 Task: Explore Airbnb accommodation in Sorang, Kazakhstan from 6th December, 2023 to 12th December, 2023 for 4 adults. Place can be private room with 4 bedrooms having 4 beds and 4 bathrooms. Property type can be flat. Amenities needed are: wifi, TV, free parkinig on premises, gym, breakfast.
Action: Mouse moved to (598, 125)
Screenshot: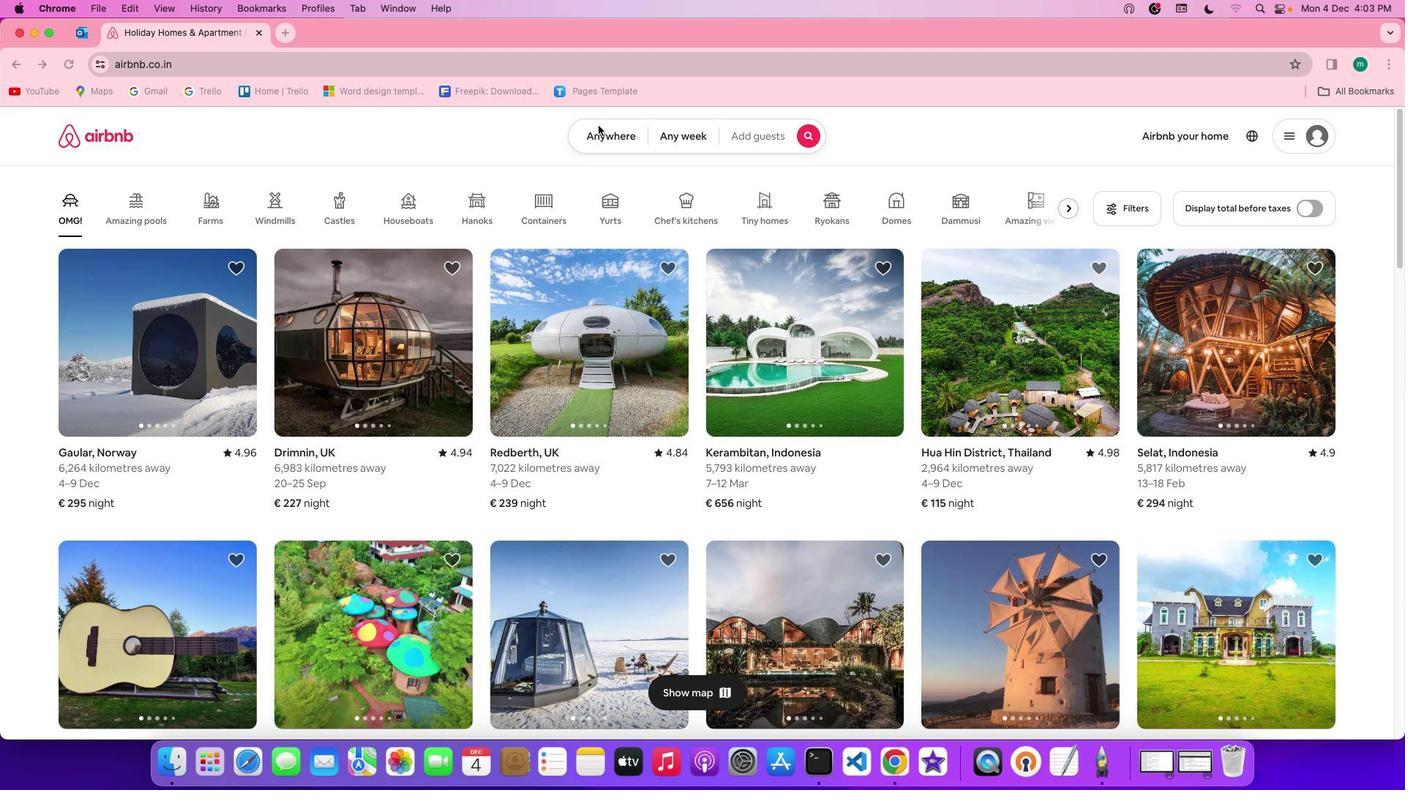 
Action: Mouse pressed left at (598, 125)
Screenshot: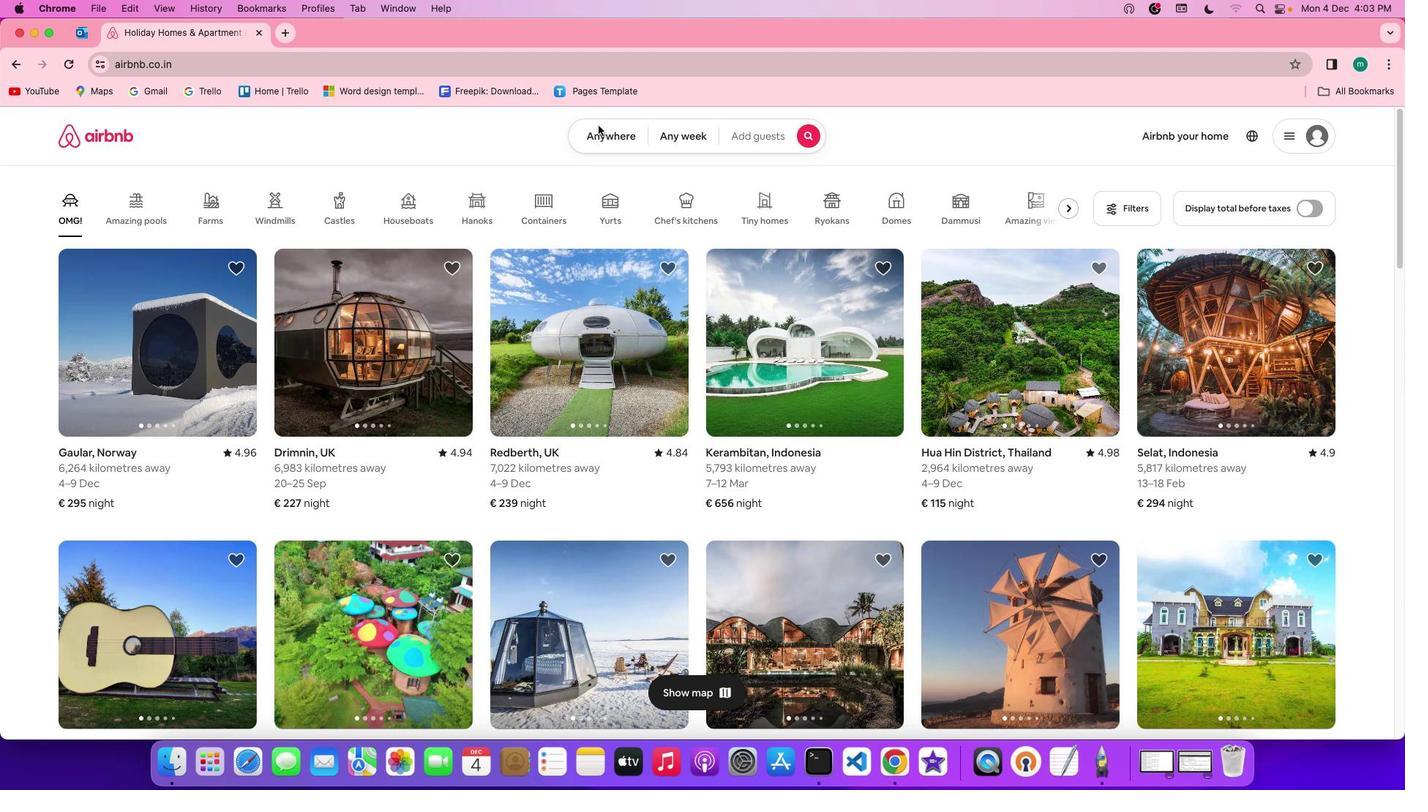 
Action: Mouse pressed left at (598, 125)
Screenshot: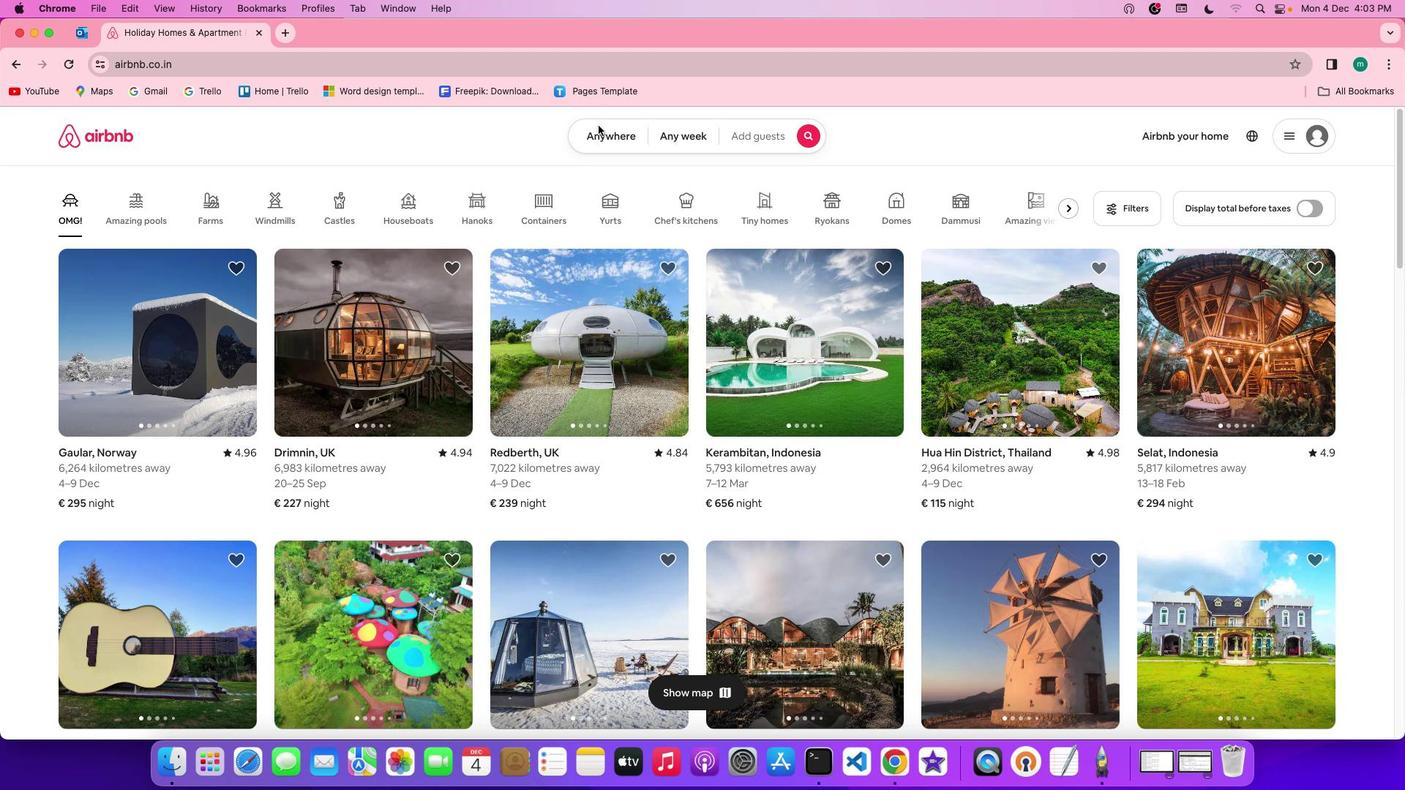 
Action: Mouse moved to (509, 201)
Screenshot: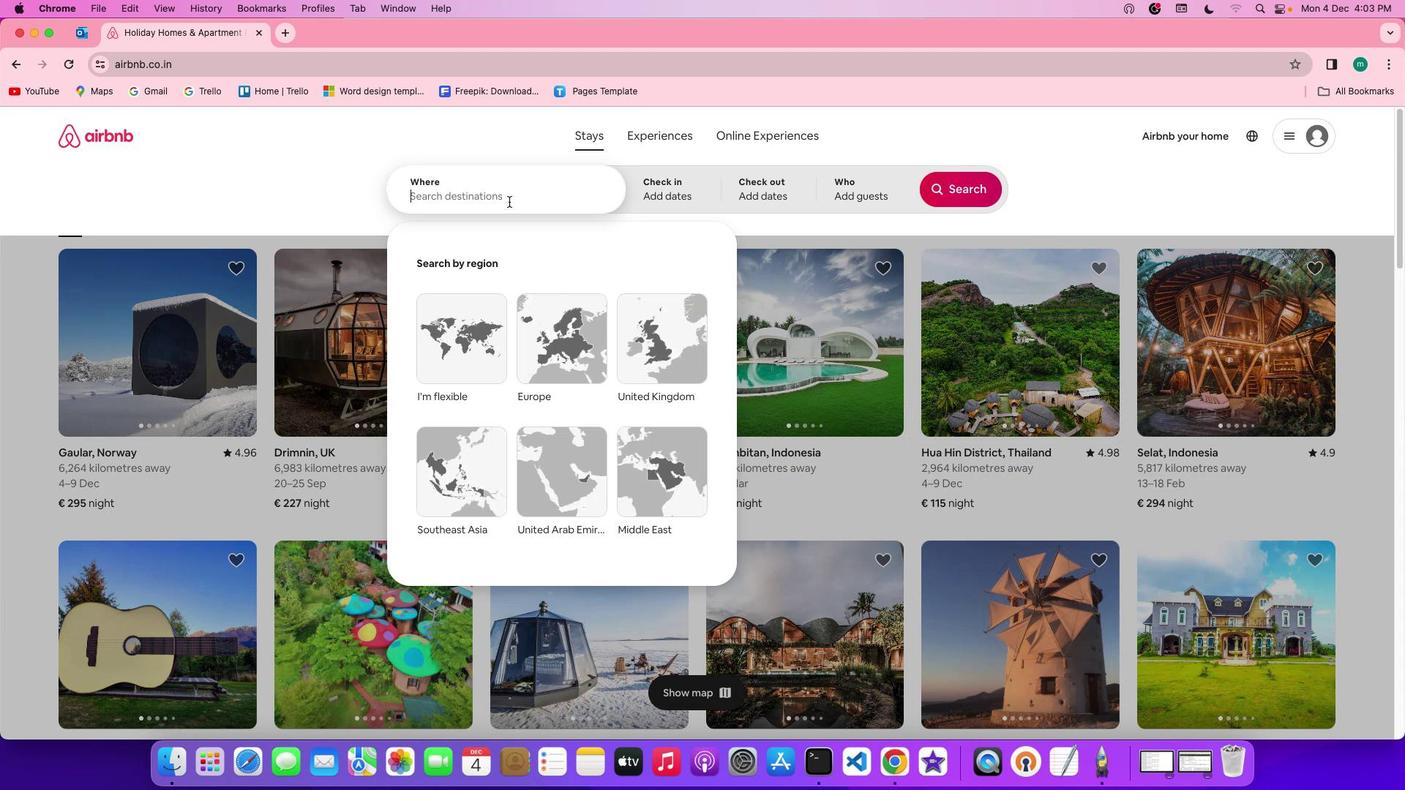 
Action: Mouse pressed left at (509, 201)
Screenshot: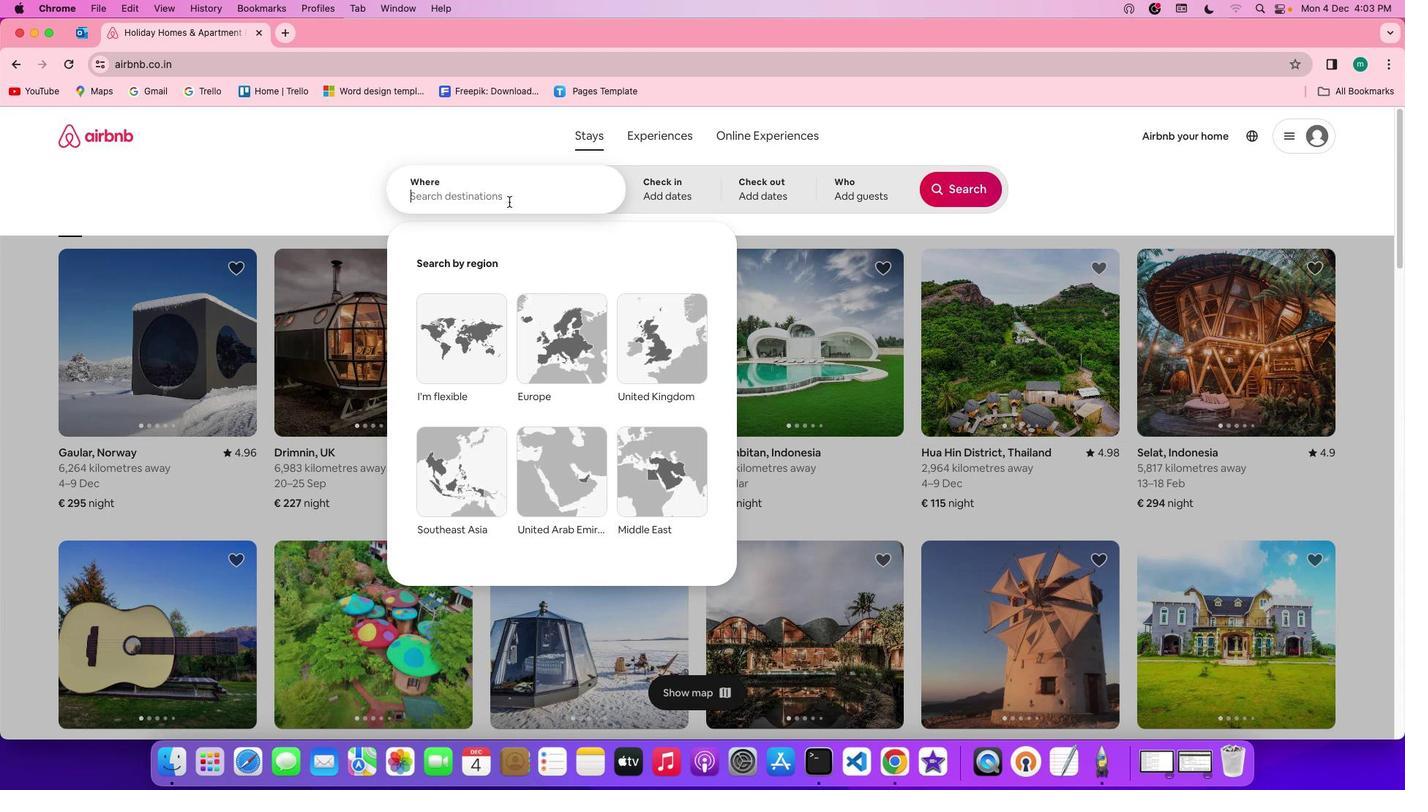 
Action: Key pressed Key.shift's''o''r''a''n''g'','Key.spaceKey.shift'k''a''z''a''k''h''s''t''a''n'
Screenshot: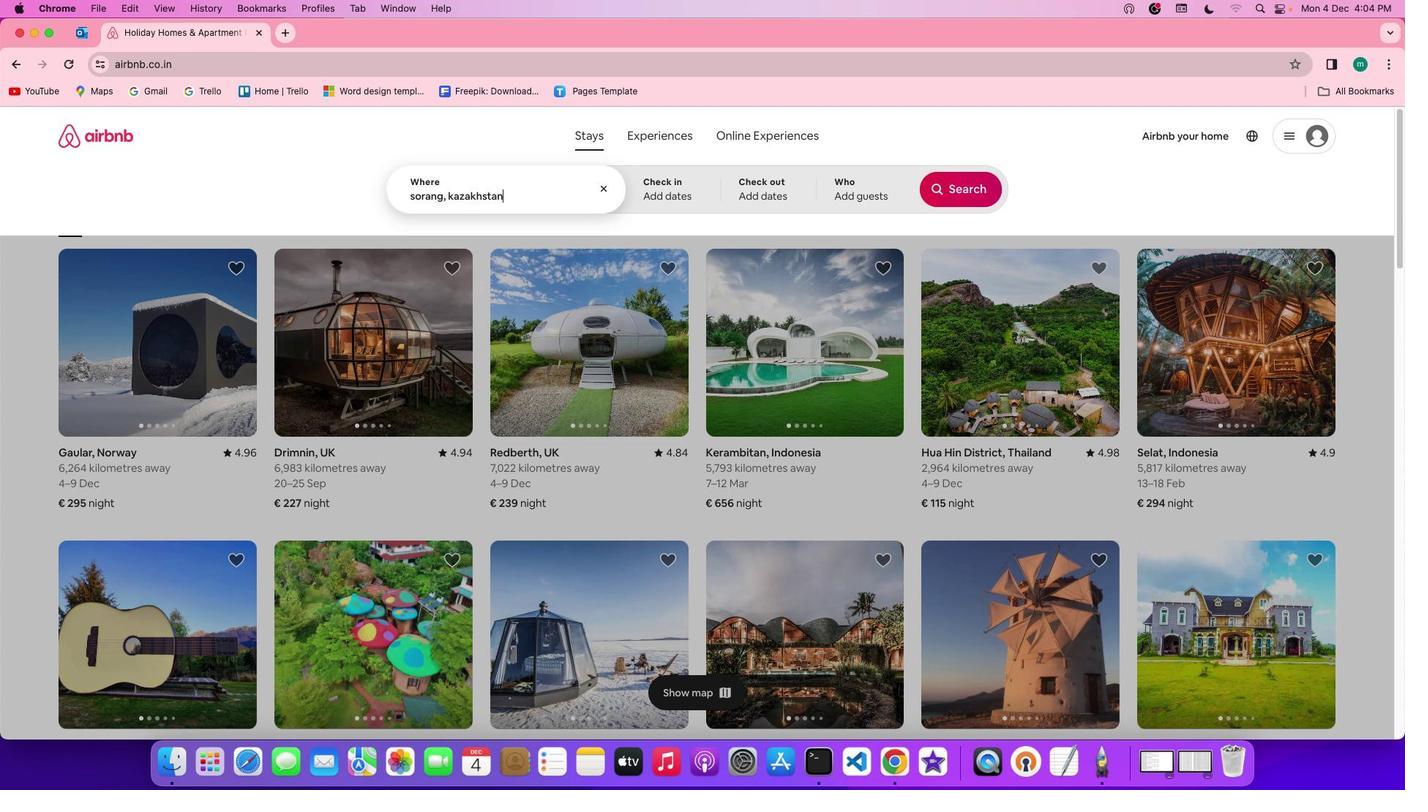 
Action: Mouse moved to (690, 177)
Screenshot: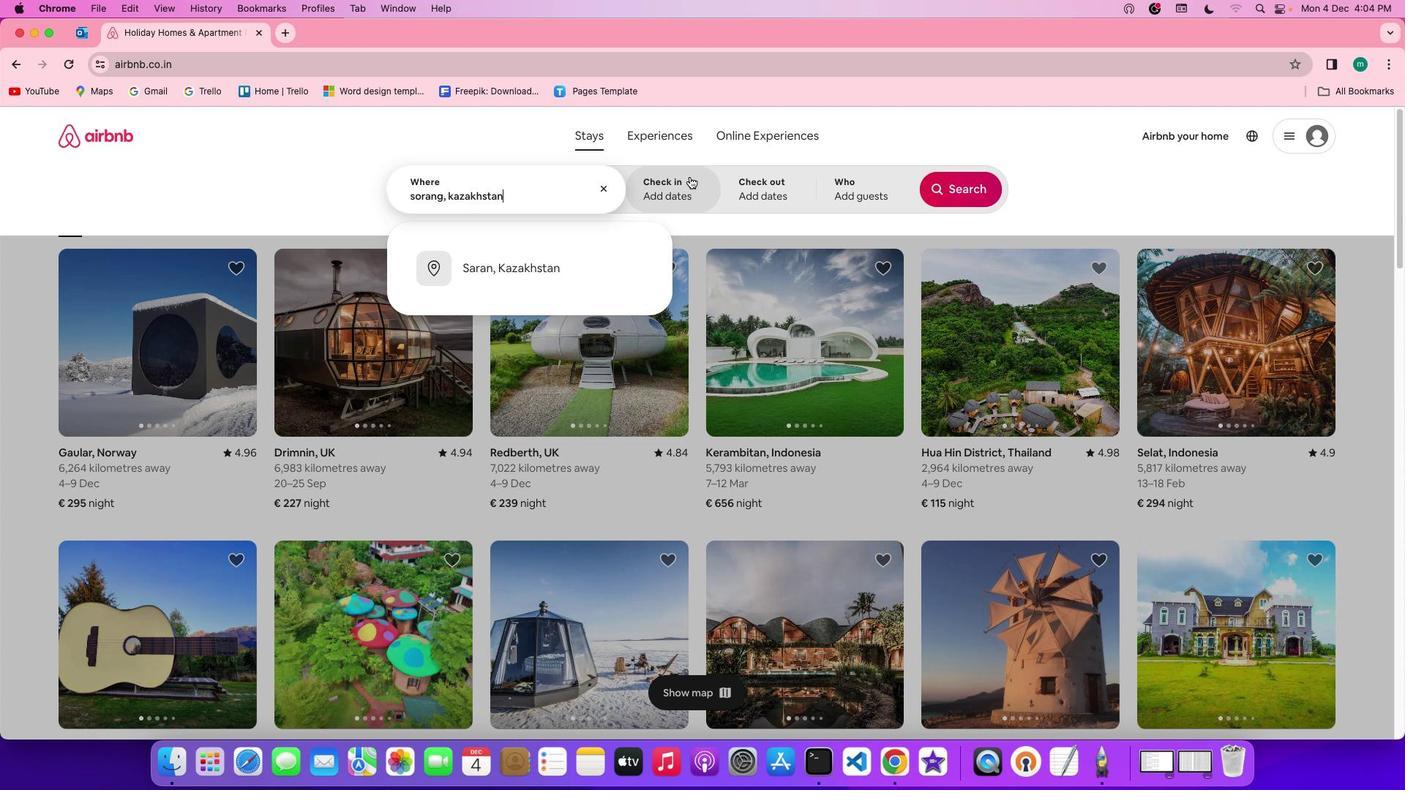 
Action: Mouse pressed left at (690, 177)
Screenshot: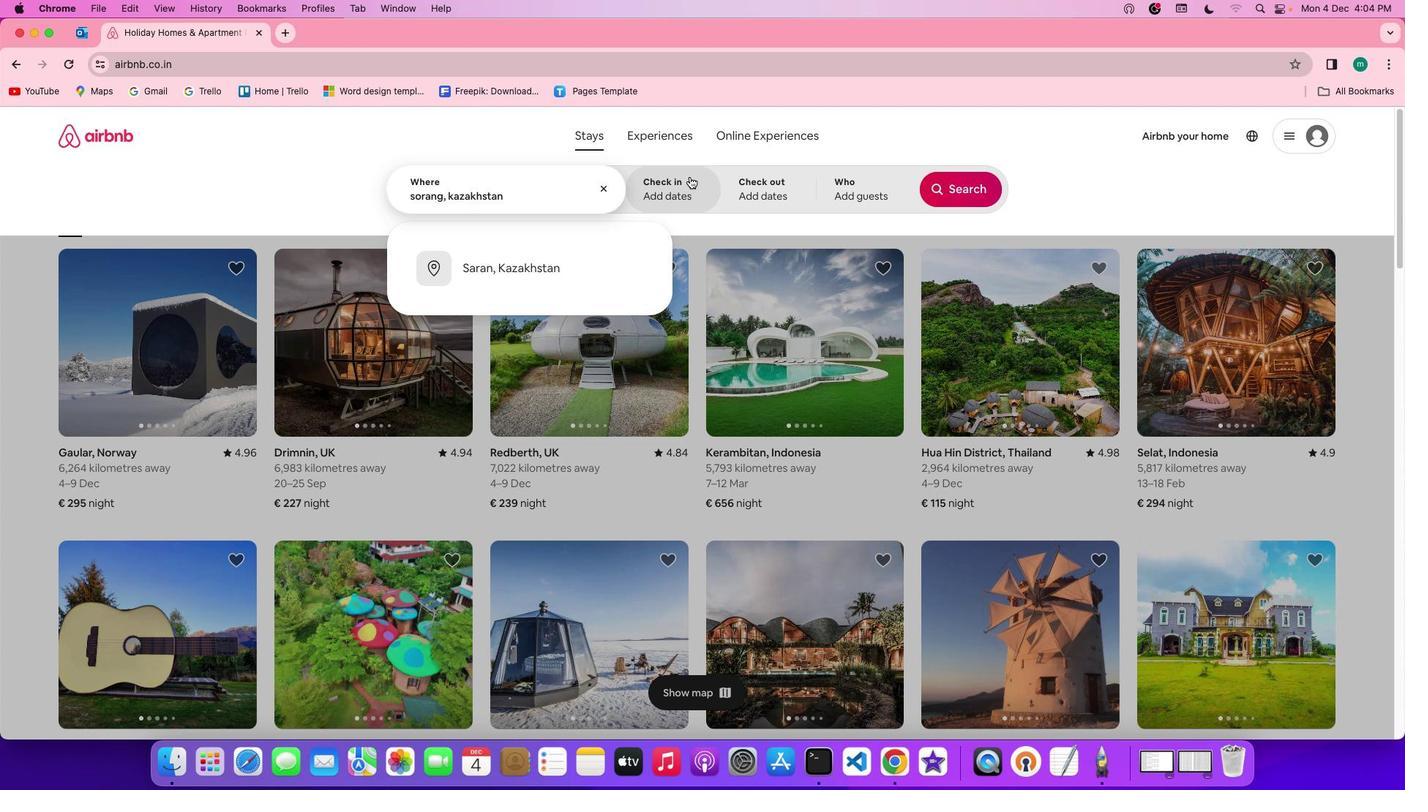 
Action: Mouse moved to (551, 404)
Screenshot: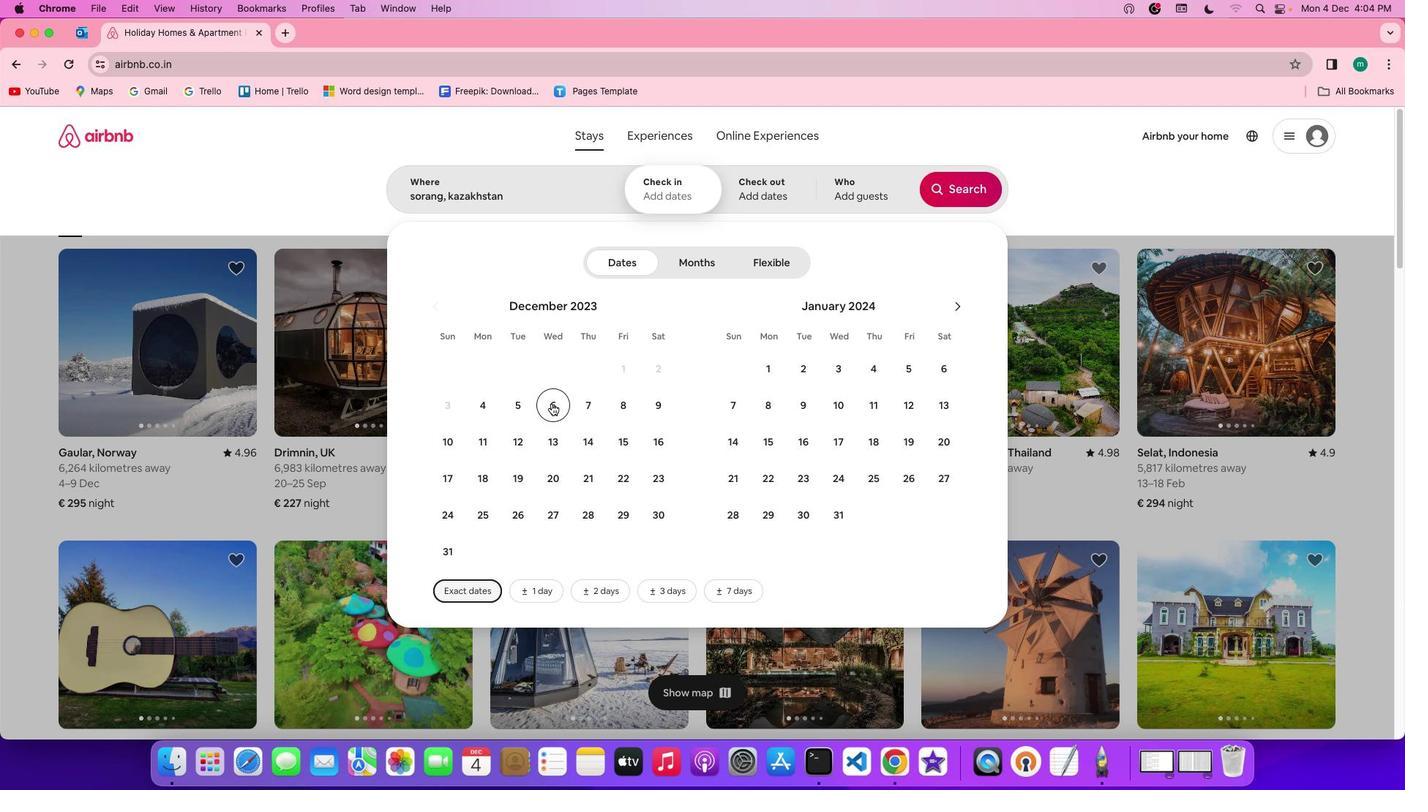 
Action: Mouse pressed left at (551, 404)
Screenshot: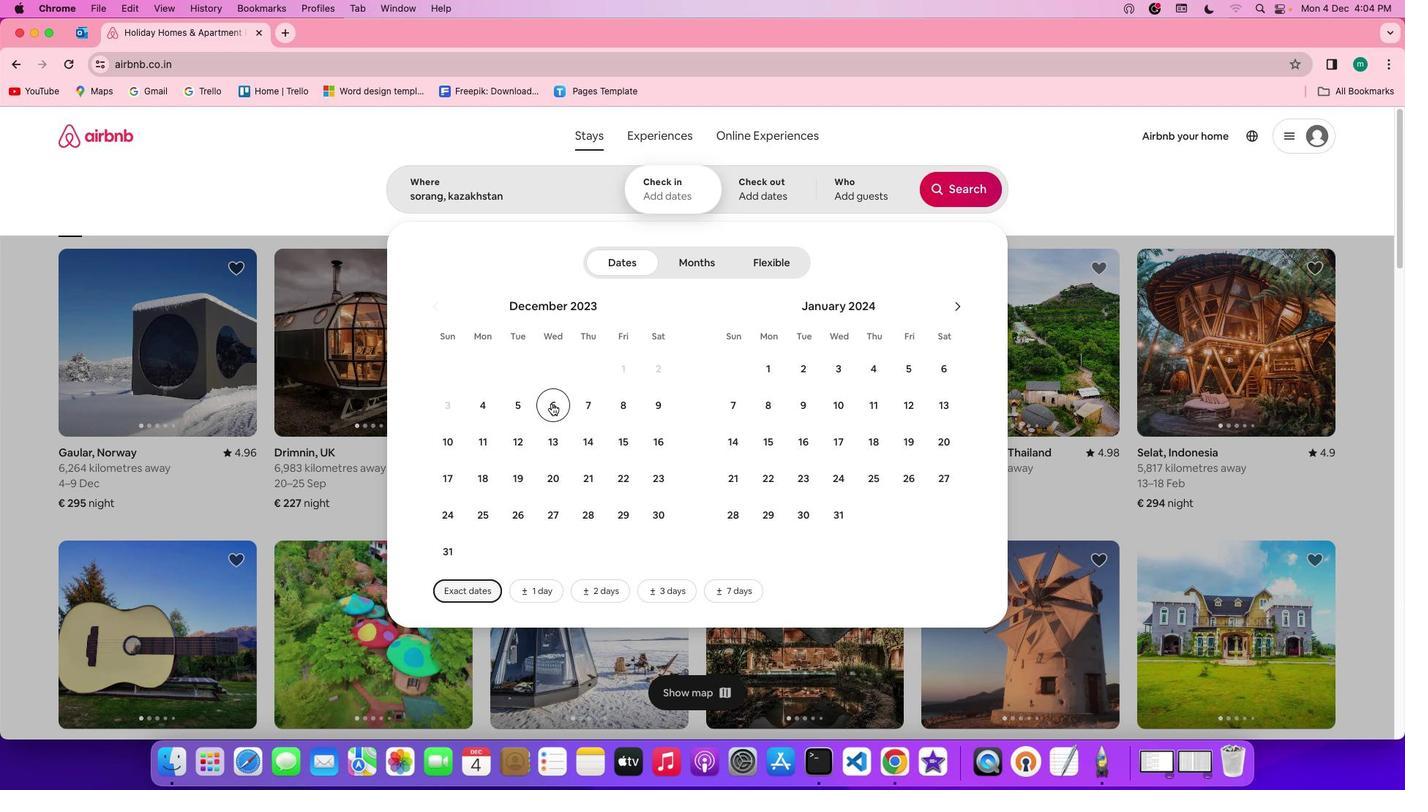 
Action: Mouse moved to (512, 444)
Screenshot: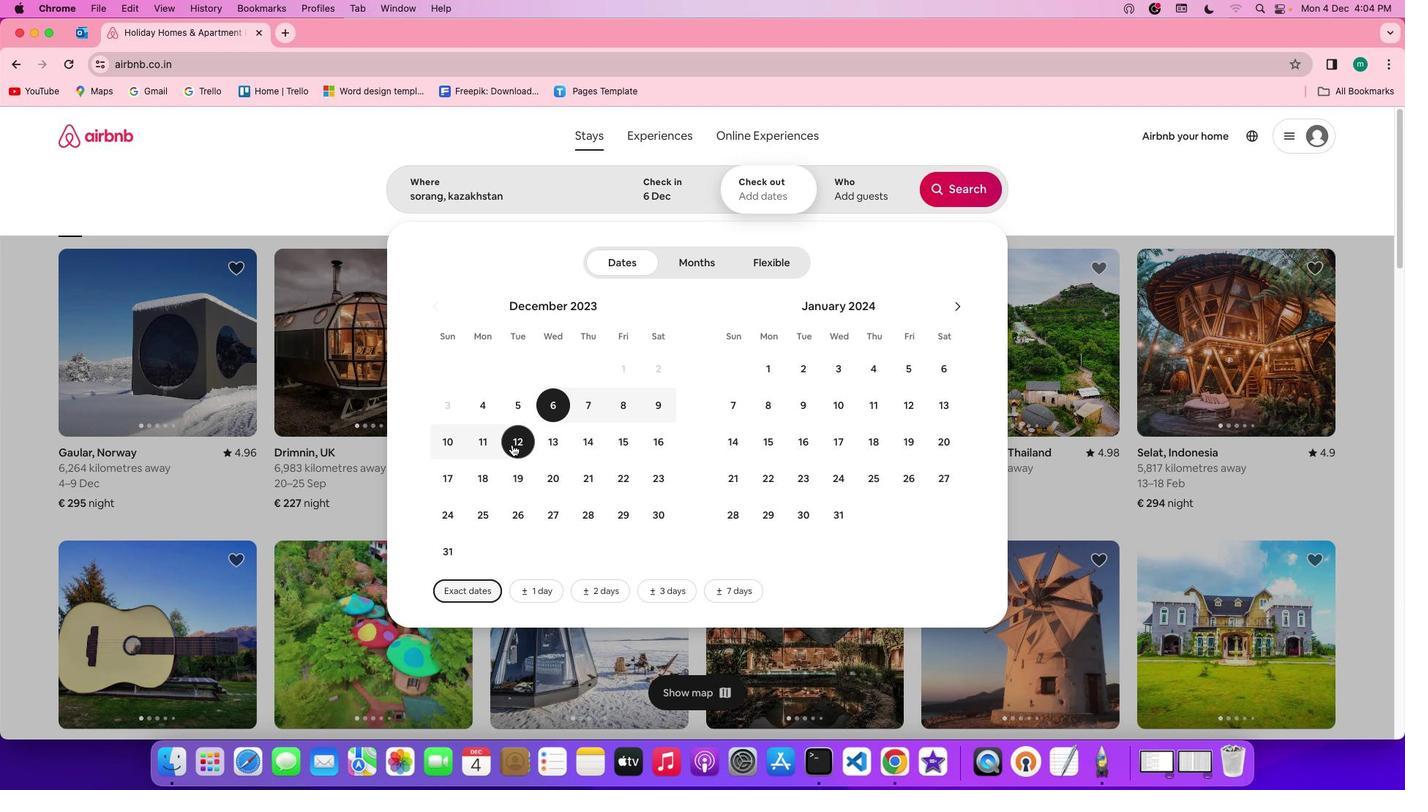 
Action: Mouse pressed left at (512, 444)
Screenshot: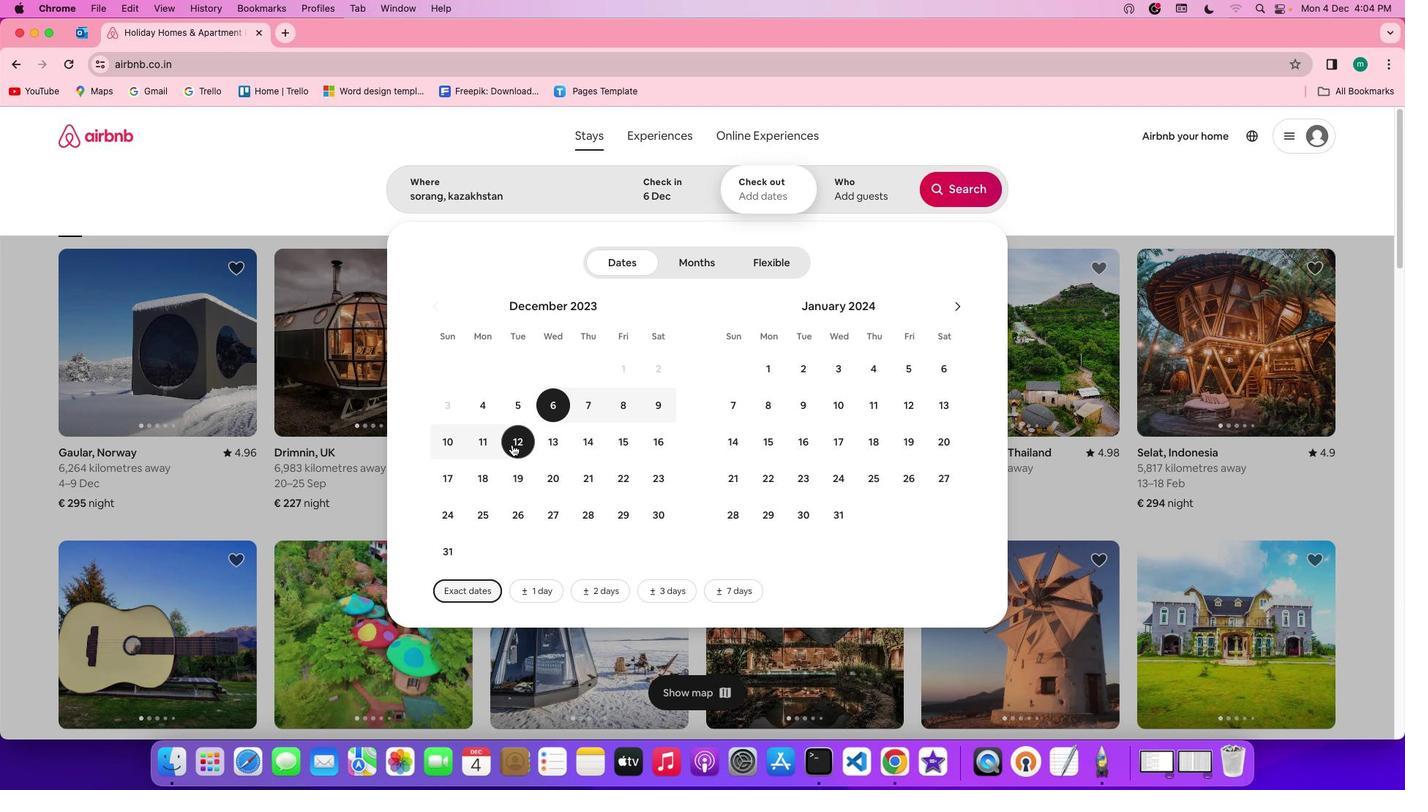 
Action: Mouse moved to (860, 194)
Screenshot: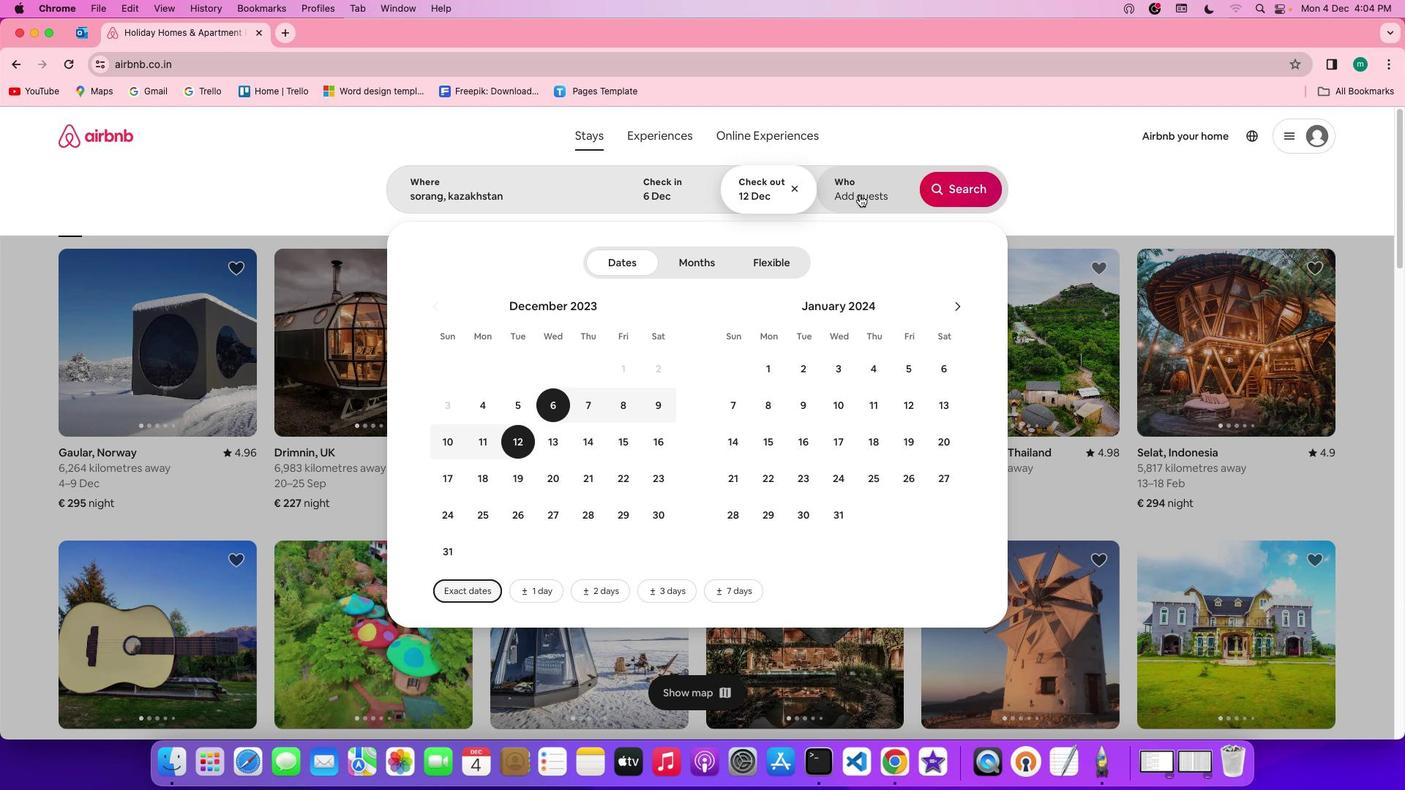 
Action: Mouse pressed left at (860, 194)
Screenshot: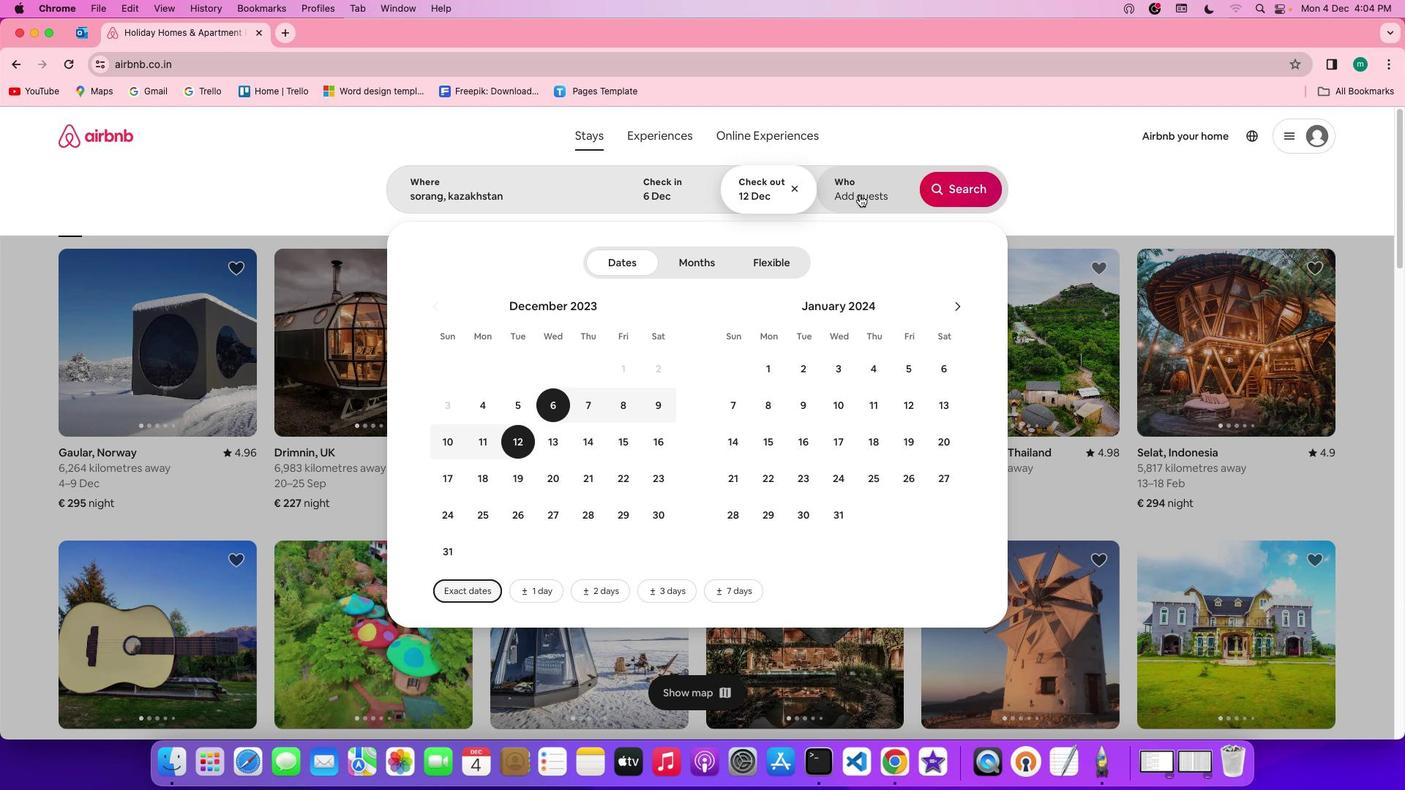 
Action: Mouse moved to (967, 270)
Screenshot: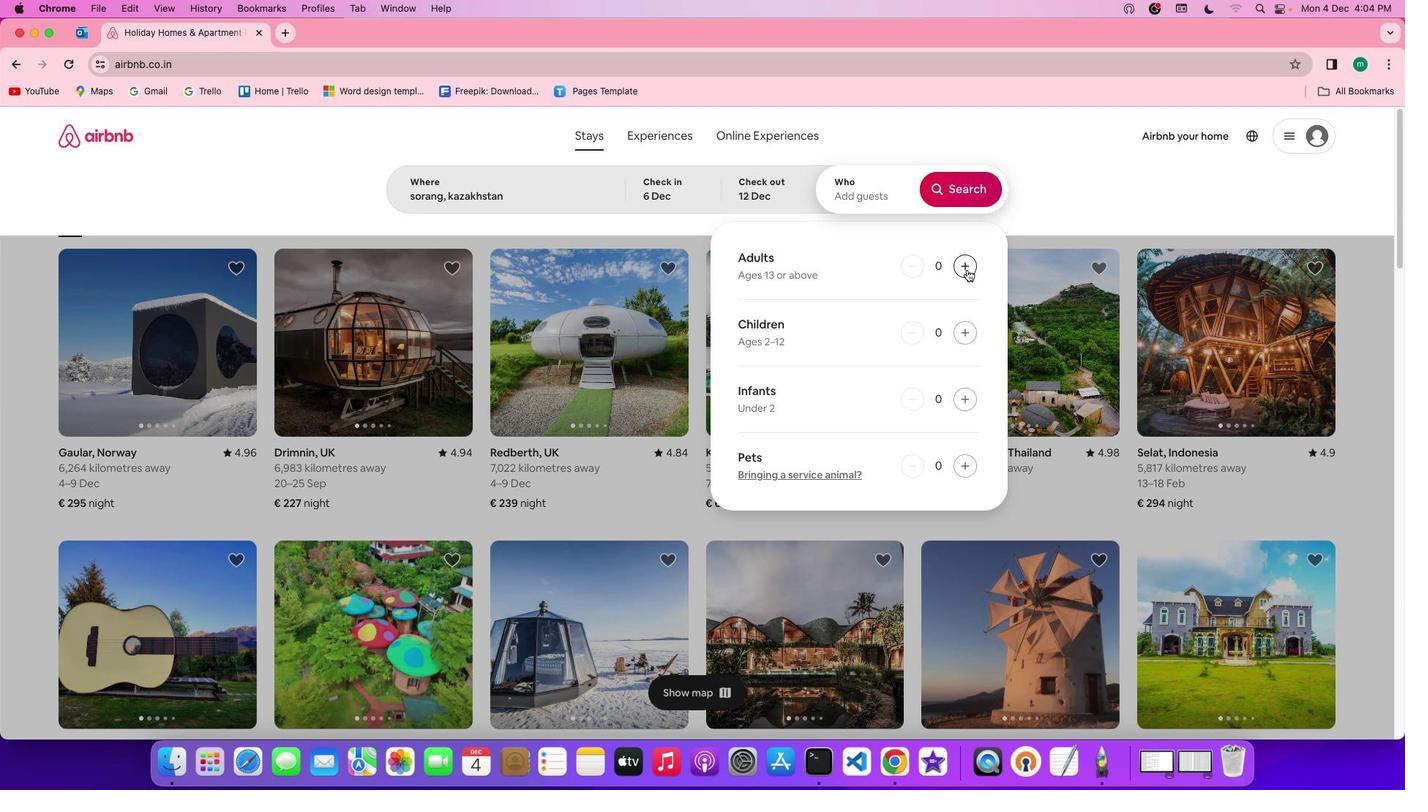 
Action: Mouse pressed left at (967, 270)
Screenshot: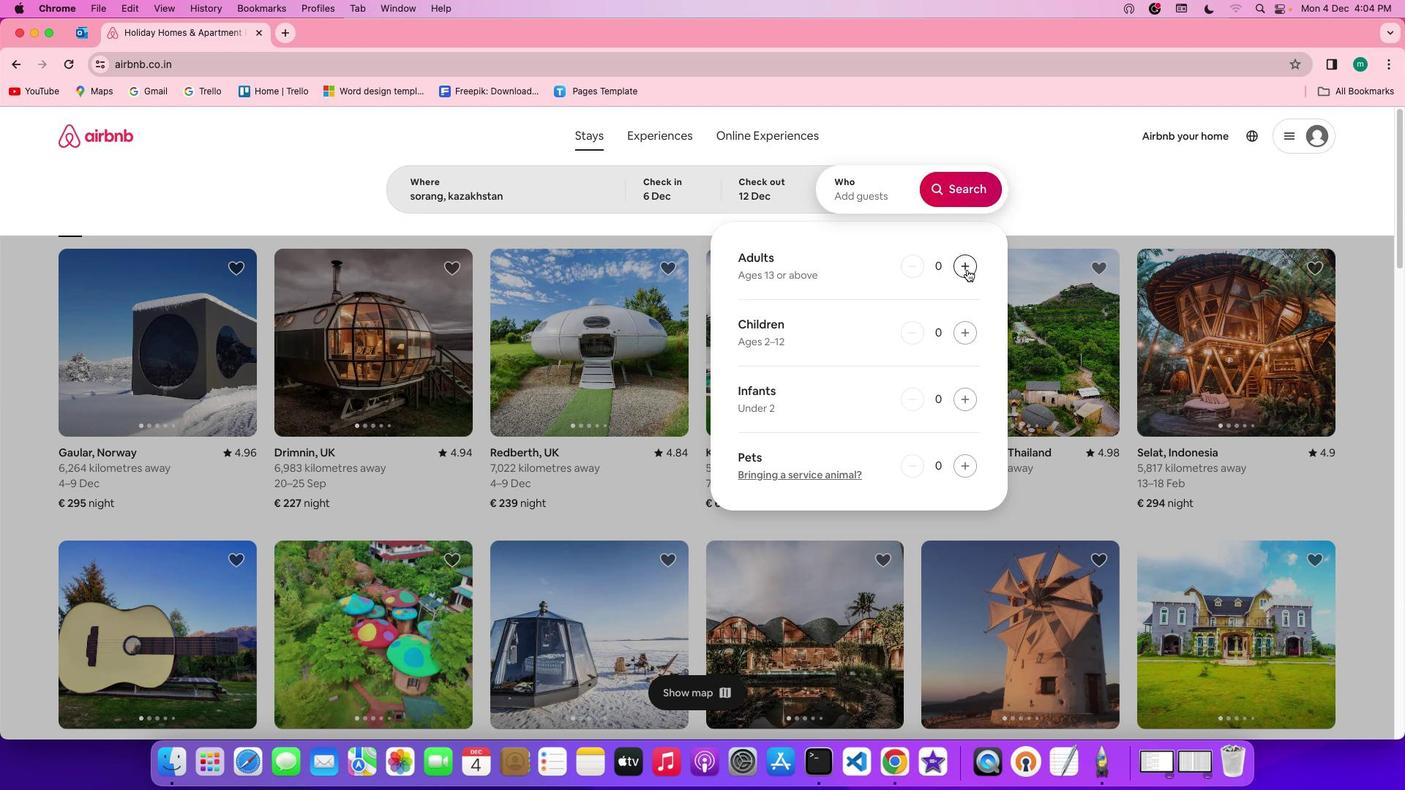 
Action: Mouse pressed left at (967, 270)
Screenshot: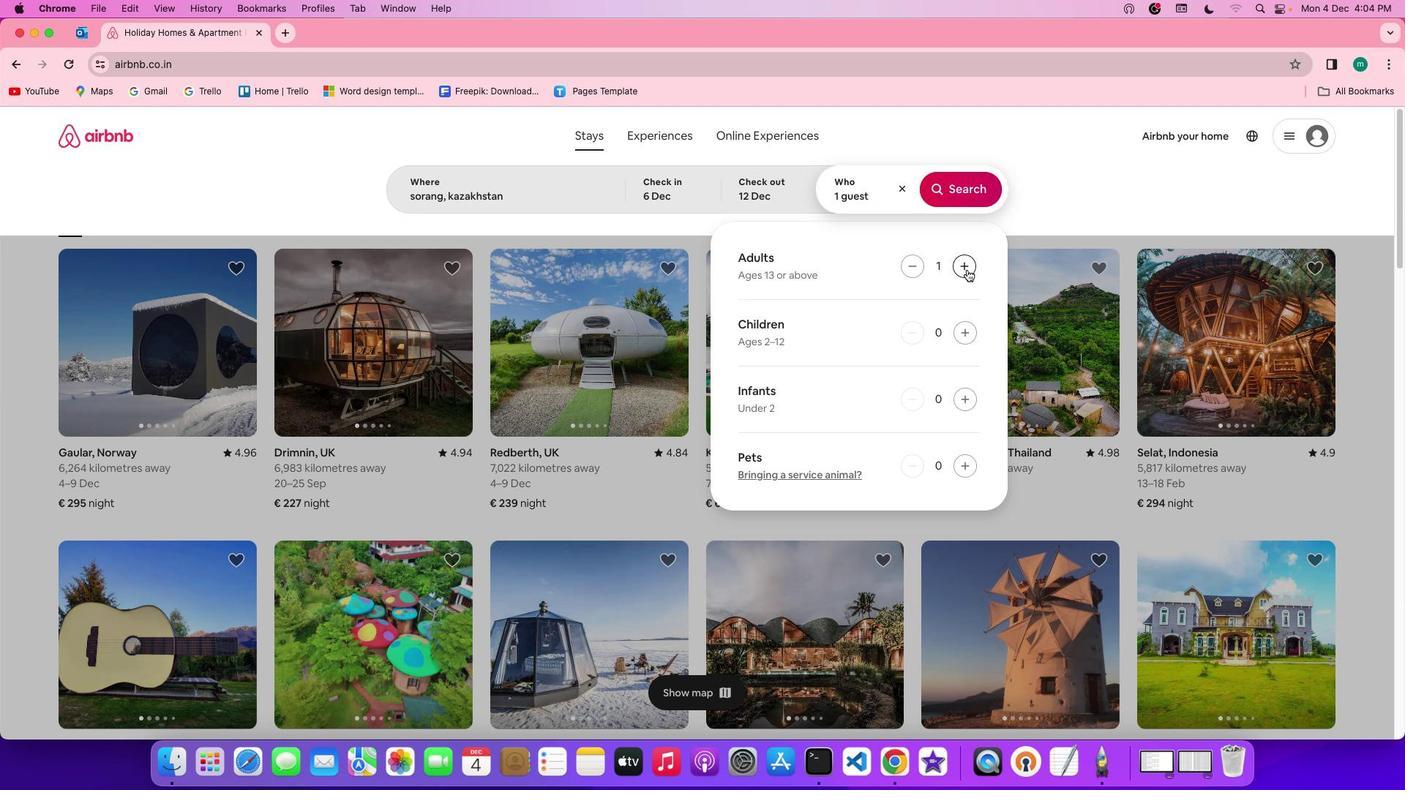 
Action: Mouse pressed left at (967, 270)
Screenshot: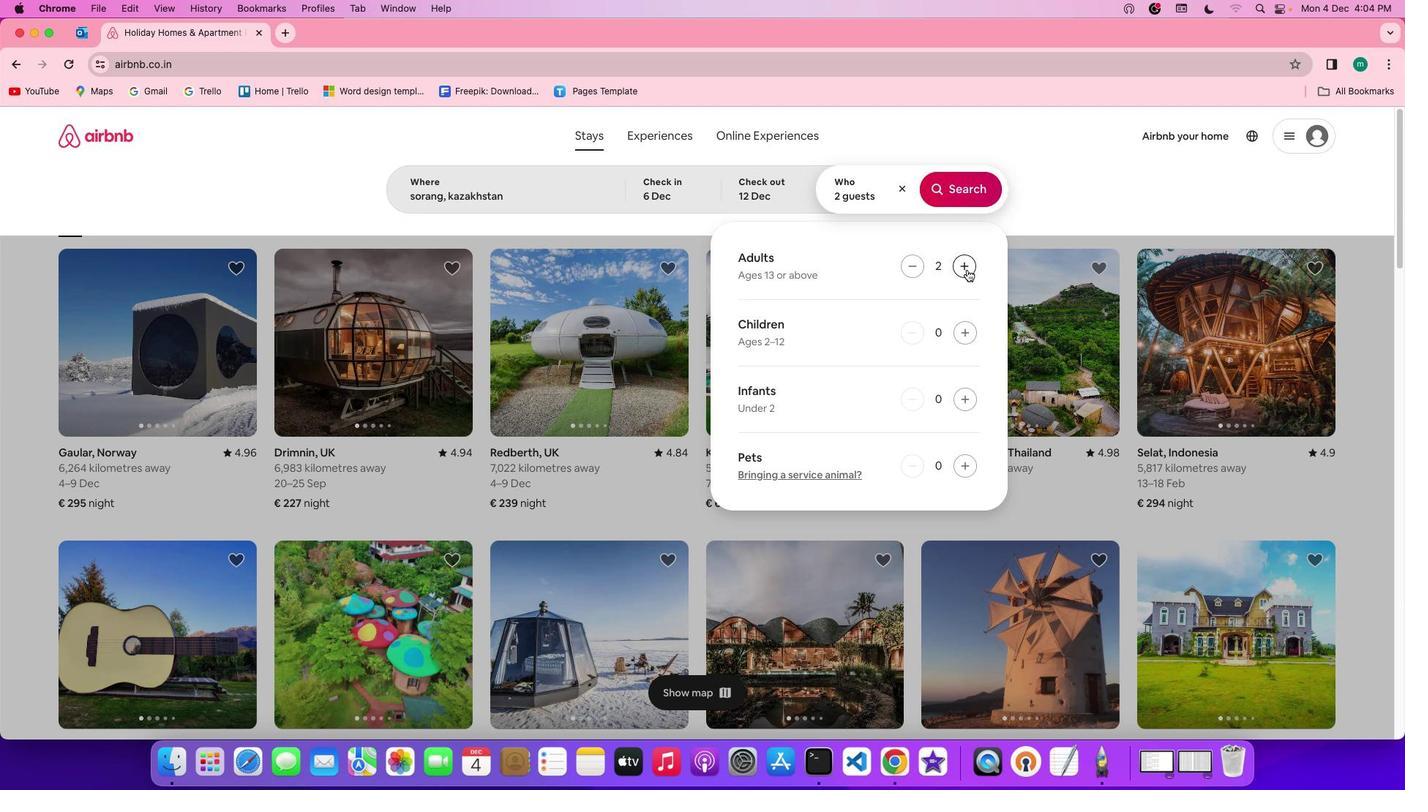 
Action: Mouse pressed left at (967, 270)
Screenshot: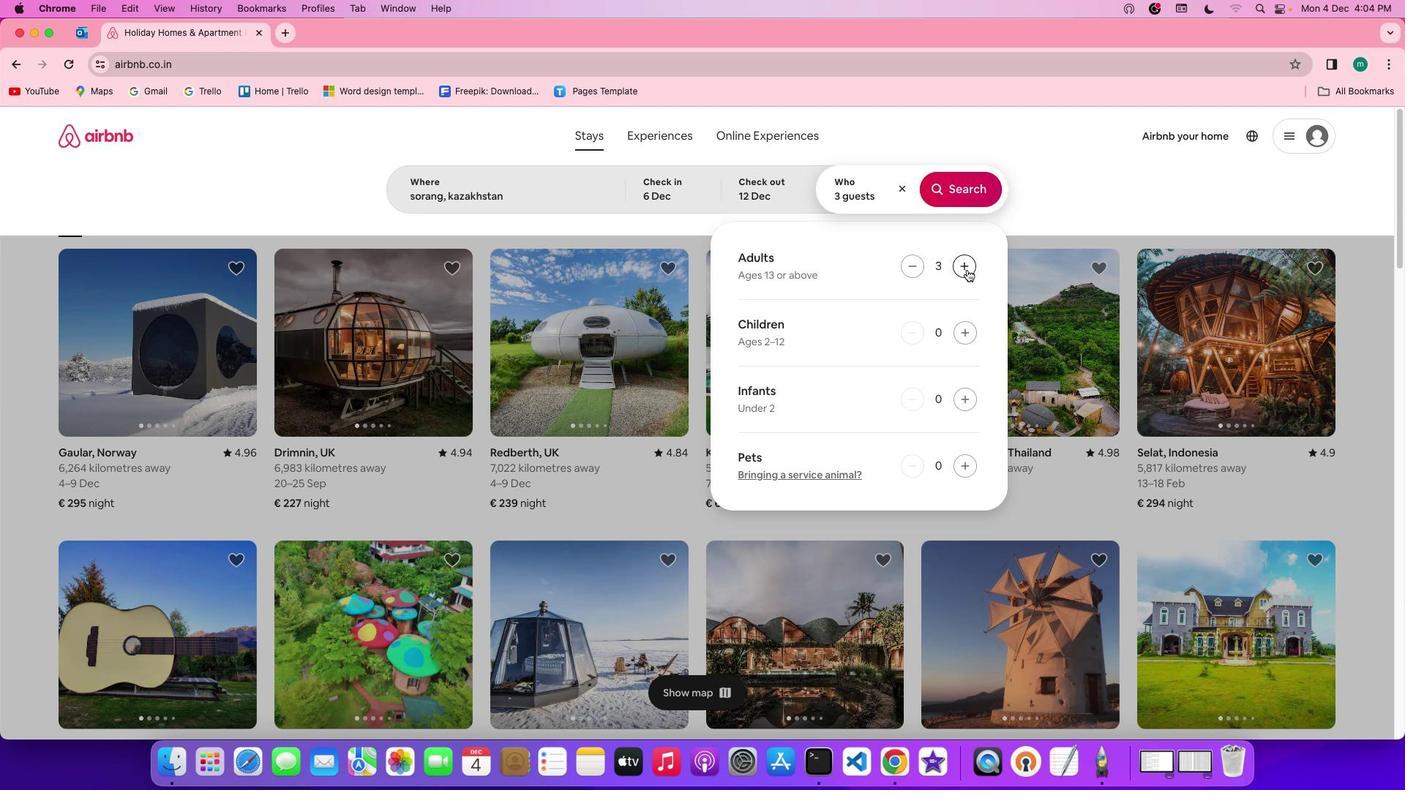 
Action: Mouse moved to (957, 189)
Screenshot: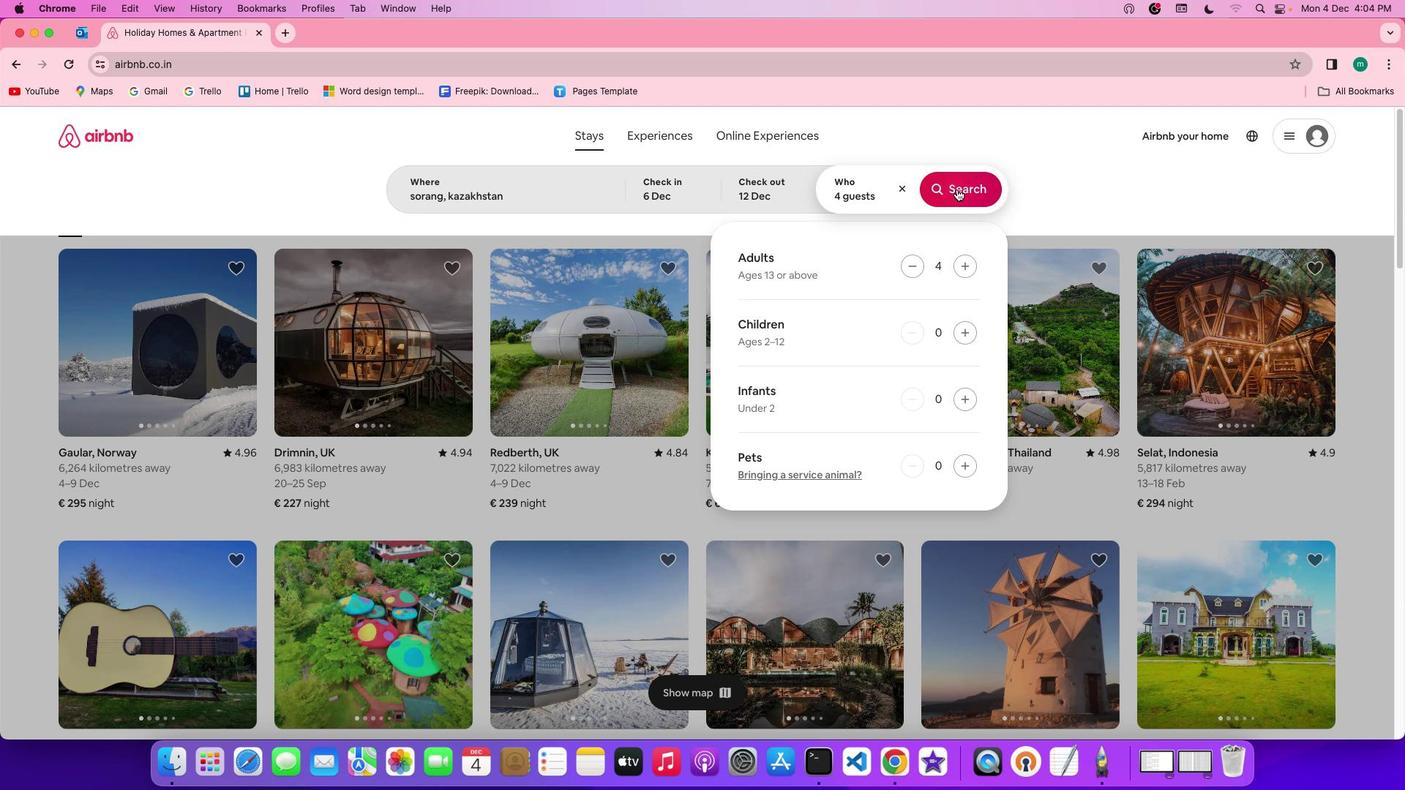 
Action: Mouse pressed left at (957, 189)
Screenshot: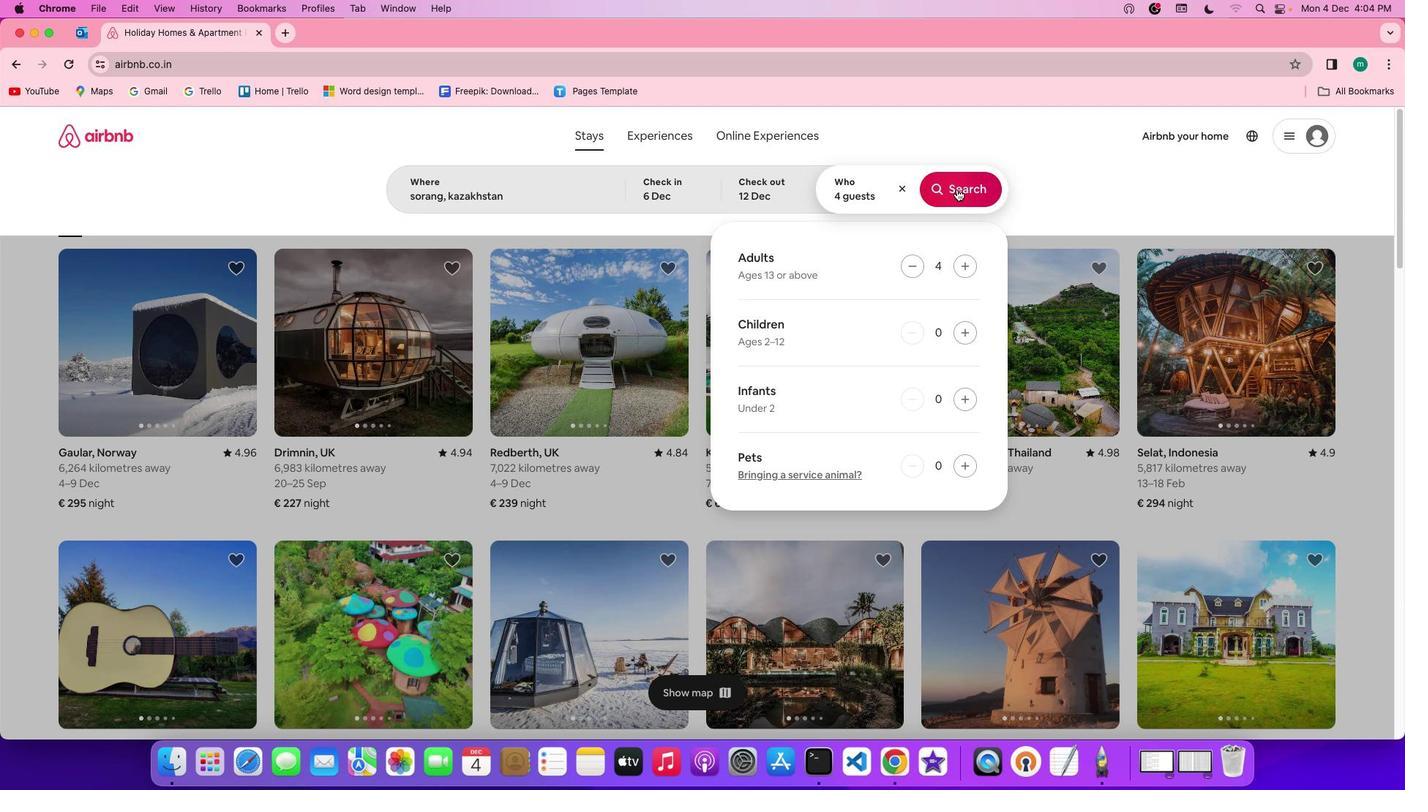 
Action: Mouse moved to (1169, 195)
Screenshot: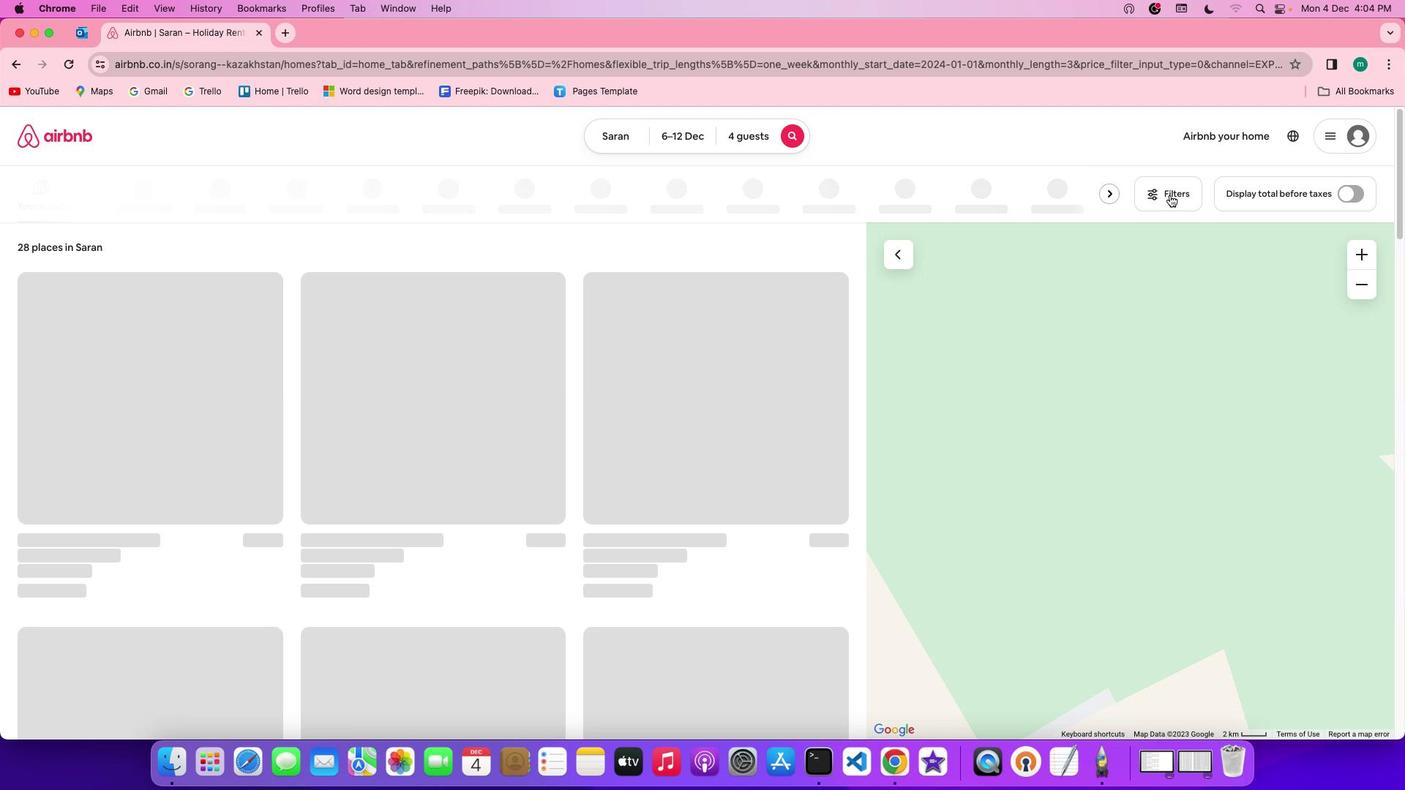 
Action: Mouse pressed left at (1169, 195)
Screenshot: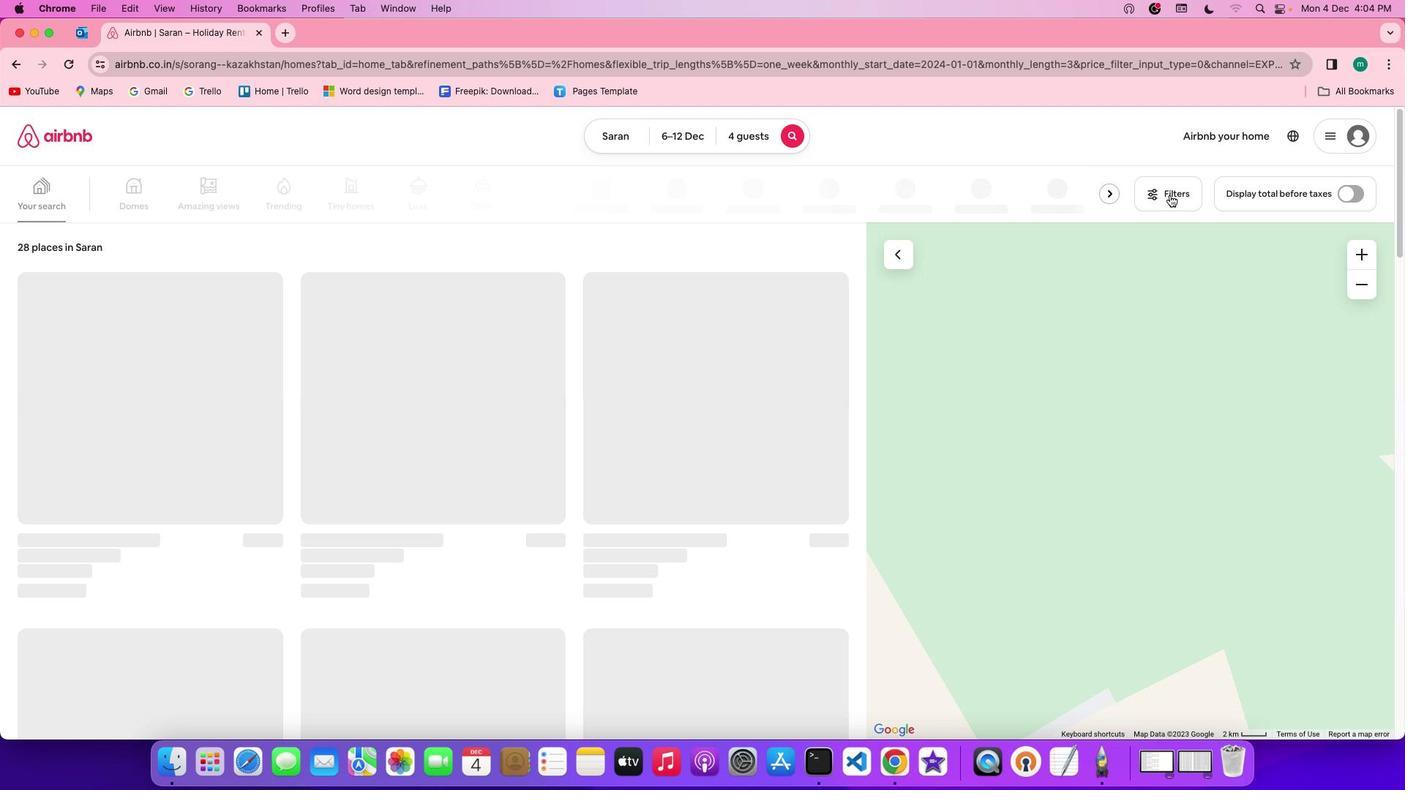 
Action: Mouse moved to (770, 437)
Screenshot: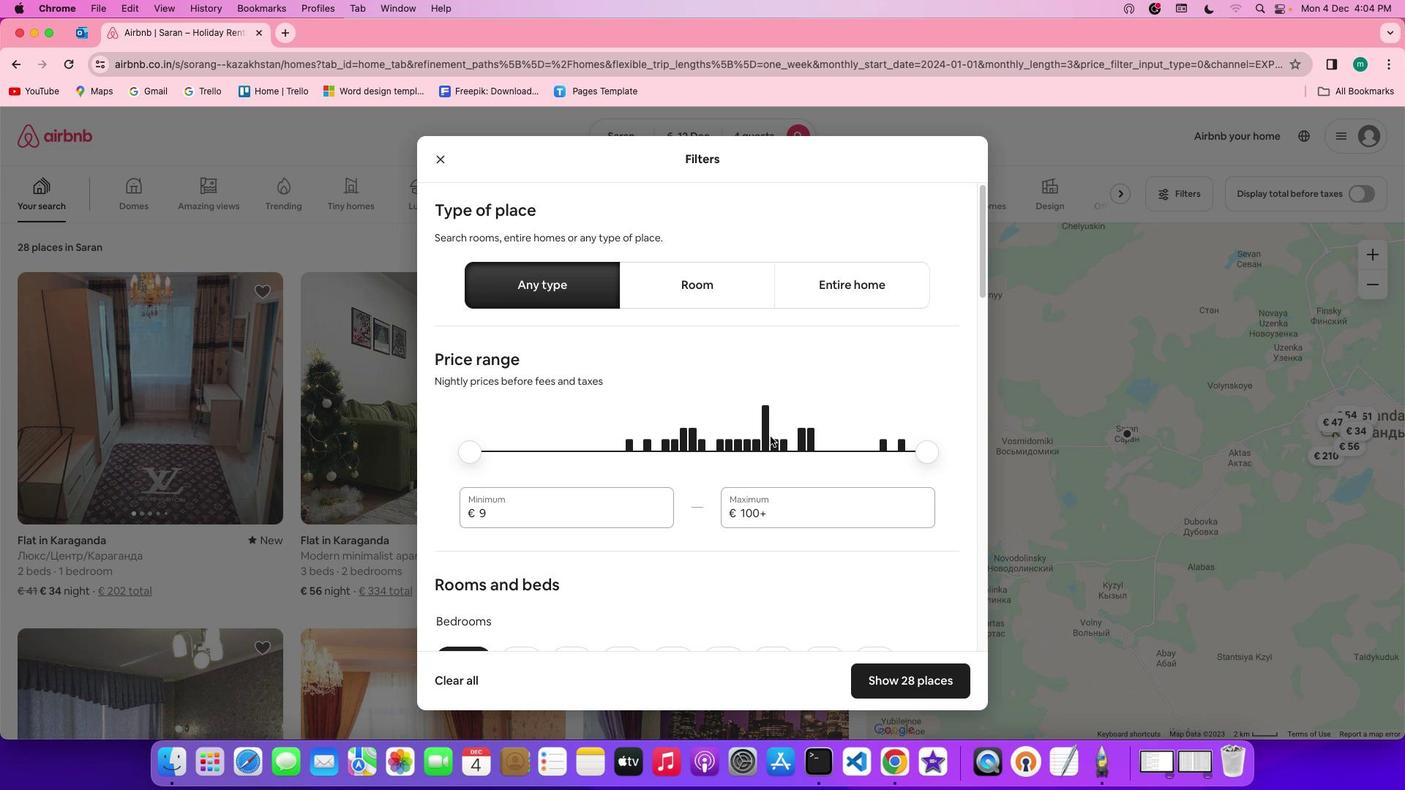 
Action: Mouse scrolled (770, 437) with delta (0, 0)
Screenshot: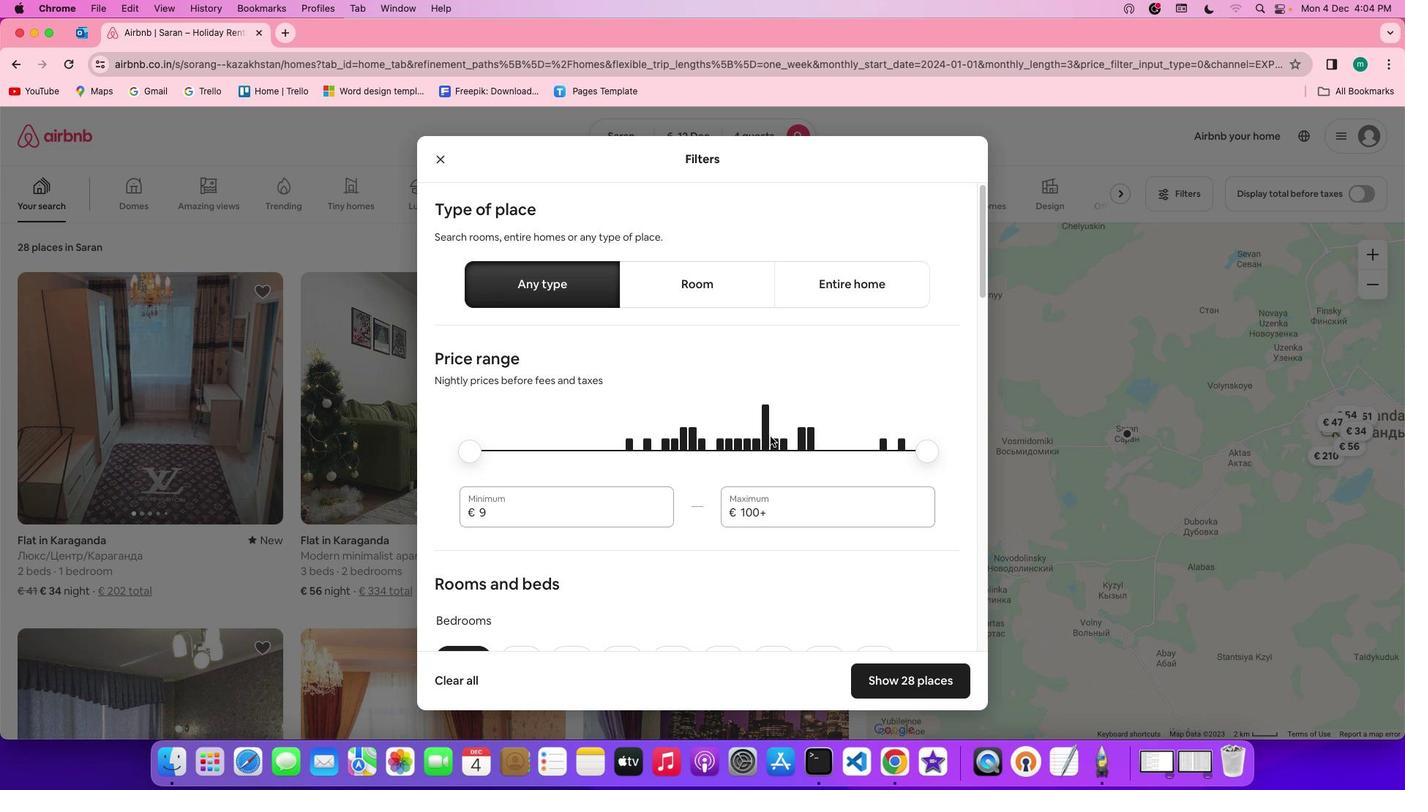
Action: Mouse scrolled (770, 437) with delta (0, 0)
Screenshot: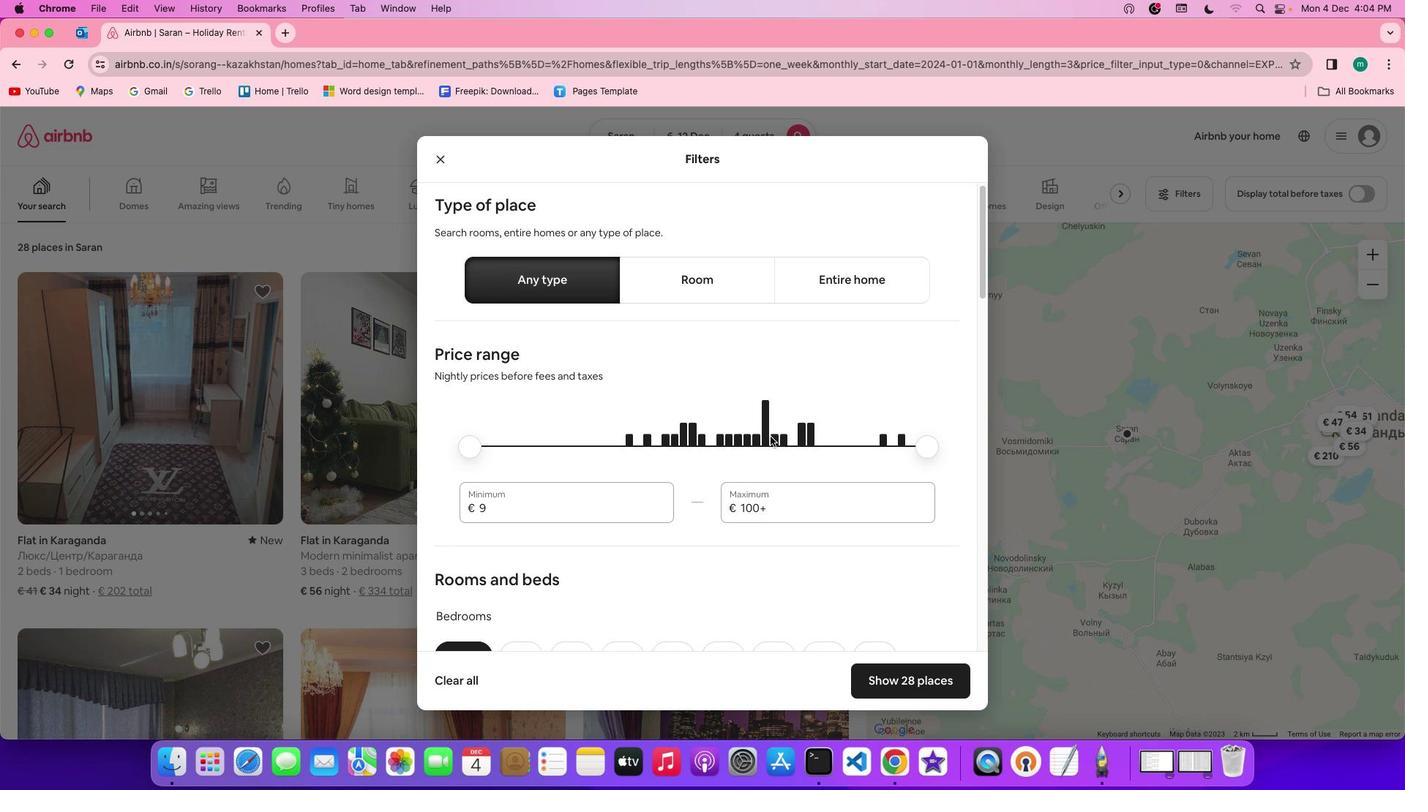 
Action: Mouse scrolled (770, 437) with delta (0, 0)
Screenshot: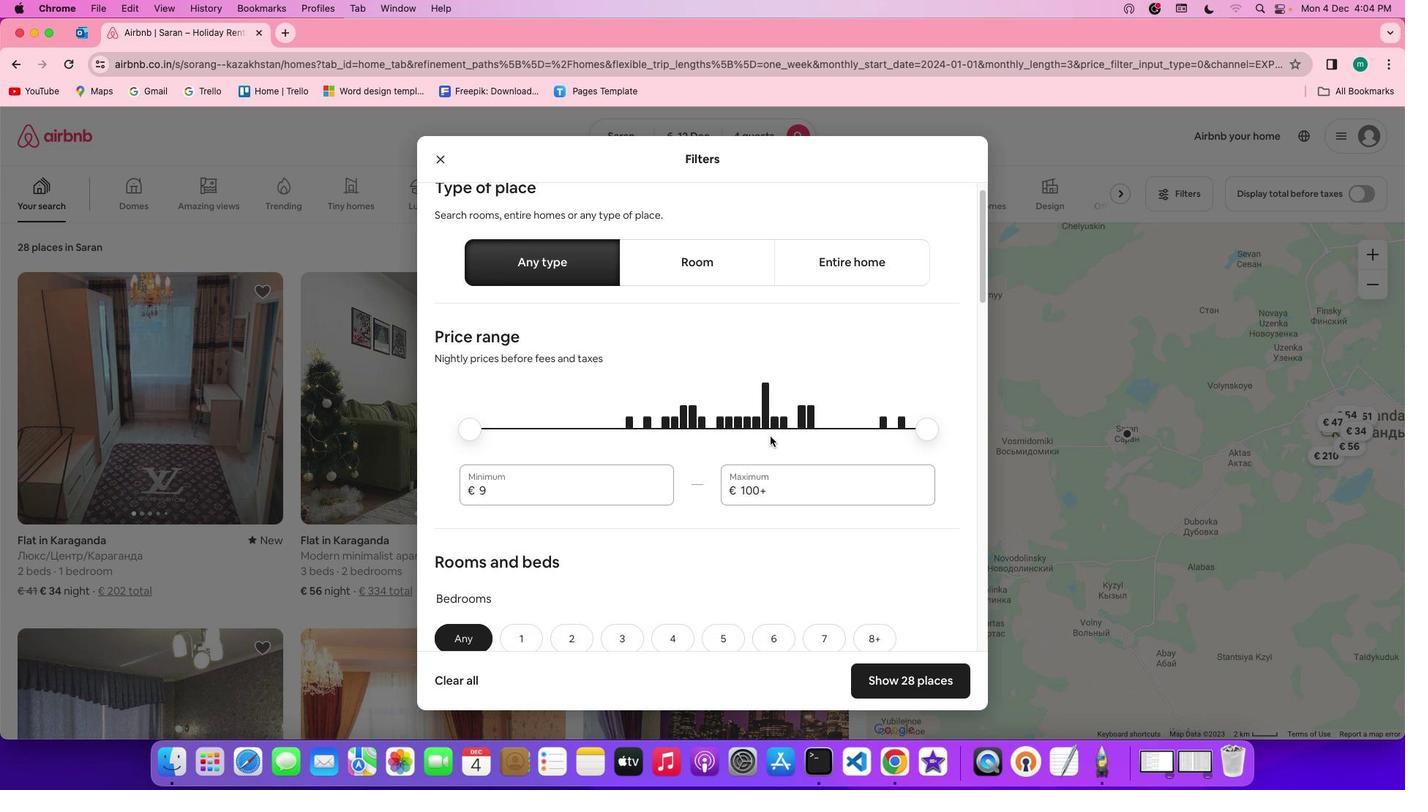 
Action: Mouse scrolled (770, 437) with delta (0, 0)
Screenshot: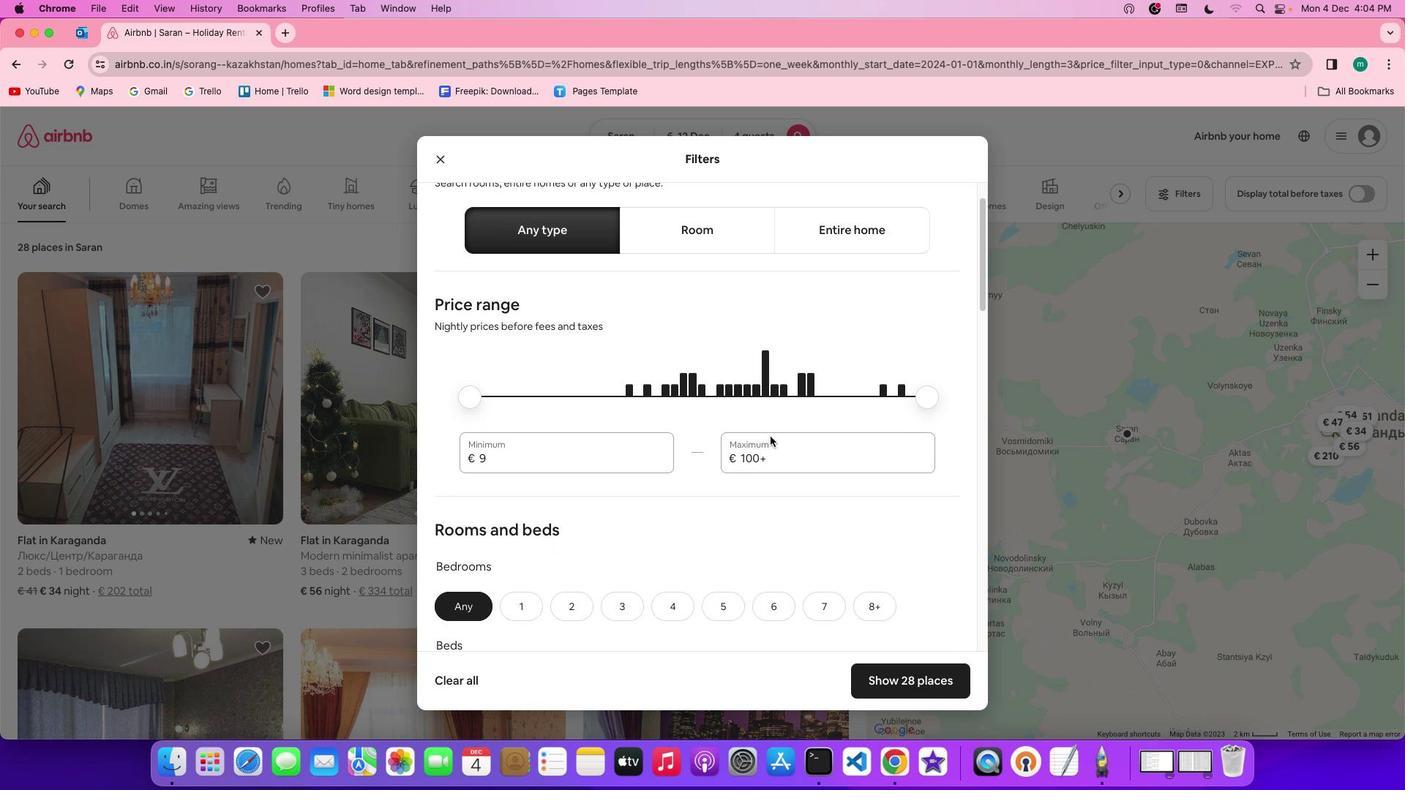 
Action: Mouse scrolled (770, 437) with delta (0, 0)
Screenshot: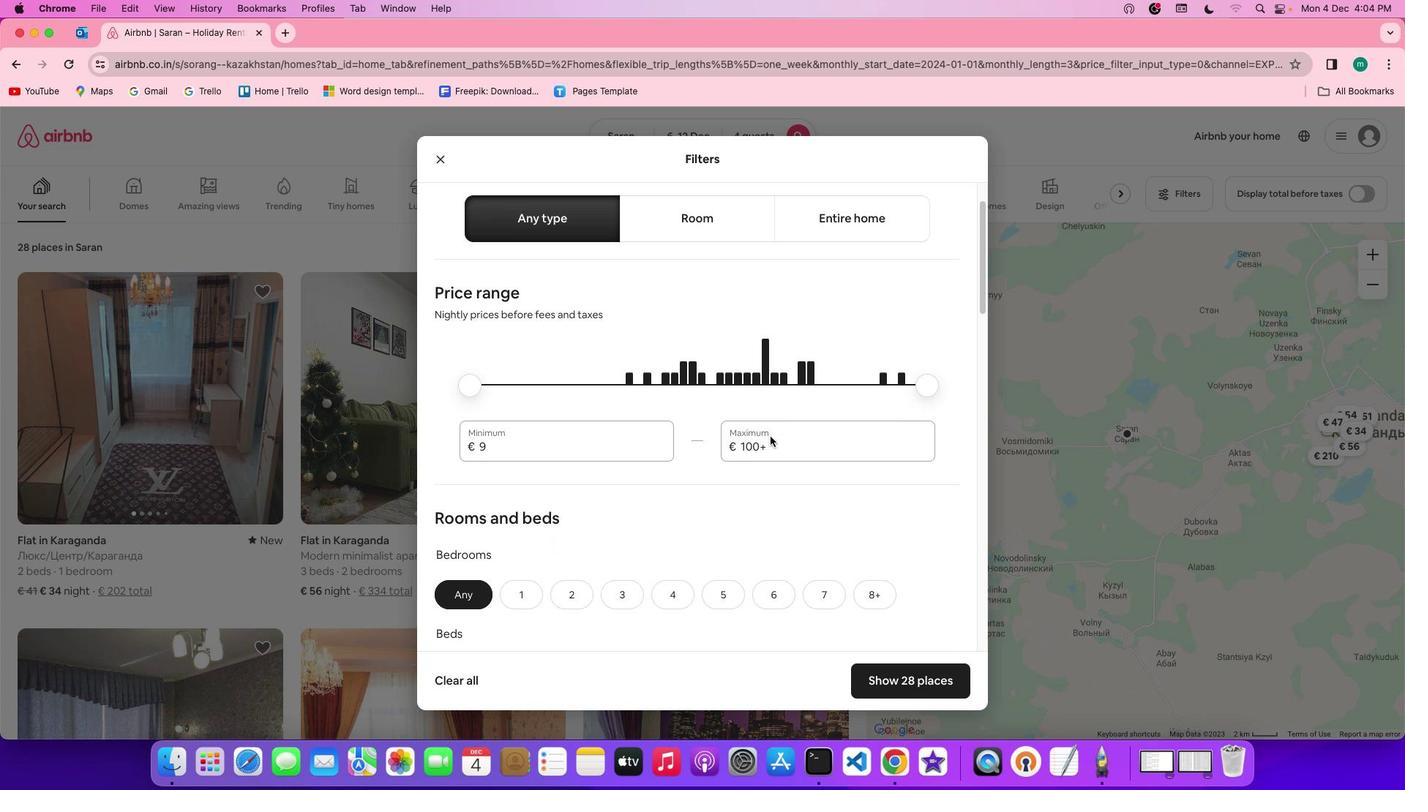 
Action: Mouse scrolled (770, 437) with delta (0, -1)
Screenshot: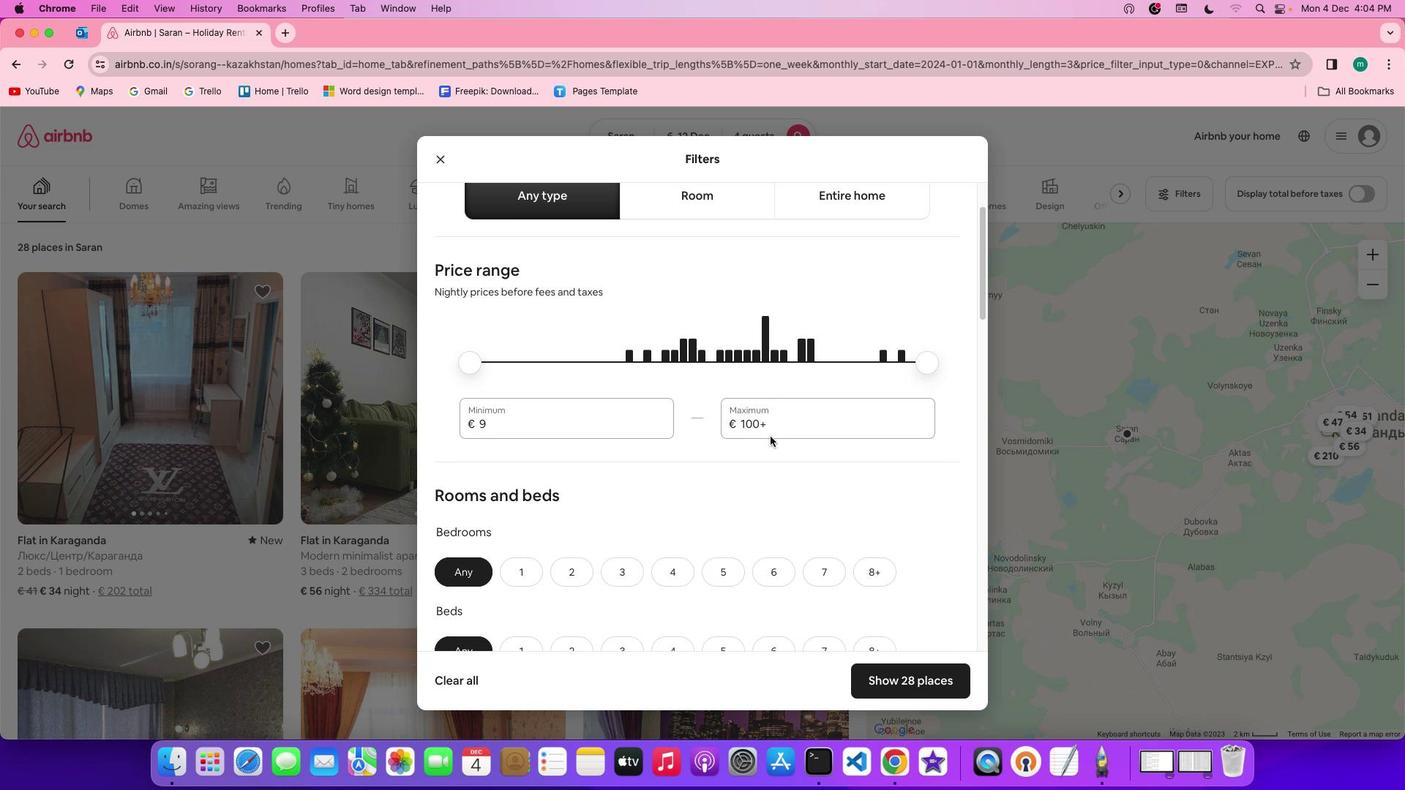 
Action: Mouse scrolled (770, 437) with delta (0, 0)
Screenshot: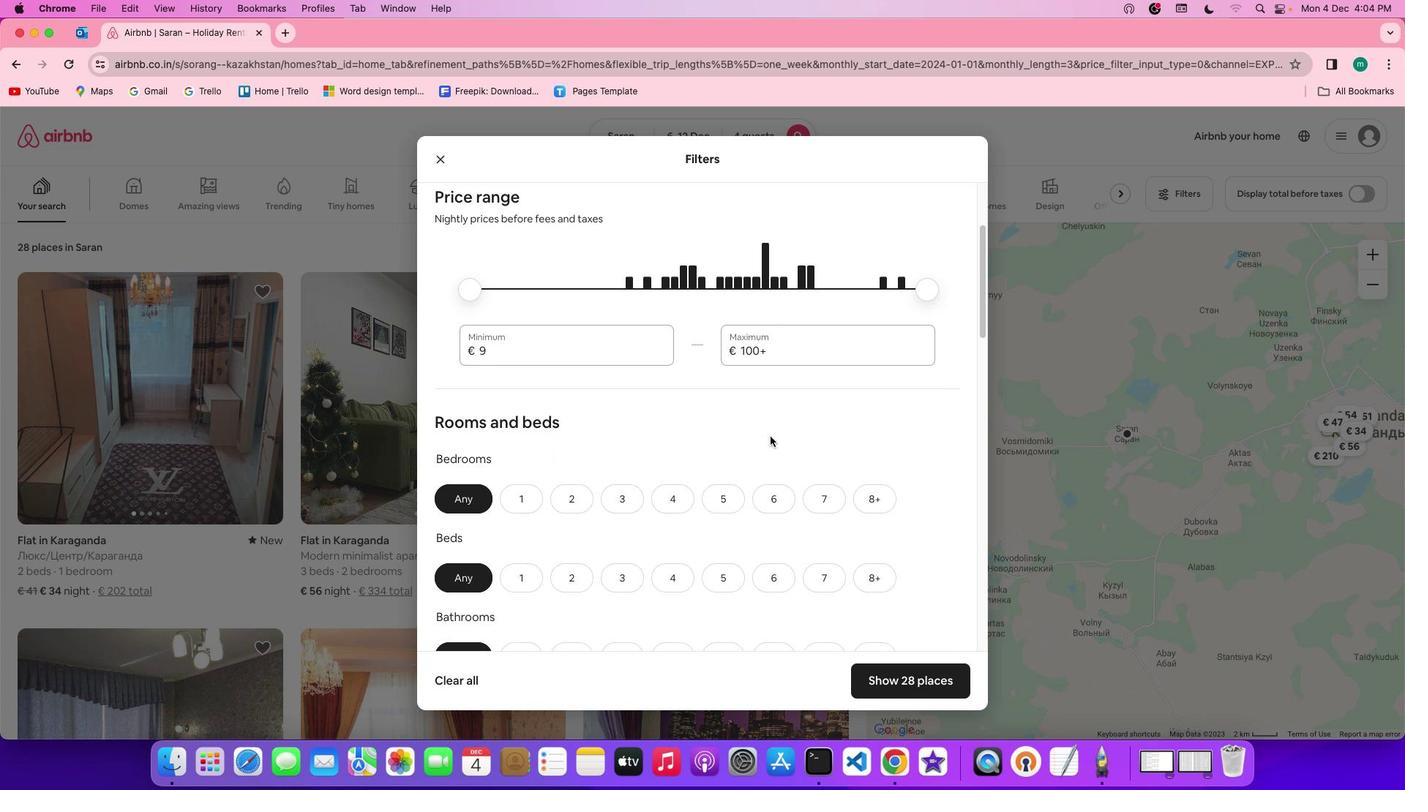 
Action: Mouse scrolled (770, 437) with delta (0, 0)
Screenshot: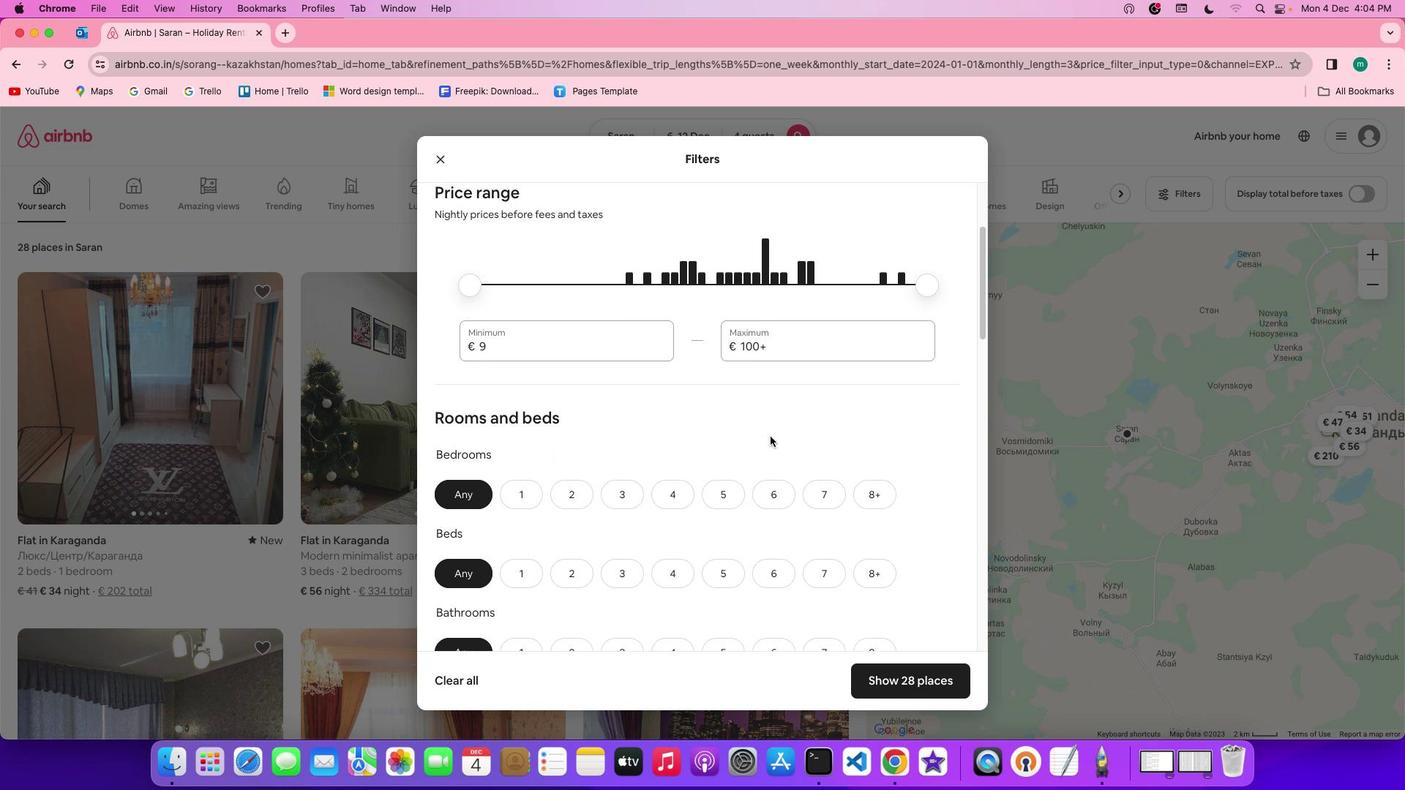 
Action: Mouse scrolled (770, 437) with delta (0, 0)
Screenshot: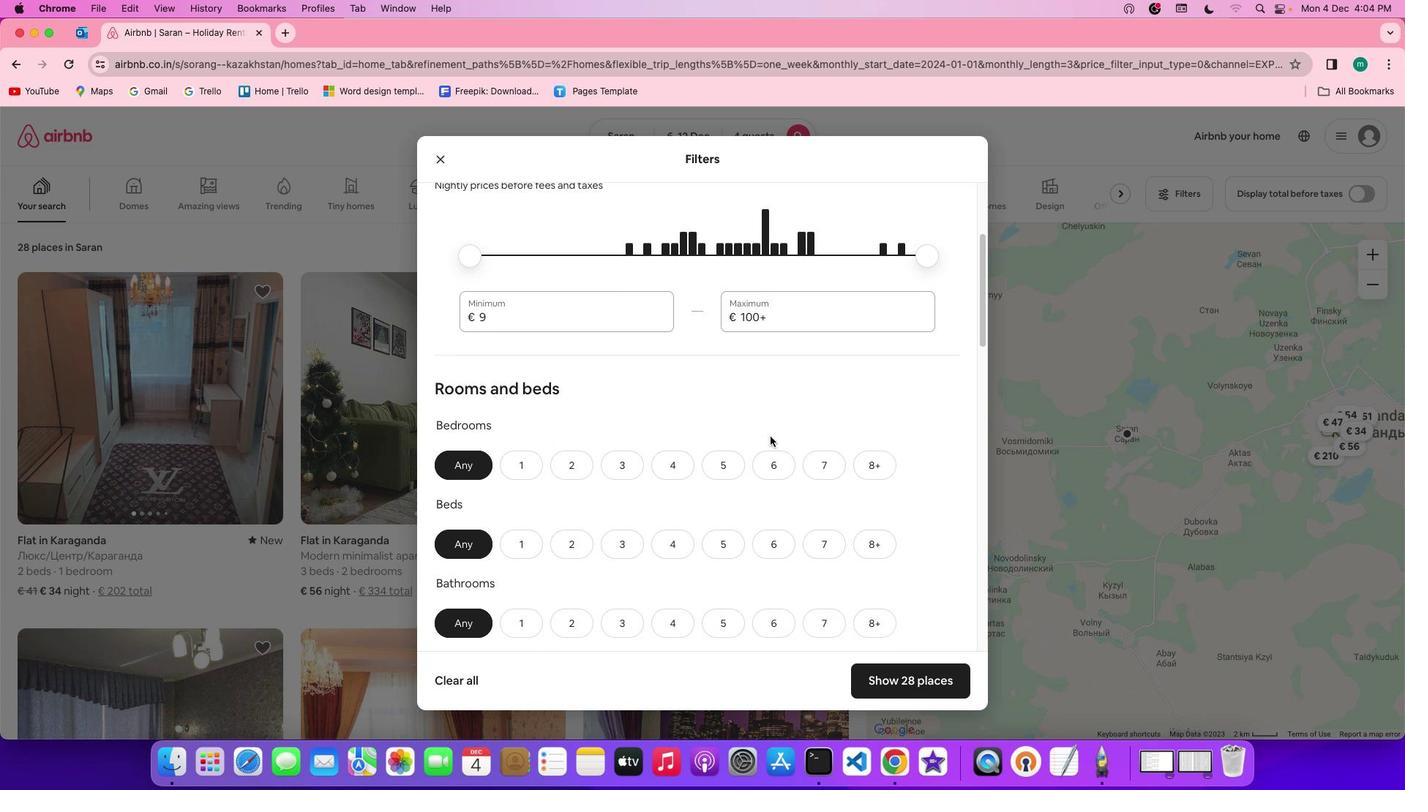 
Action: Mouse scrolled (770, 437) with delta (0, 0)
Screenshot: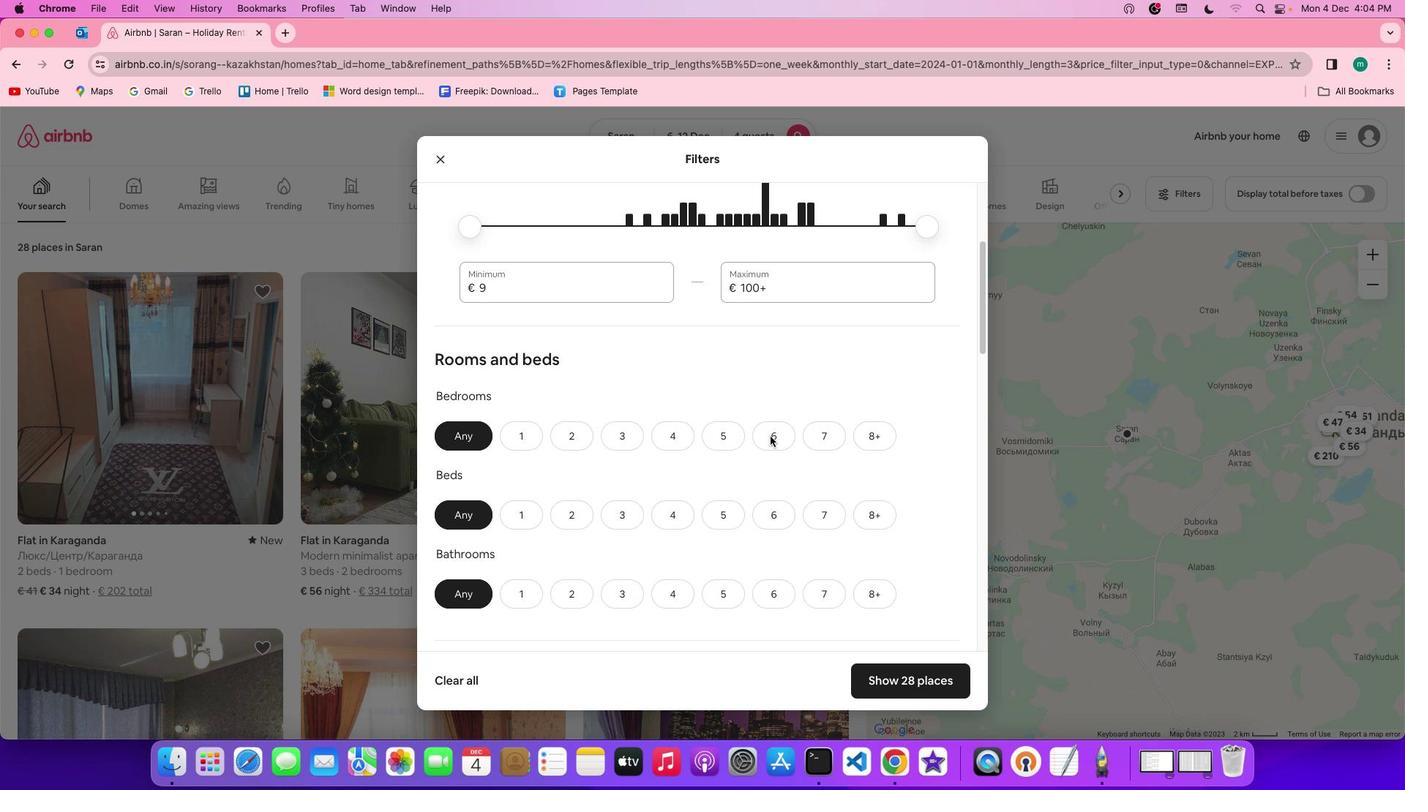 
Action: Mouse scrolled (770, 437) with delta (0, 0)
Screenshot: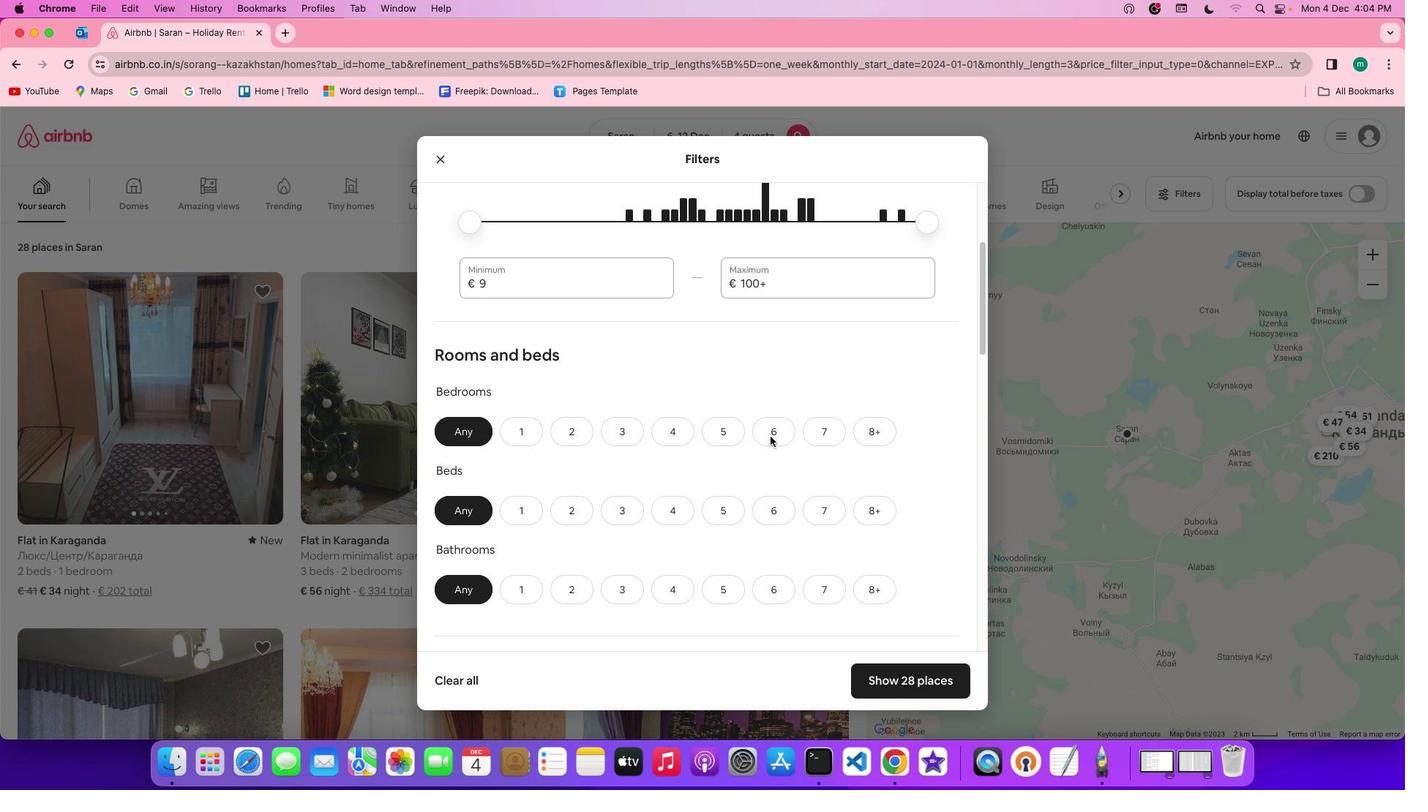 
Action: Mouse scrolled (770, 437) with delta (0, 0)
Screenshot: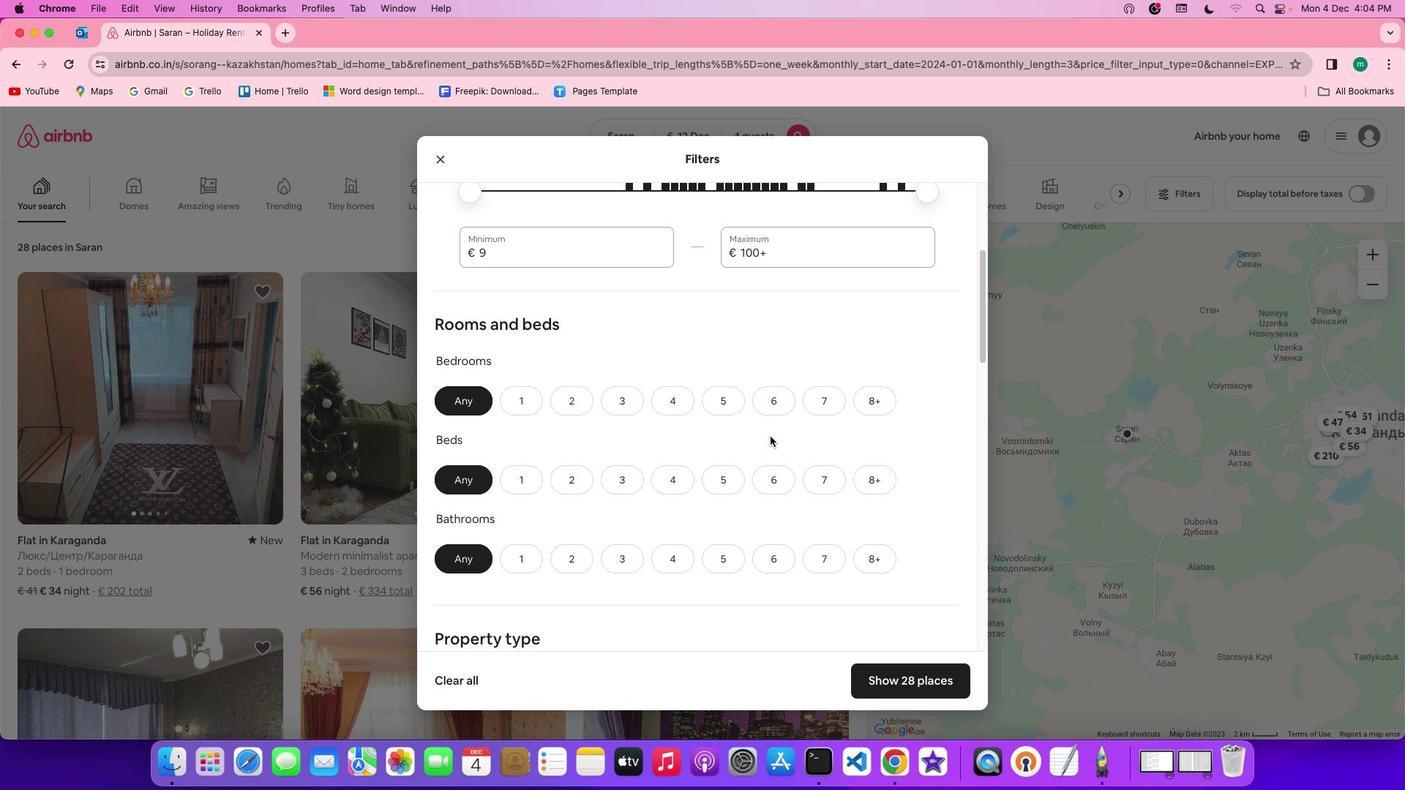 
Action: Mouse moved to (692, 371)
Screenshot: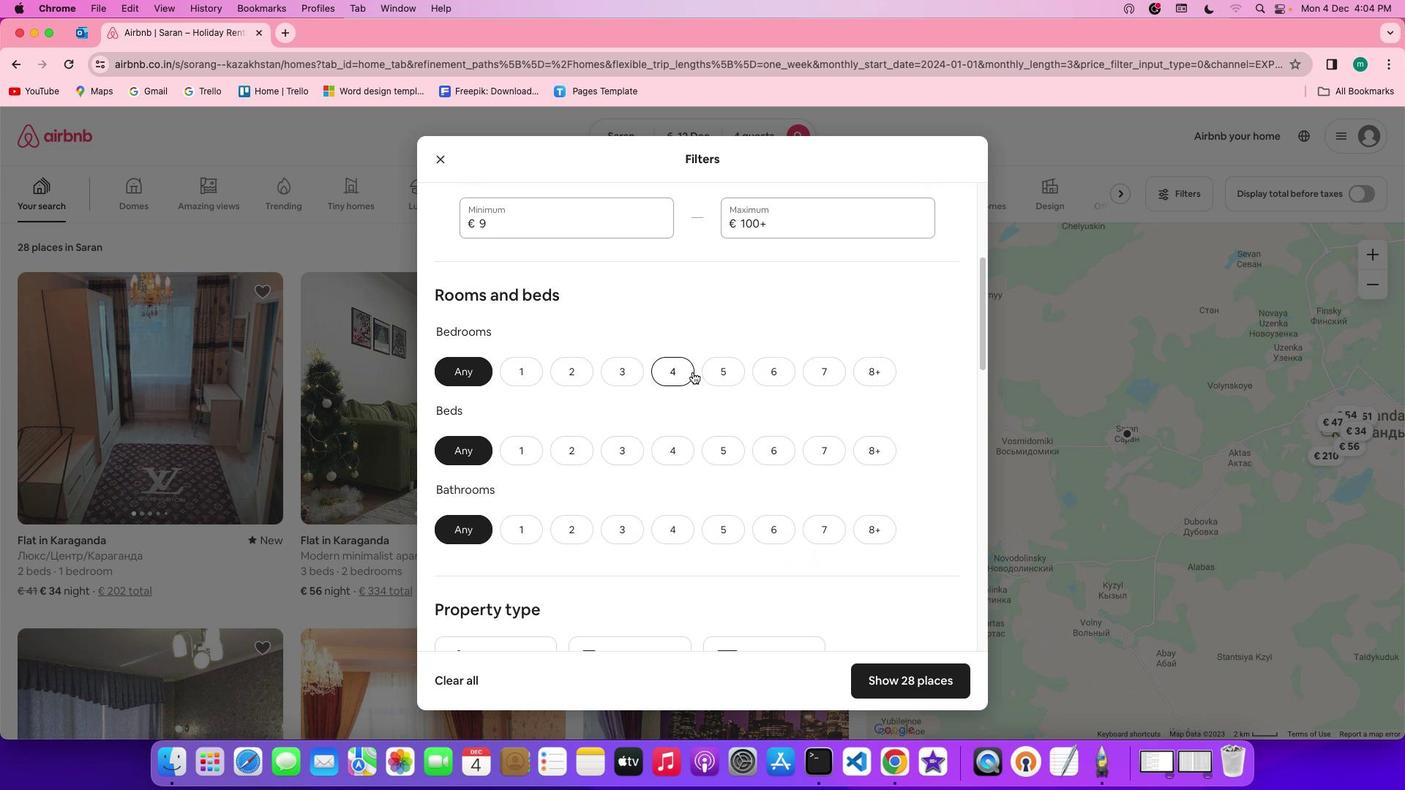 
Action: Mouse pressed left at (692, 371)
Screenshot: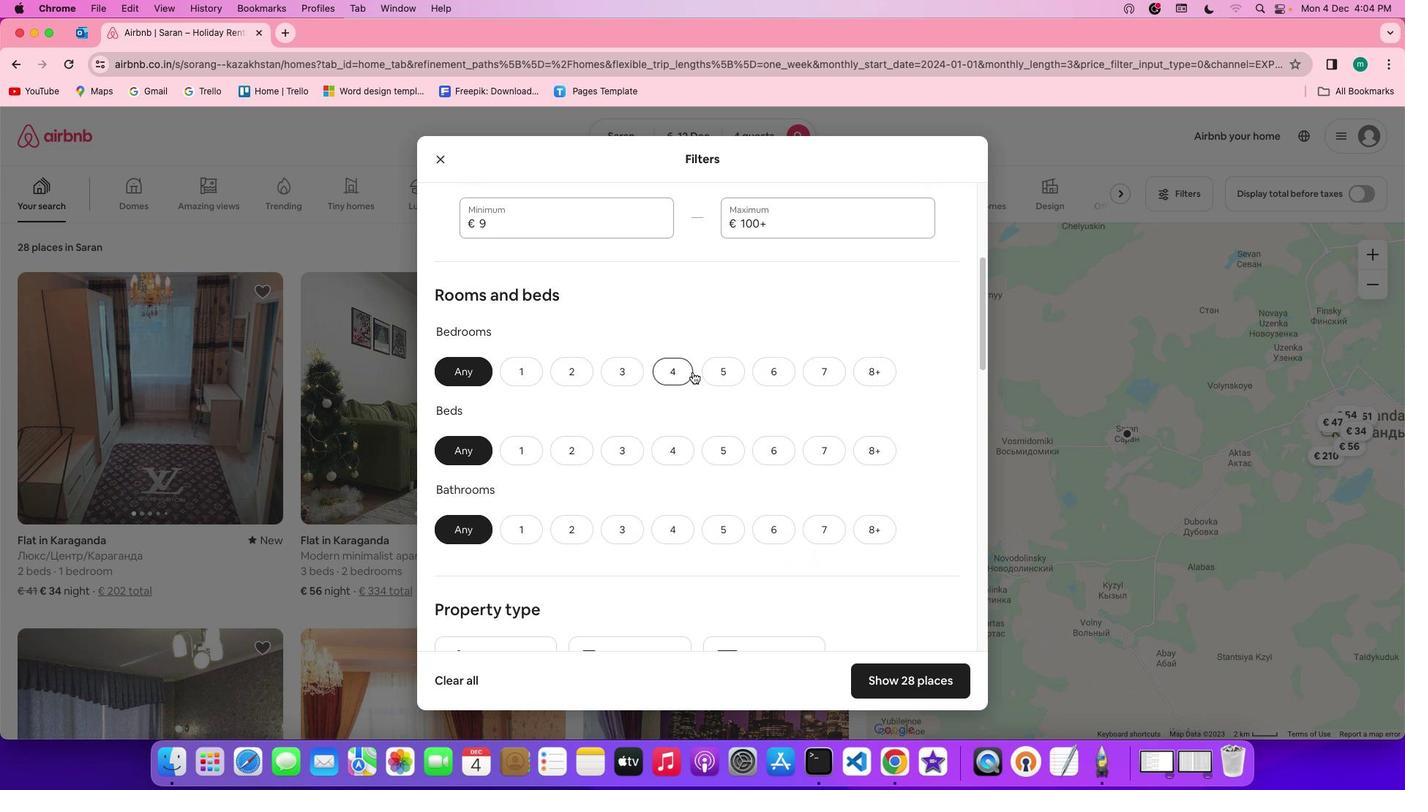 
Action: Mouse moved to (672, 452)
Screenshot: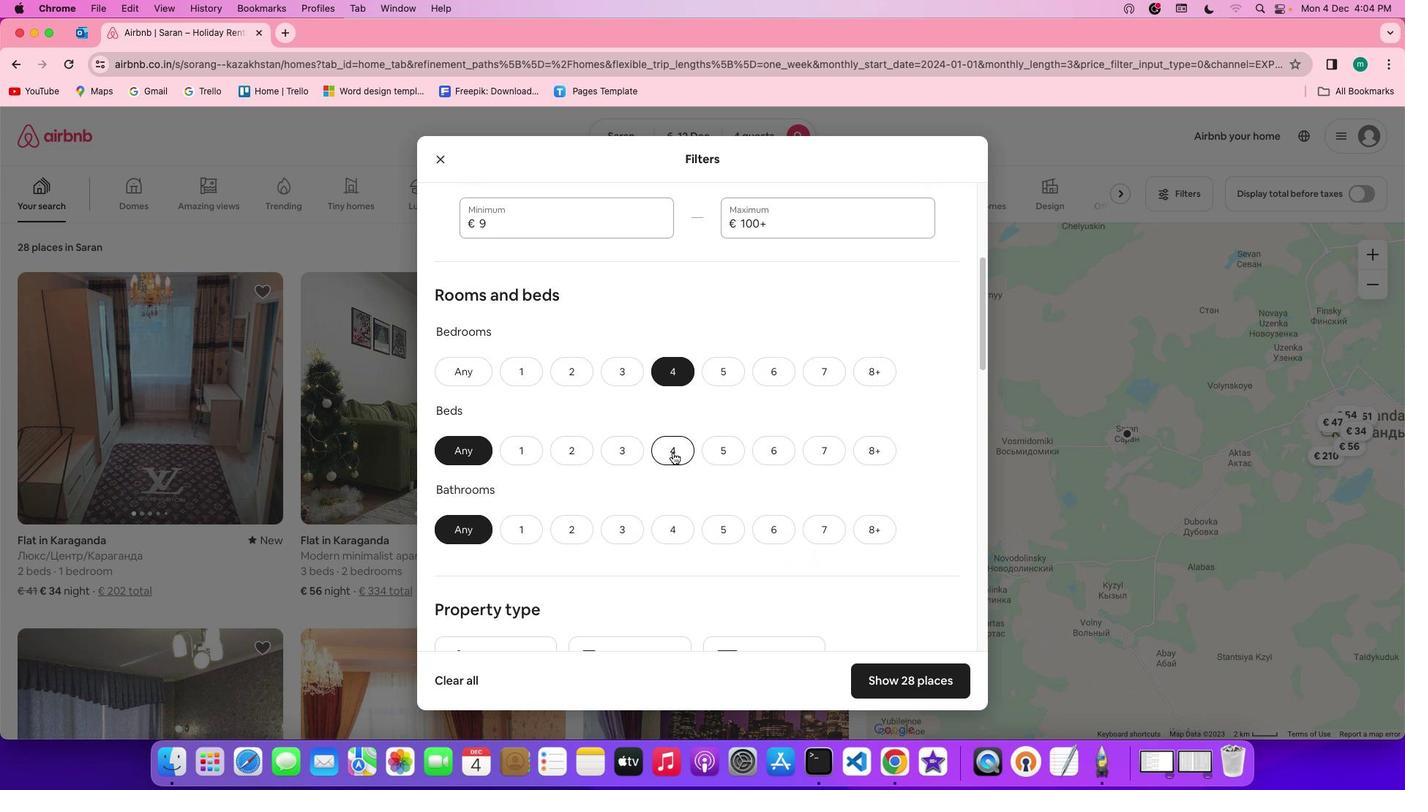 
Action: Mouse pressed left at (672, 452)
Screenshot: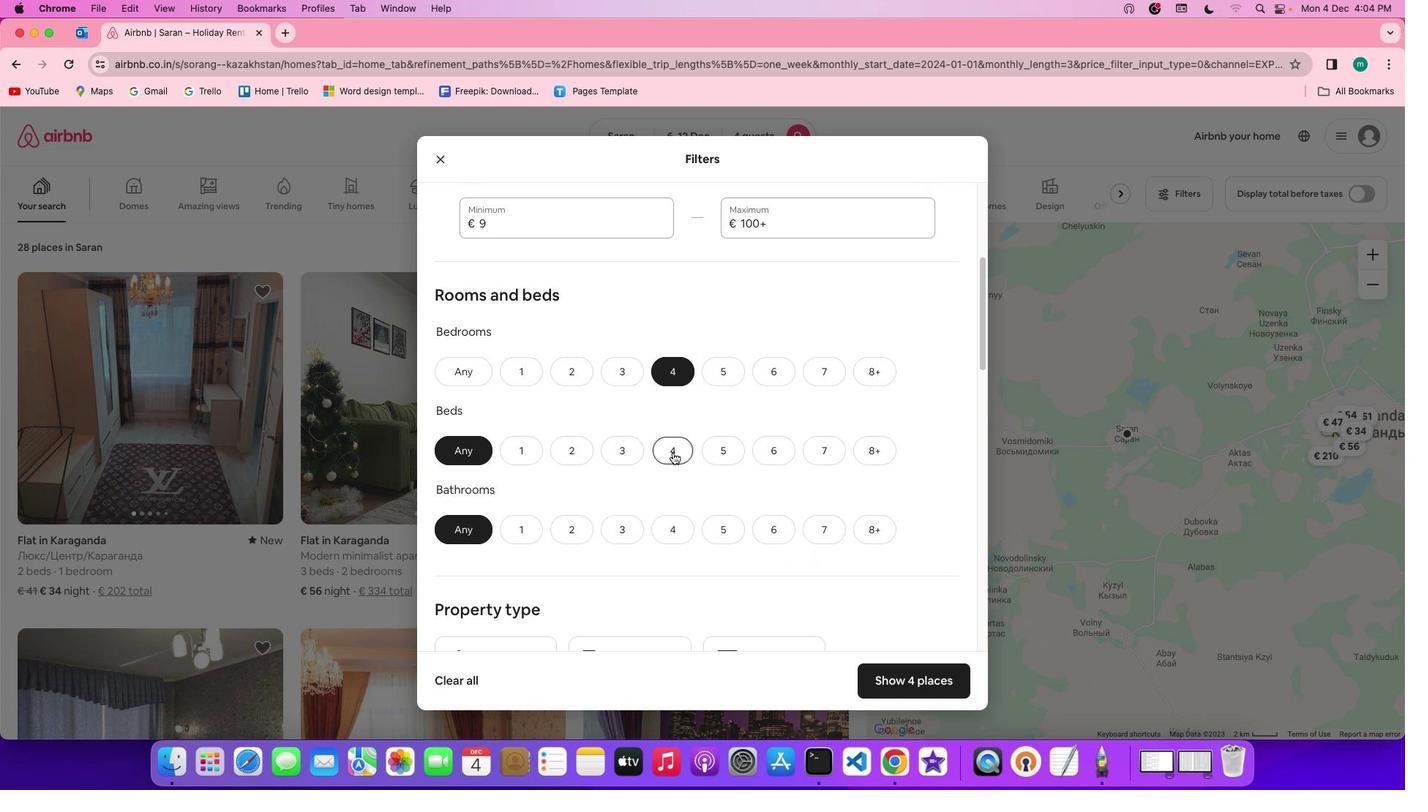 
Action: Mouse moved to (677, 537)
Screenshot: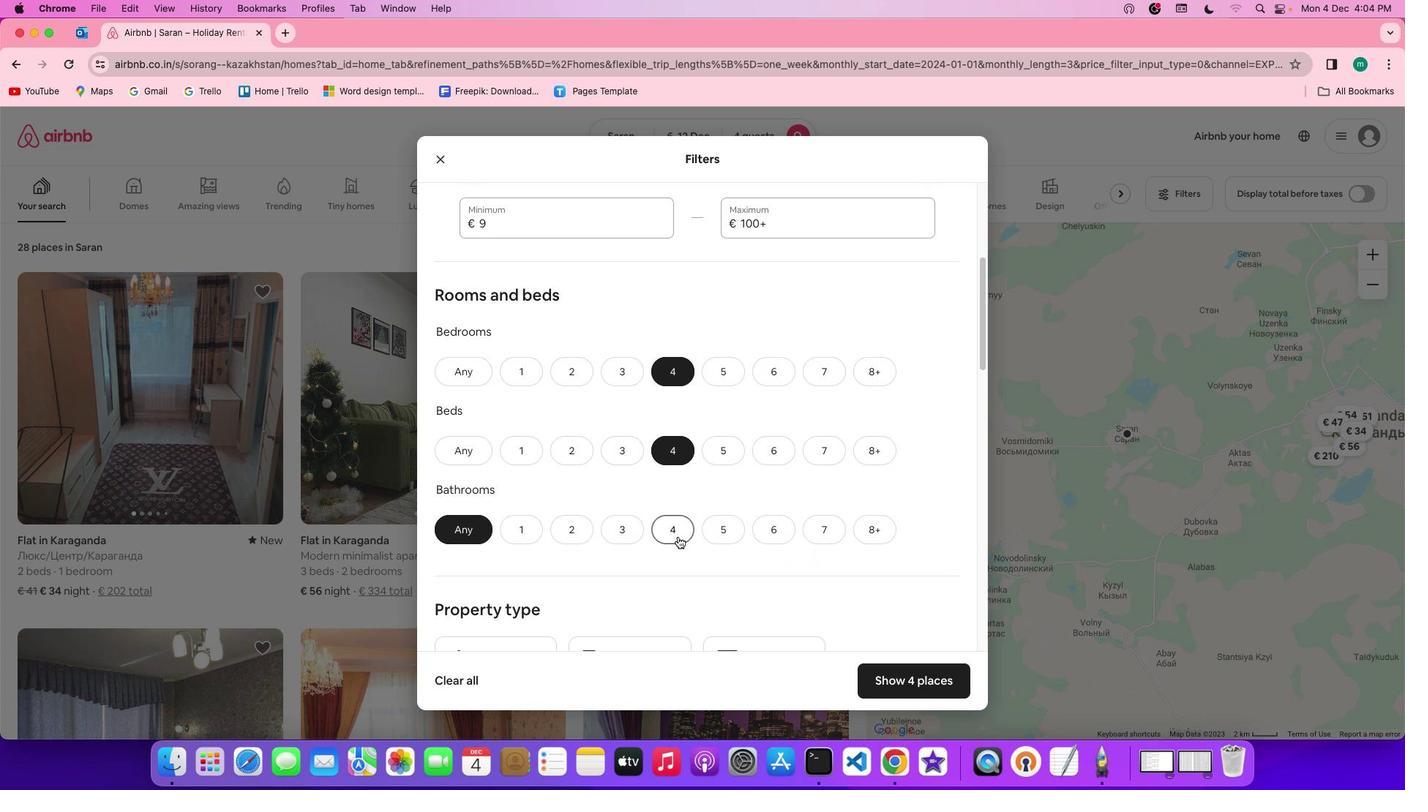 
Action: Mouse pressed left at (677, 537)
Screenshot: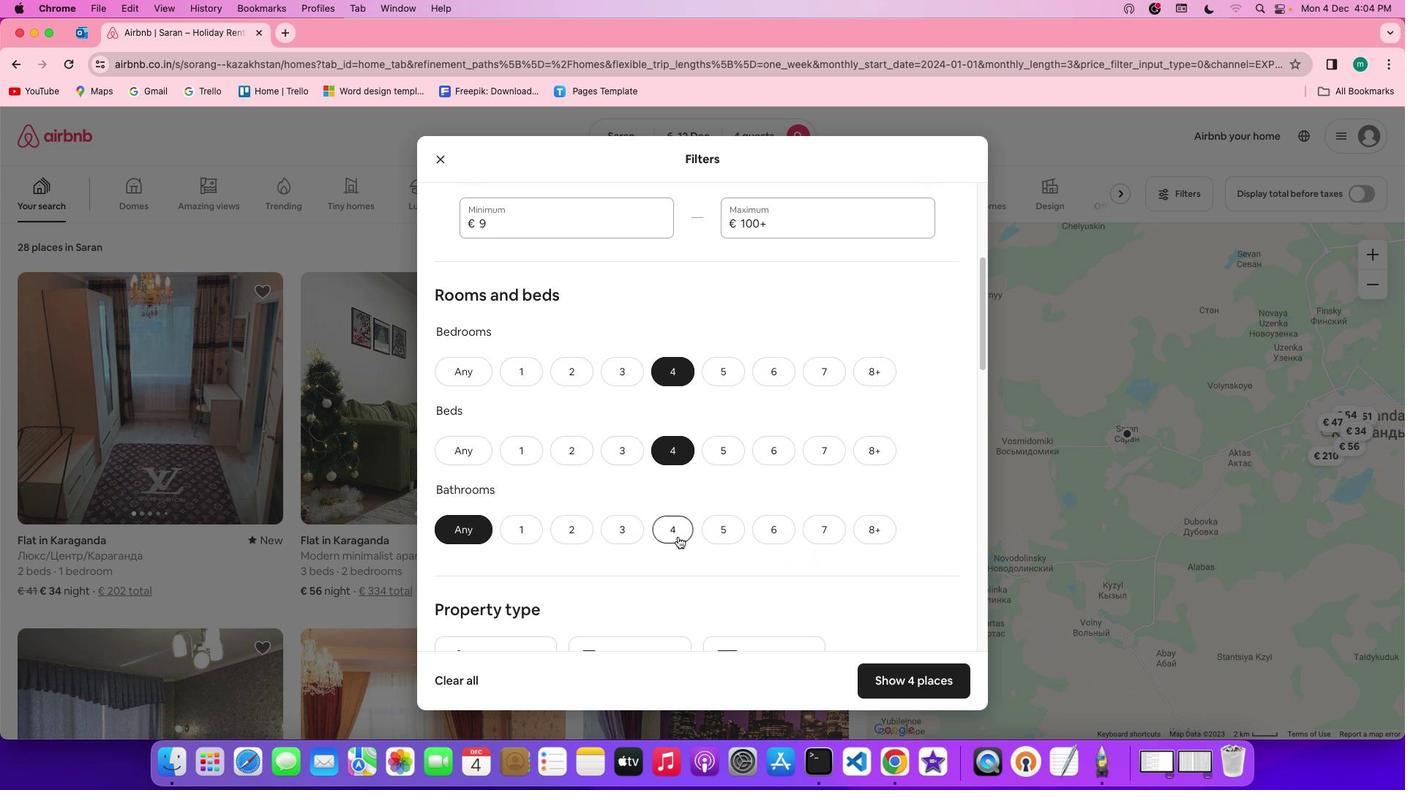 
Action: Mouse moved to (852, 530)
Screenshot: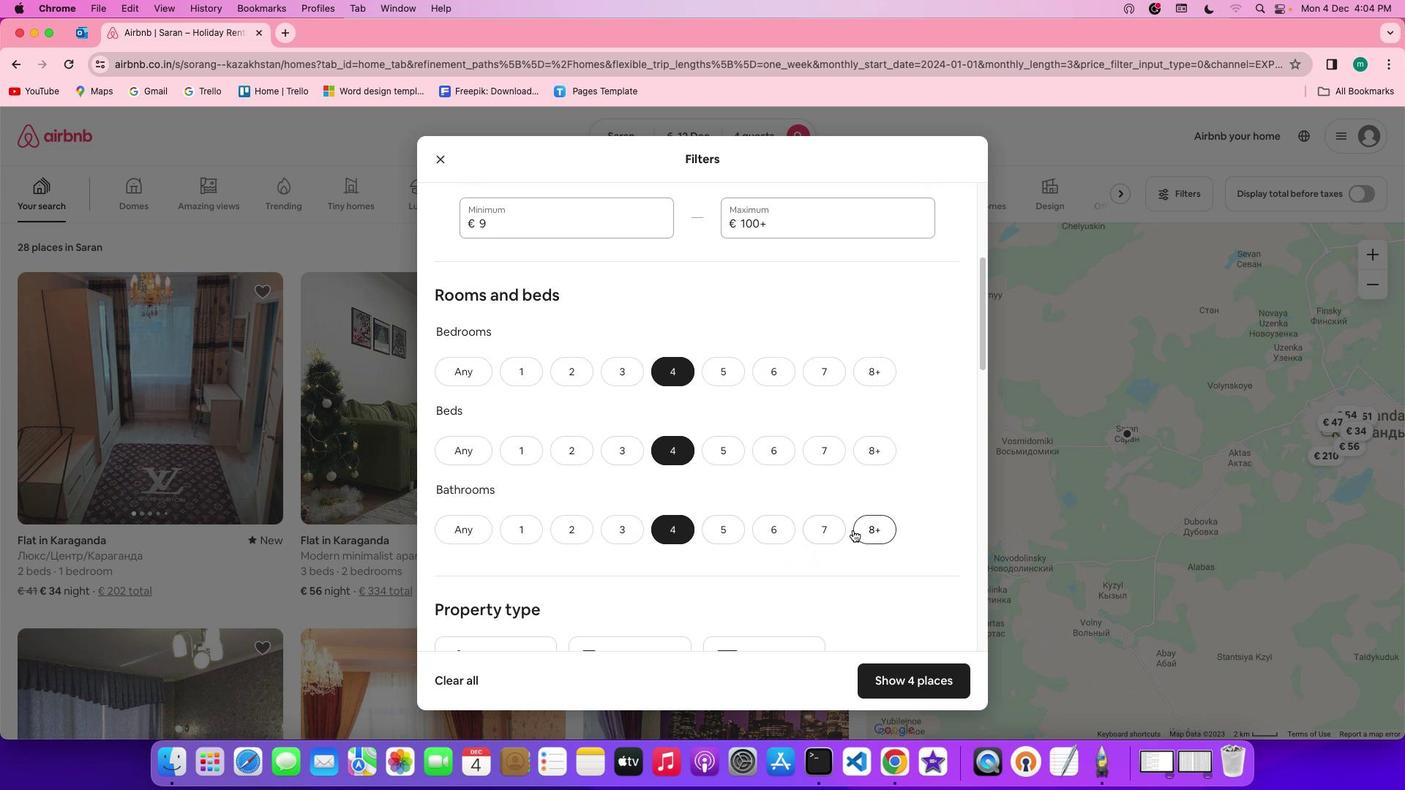
Action: Mouse scrolled (852, 530) with delta (0, 0)
Screenshot: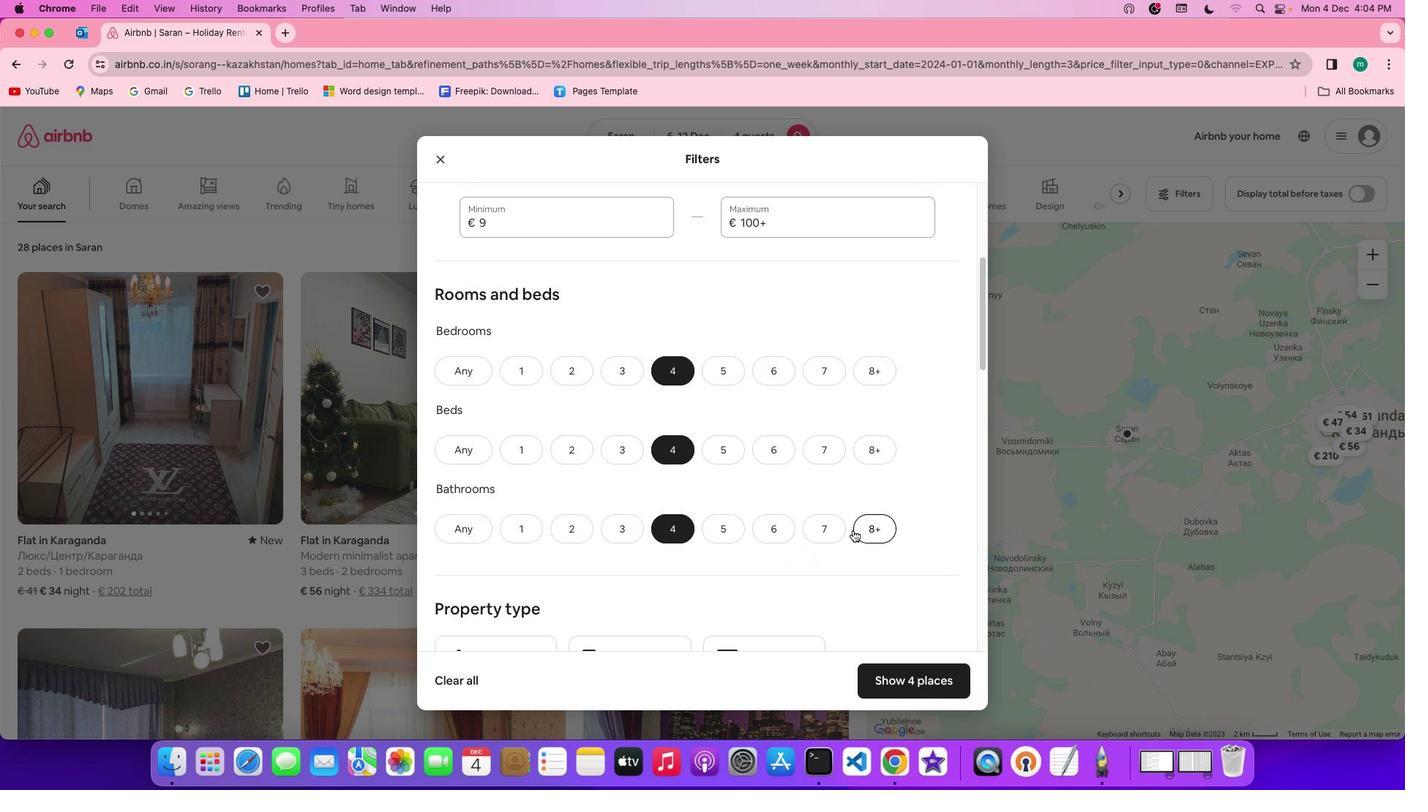 
Action: Mouse scrolled (852, 530) with delta (0, 0)
Screenshot: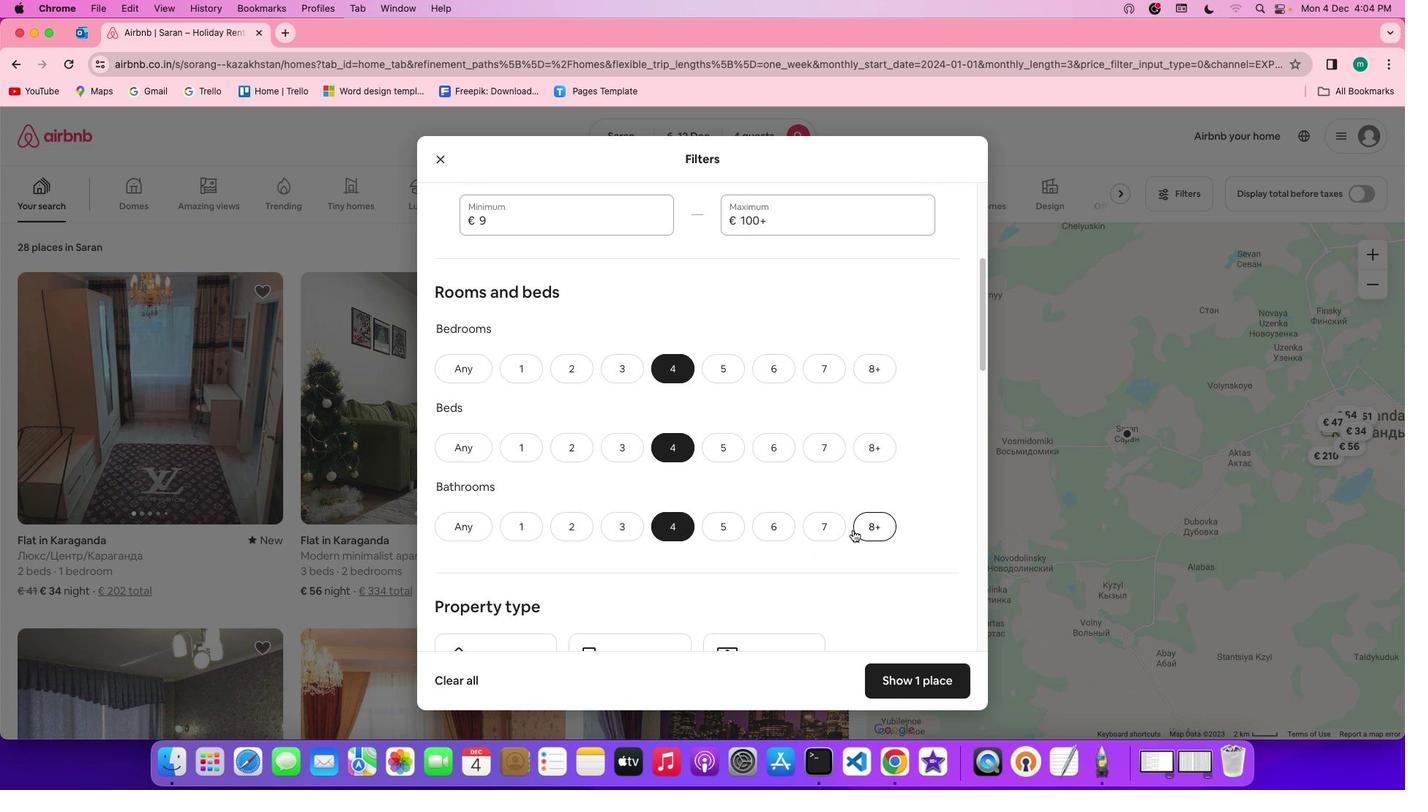 
Action: Mouse scrolled (852, 530) with delta (0, 0)
Screenshot: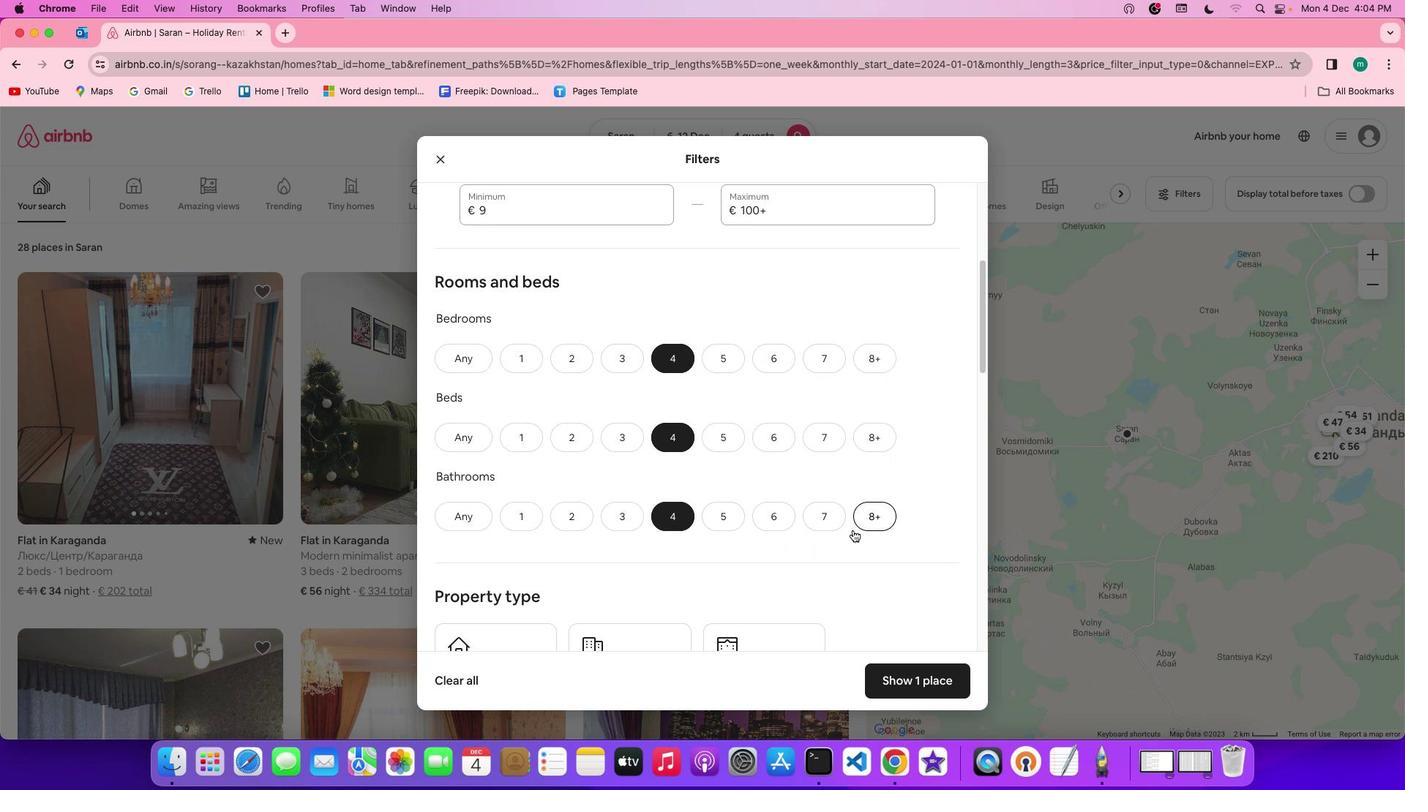 
Action: Mouse scrolled (852, 530) with delta (0, 0)
Screenshot: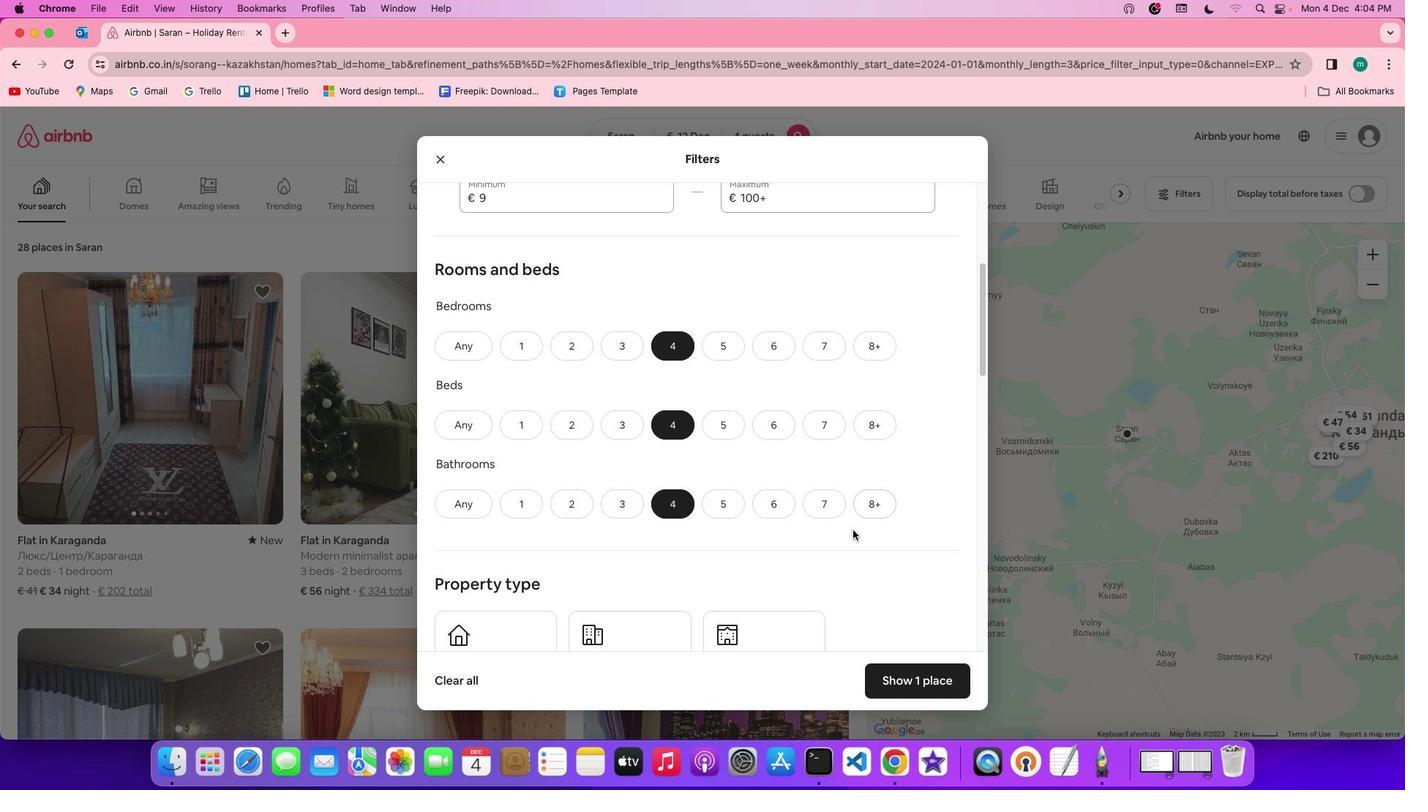 
Action: Mouse scrolled (852, 530) with delta (0, 0)
Screenshot: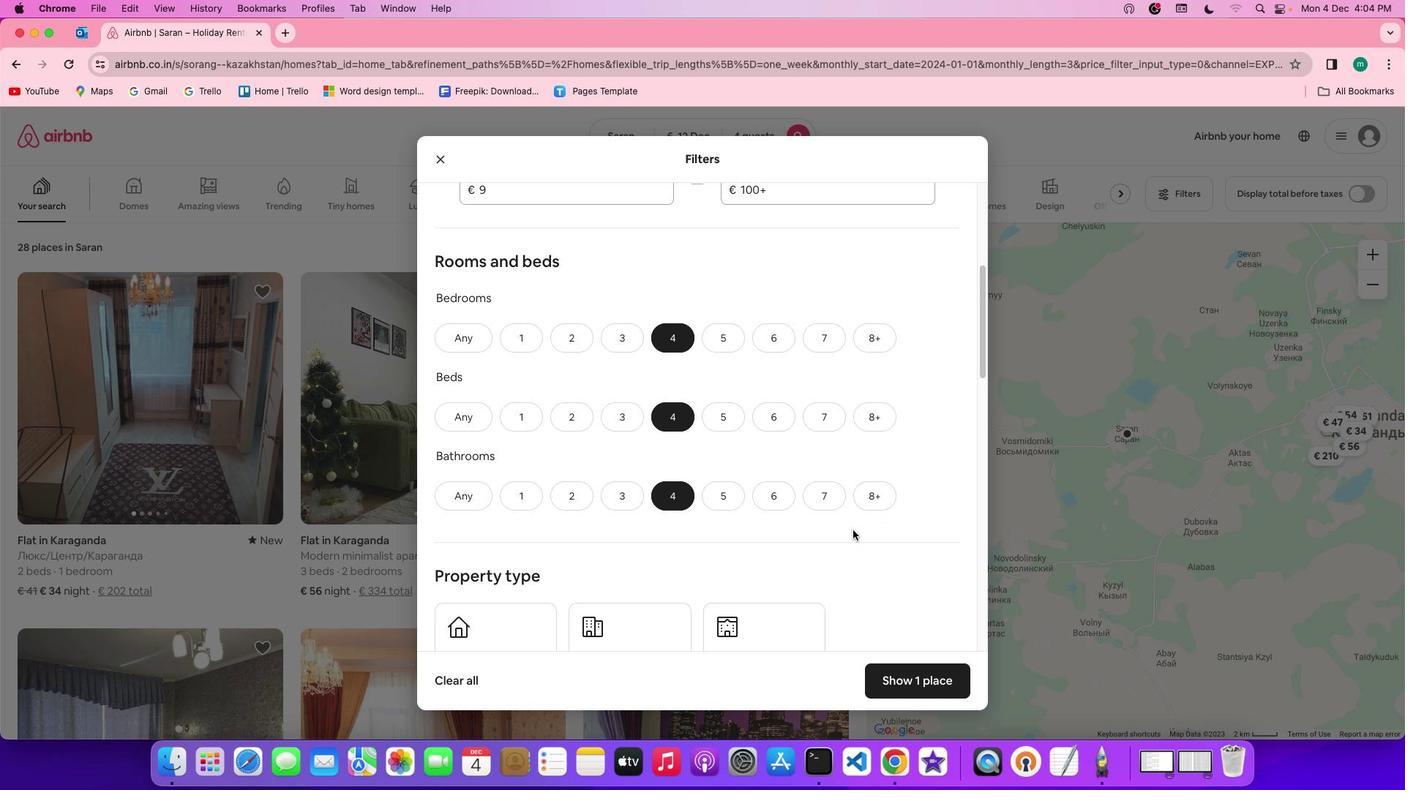 
Action: Mouse scrolled (852, 530) with delta (0, 0)
Screenshot: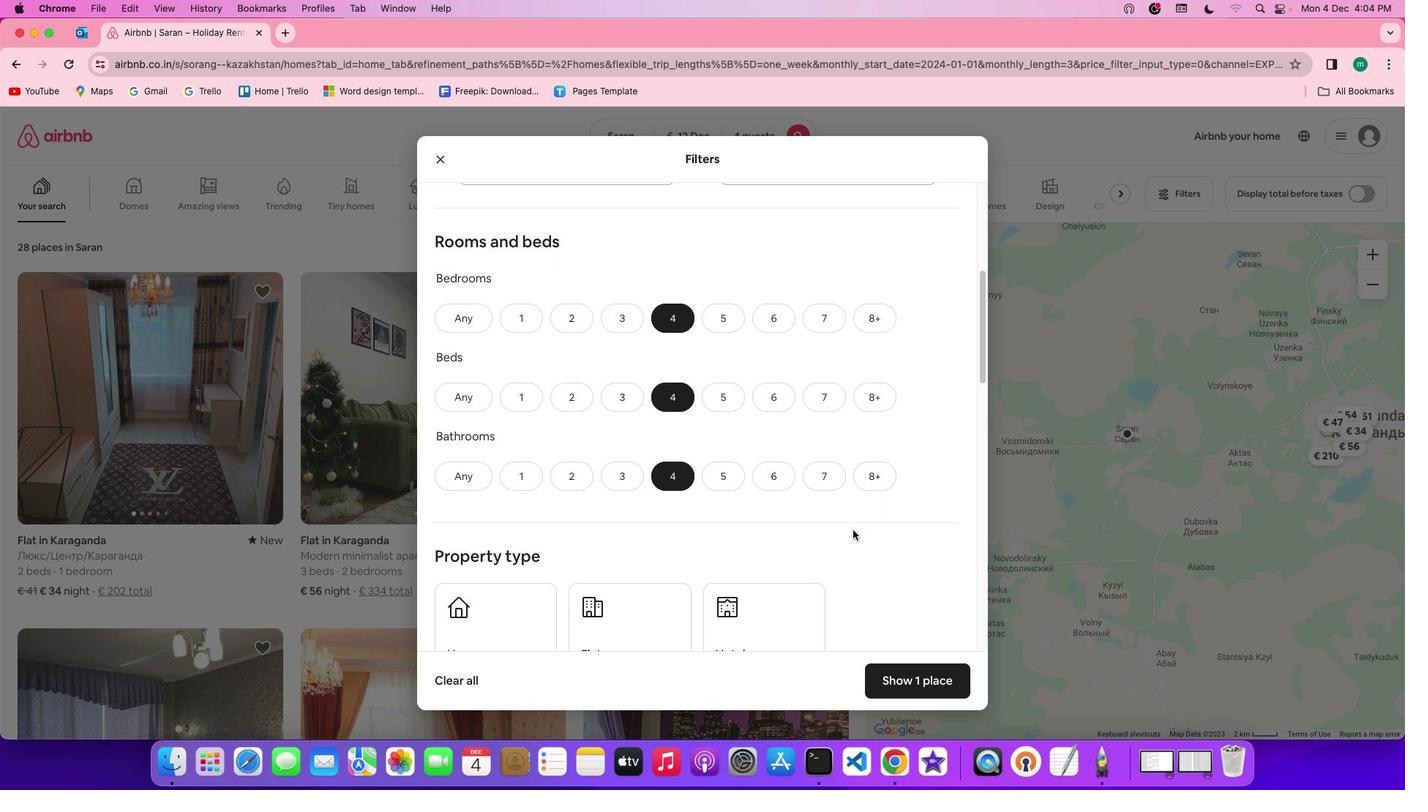 
Action: Mouse scrolled (852, 530) with delta (0, 0)
Screenshot: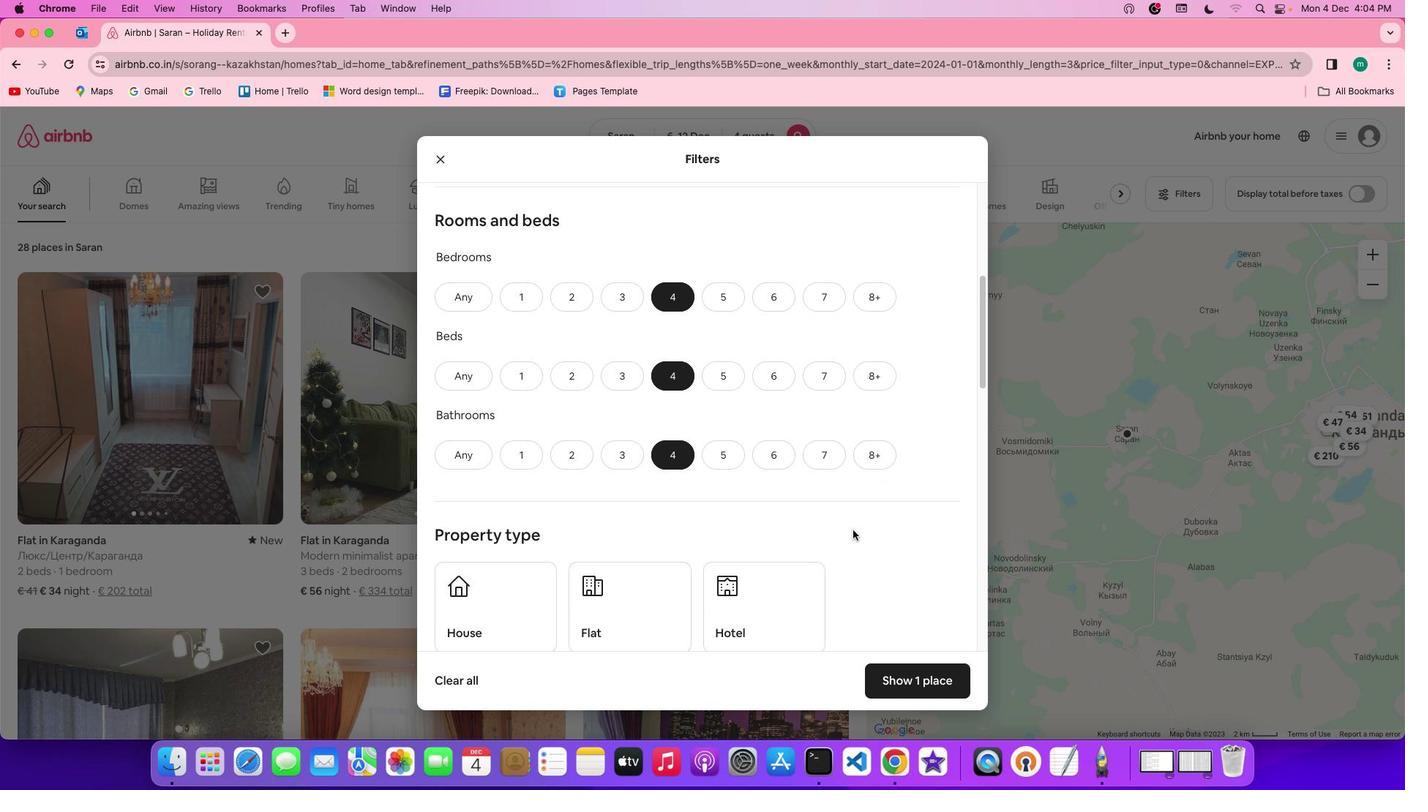 
Action: Mouse scrolled (852, 530) with delta (0, 0)
Screenshot: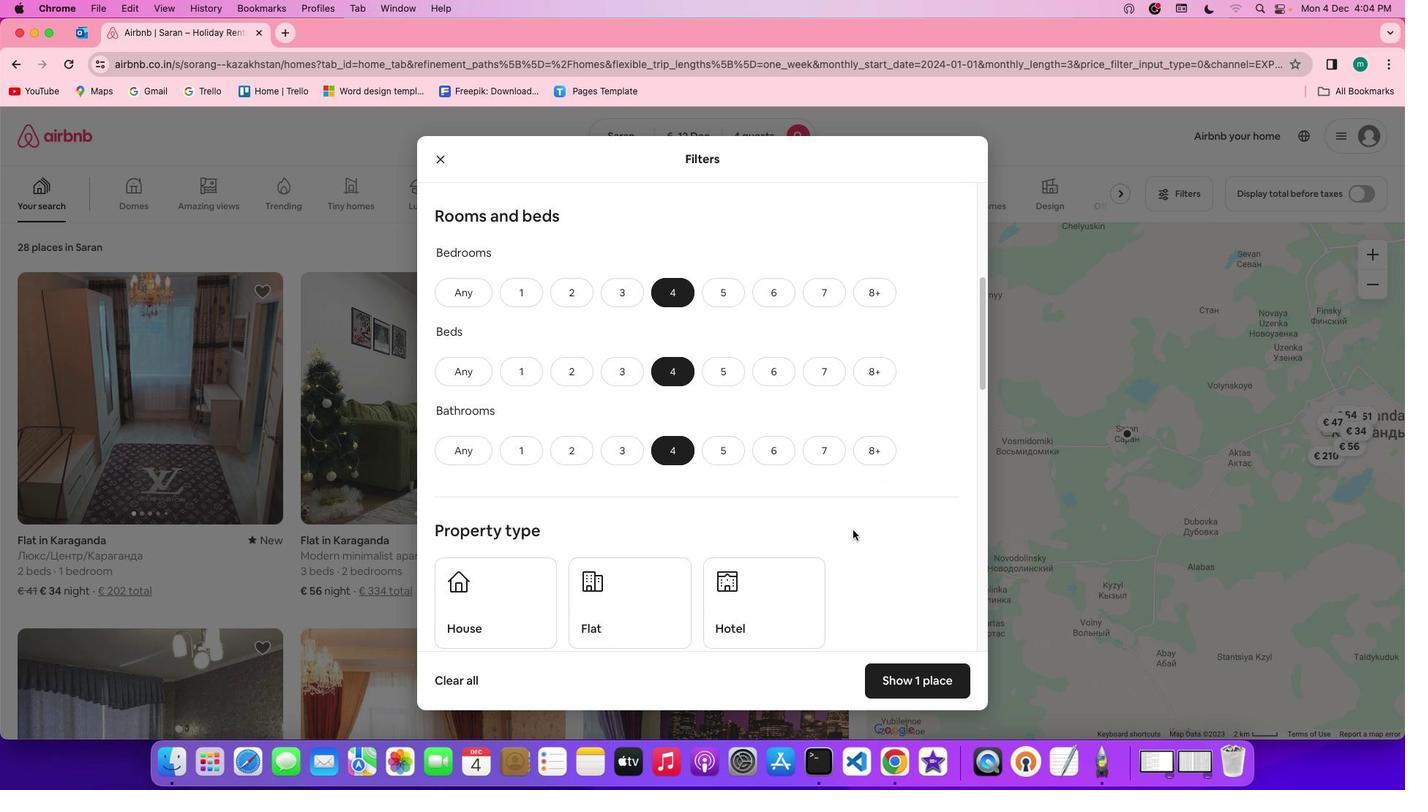 
Action: Mouse scrolled (852, 530) with delta (0, 0)
Screenshot: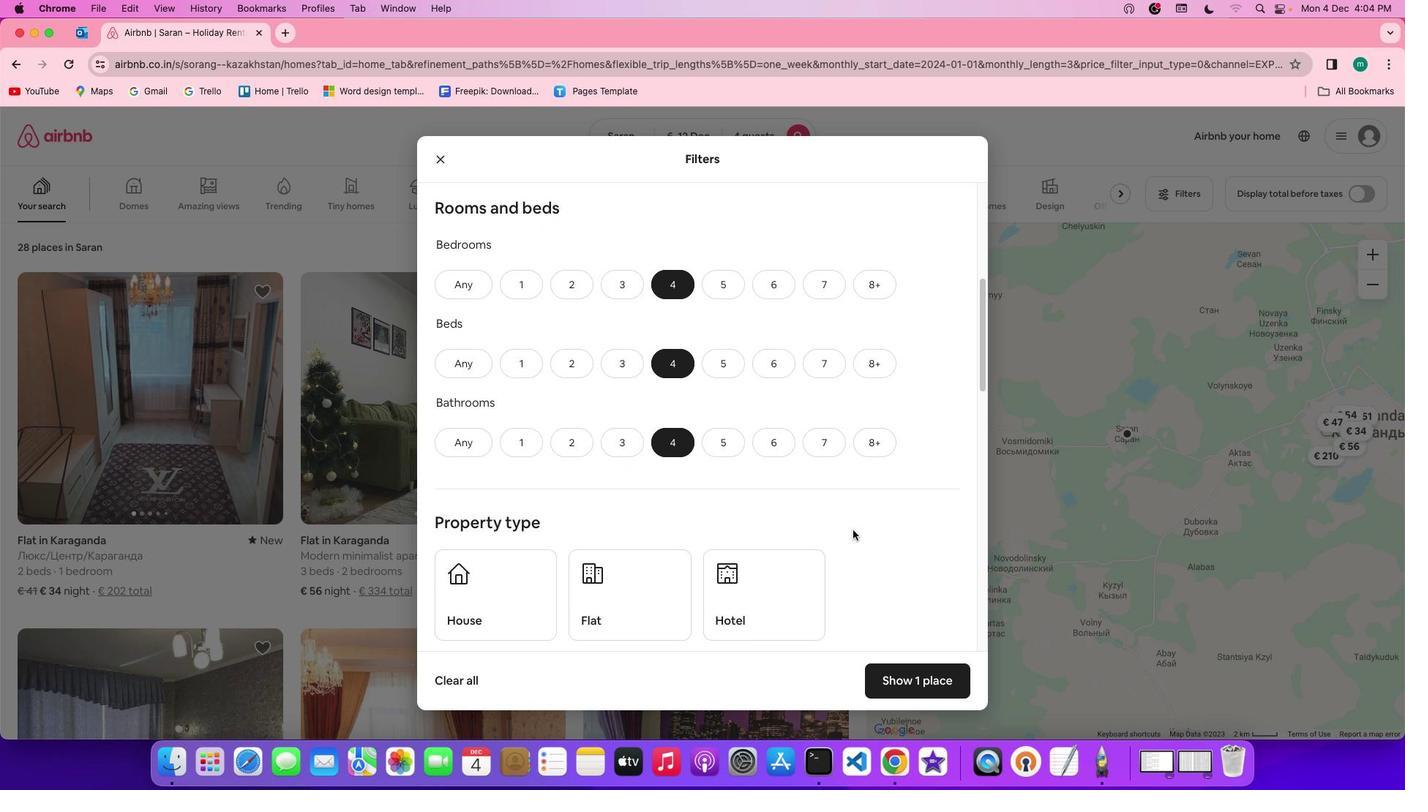 
Action: Mouse scrolled (852, 530) with delta (0, 0)
Screenshot: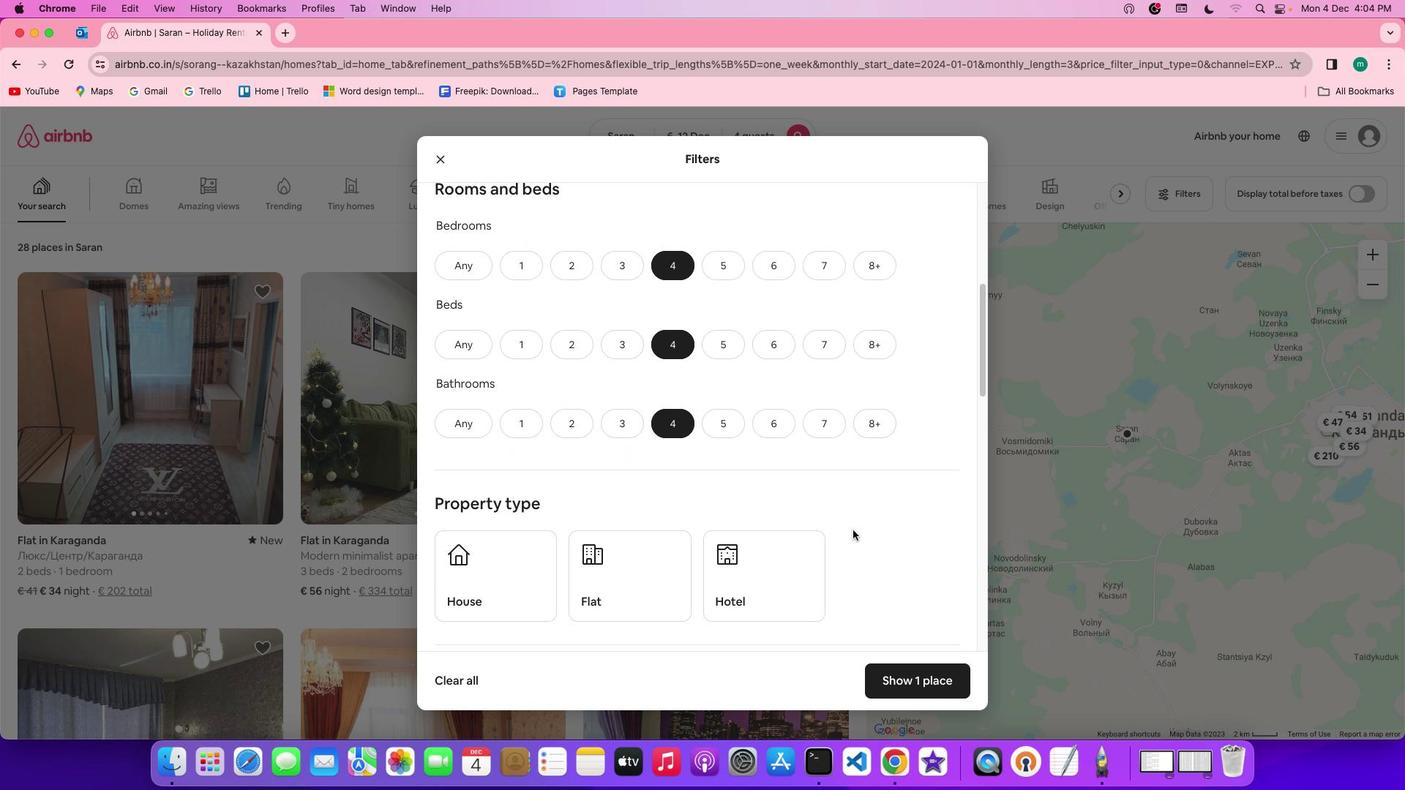 
Action: Mouse scrolled (852, 530) with delta (0, 0)
Screenshot: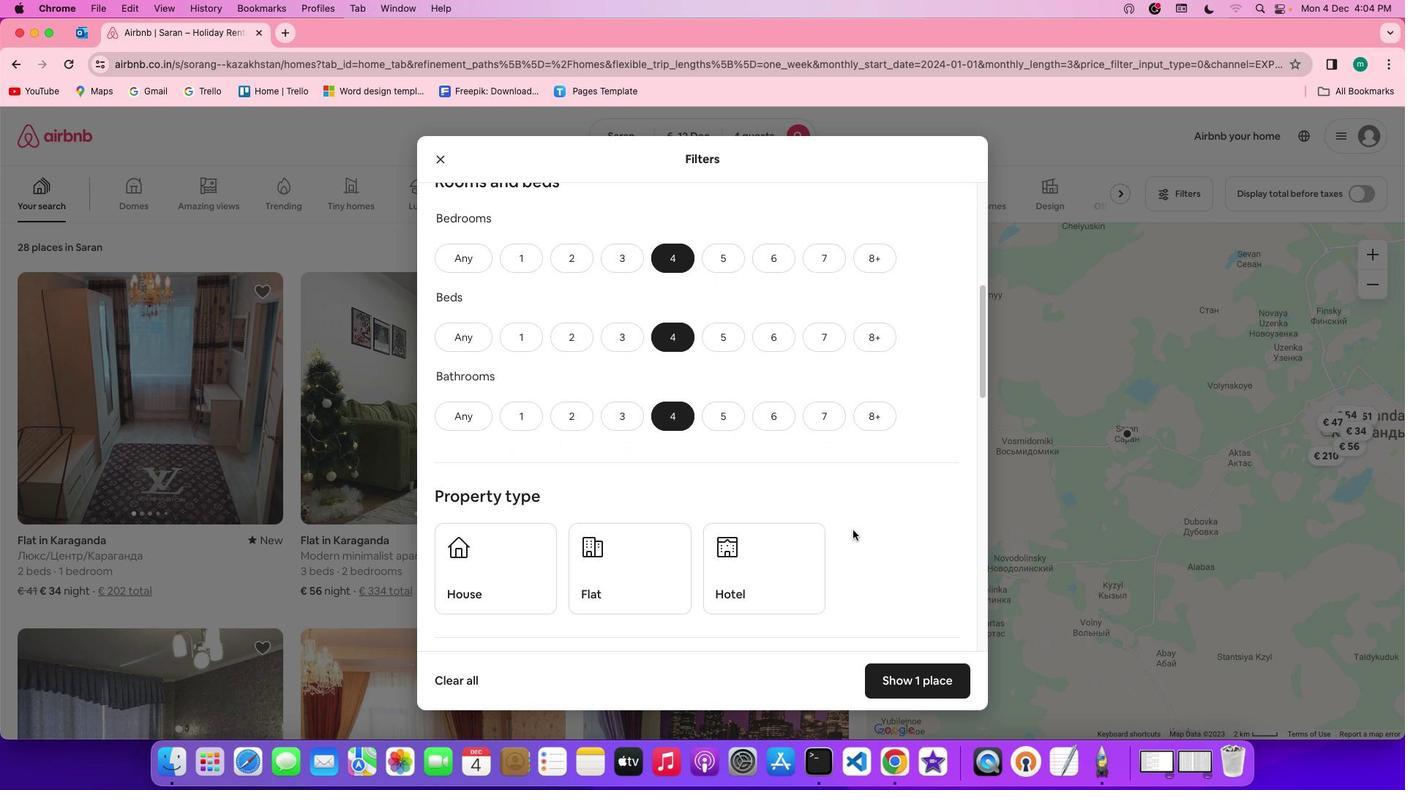 
Action: Mouse scrolled (852, 530) with delta (0, 0)
Screenshot: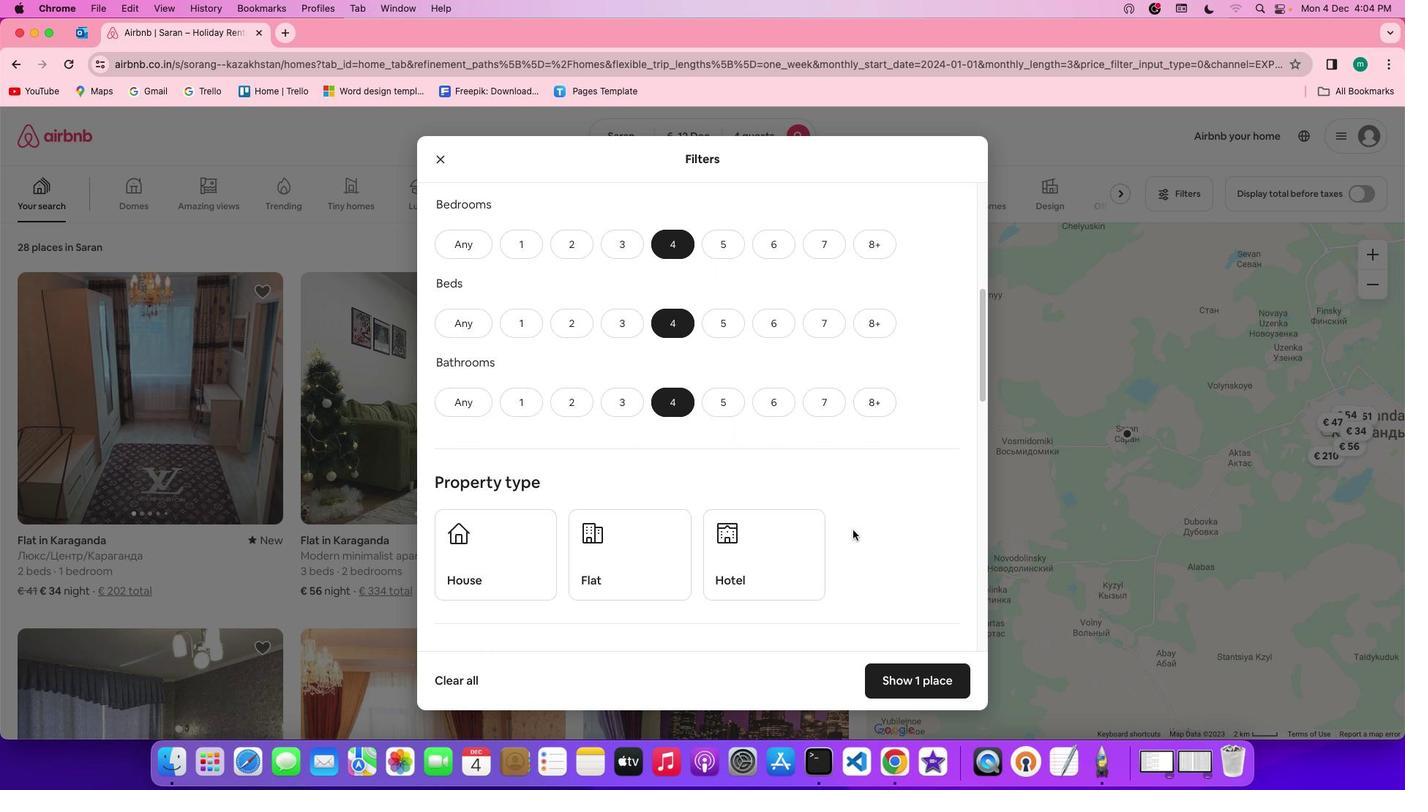 
Action: Mouse scrolled (852, 530) with delta (0, 0)
Screenshot: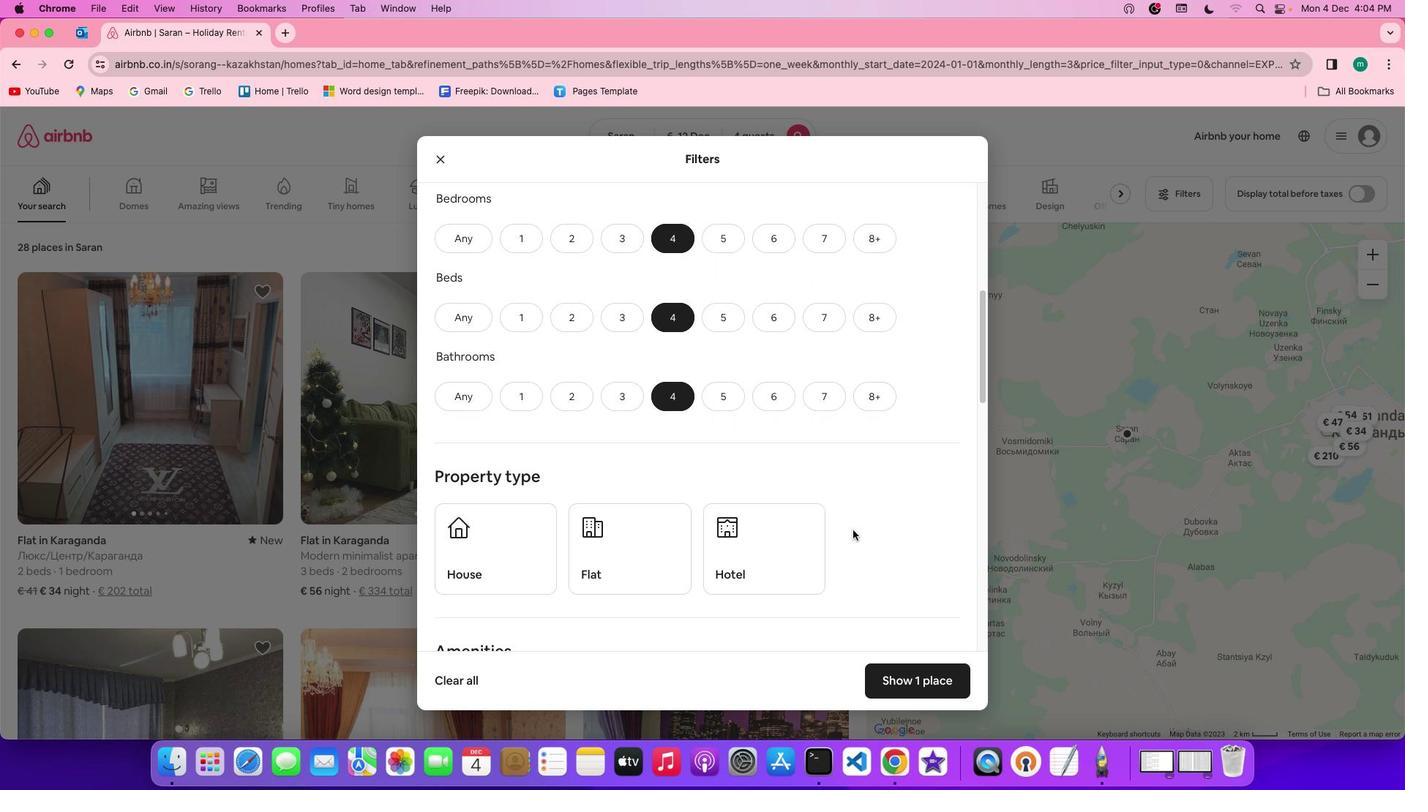 
Action: Mouse scrolled (852, 530) with delta (0, 0)
Screenshot: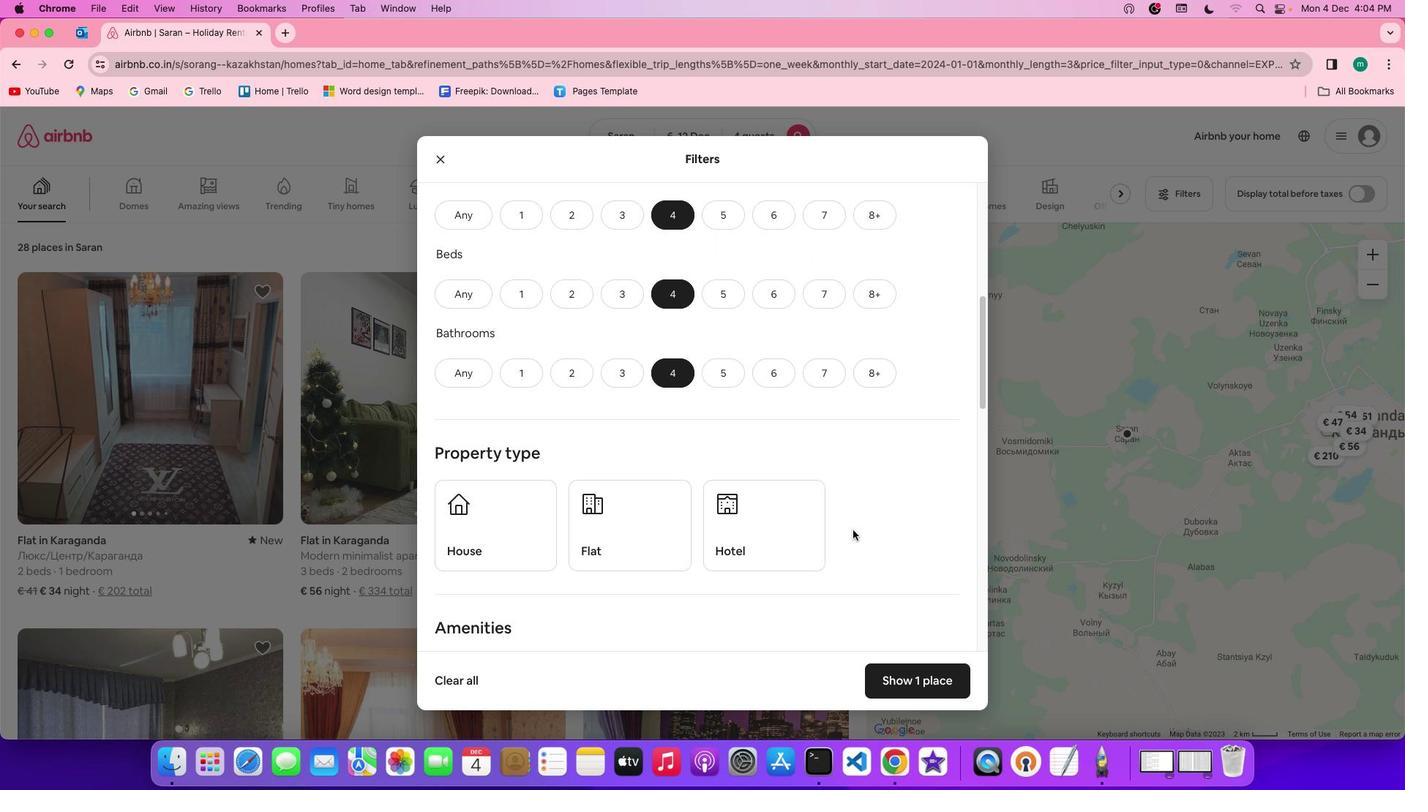 
Action: Mouse scrolled (852, 530) with delta (0, 0)
Screenshot: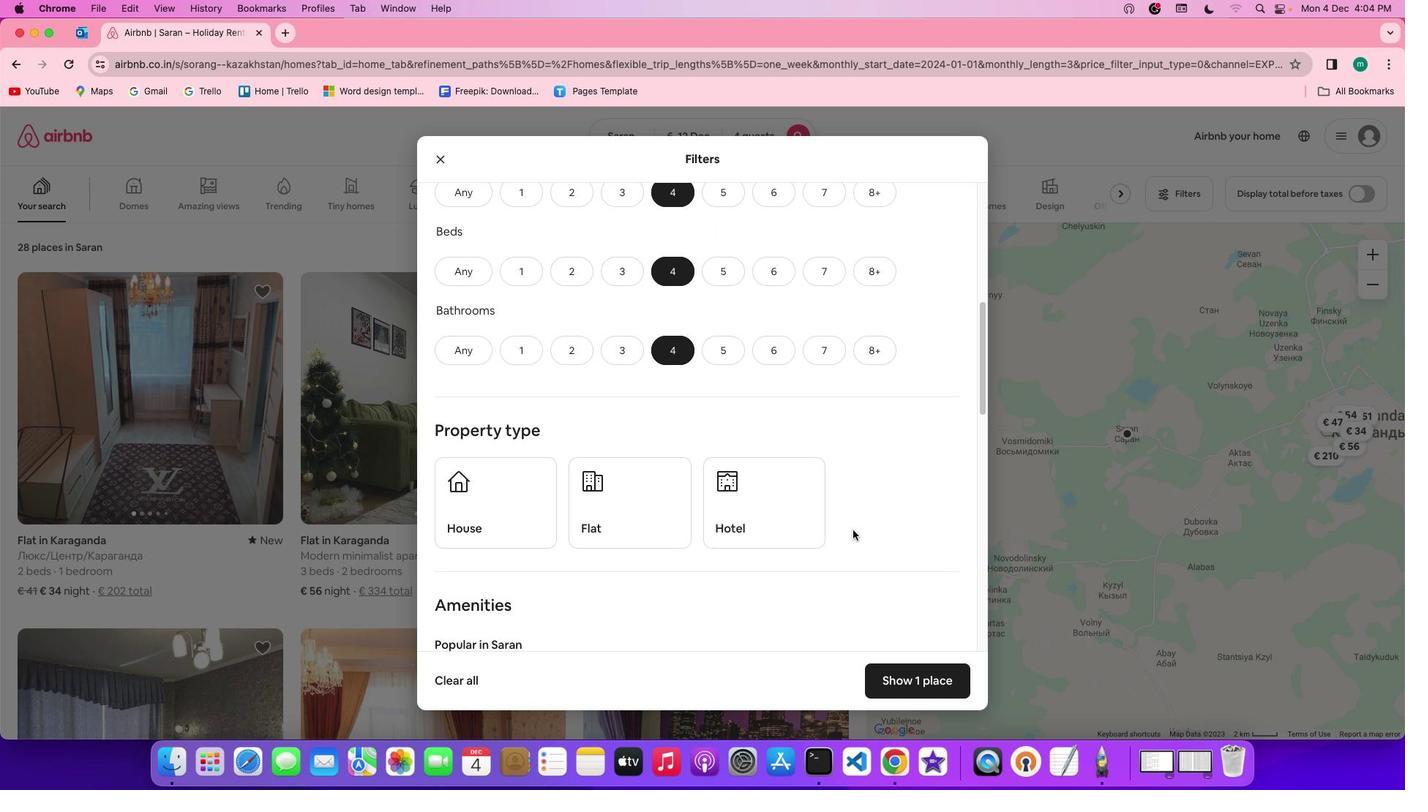 
Action: Mouse scrolled (852, 530) with delta (0, 0)
Screenshot: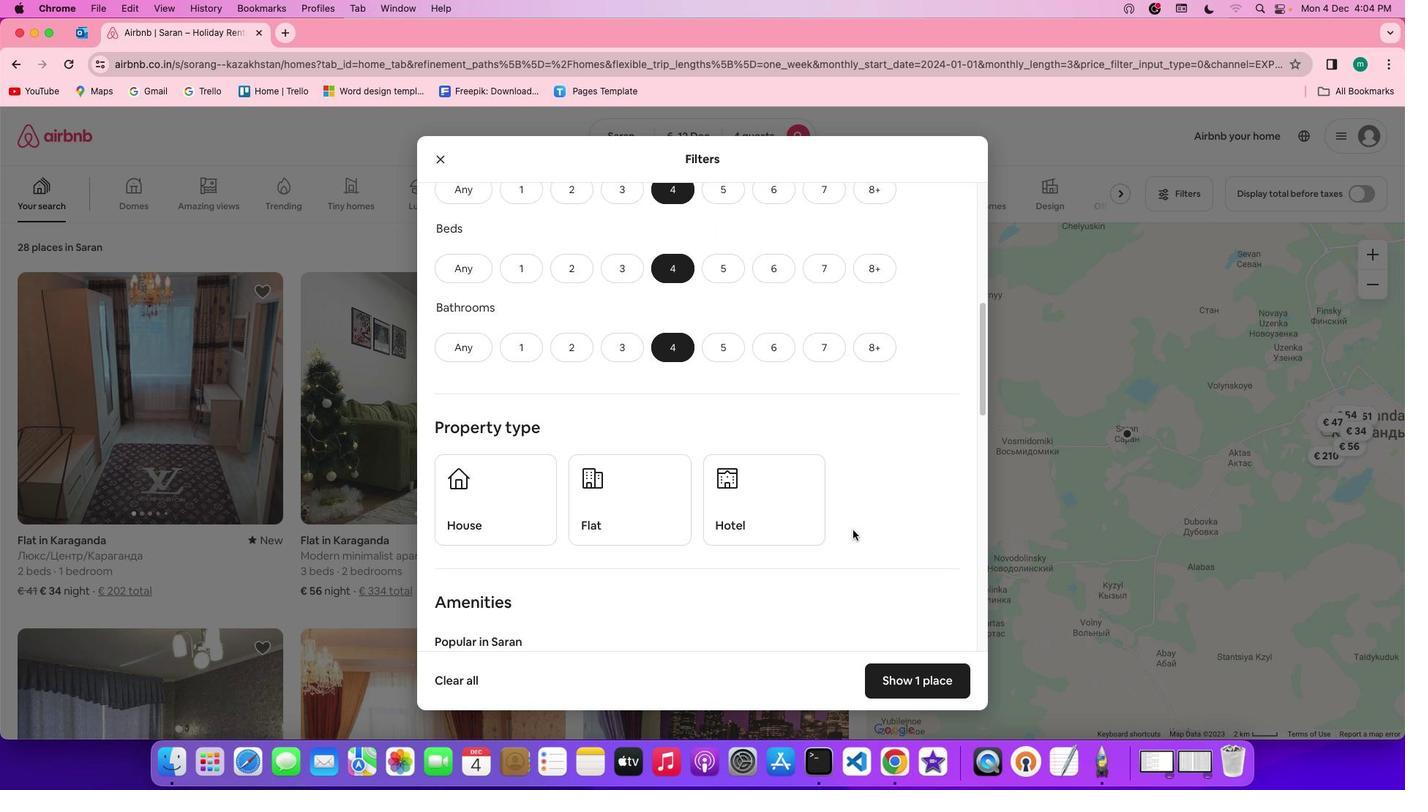 
Action: Mouse scrolled (852, 530) with delta (0, 0)
Screenshot: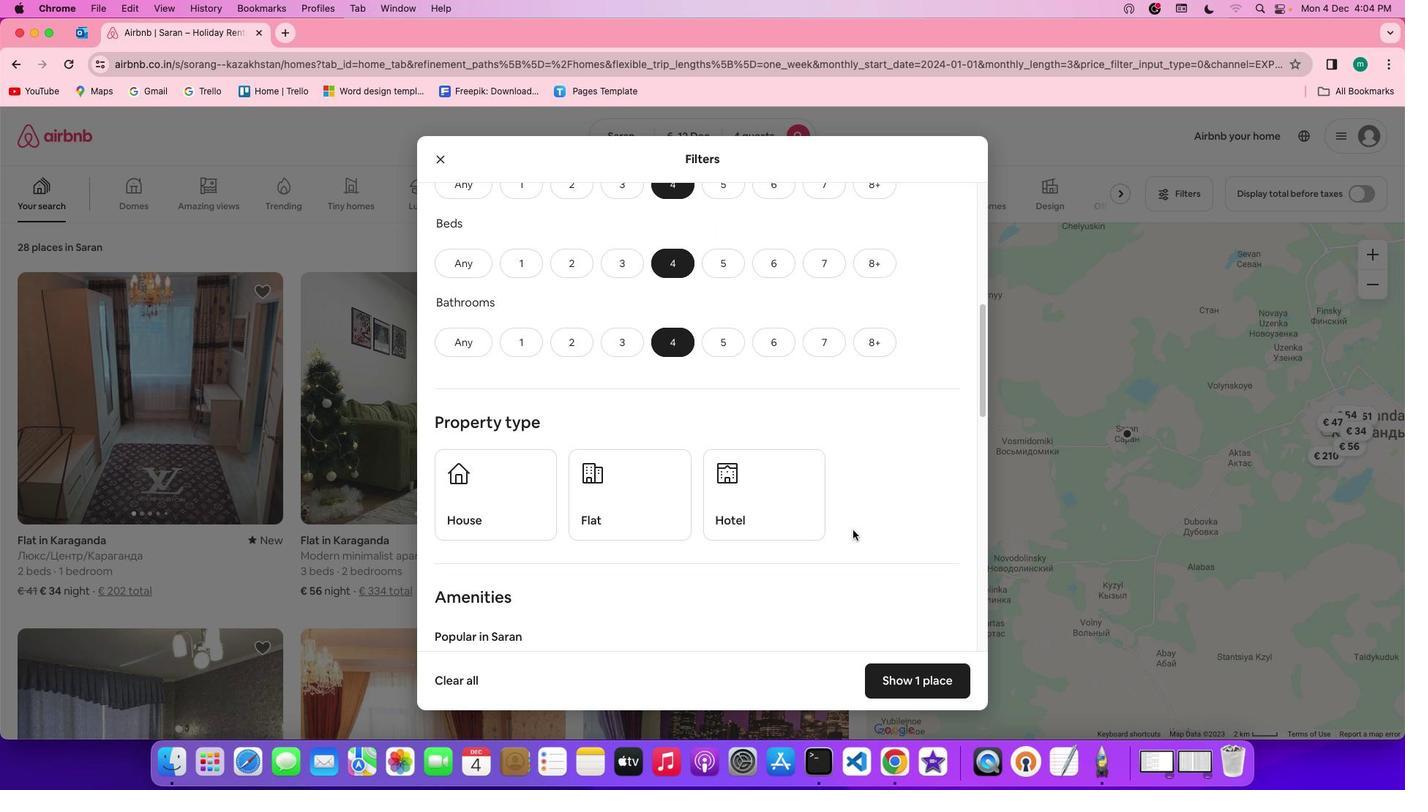 
Action: Mouse scrolled (852, 530) with delta (0, 0)
Screenshot: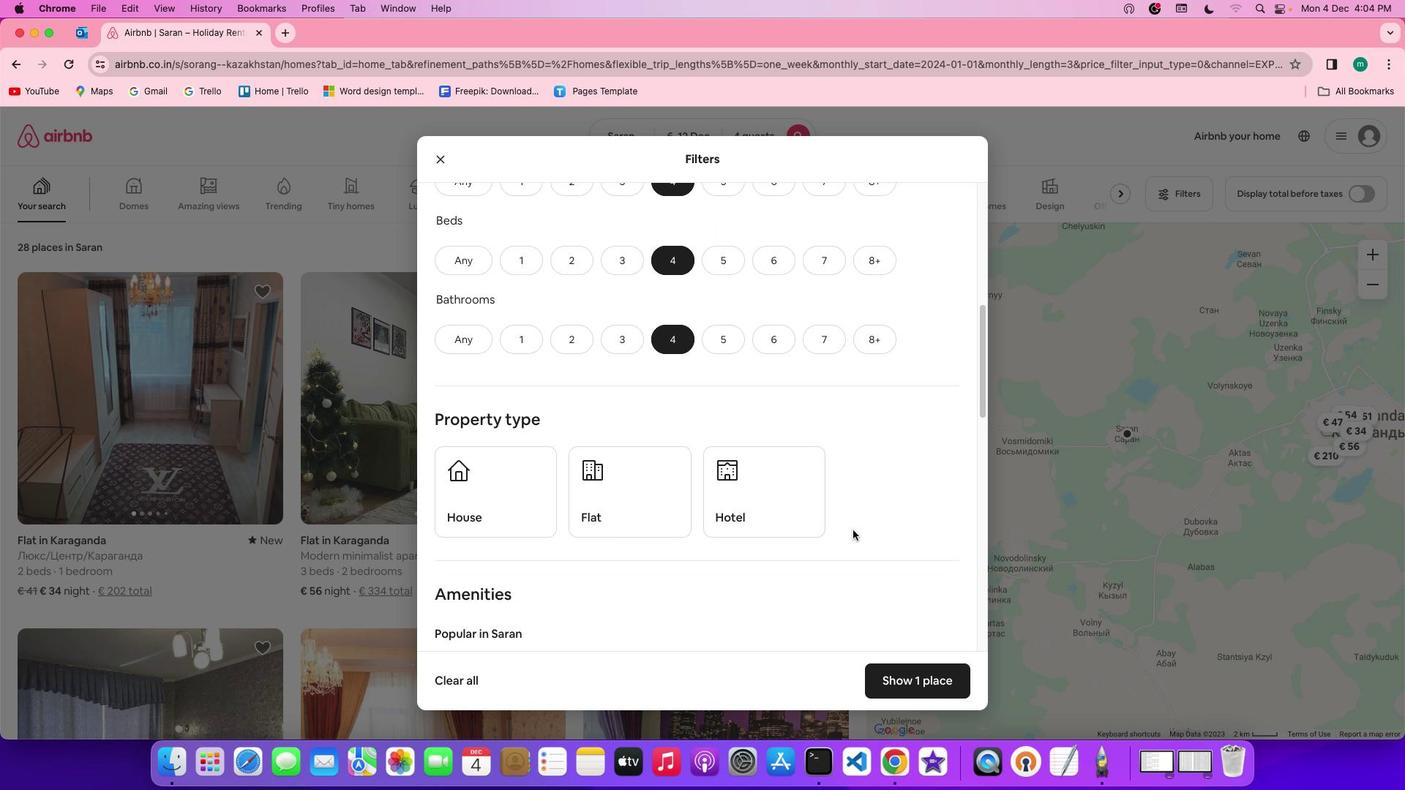 
Action: Mouse scrolled (852, 530) with delta (0, 0)
Screenshot: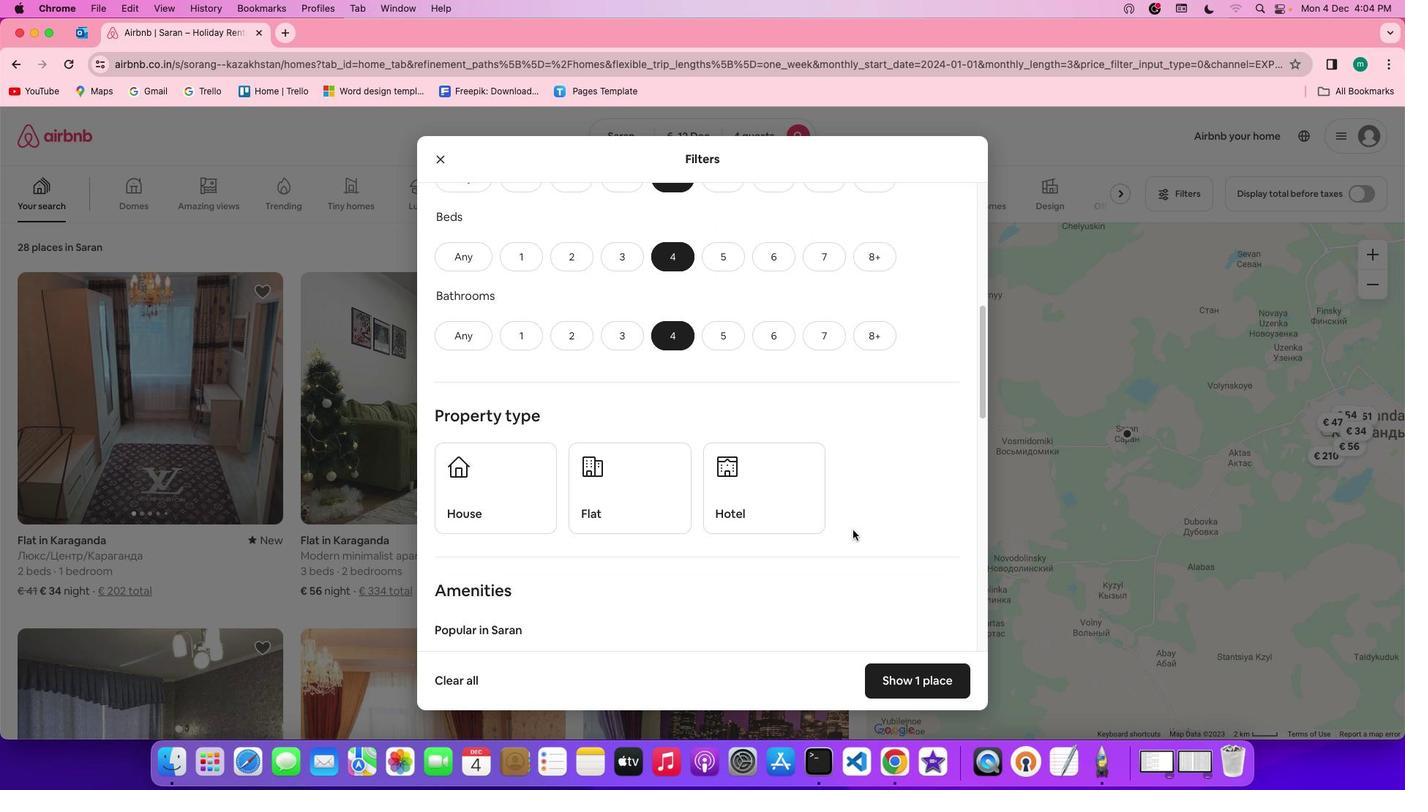 
Action: Mouse scrolled (852, 530) with delta (0, 0)
Screenshot: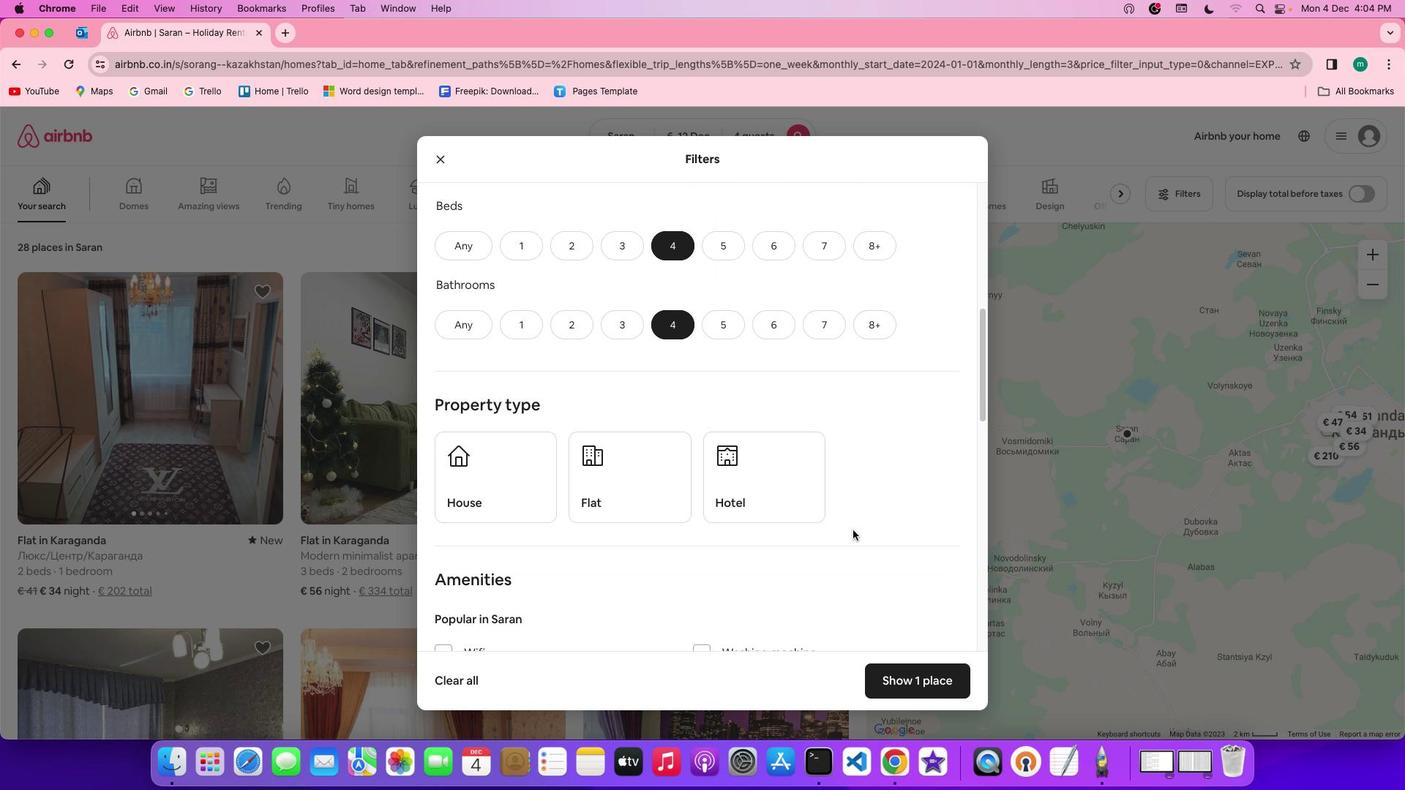 
Action: Mouse scrolled (852, 530) with delta (0, 0)
Screenshot: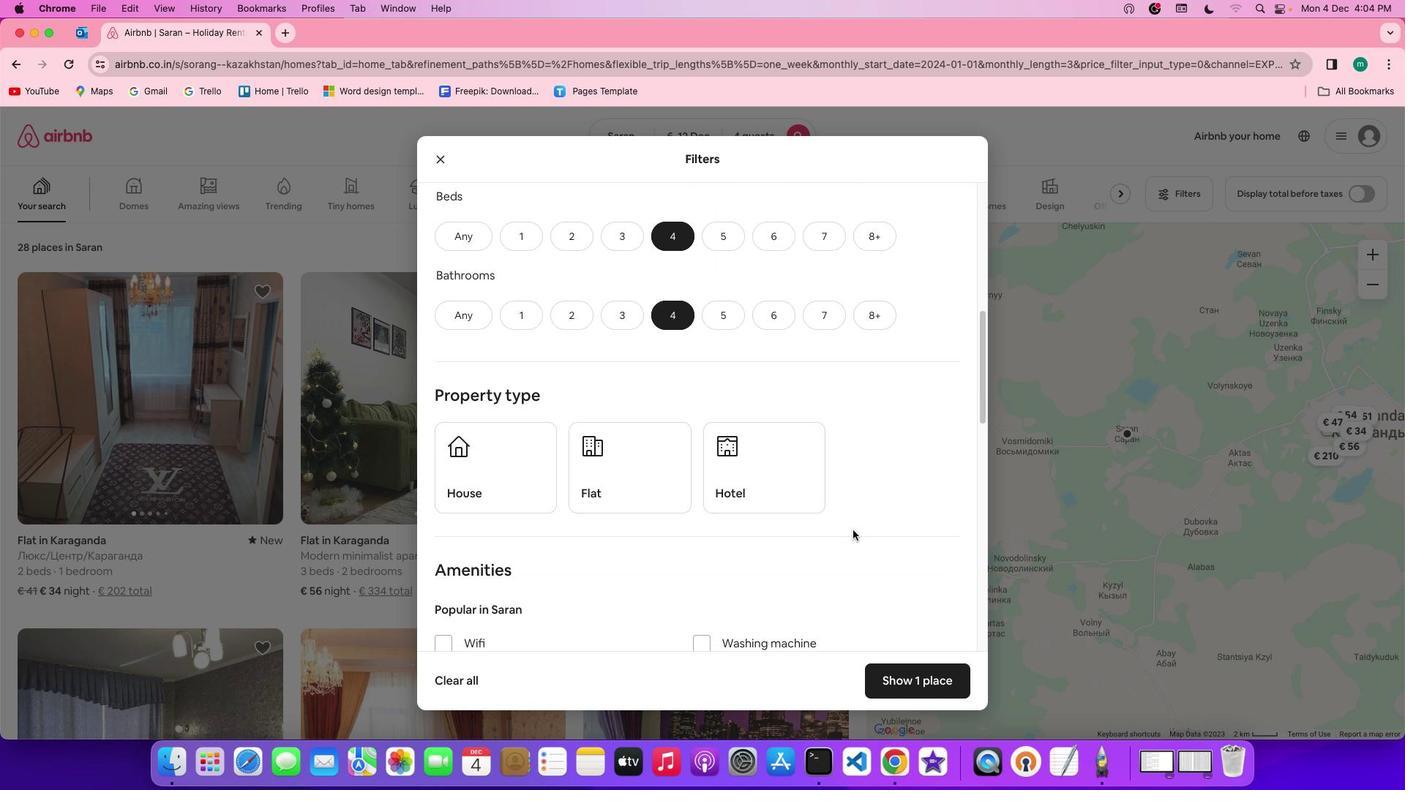 
Action: Mouse moved to (660, 477)
Screenshot: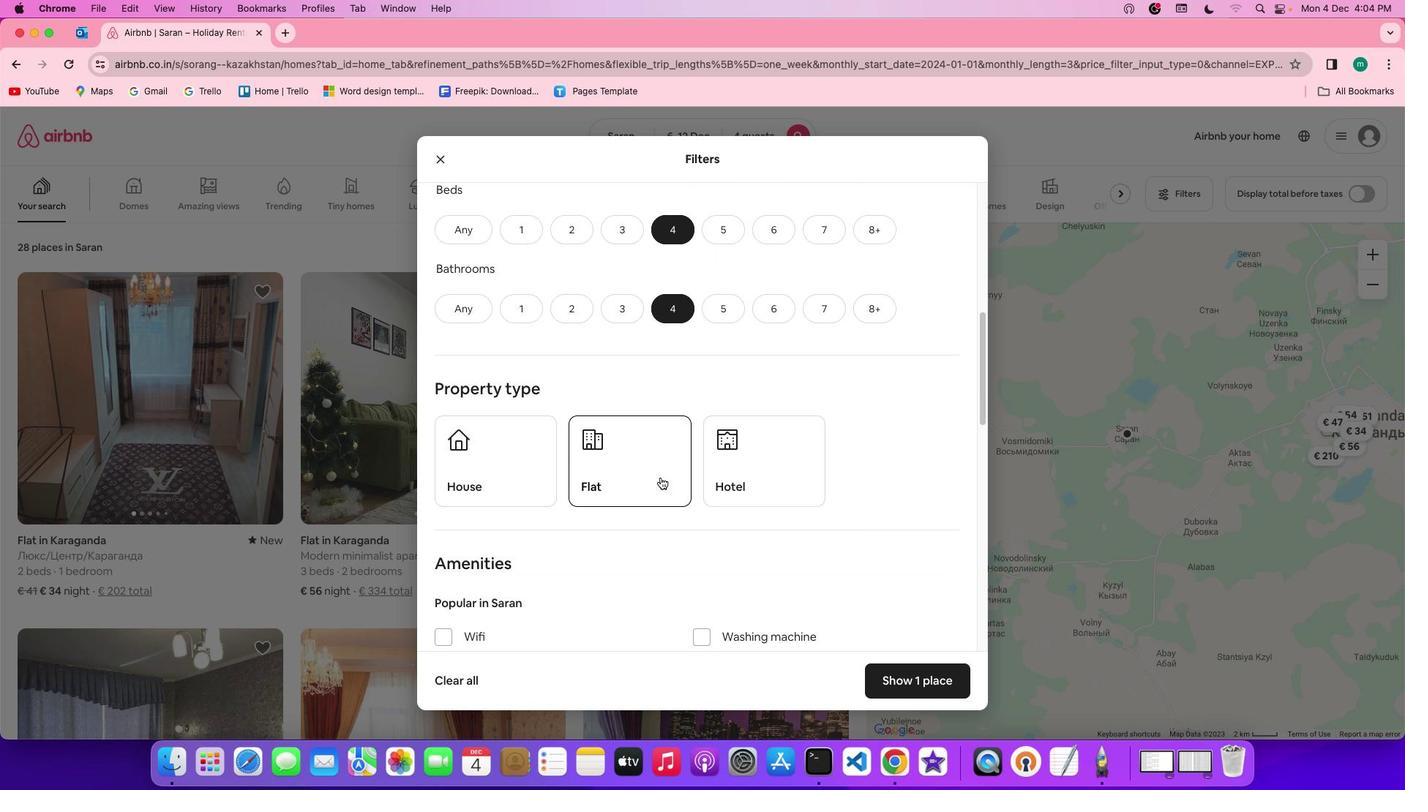 
Action: Mouse pressed left at (660, 477)
Screenshot: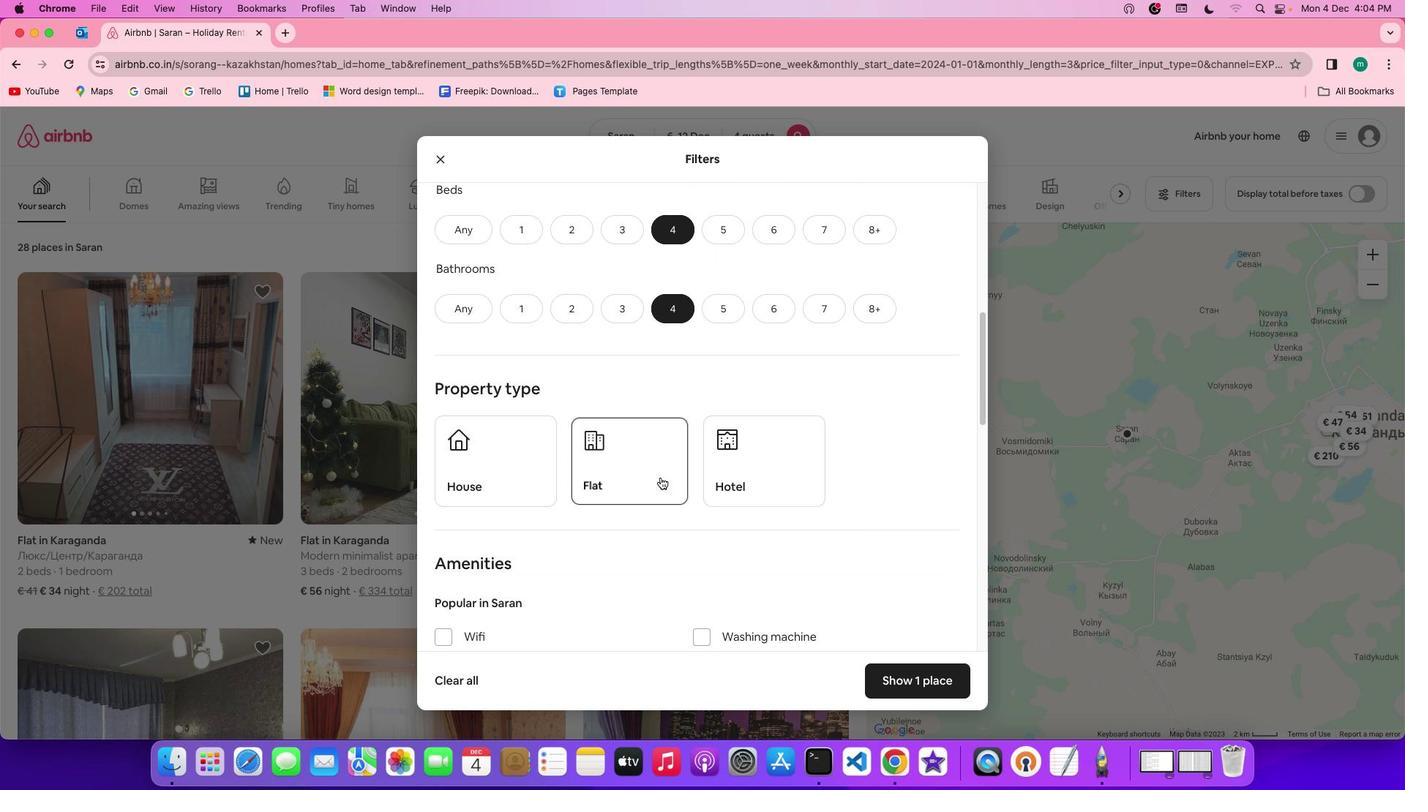 
Action: Mouse moved to (844, 519)
Screenshot: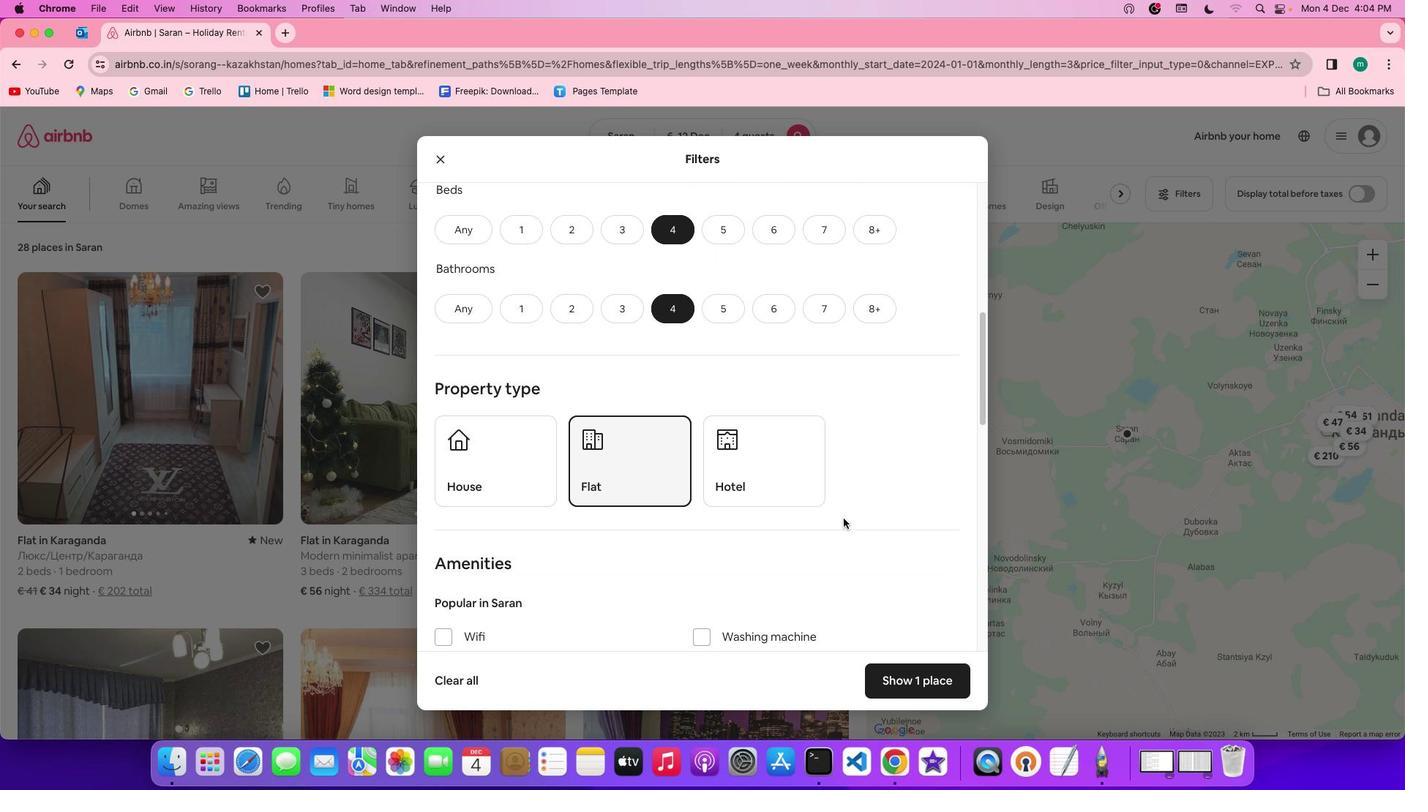 
Action: Mouse scrolled (844, 519) with delta (0, 0)
Screenshot: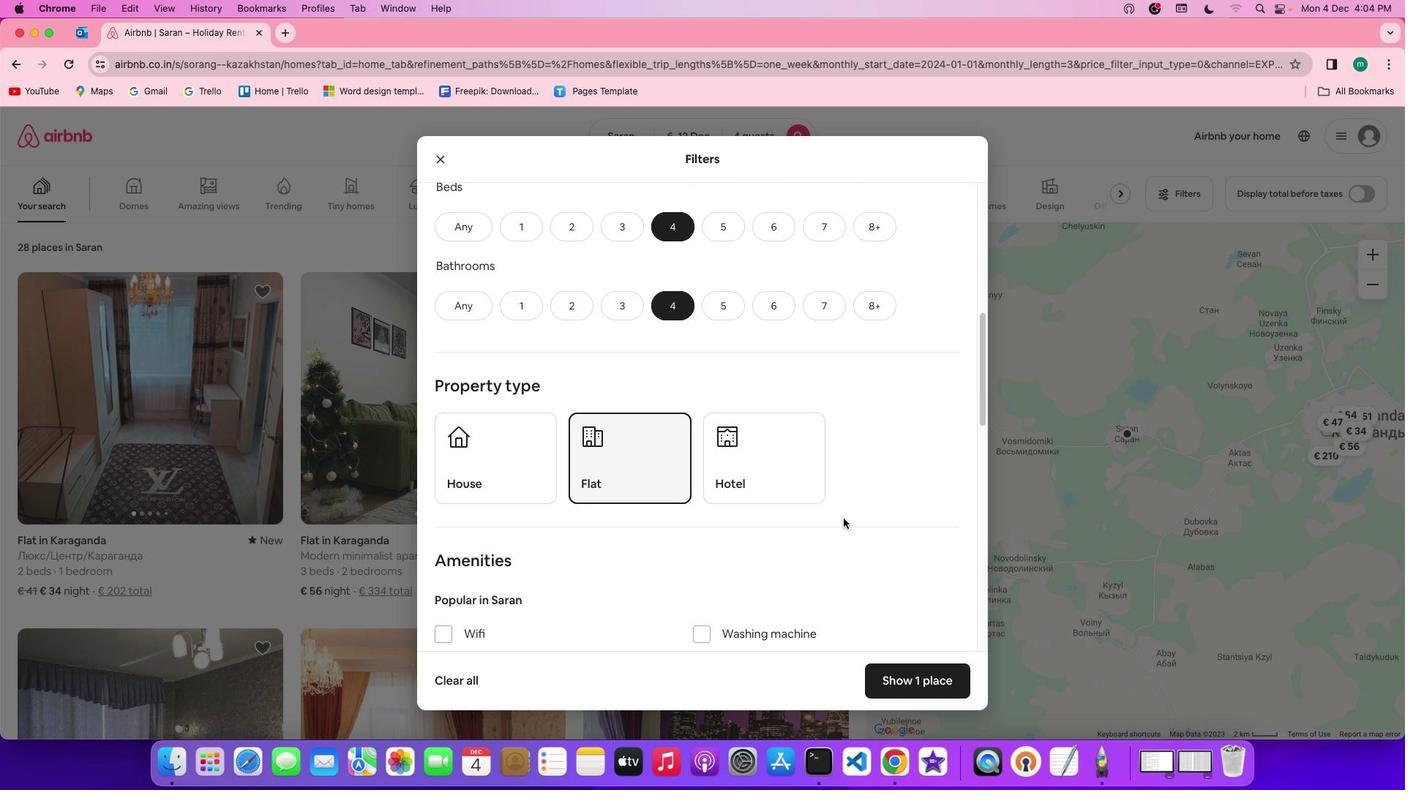 
Action: Mouse scrolled (844, 519) with delta (0, 0)
Screenshot: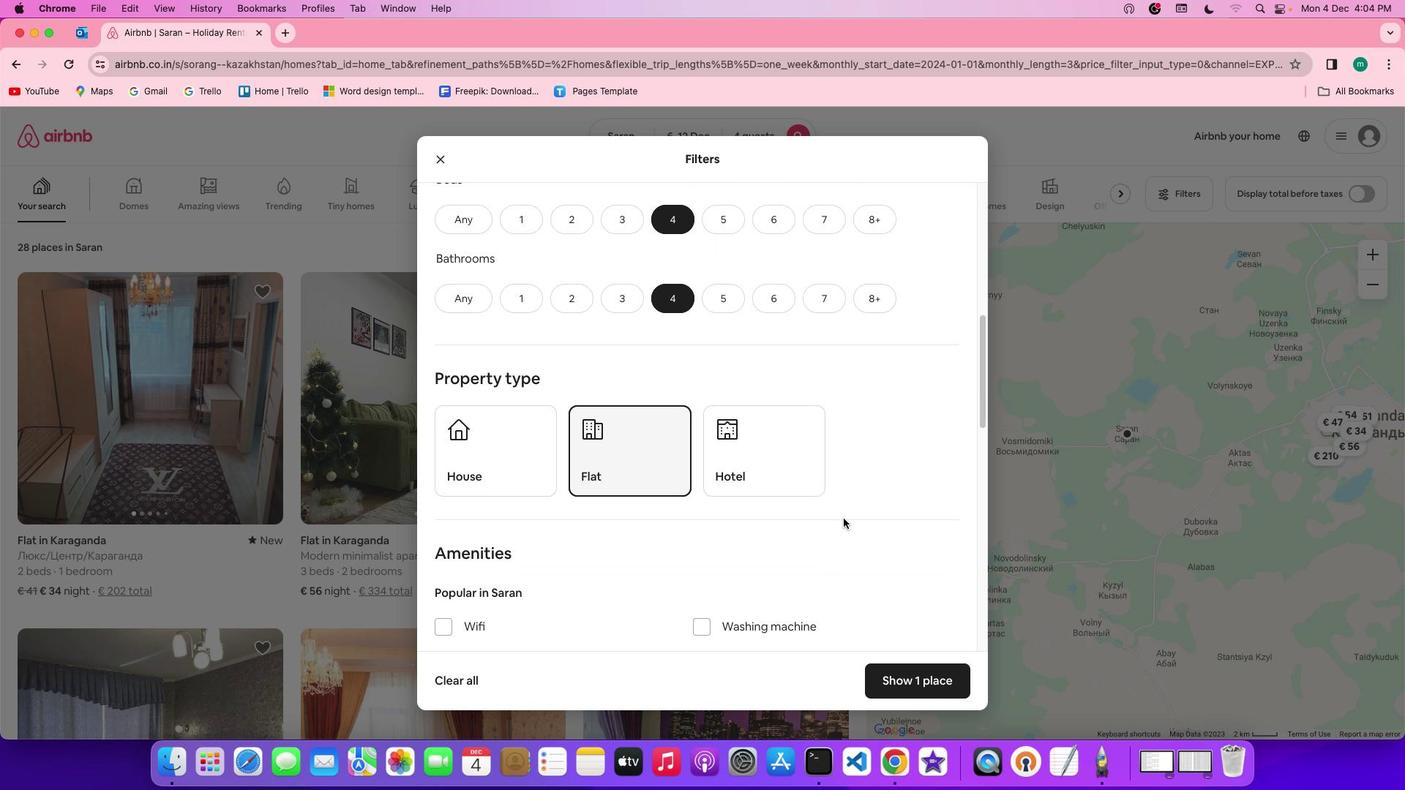 
Action: Mouse scrolled (844, 519) with delta (0, -1)
Screenshot: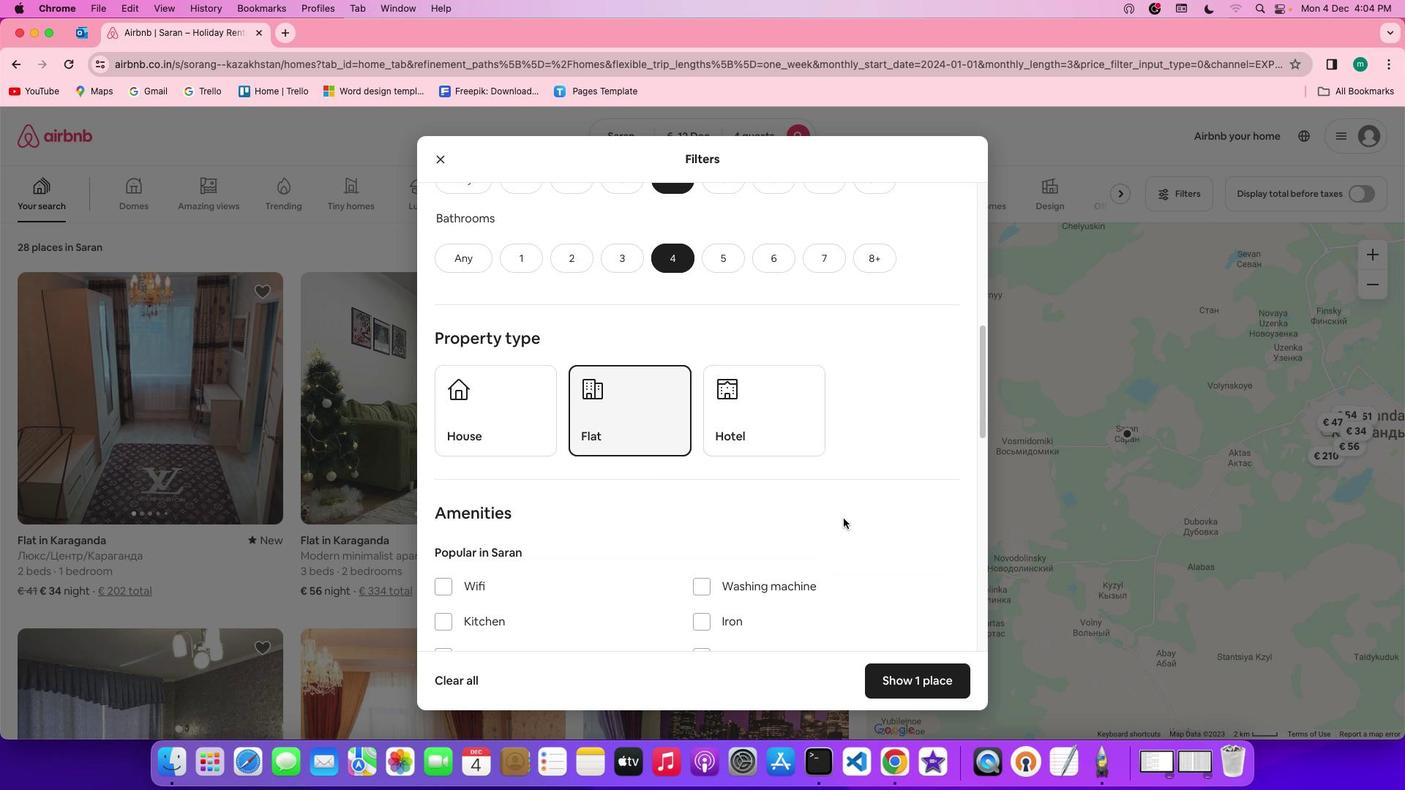 
Action: Mouse scrolled (844, 519) with delta (0, 0)
Screenshot: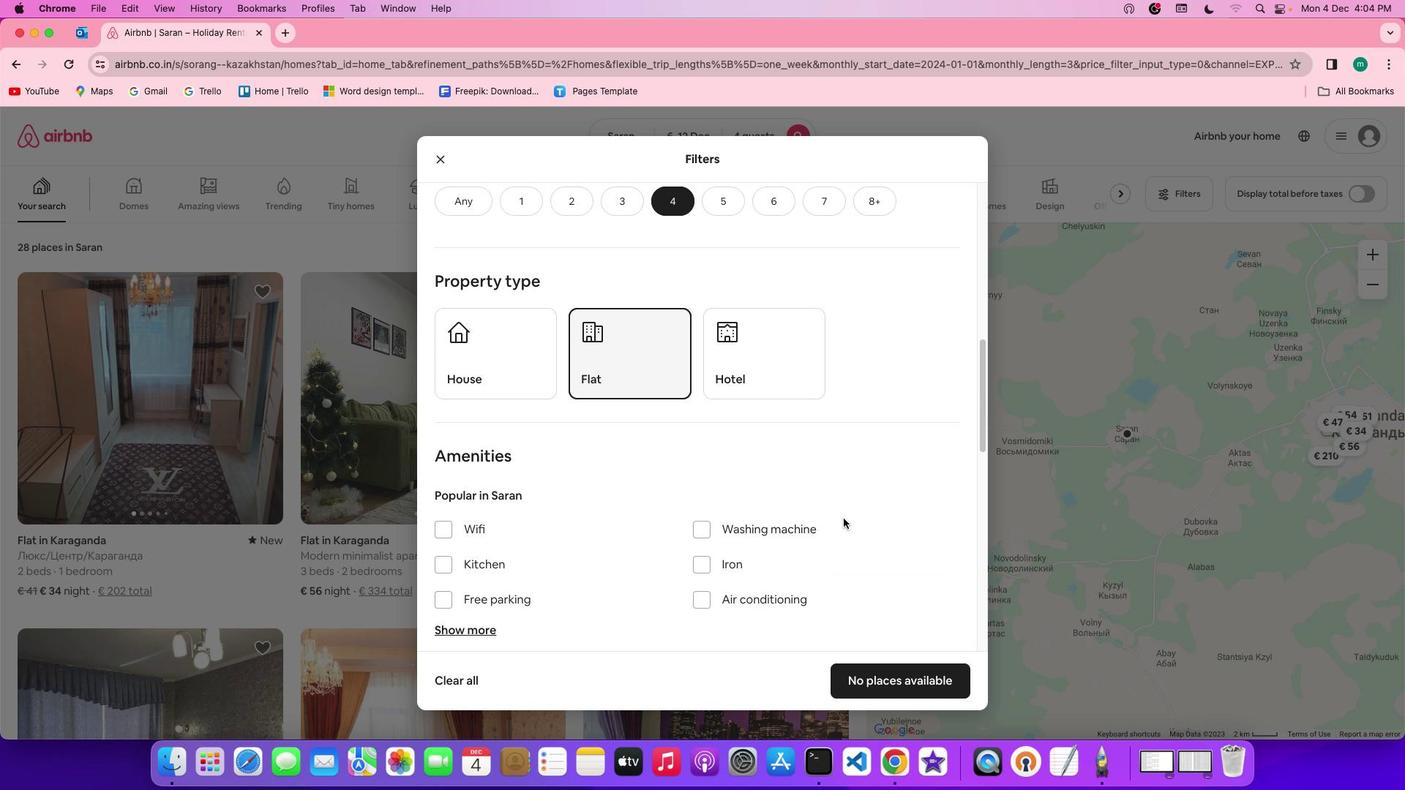 
Action: Mouse scrolled (844, 519) with delta (0, 0)
Screenshot: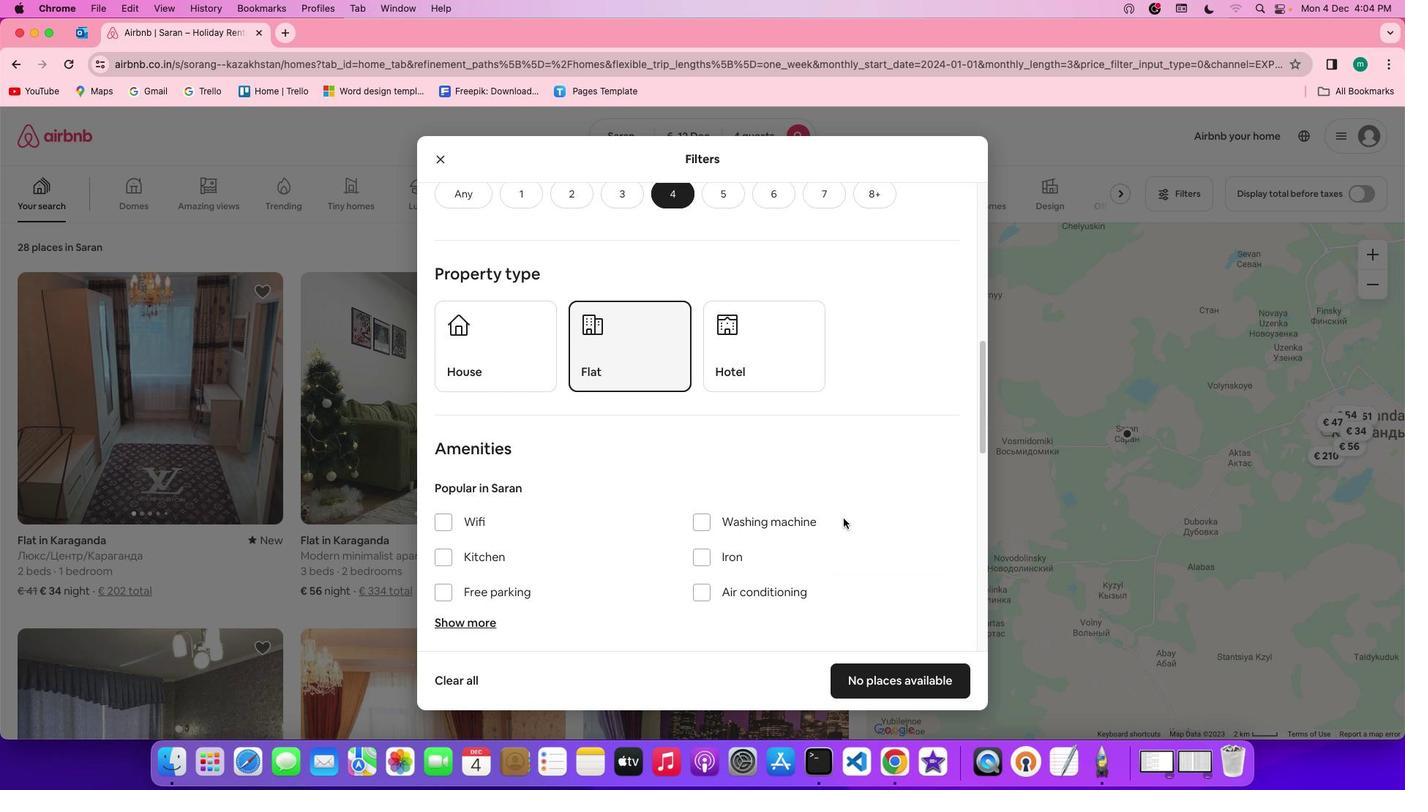 
Action: Mouse scrolled (844, 519) with delta (0, -1)
Screenshot: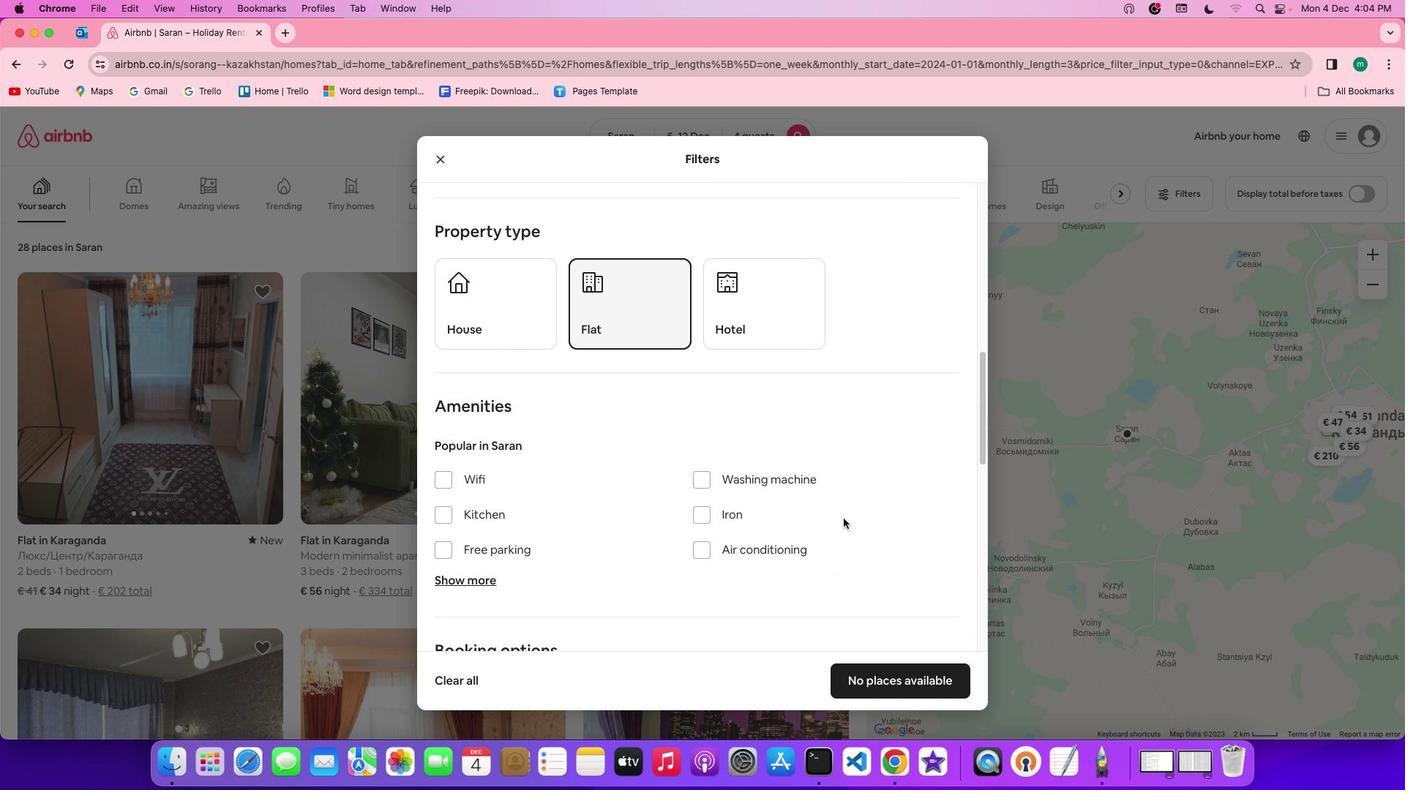 
Action: Mouse scrolled (844, 519) with delta (0, 0)
Screenshot: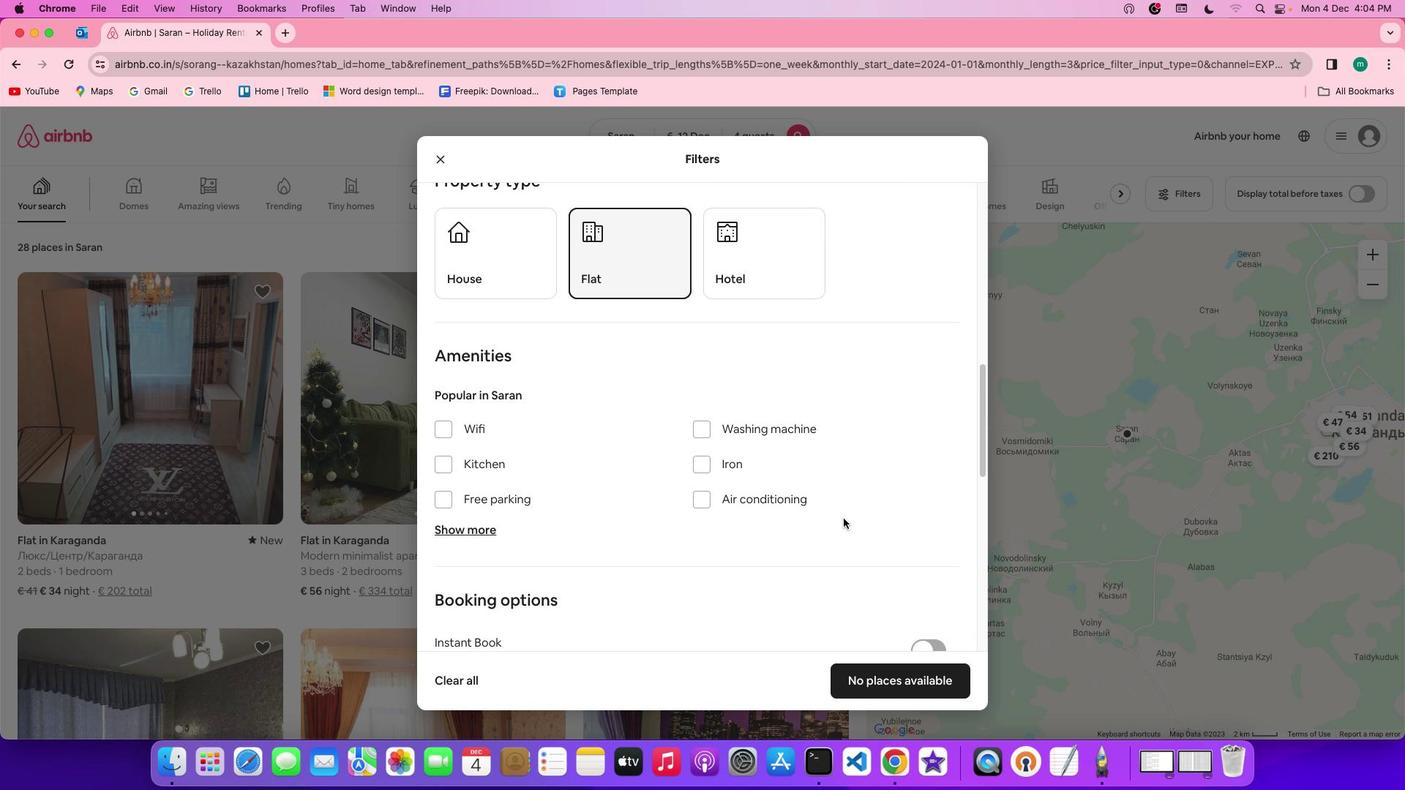 
Action: Mouse scrolled (844, 519) with delta (0, 0)
Screenshot: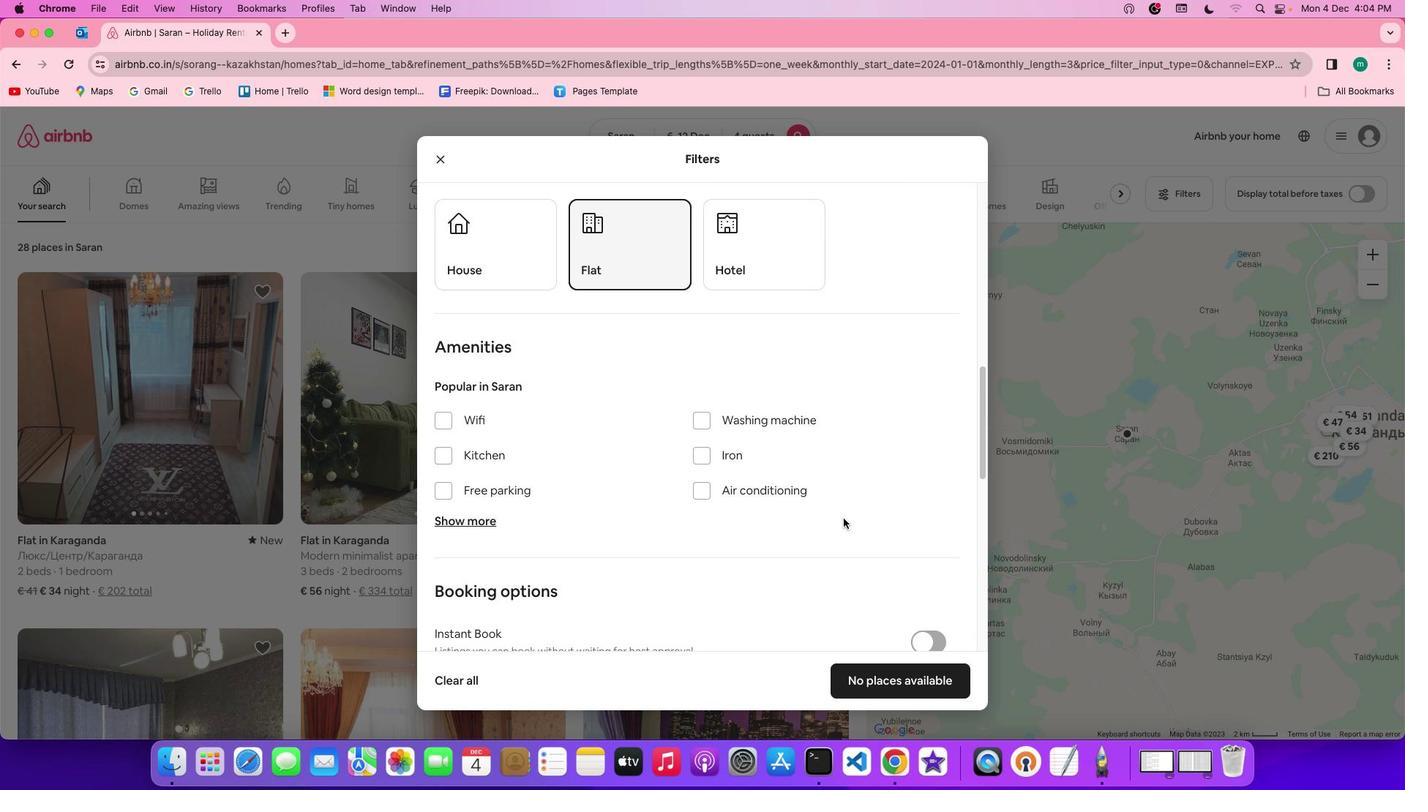 
Action: Mouse scrolled (844, 519) with delta (0, 0)
Screenshot: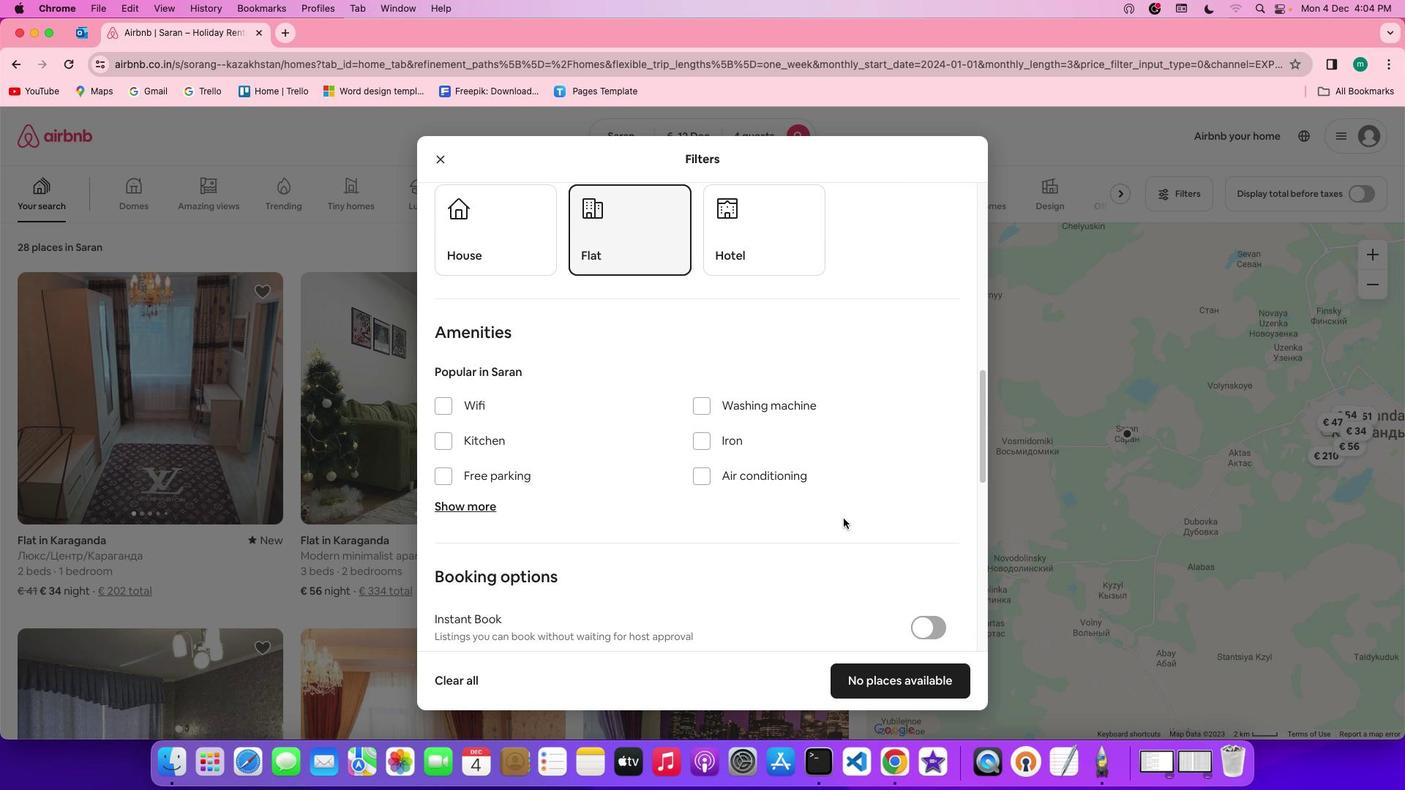 
Action: Mouse scrolled (844, 519) with delta (0, 0)
Screenshot: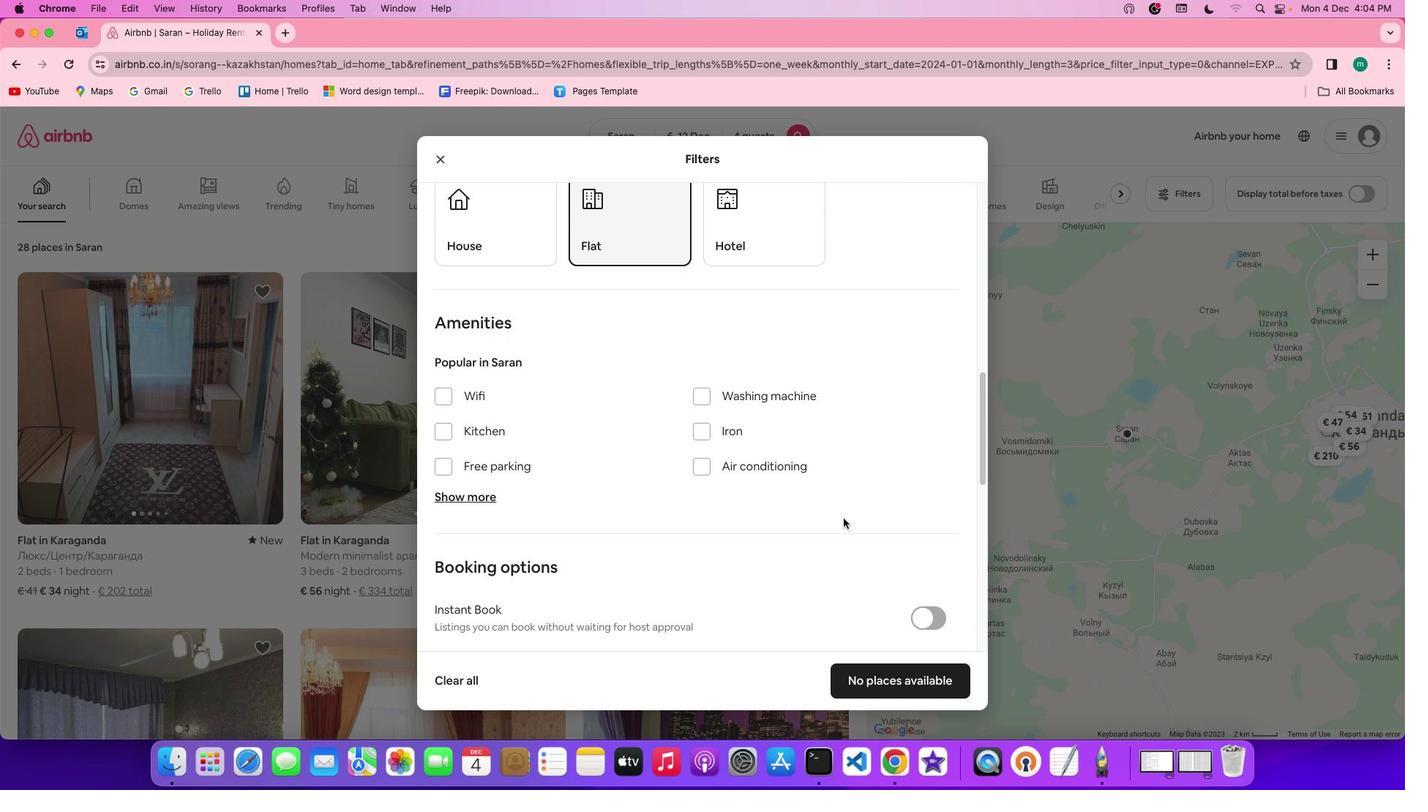 
Action: Mouse scrolled (844, 519) with delta (0, 0)
Screenshot: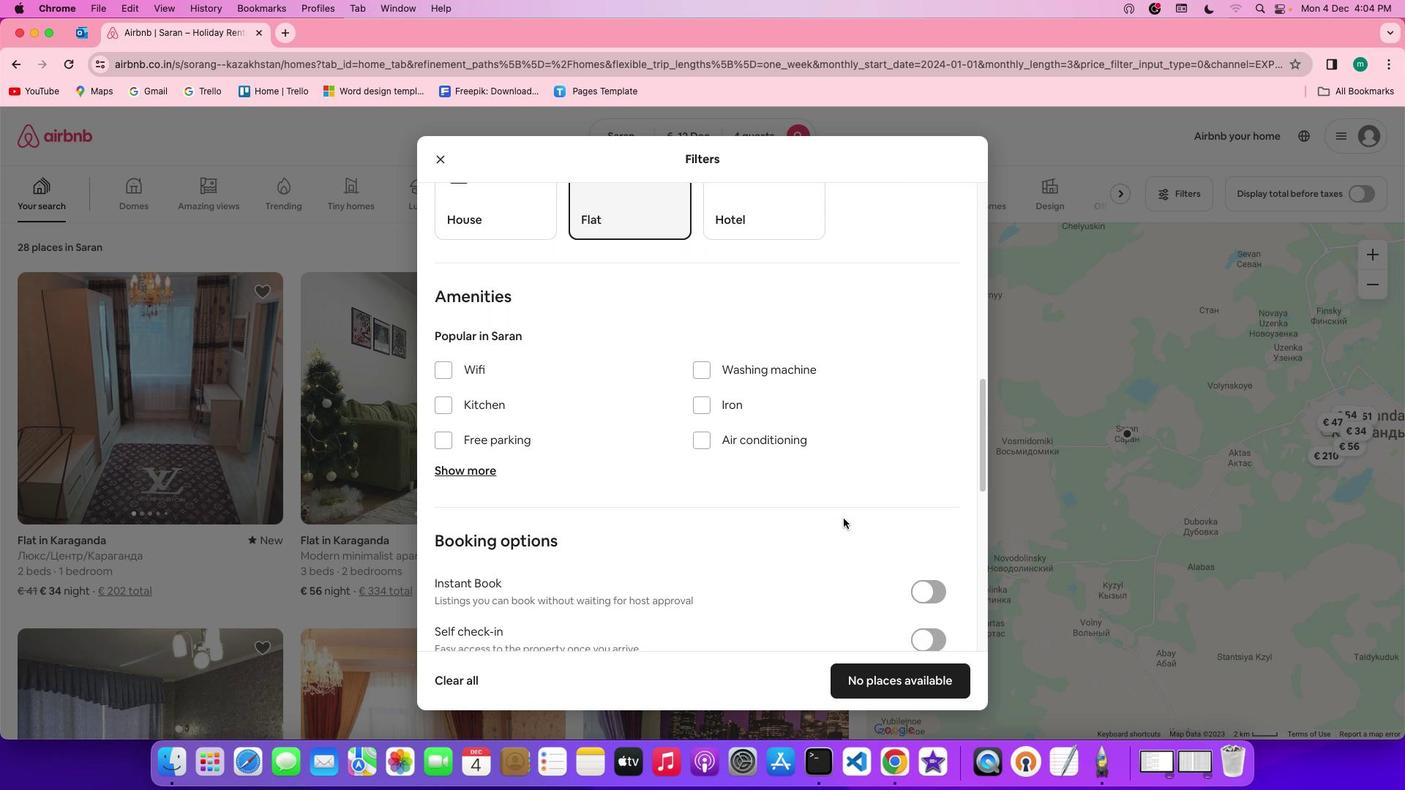 
Action: Mouse moved to (441, 339)
Screenshot: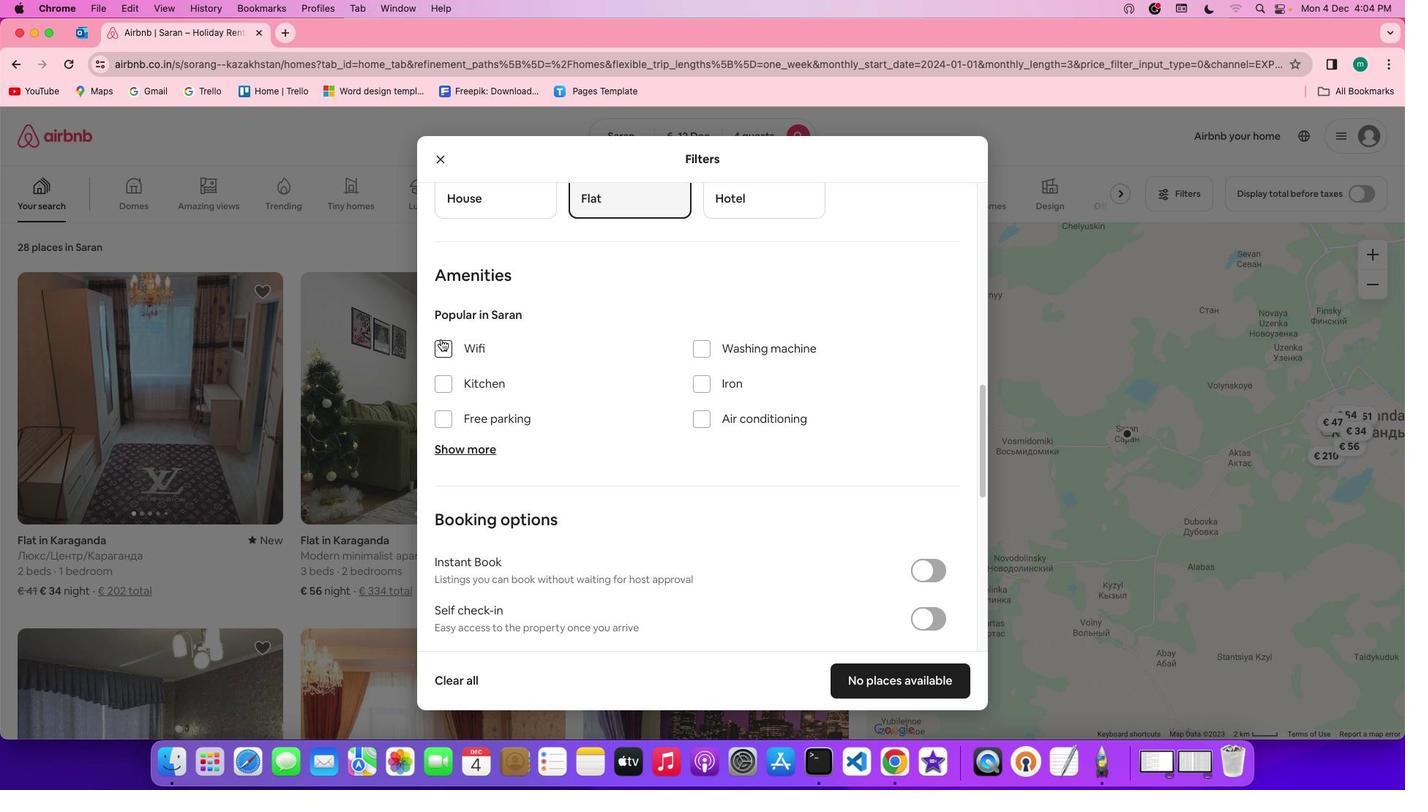 
Action: Mouse pressed left at (441, 339)
Screenshot: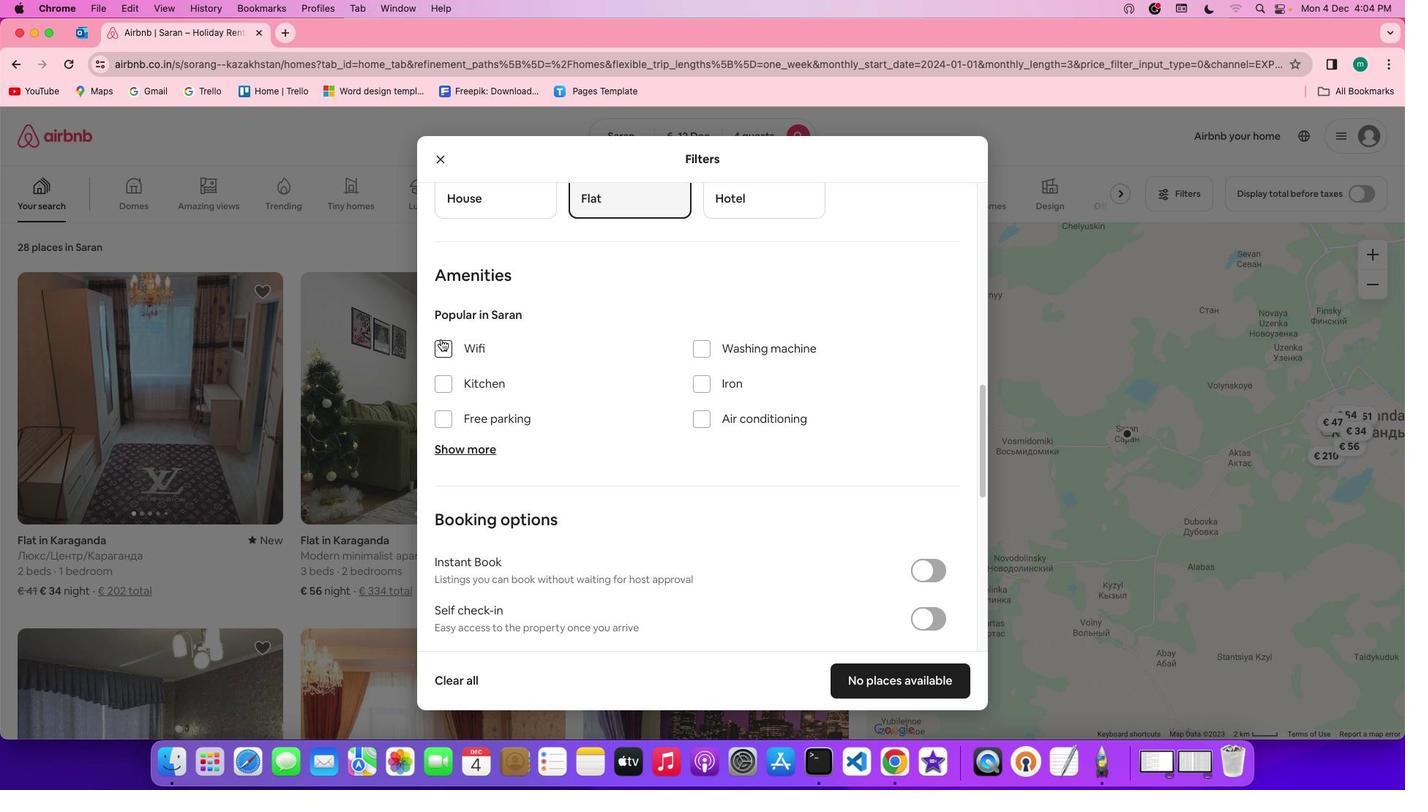 
Action: Mouse moved to (474, 448)
Screenshot: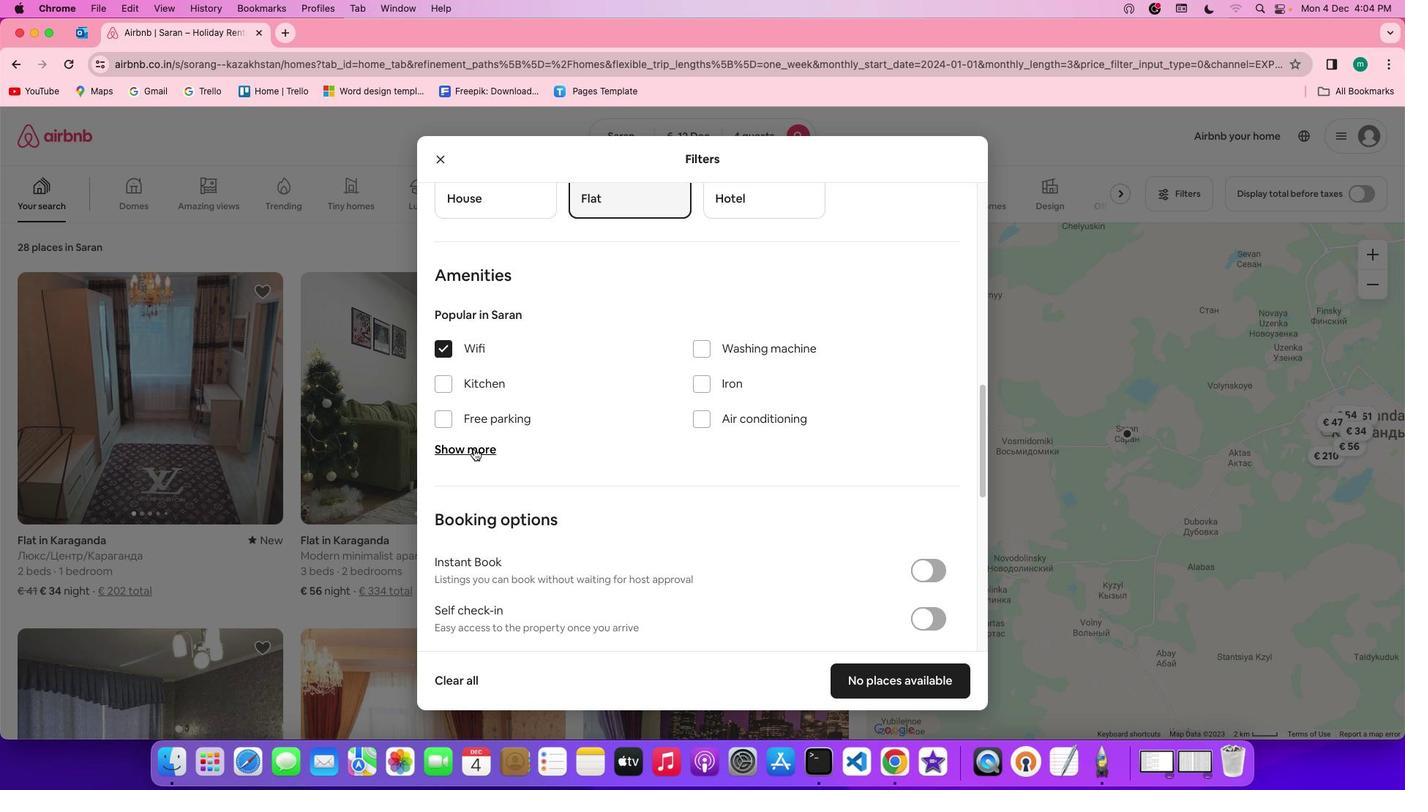 
Action: Mouse pressed left at (474, 448)
Screenshot: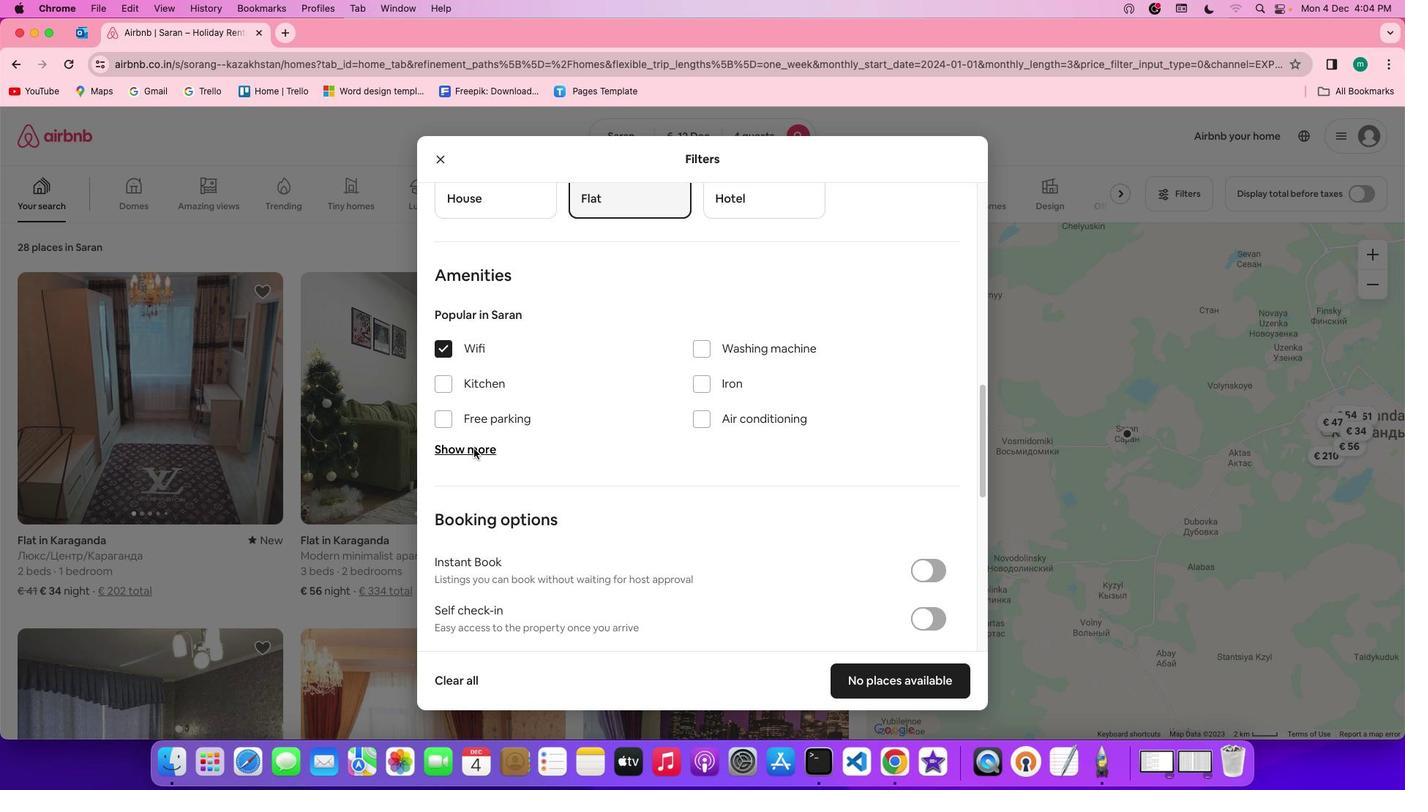 
Action: Mouse moved to (678, 476)
Screenshot: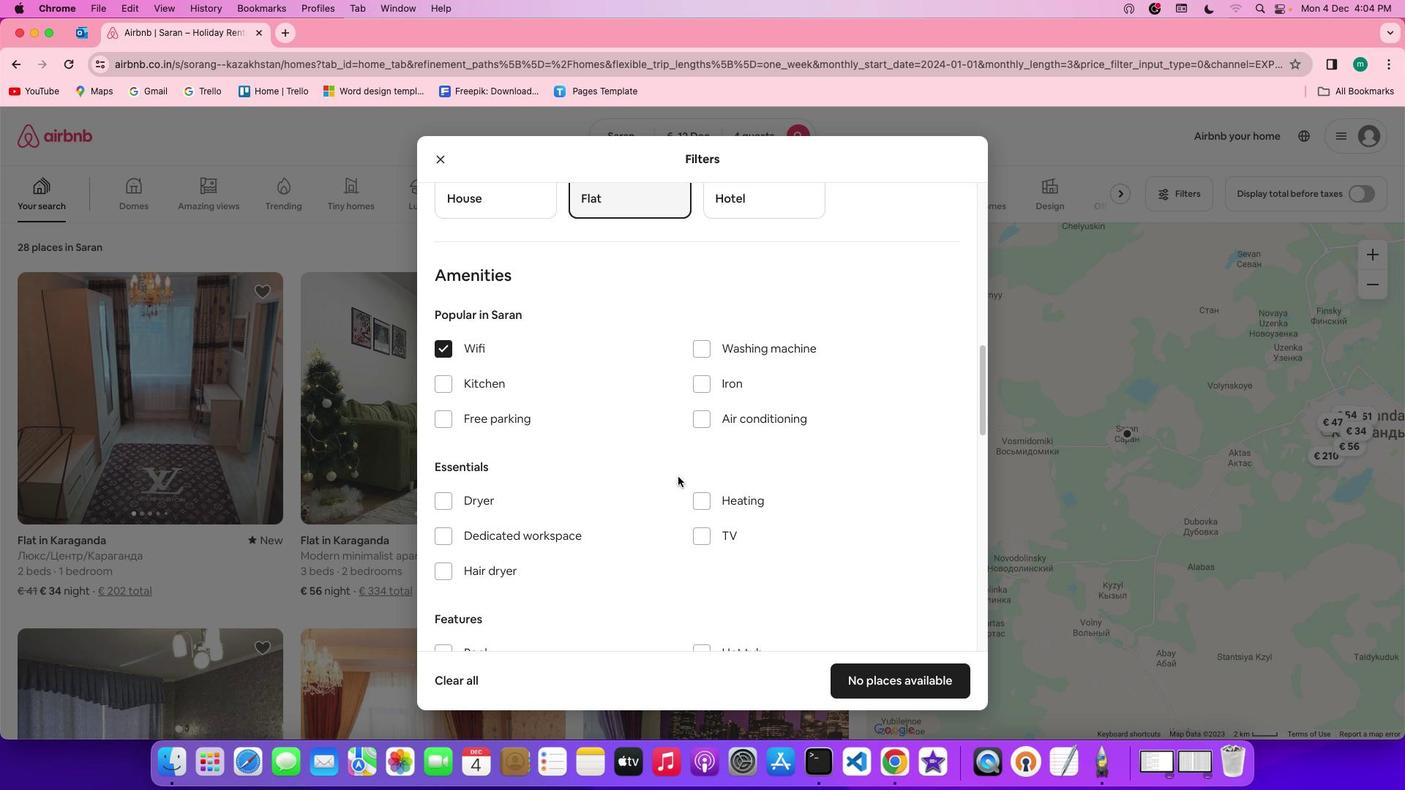 
Action: Mouse scrolled (678, 476) with delta (0, 0)
Screenshot: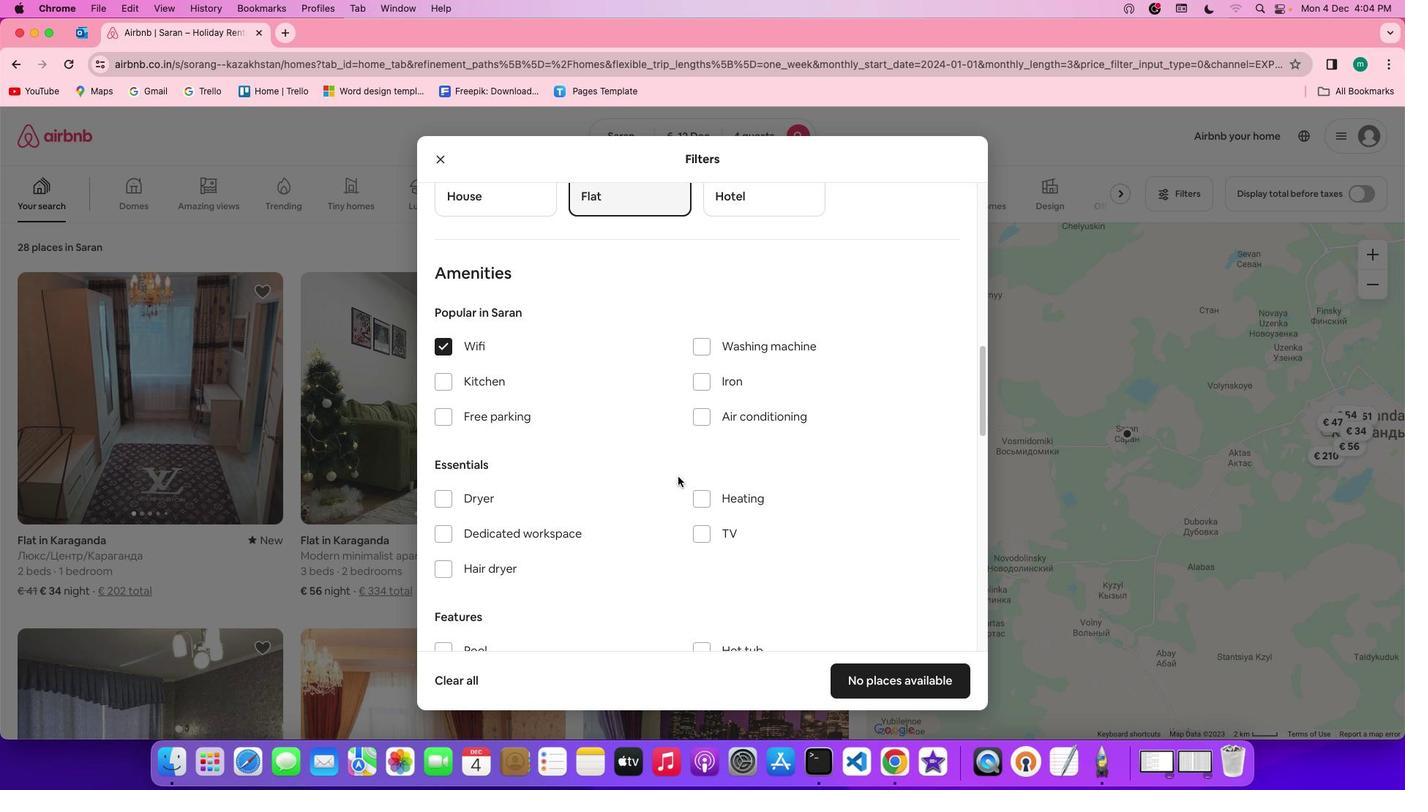
Action: Mouse scrolled (678, 476) with delta (0, 0)
Screenshot: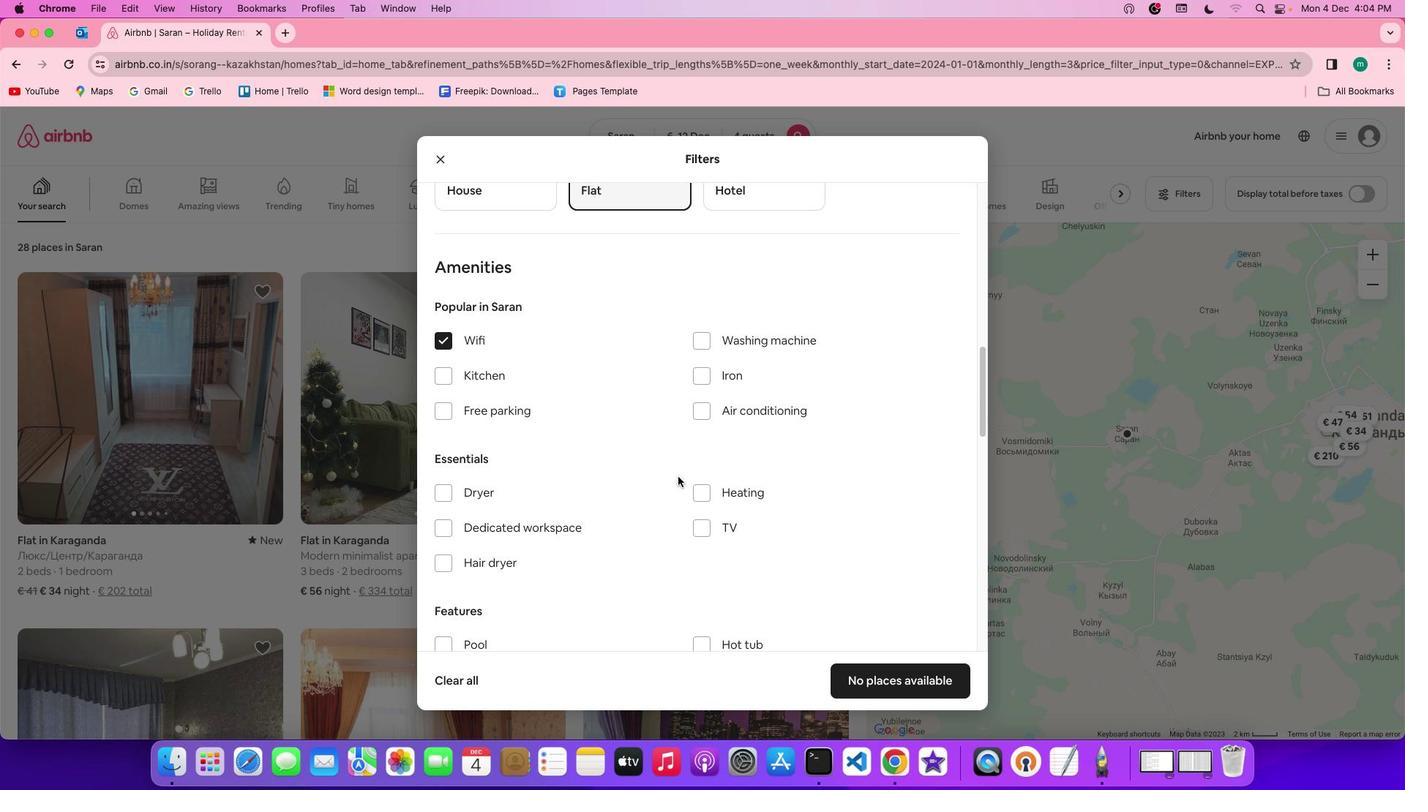 
Action: Mouse scrolled (678, 476) with delta (0, 0)
Screenshot: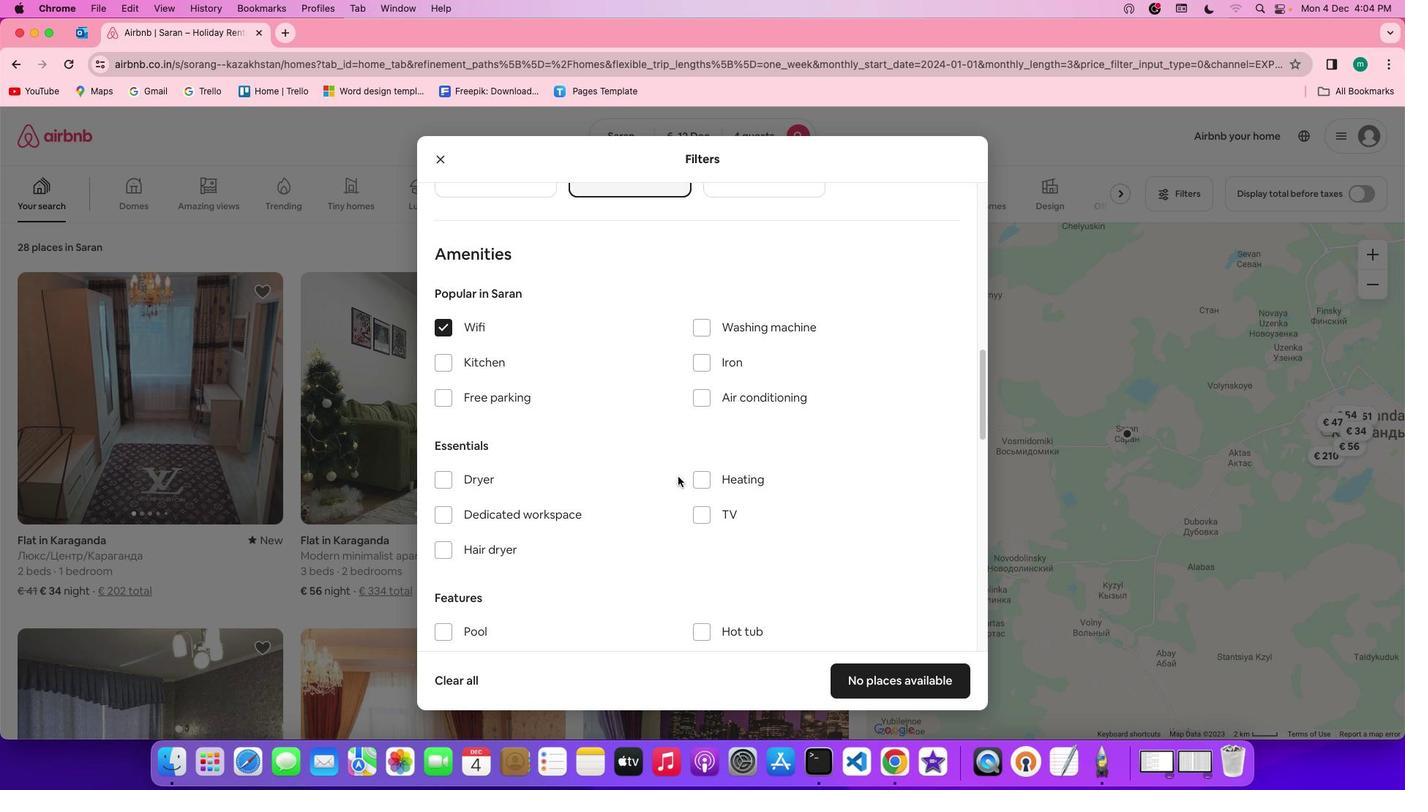 
Action: Mouse scrolled (678, 476) with delta (0, 0)
Screenshot: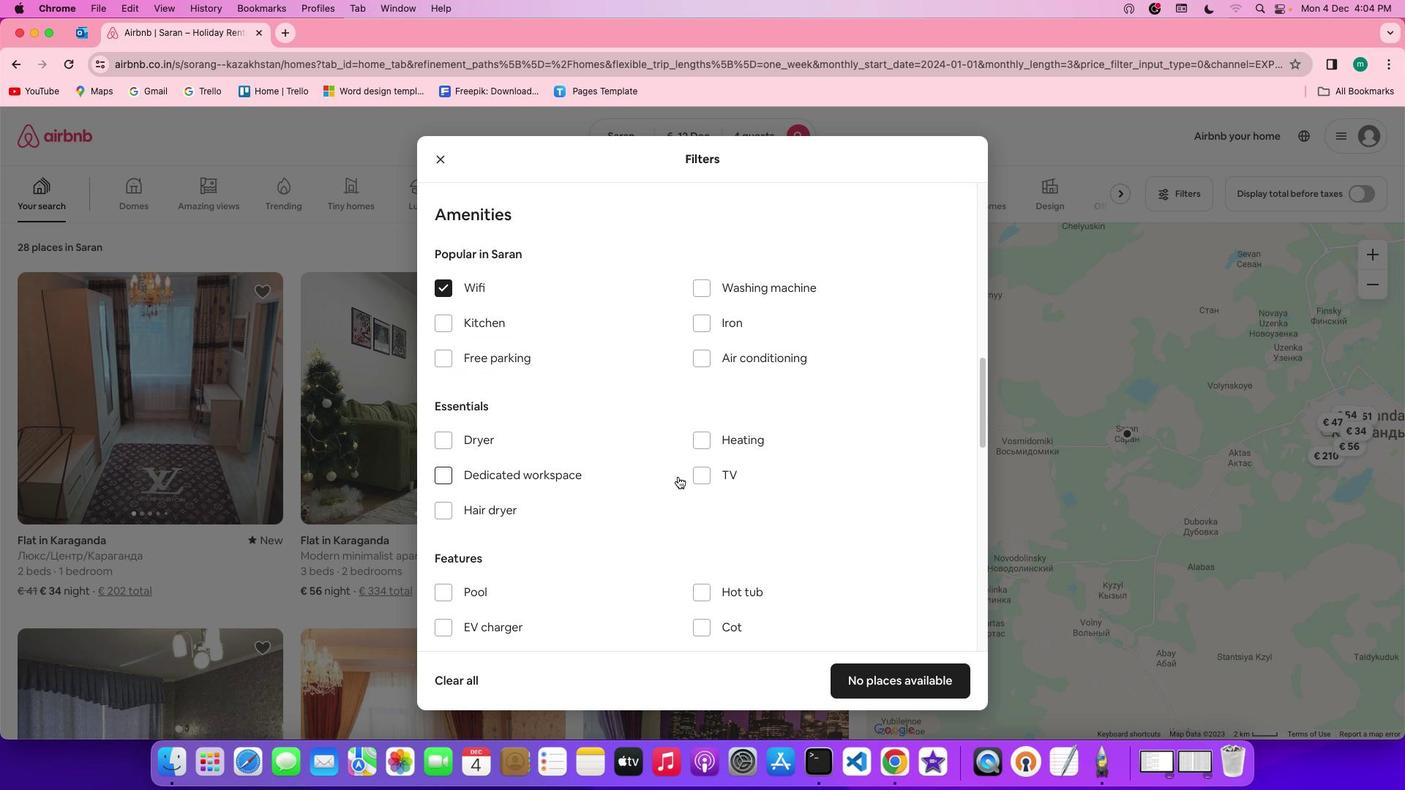 
Action: Mouse scrolled (678, 476) with delta (0, 0)
Screenshot: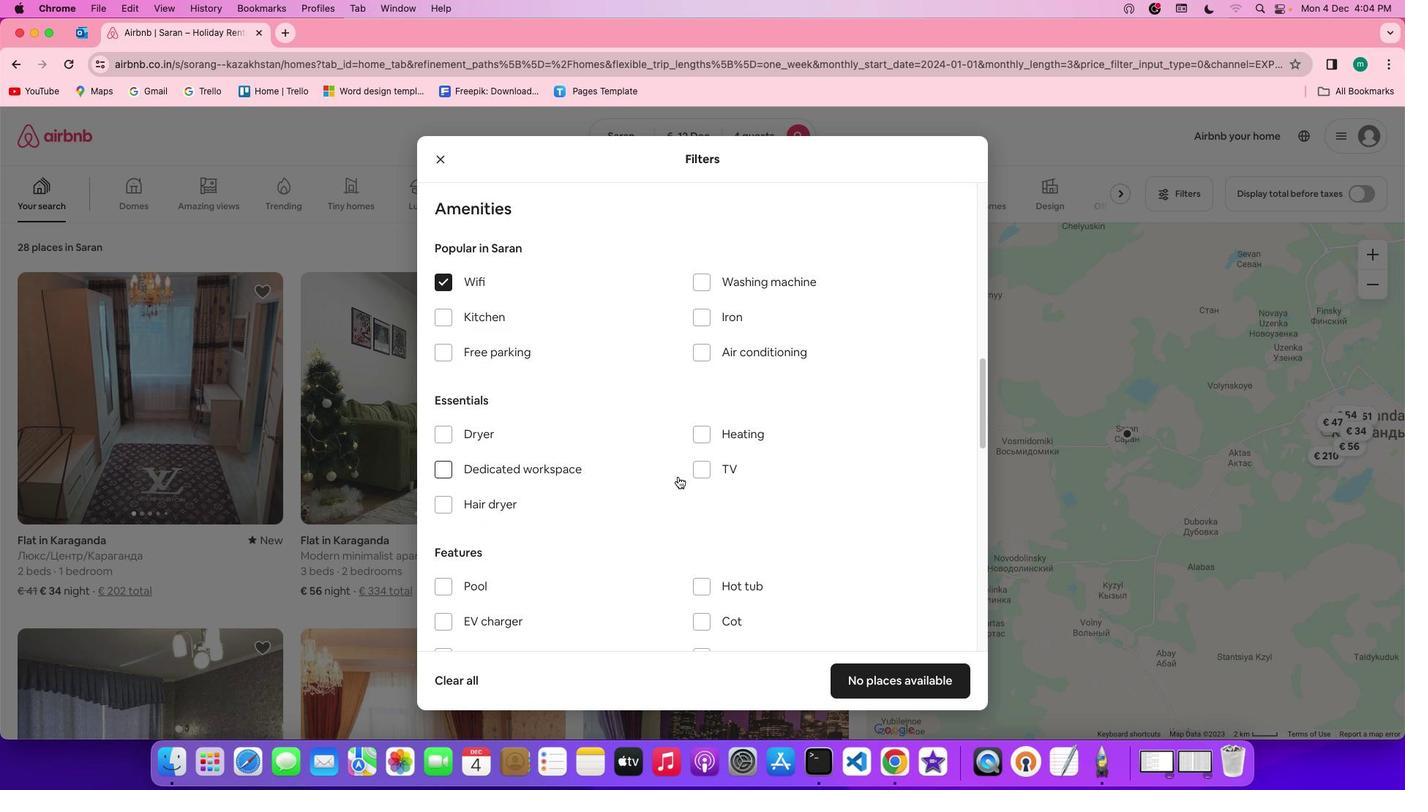 
Action: Mouse scrolled (678, 476) with delta (0, 0)
Screenshot: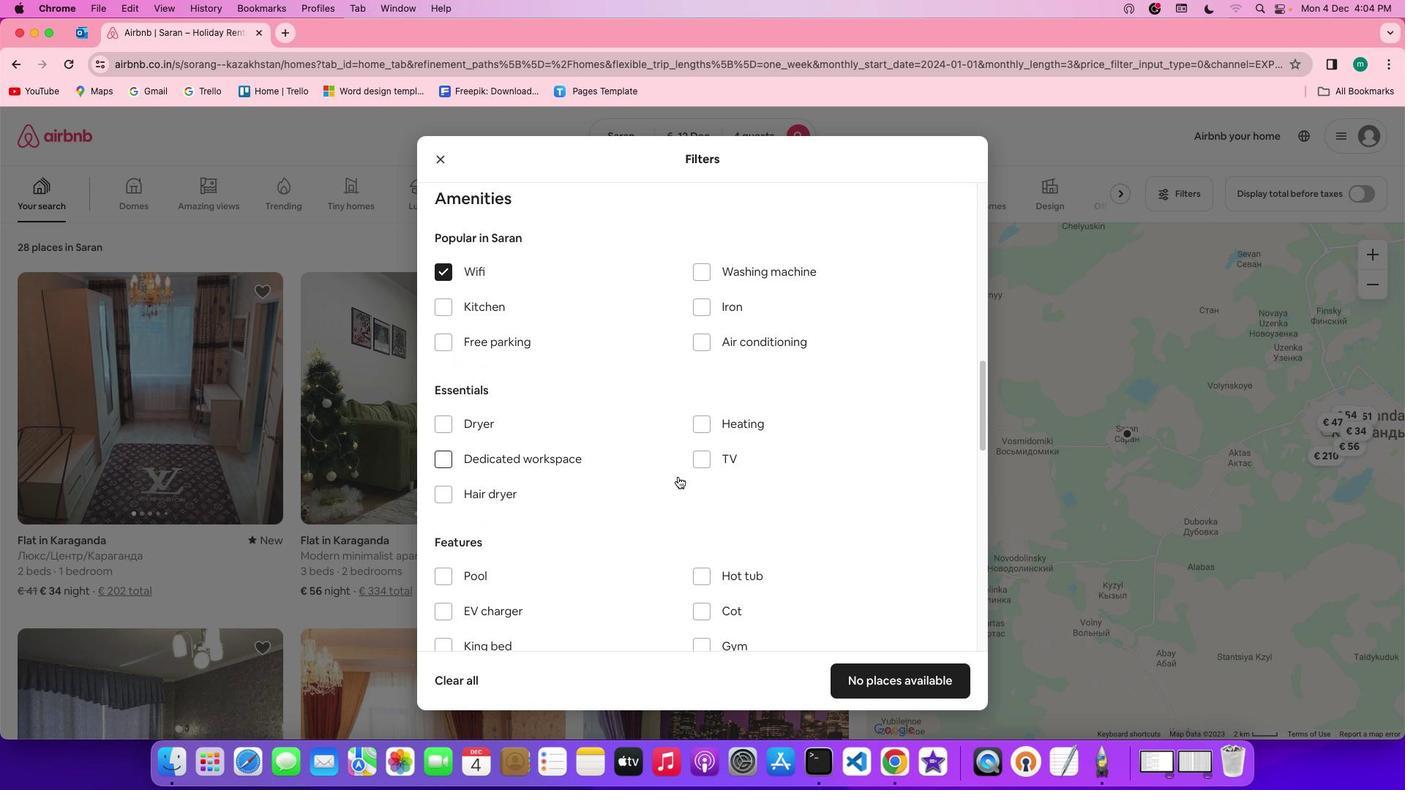 
Action: Mouse scrolled (678, 476) with delta (0, 0)
Screenshot: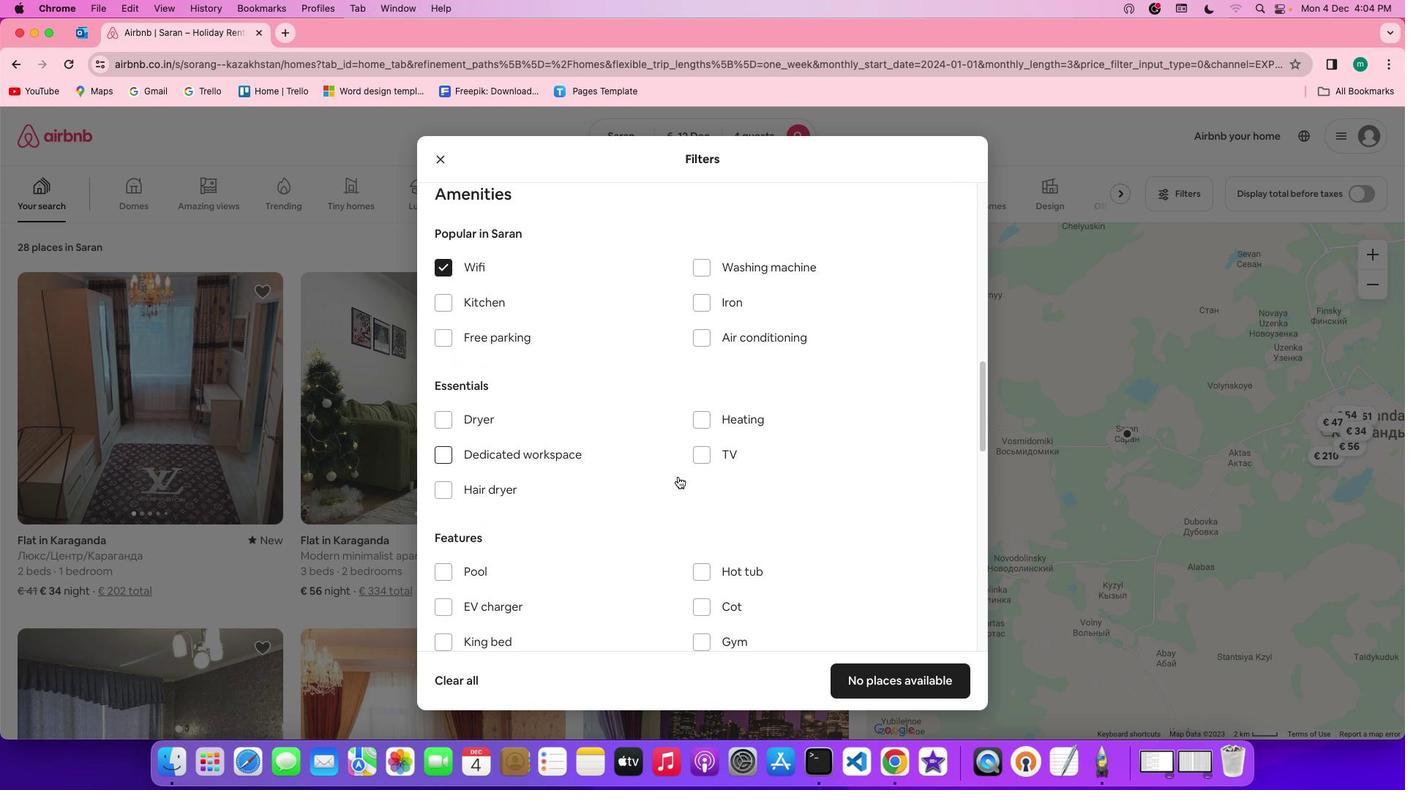 
Action: Mouse moved to (703, 442)
Screenshot: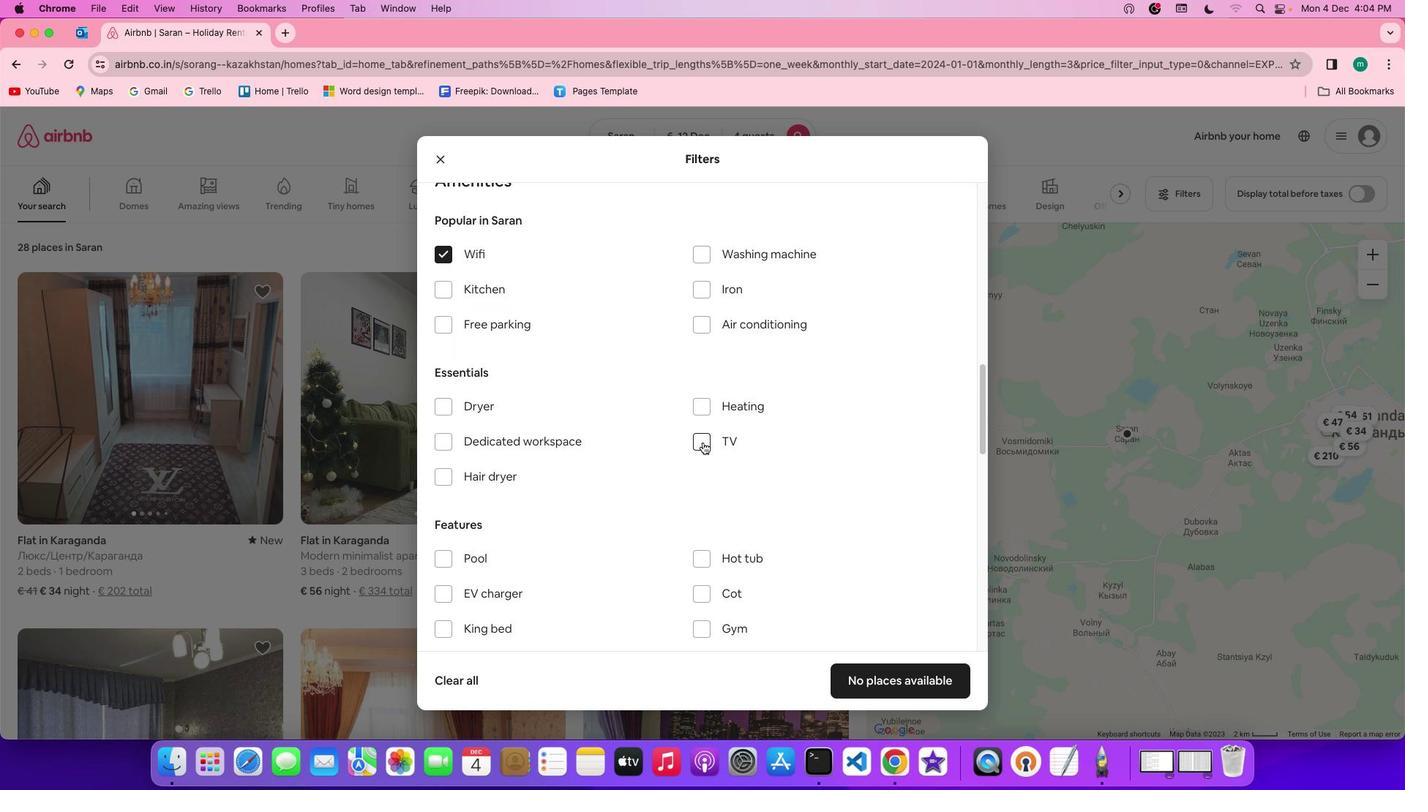 
Action: Mouse pressed left at (703, 442)
Screenshot: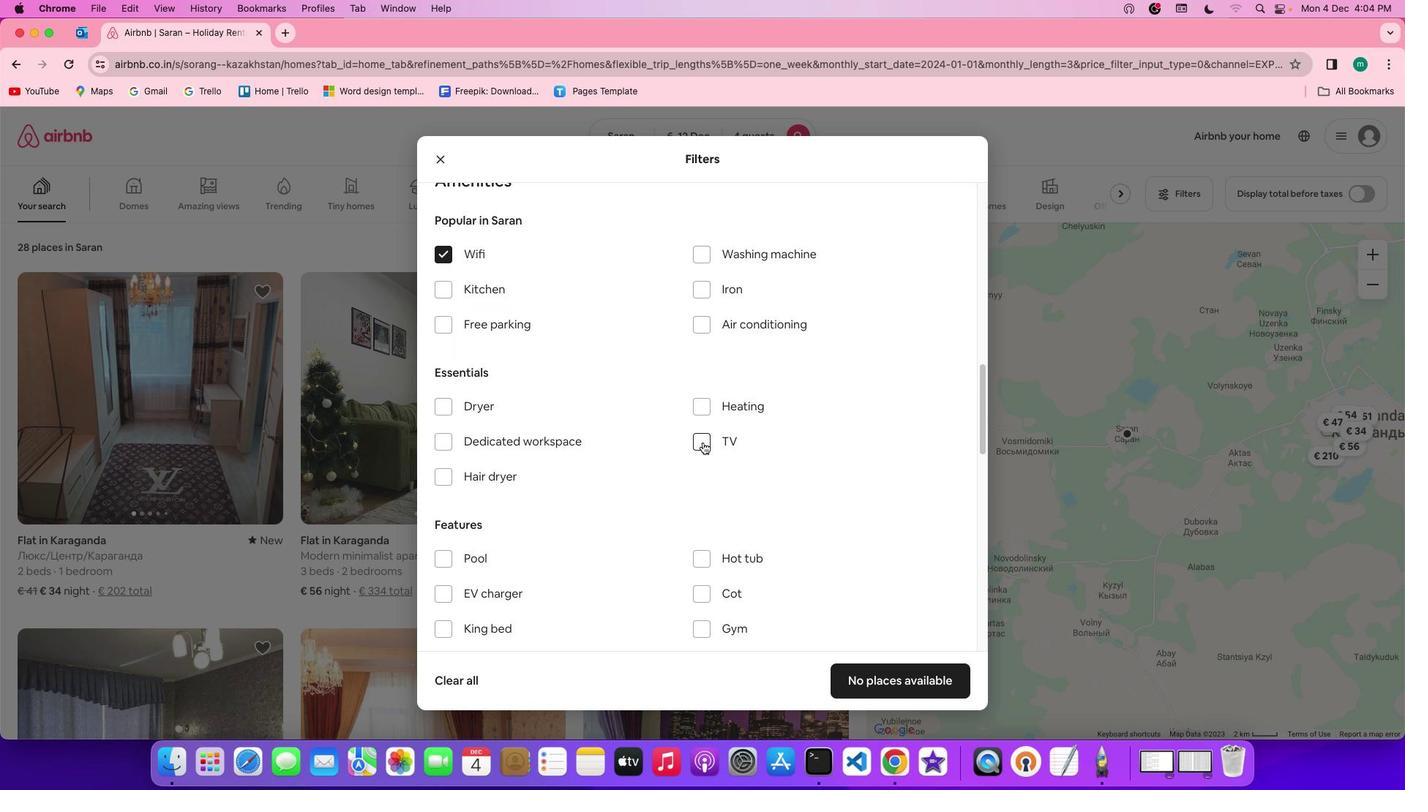 
Action: Mouse scrolled (703, 442) with delta (0, 0)
Screenshot: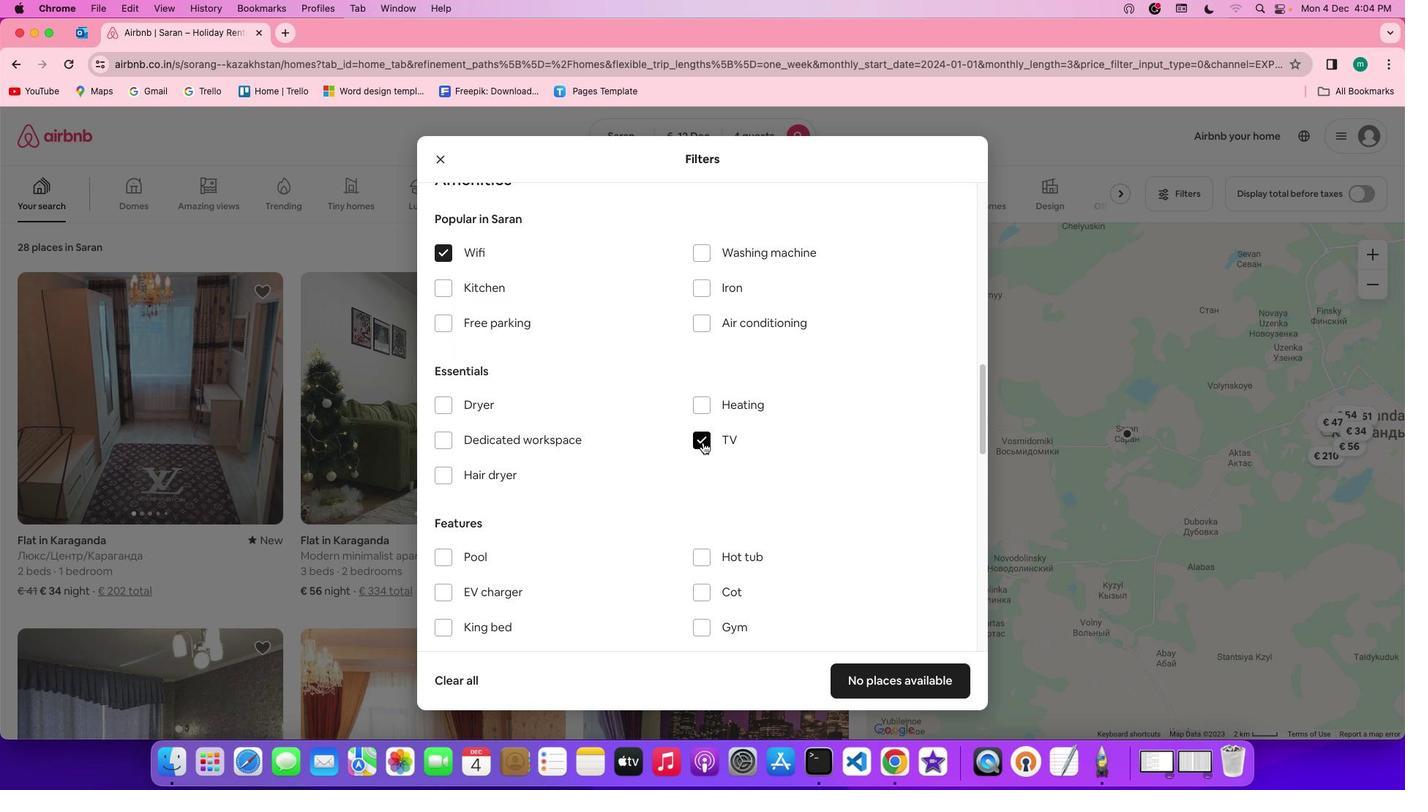 
Action: Mouse scrolled (703, 442) with delta (0, 0)
Screenshot: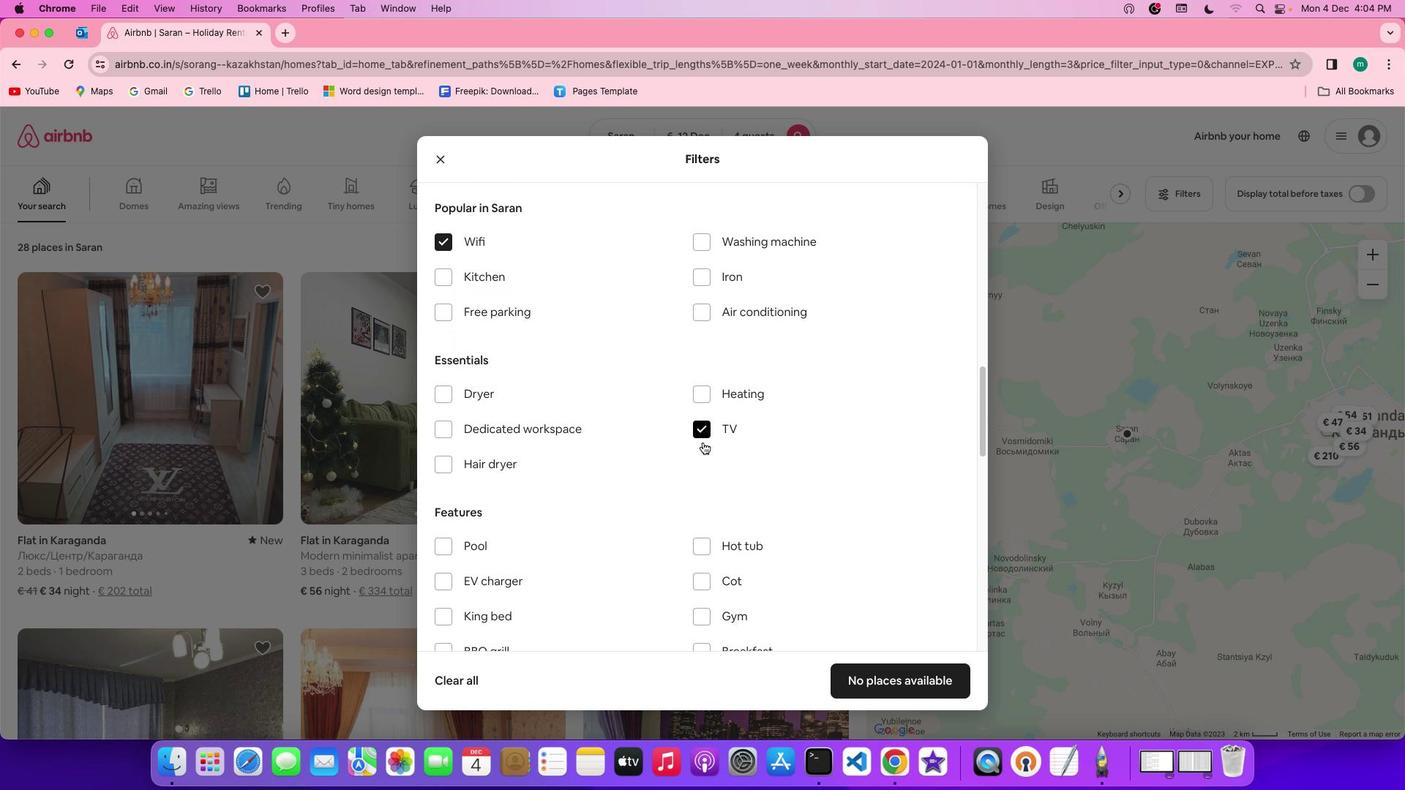 
Action: Mouse scrolled (703, 442) with delta (0, 0)
Screenshot: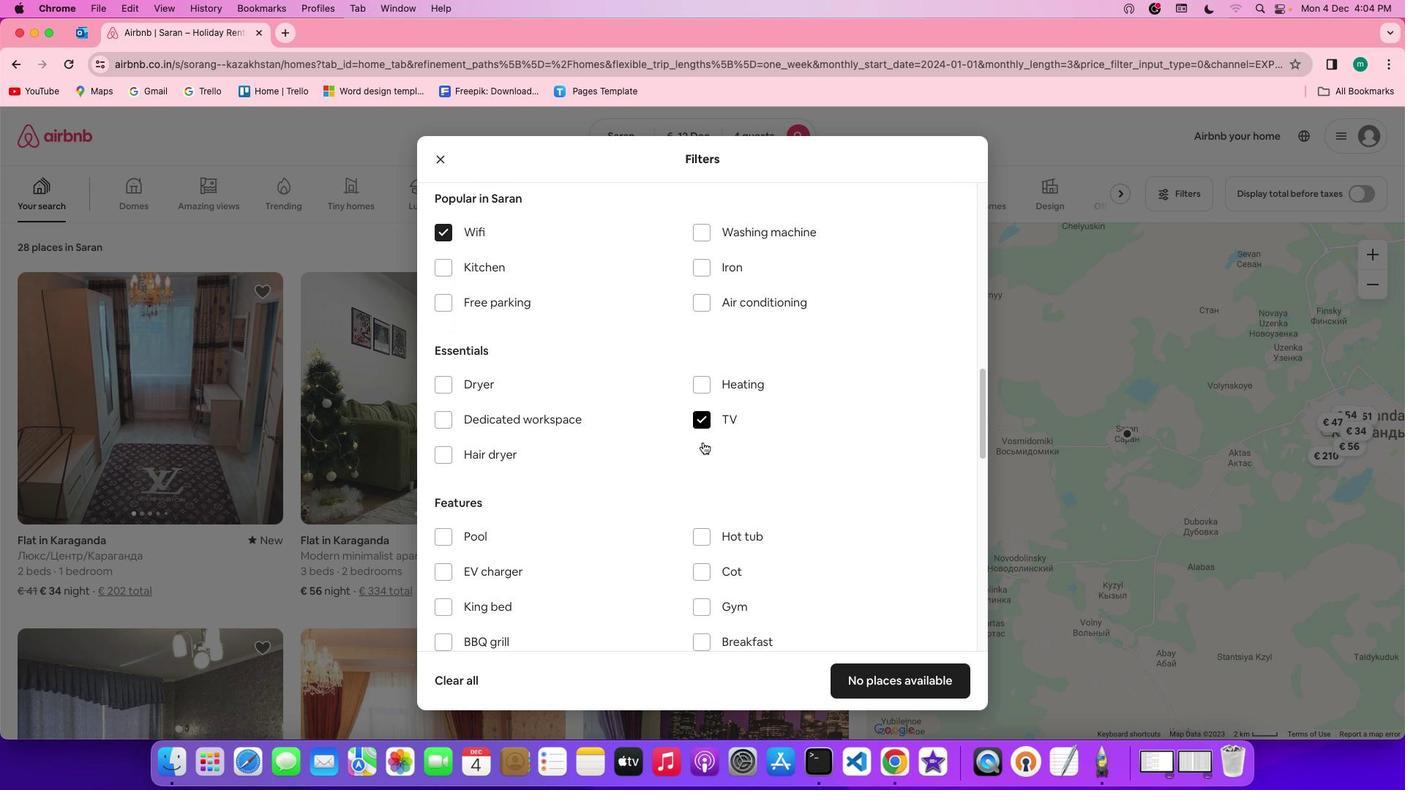 
Action: Mouse scrolled (703, 442) with delta (0, 0)
Screenshot: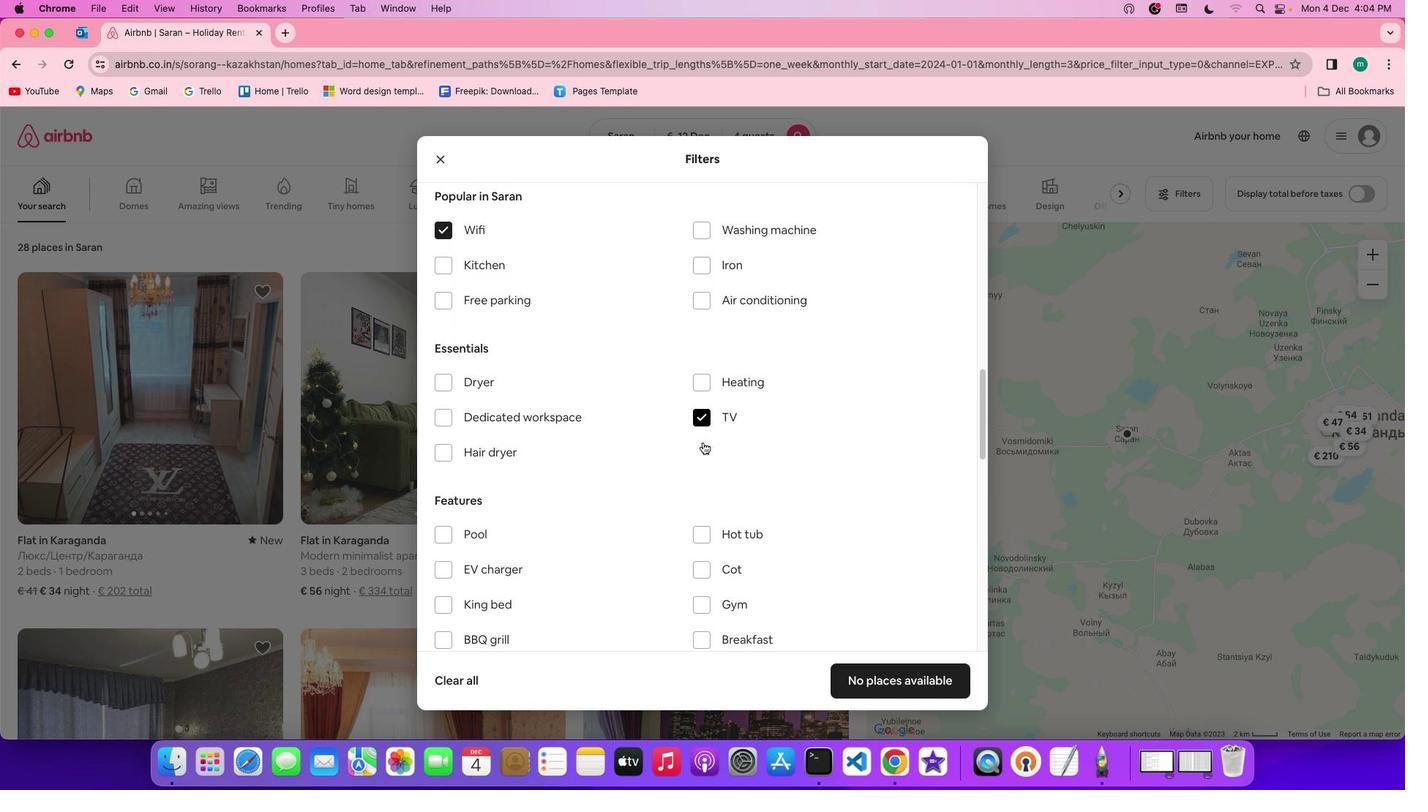
Action: Mouse moved to (703, 442)
Screenshot: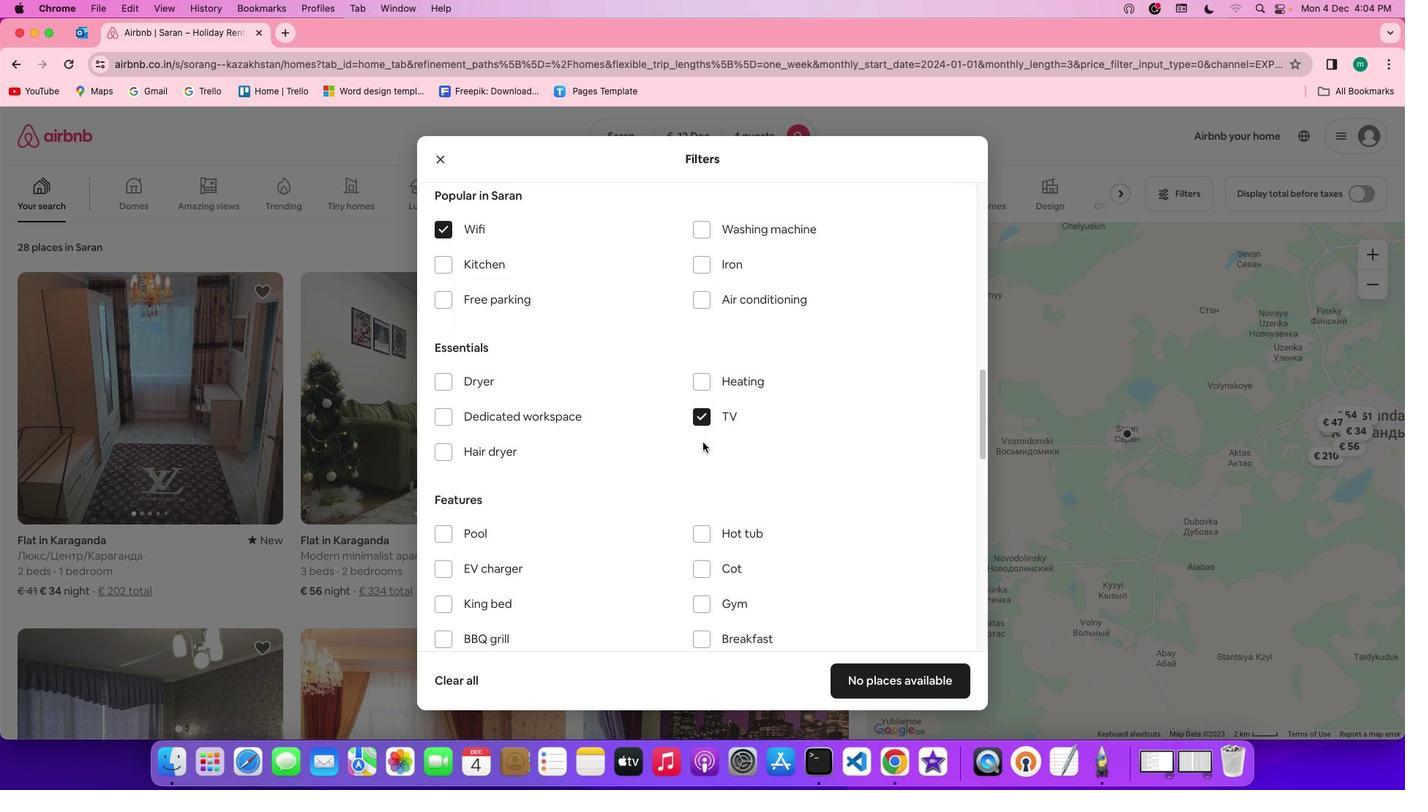 
Action: Mouse scrolled (703, 442) with delta (0, 0)
Screenshot: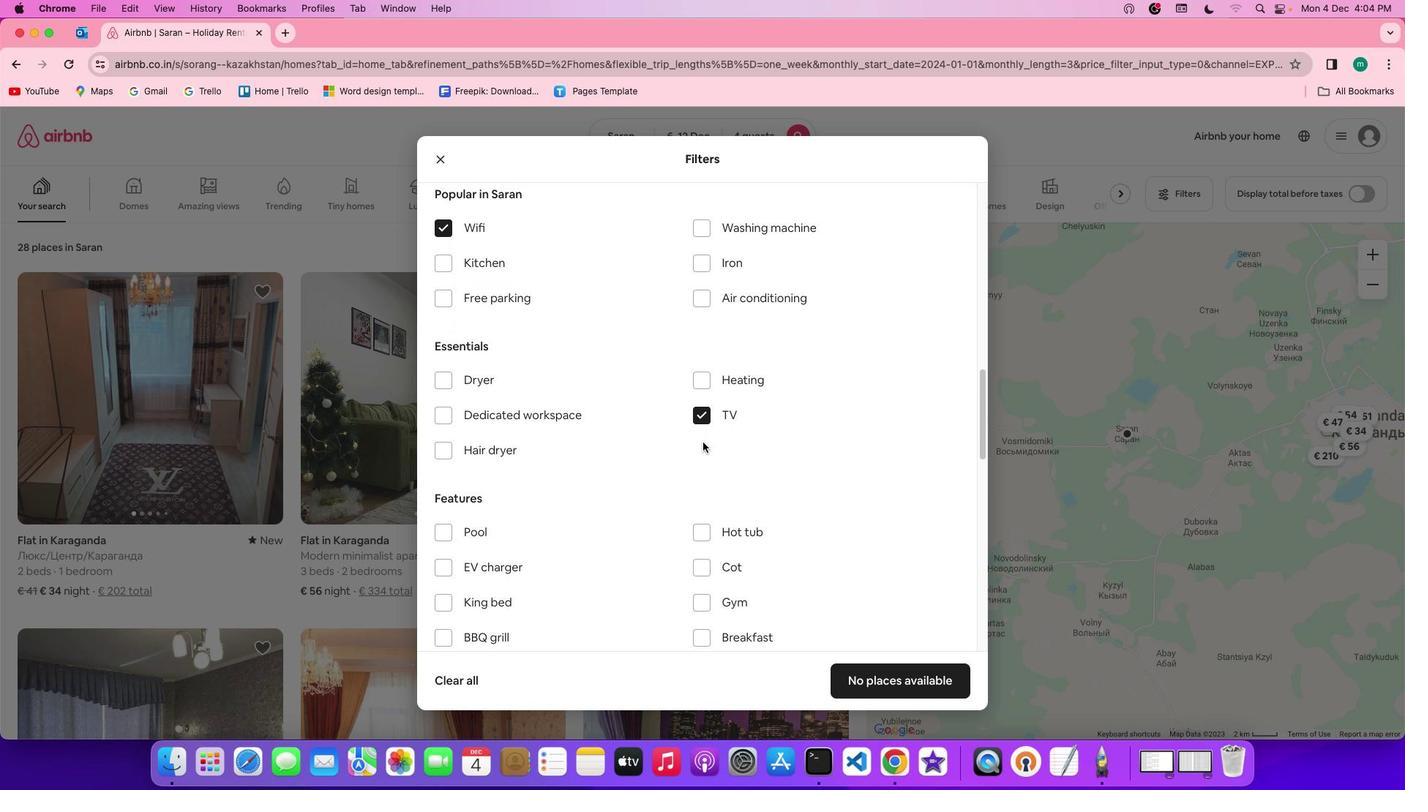 
Action: Mouse scrolled (703, 442) with delta (0, 0)
Screenshot: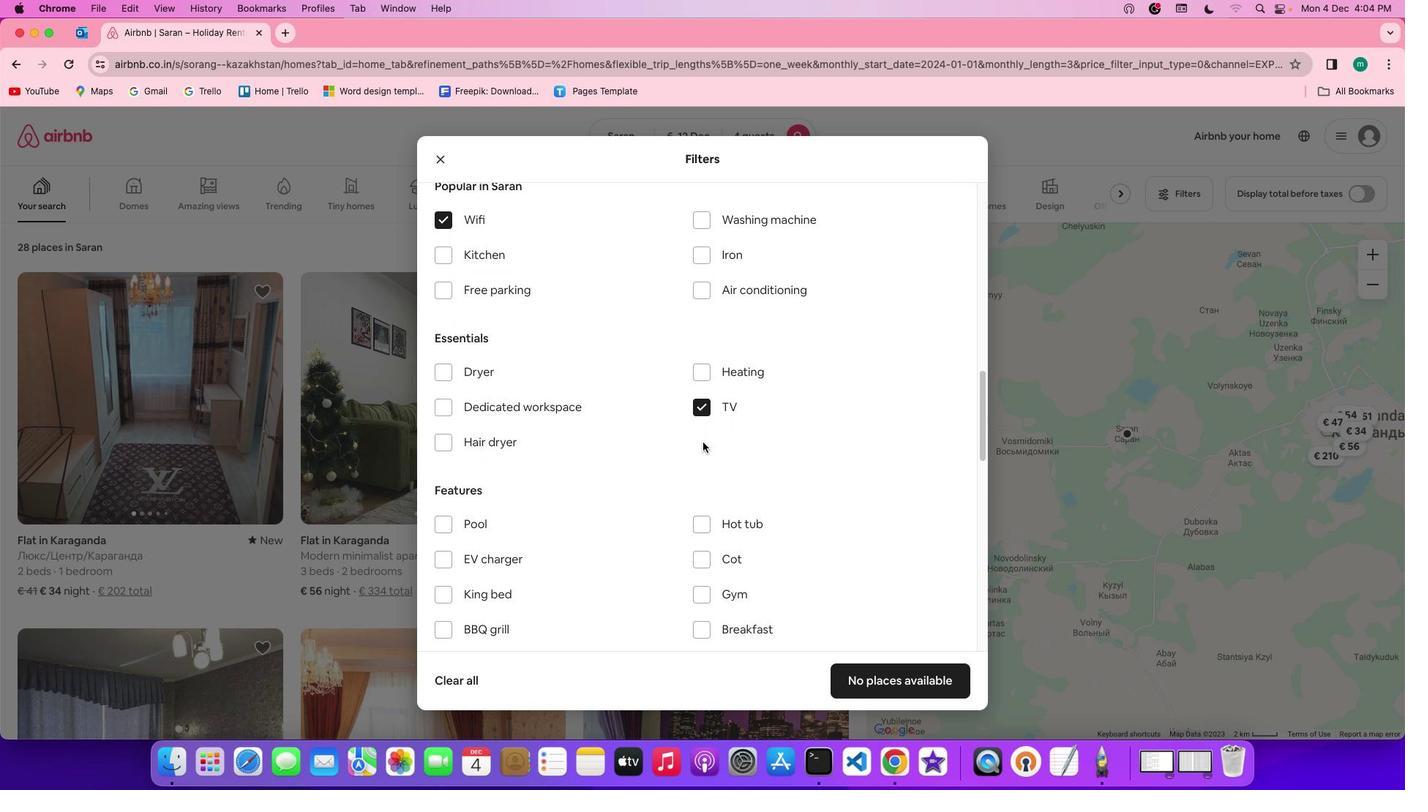 
Action: Mouse scrolled (703, 442) with delta (0, 0)
Screenshot: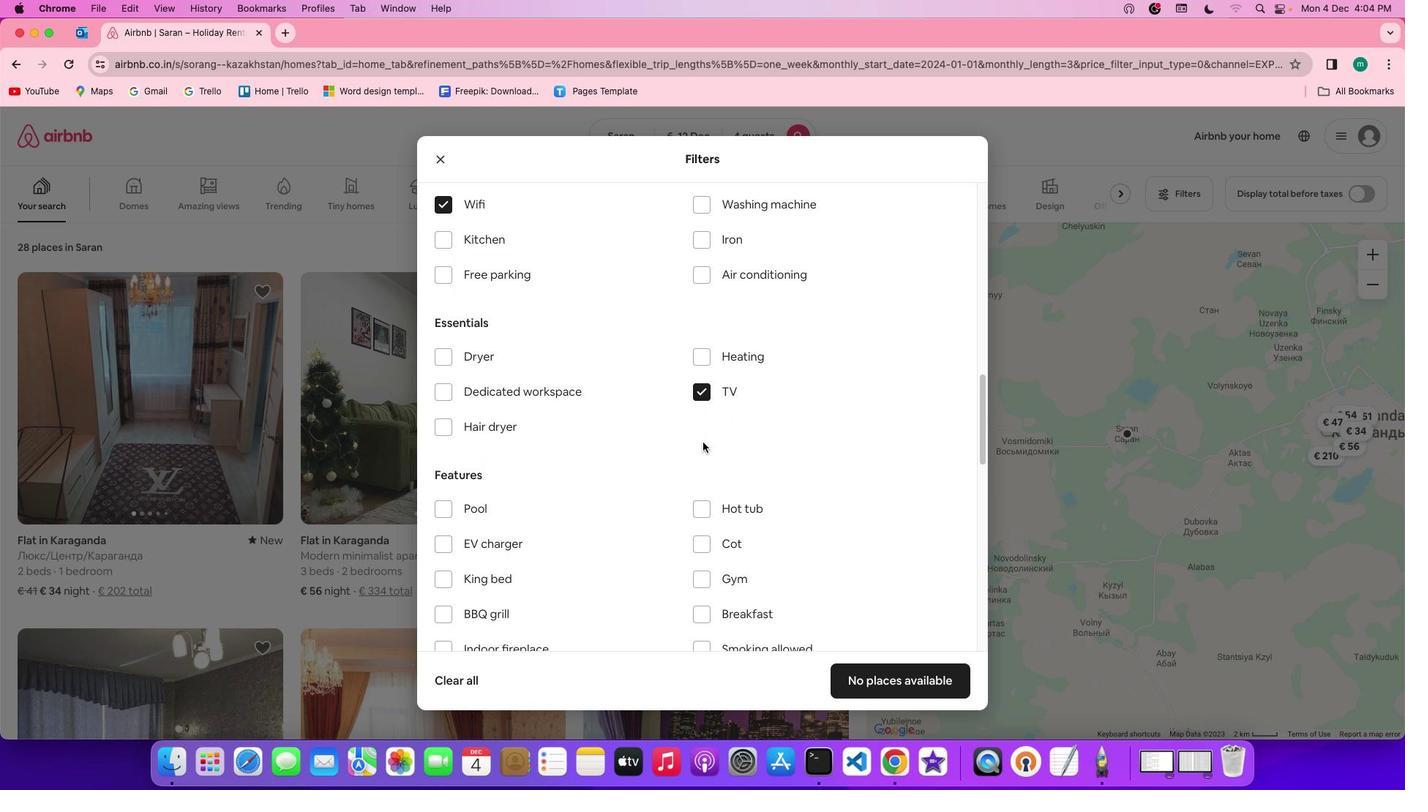 
Action: Mouse scrolled (703, 442) with delta (0, 0)
Screenshot: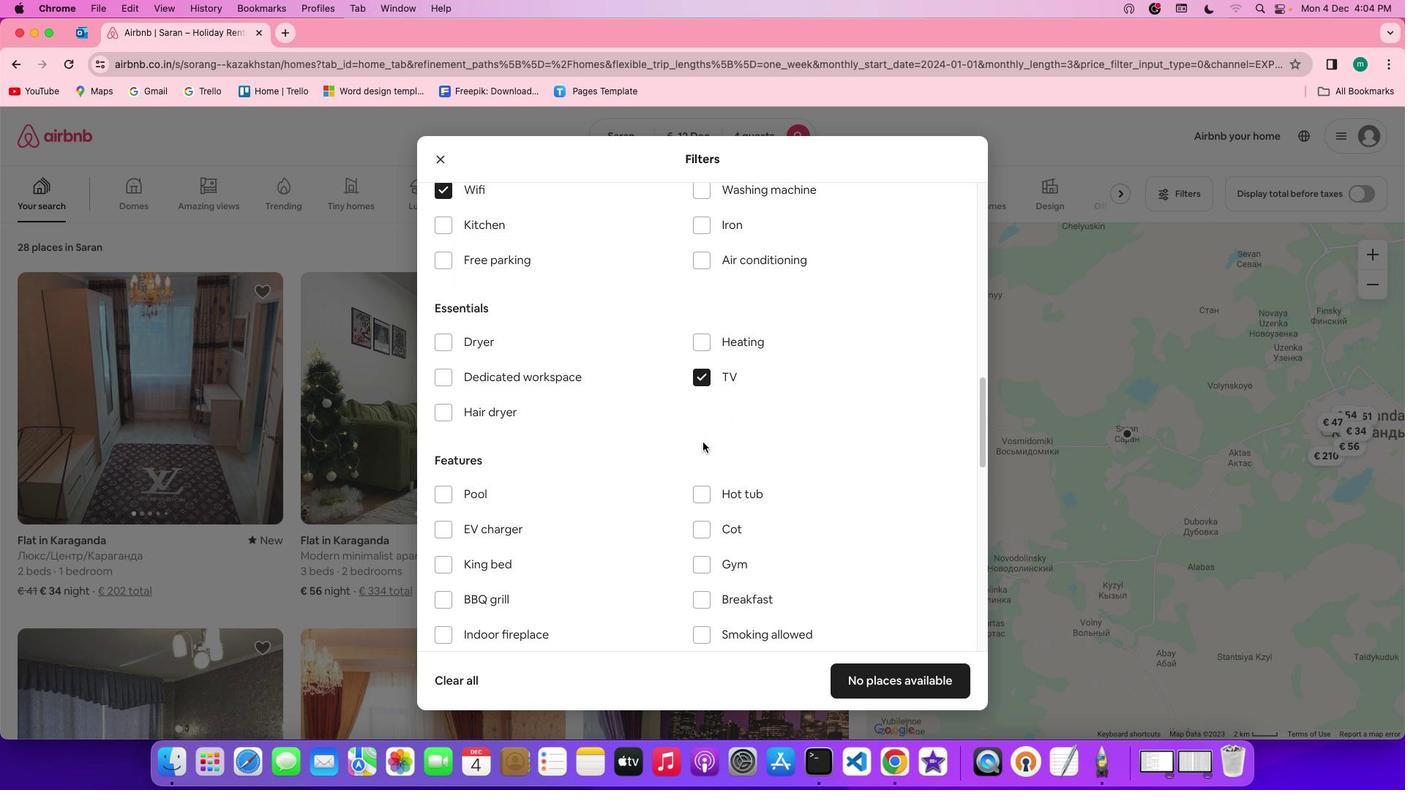 
Action: Mouse scrolled (703, 442) with delta (0, 0)
Screenshot: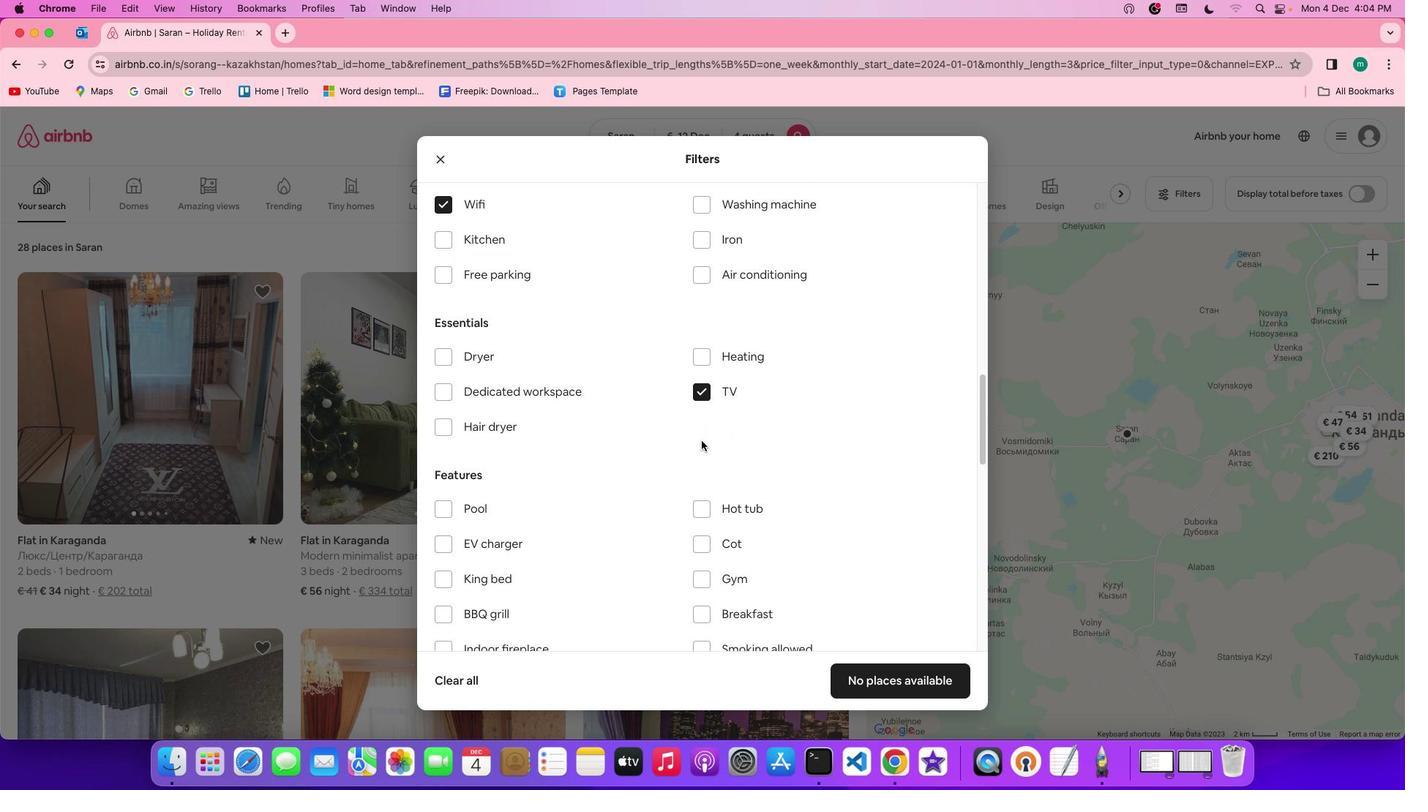 
Action: Mouse scrolled (703, 442) with delta (0, 1)
Screenshot: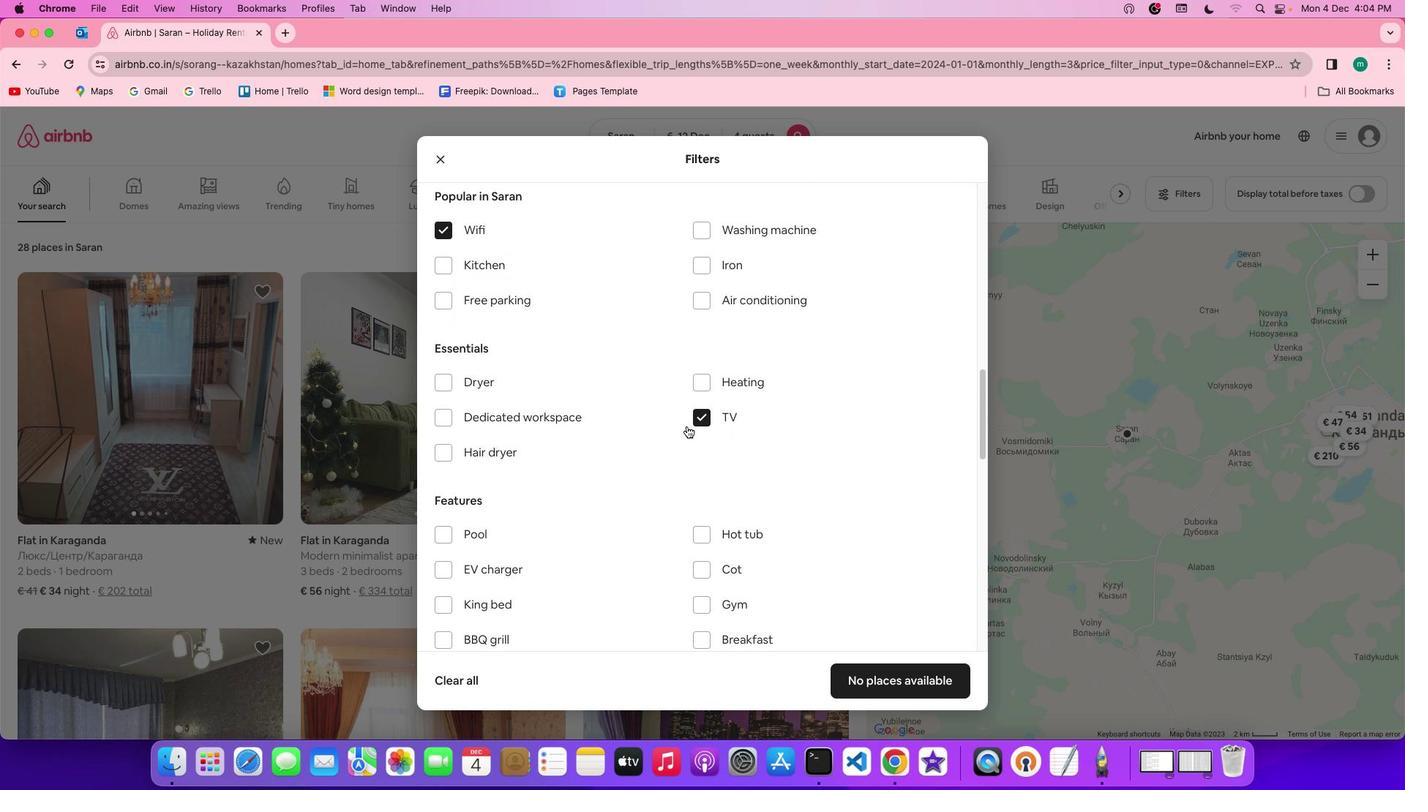 
Action: Mouse moved to (481, 366)
Screenshot: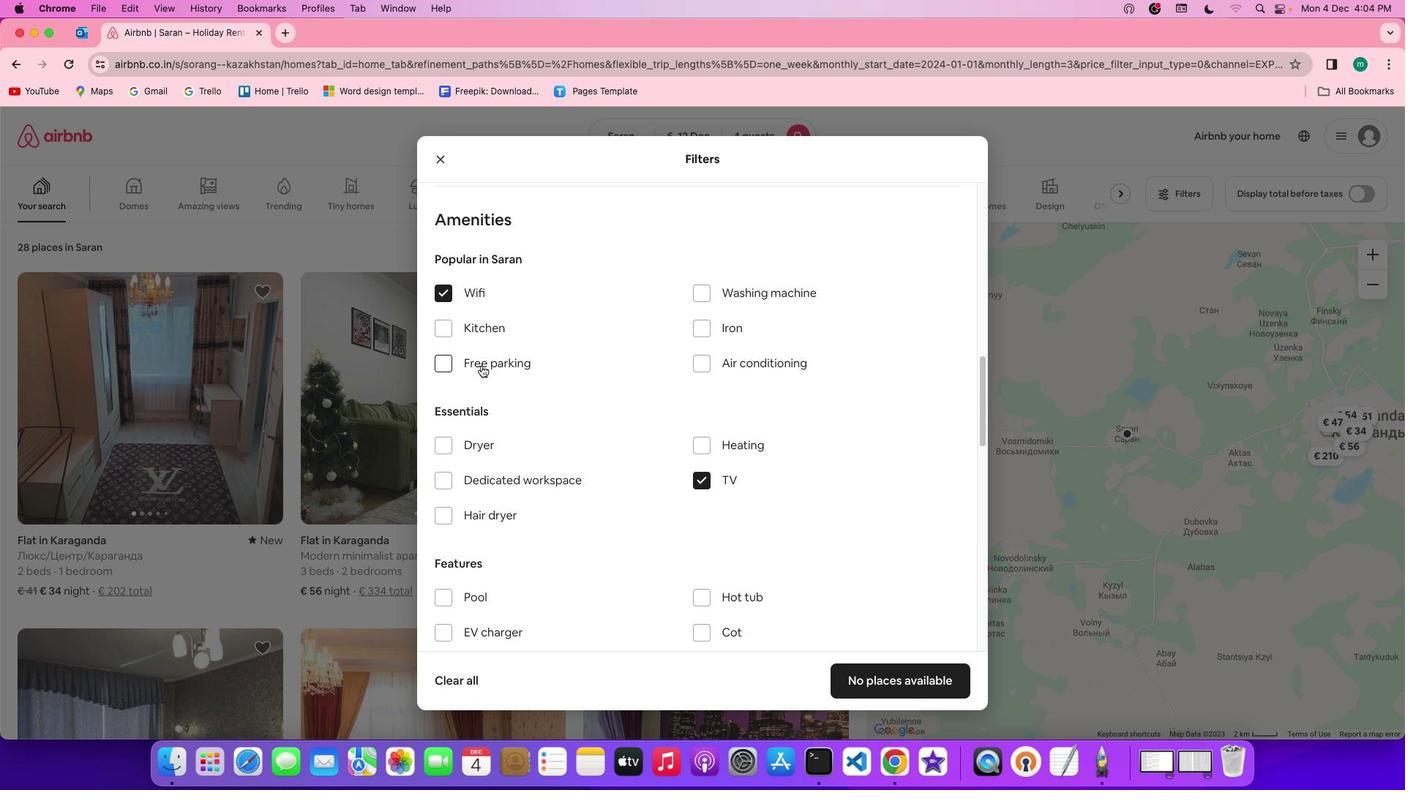 
Action: Mouse pressed left at (481, 366)
Screenshot: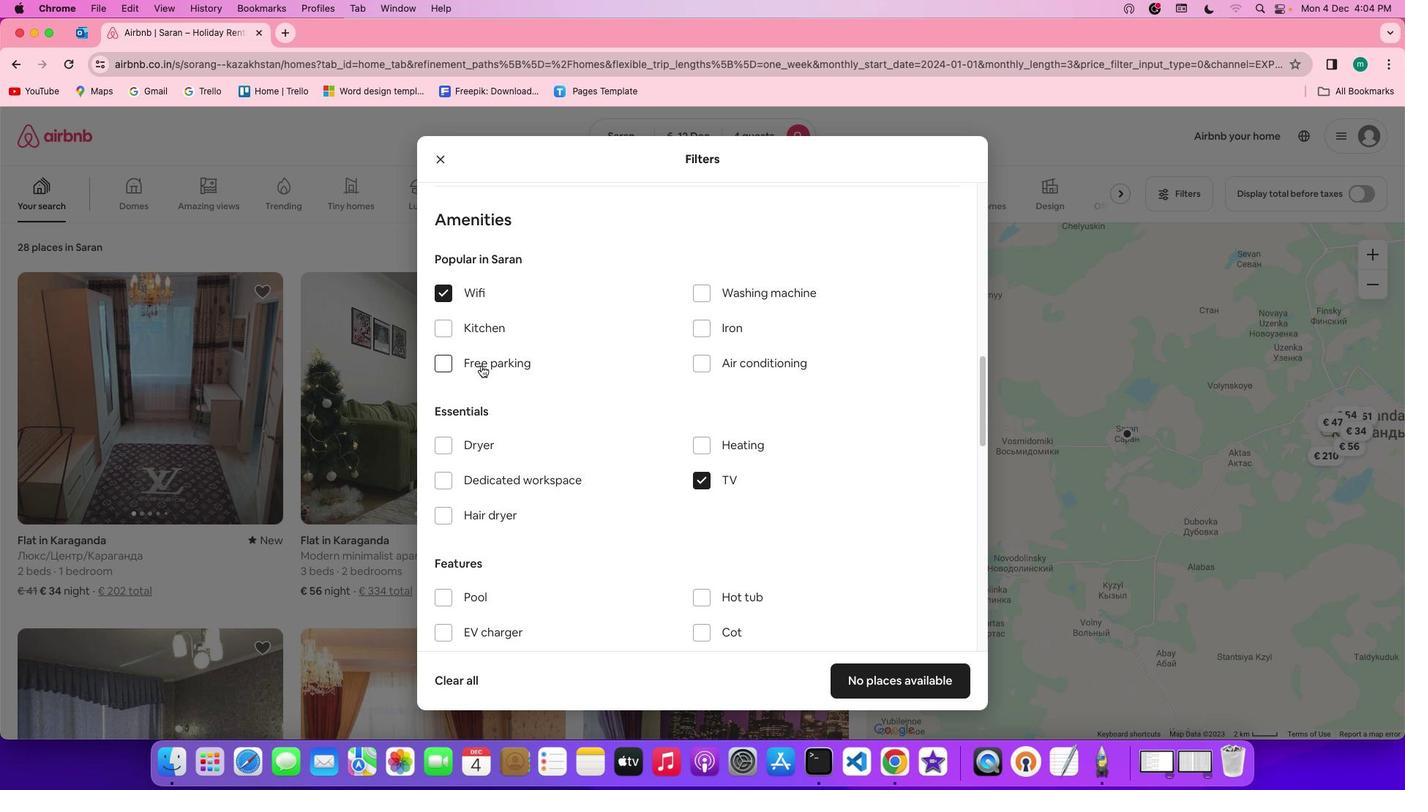 
Action: Mouse moved to (698, 425)
Screenshot: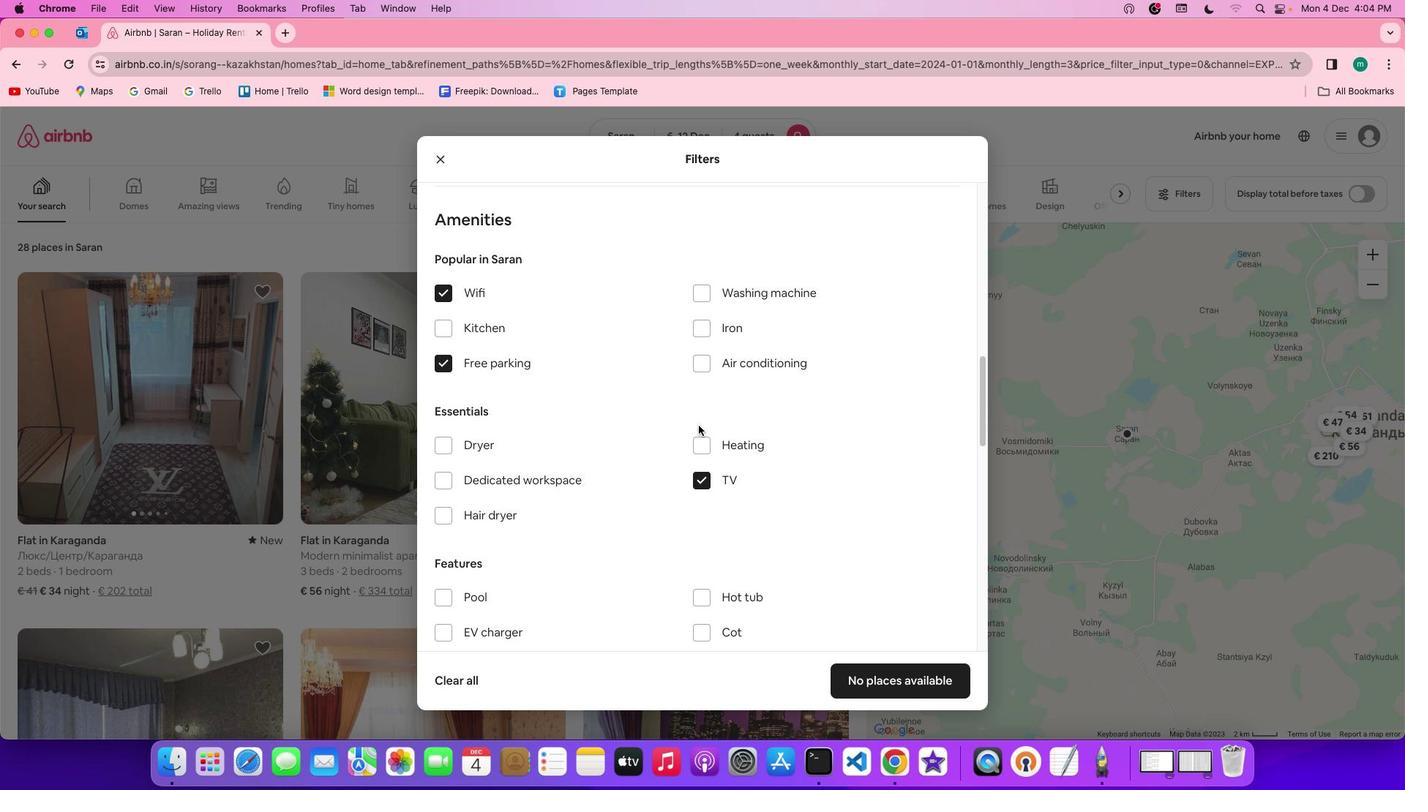 
Action: Mouse scrolled (698, 425) with delta (0, 0)
Screenshot: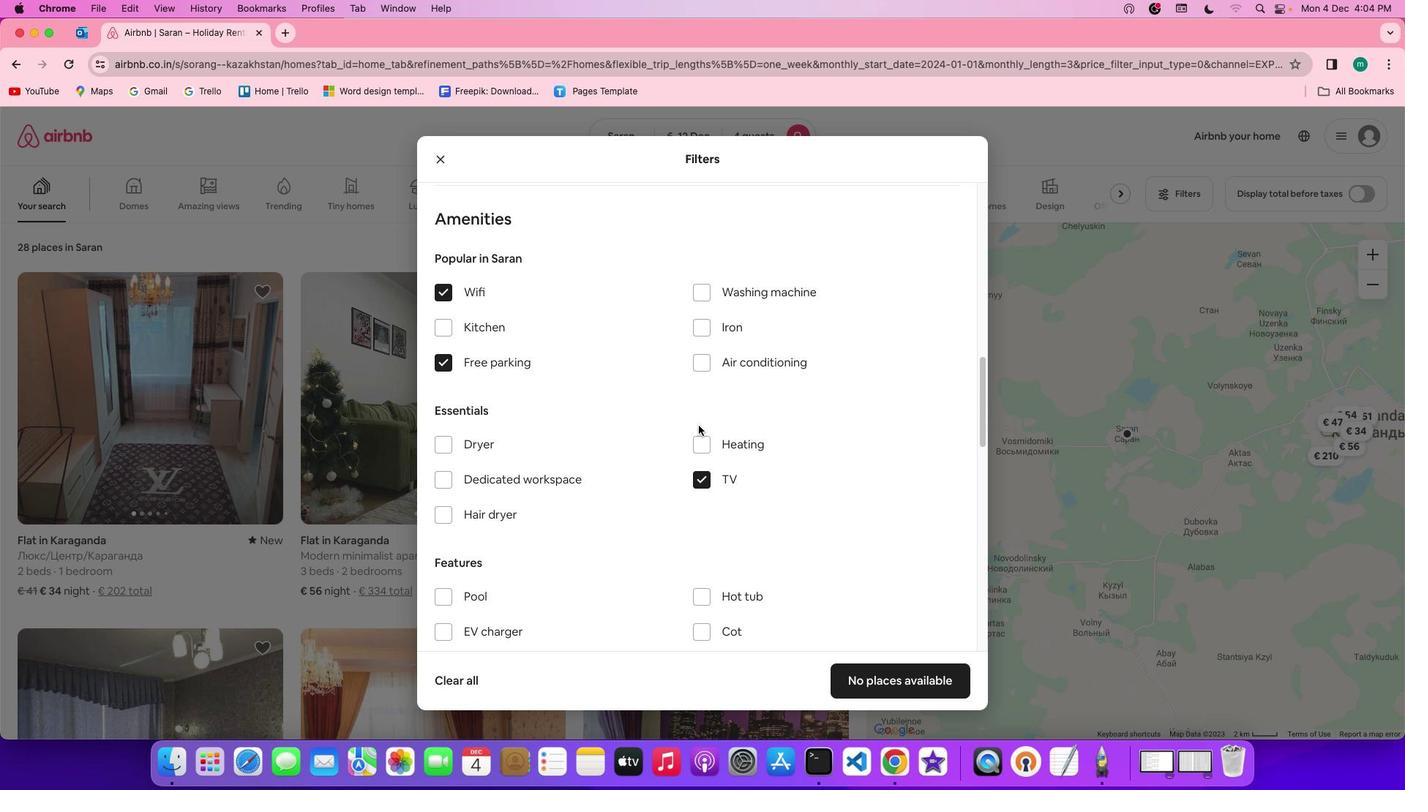 
Action: Mouse scrolled (698, 425) with delta (0, 0)
Screenshot: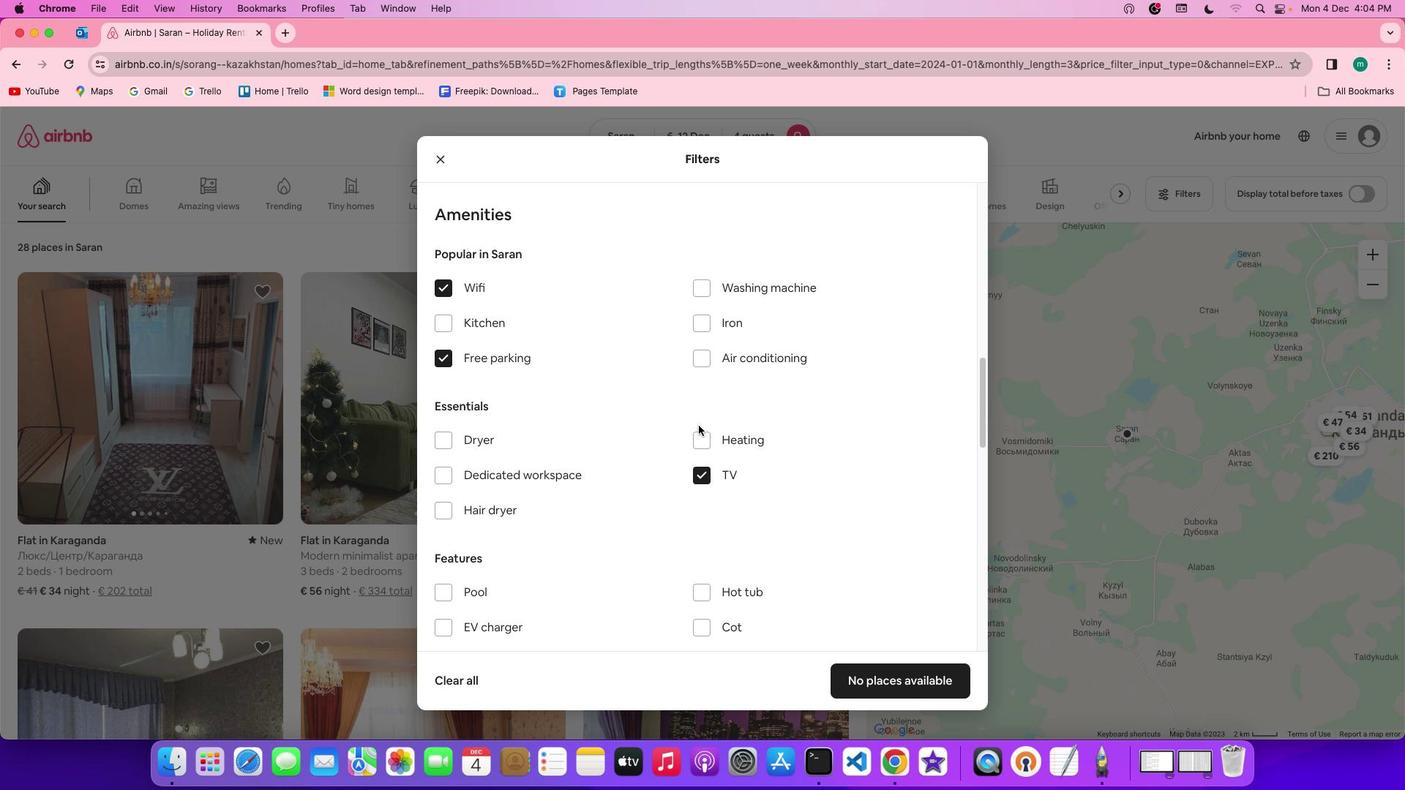
Action: Mouse scrolled (698, 425) with delta (0, 0)
Screenshot: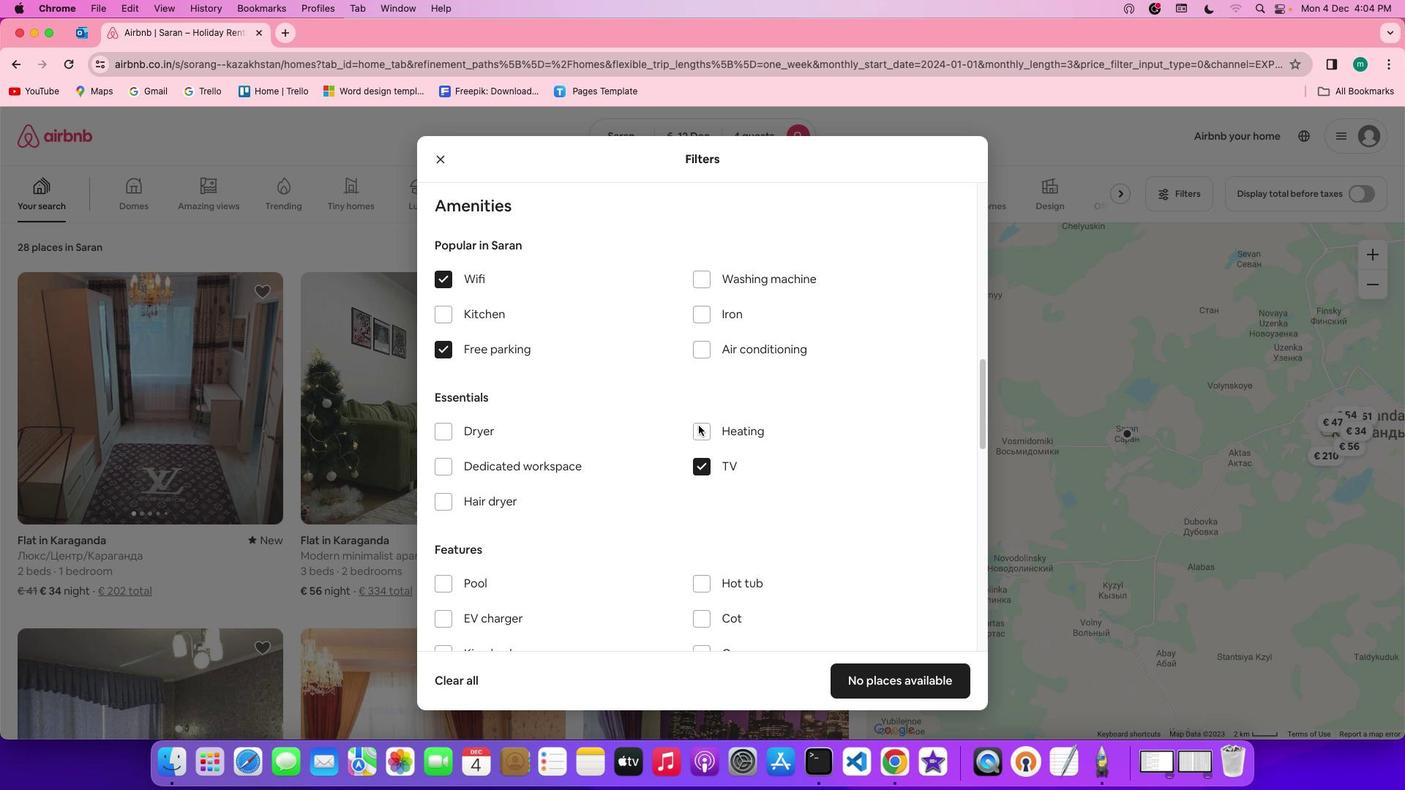 
Action: Mouse scrolled (698, 425) with delta (0, 0)
Screenshot: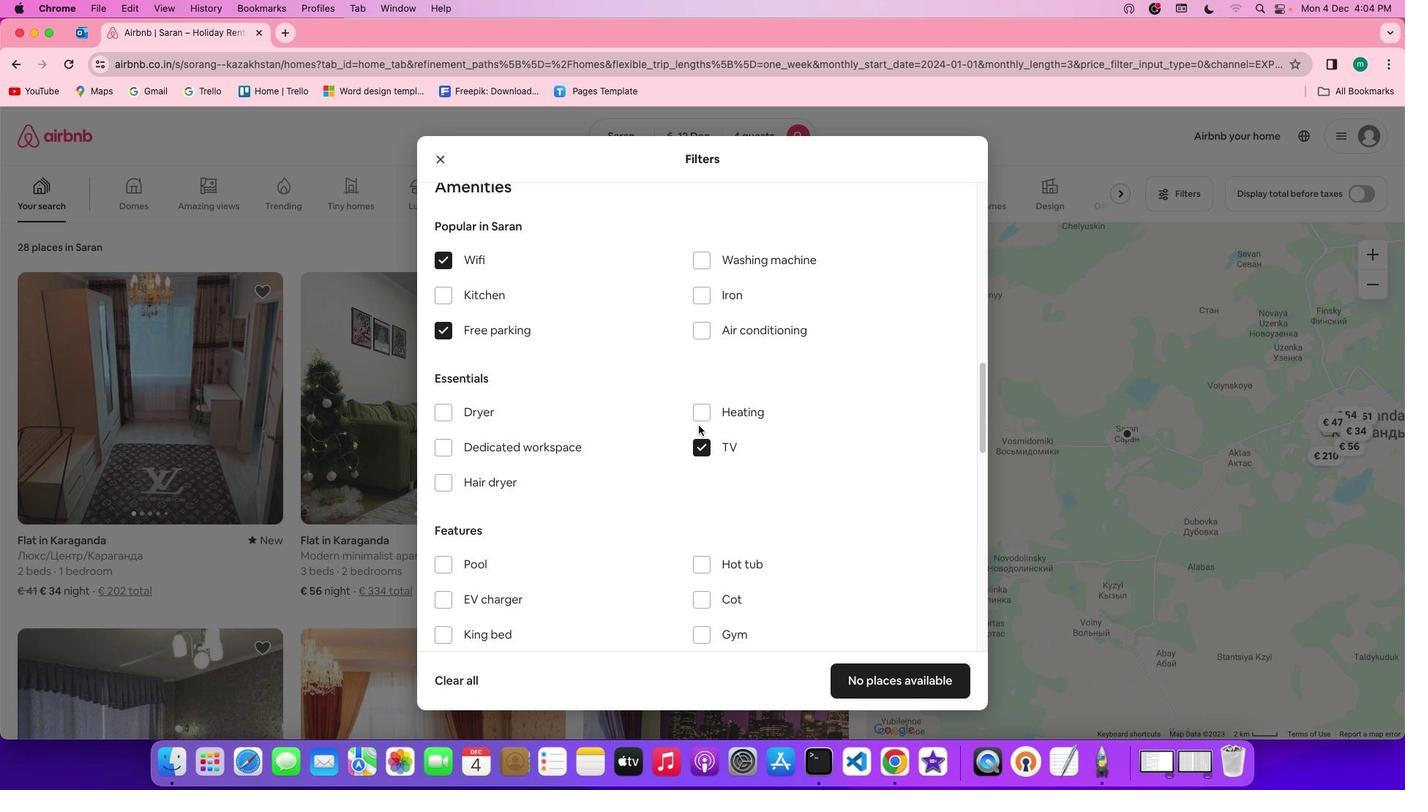 
Action: Mouse scrolled (698, 425) with delta (0, 0)
Screenshot: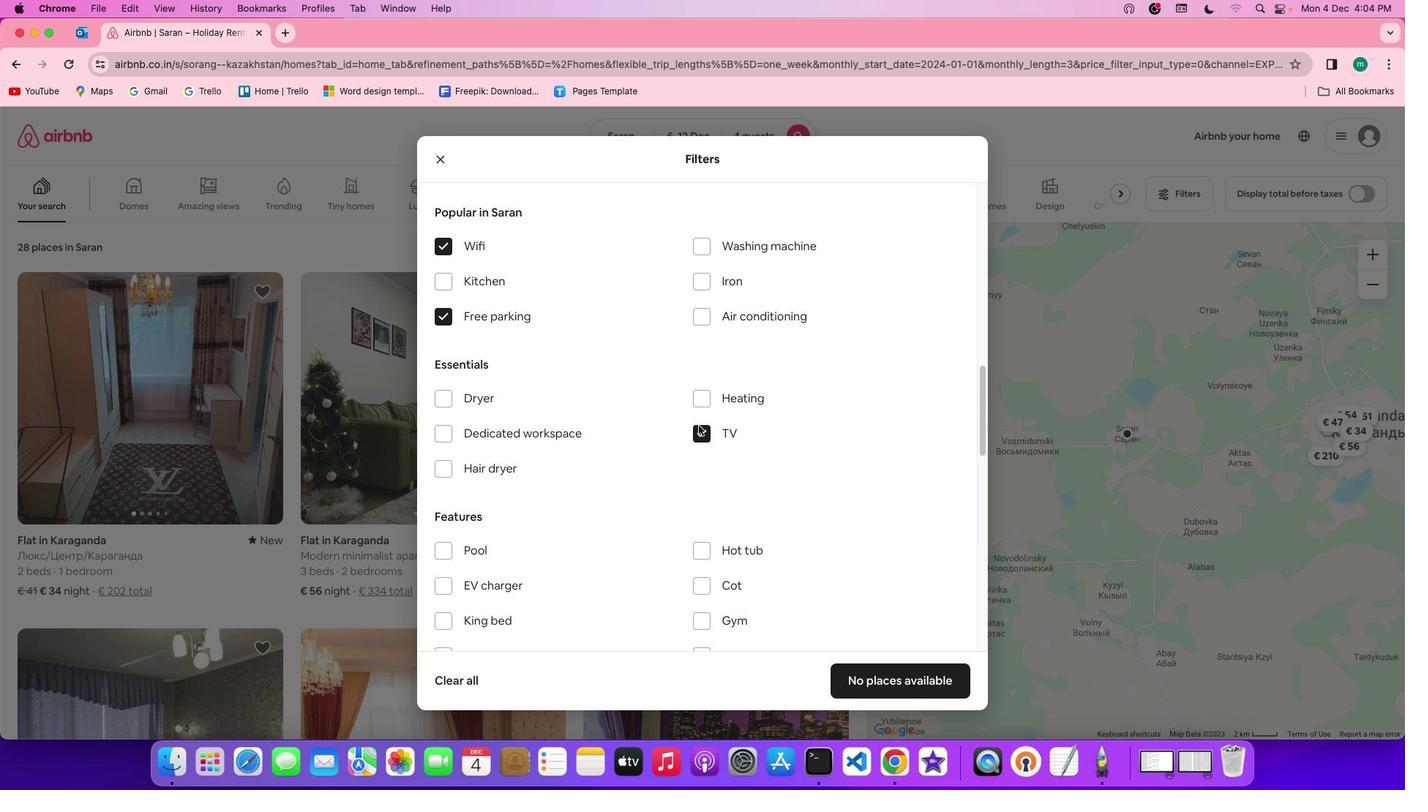 
Action: Mouse scrolled (698, 425) with delta (0, 0)
Screenshot: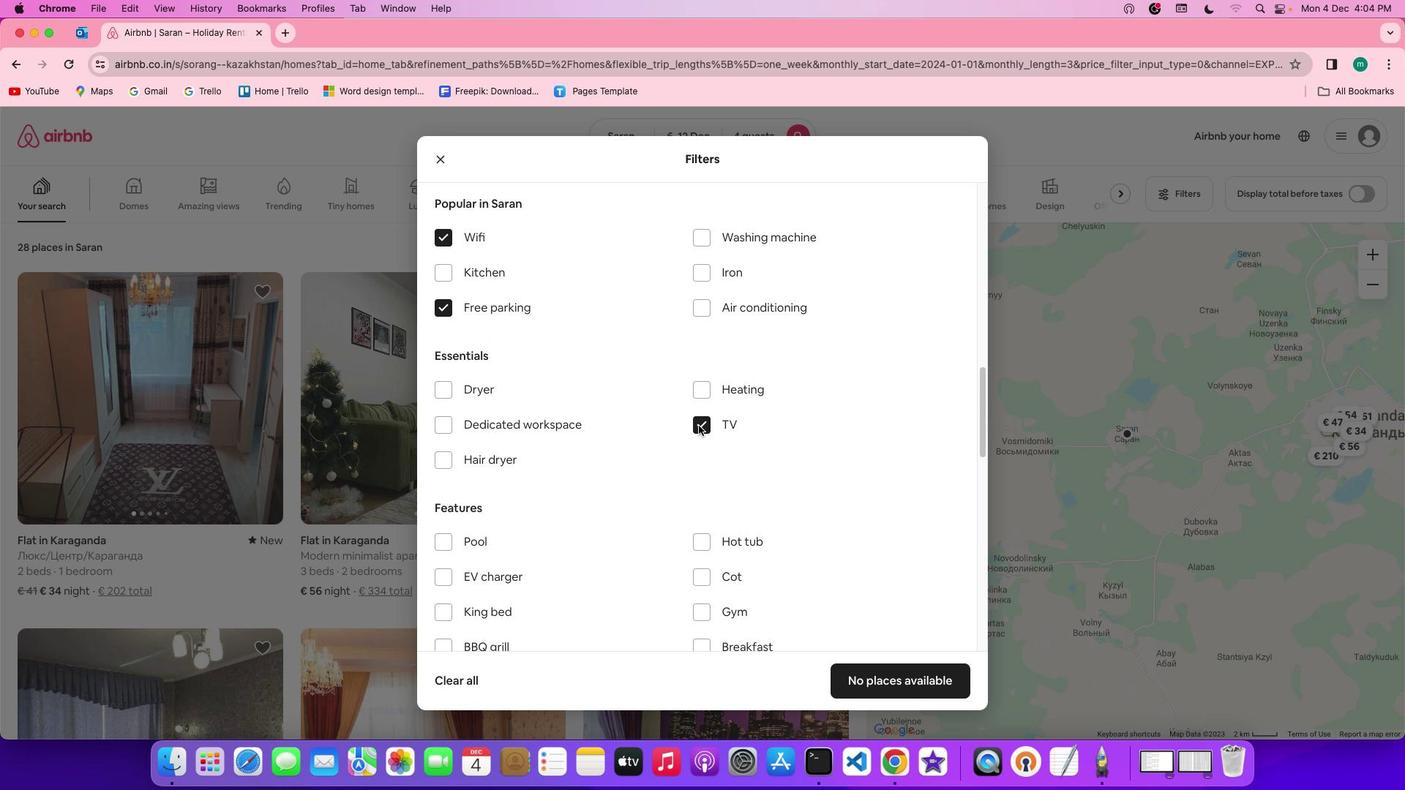 
Action: Mouse scrolled (698, 425) with delta (0, 0)
Screenshot: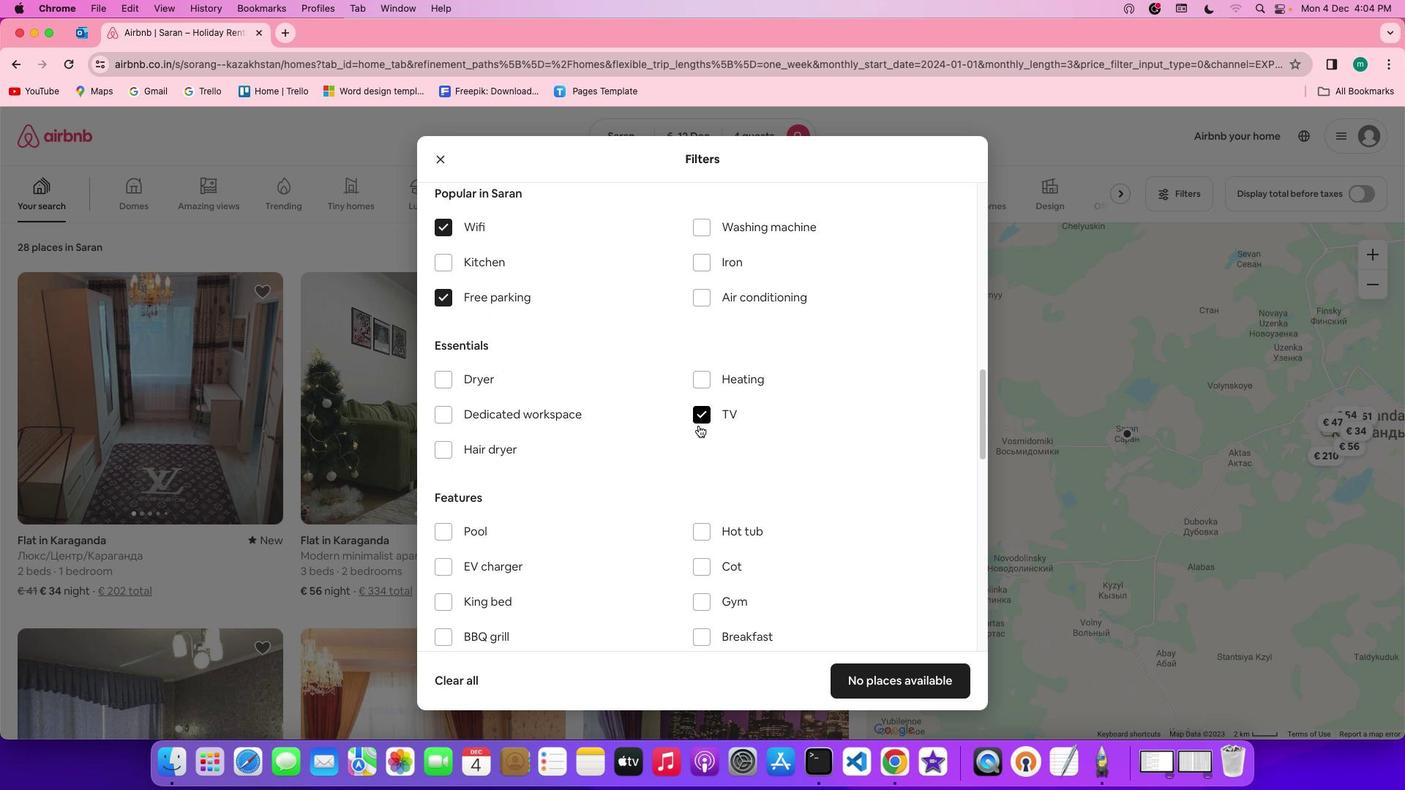 
Action: Mouse scrolled (698, 425) with delta (0, 0)
Screenshot: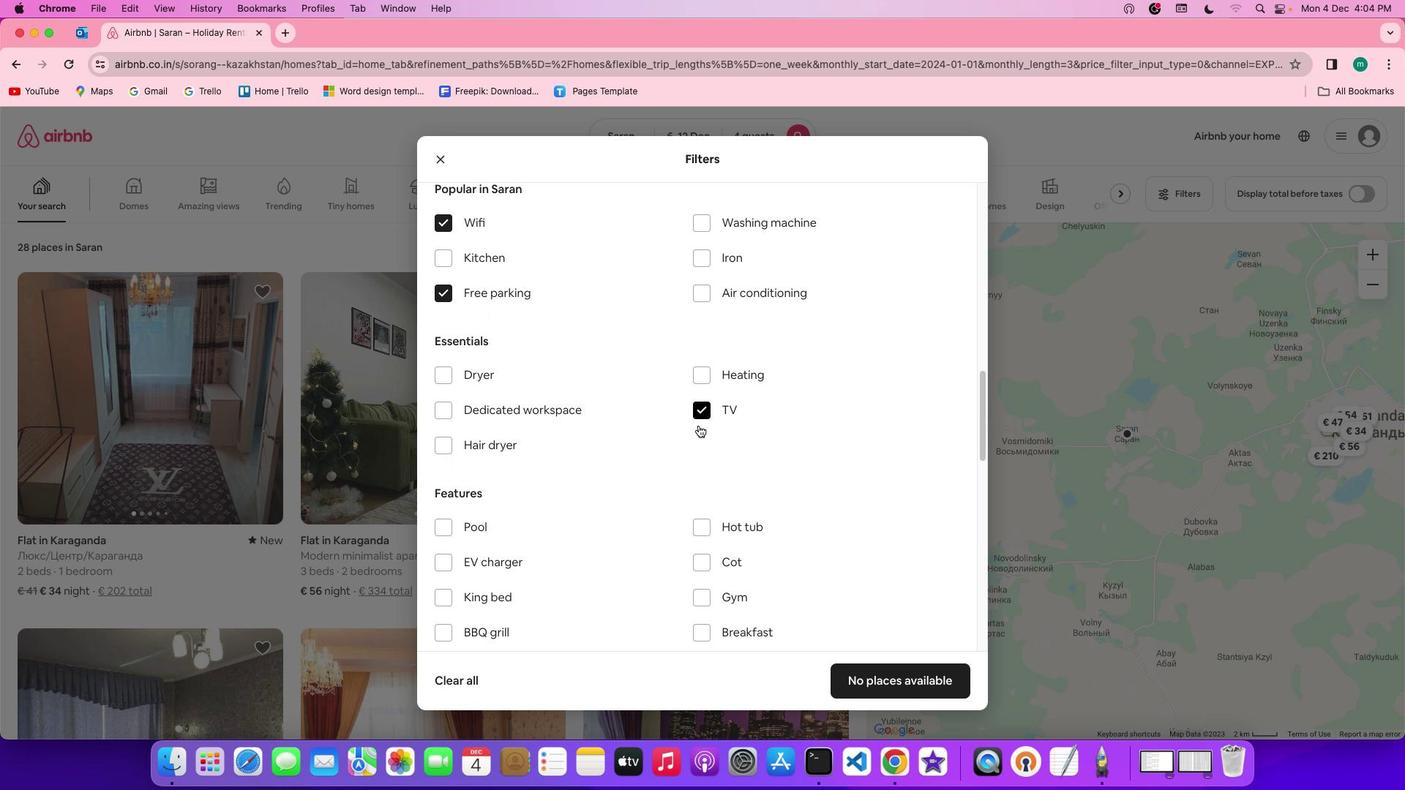 
Action: Mouse scrolled (698, 425) with delta (0, 0)
Screenshot: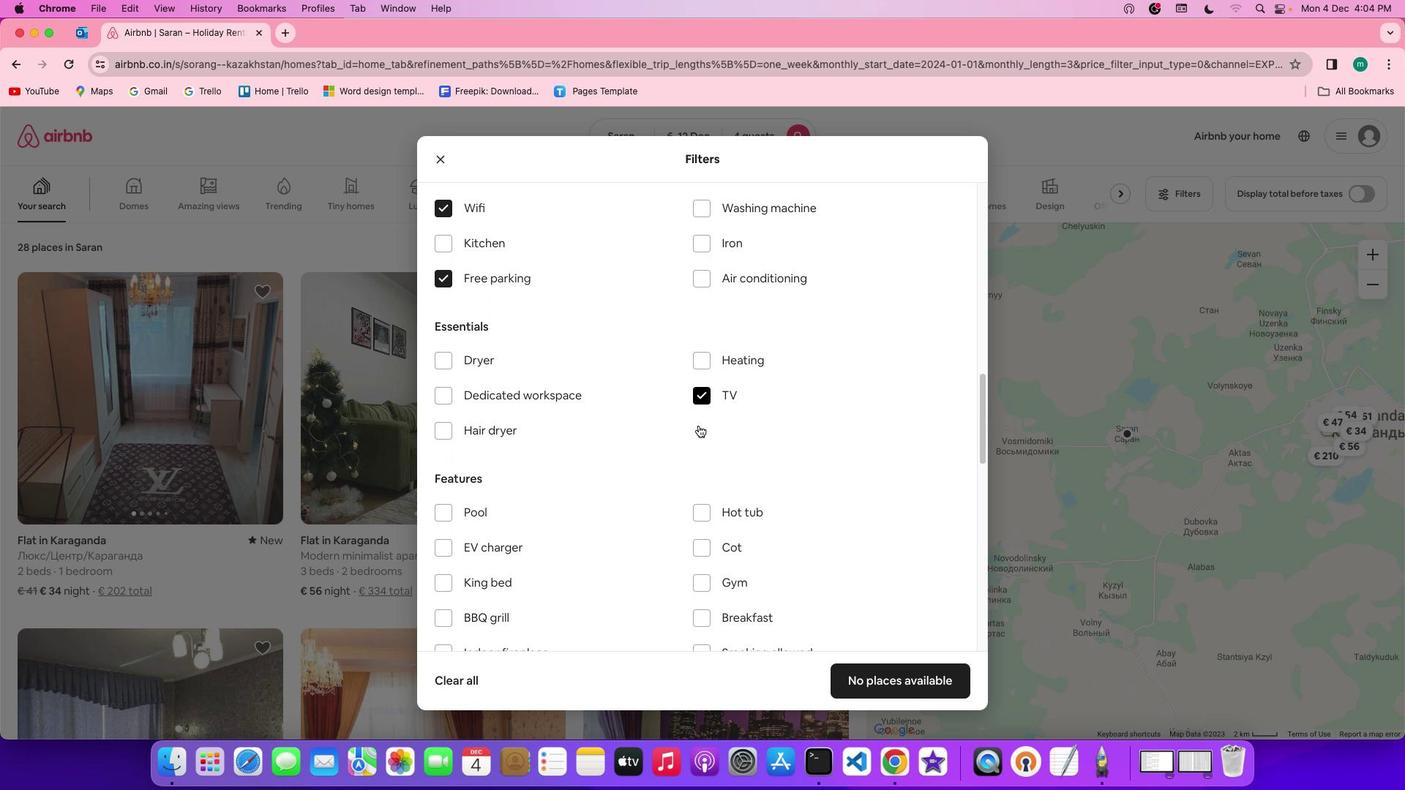 
Action: Mouse scrolled (698, 425) with delta (0, 0)
Screenshot: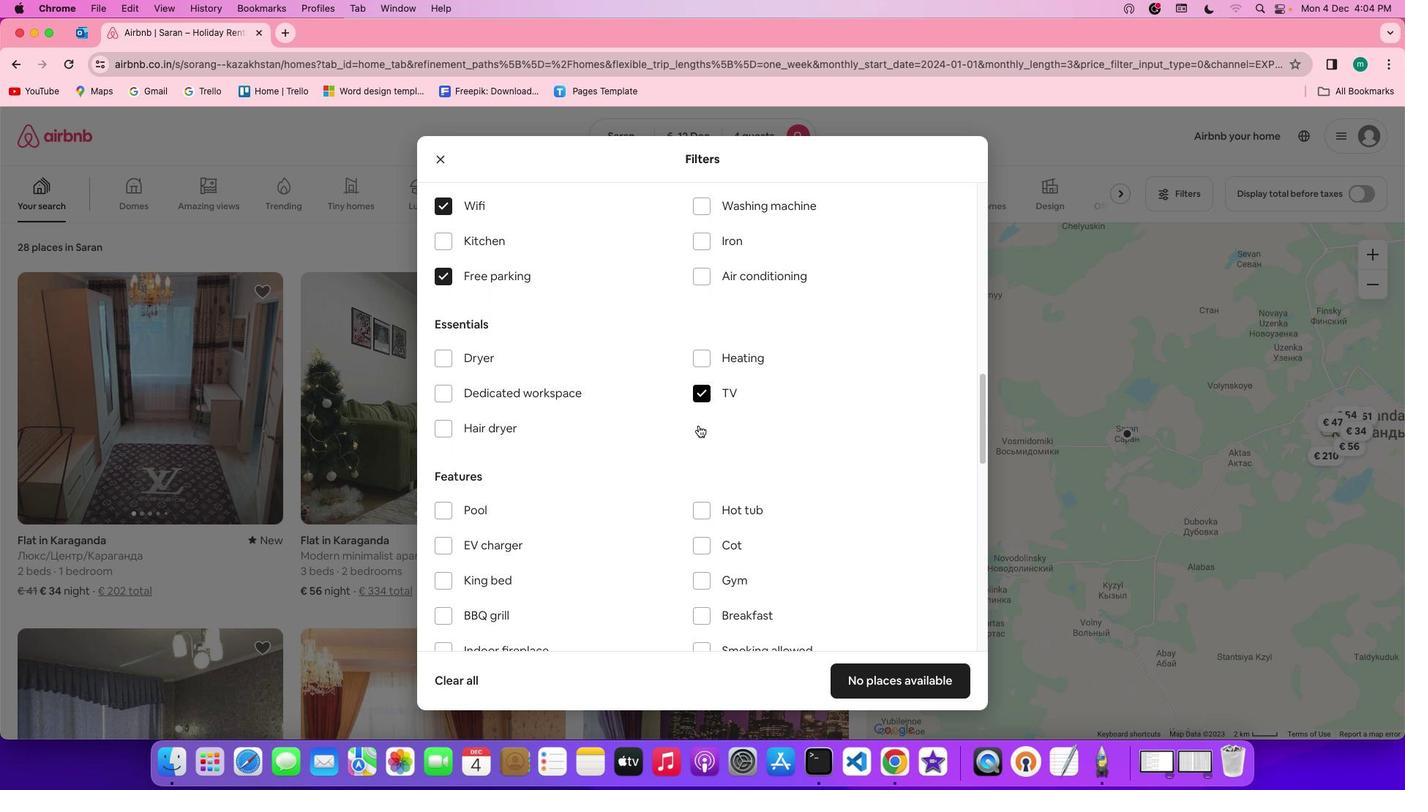 
Action: Mouse scrolled (698, 425) with delta (0, 0)
Screenshot: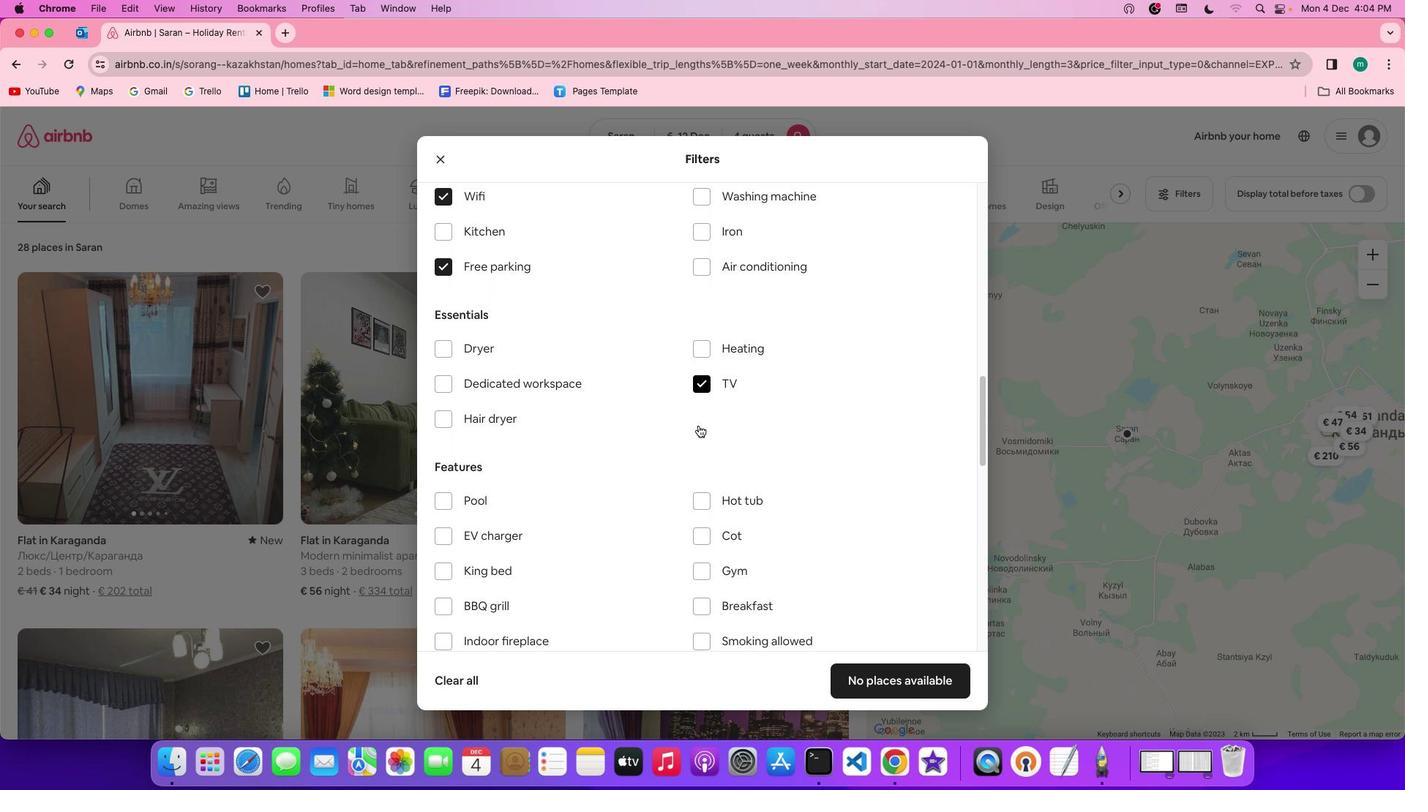 
Action: Mouse scrolled (698, 425) with delta (0, 0)
Screenshot: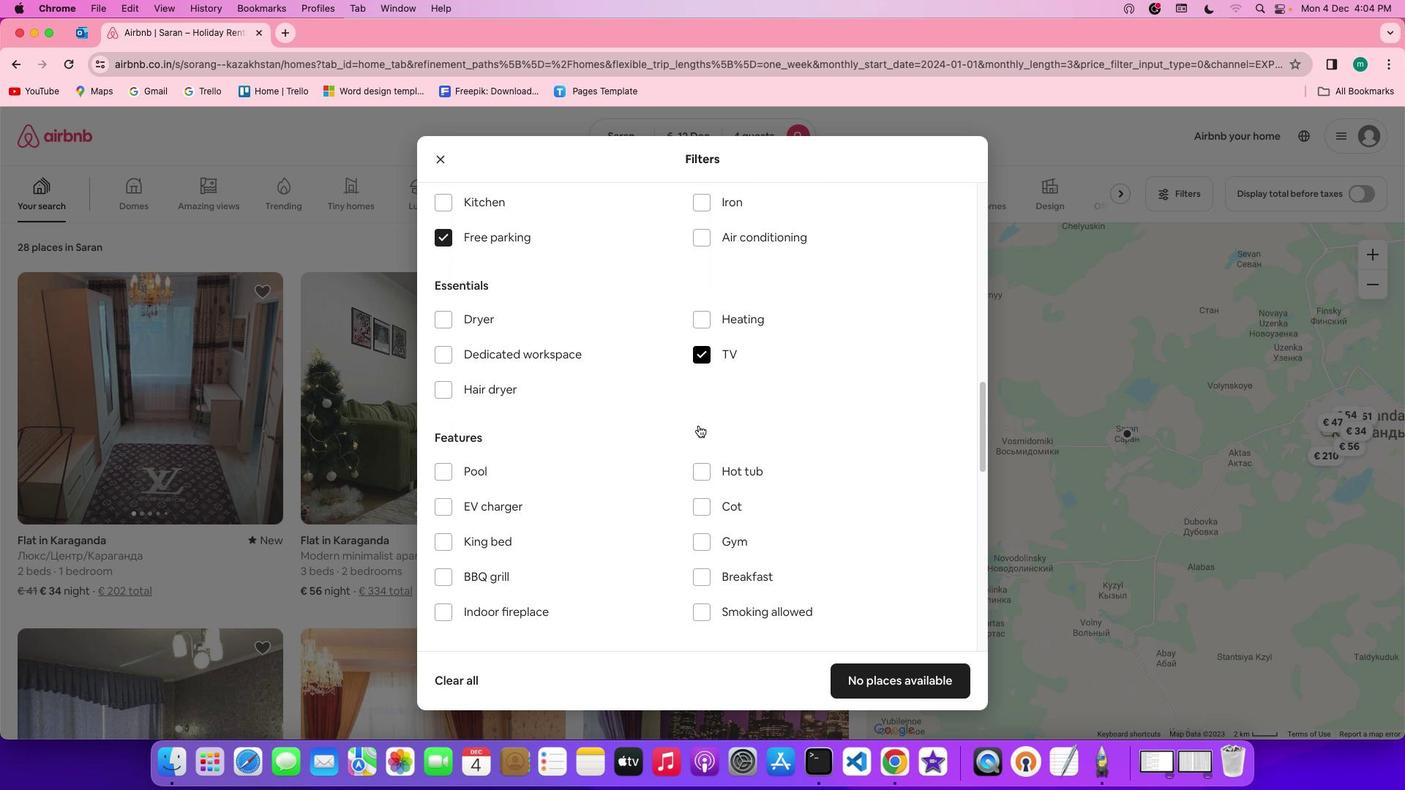 
Action: Mouse scrolled (698, 425) with delta (0, 0)
Screenshot: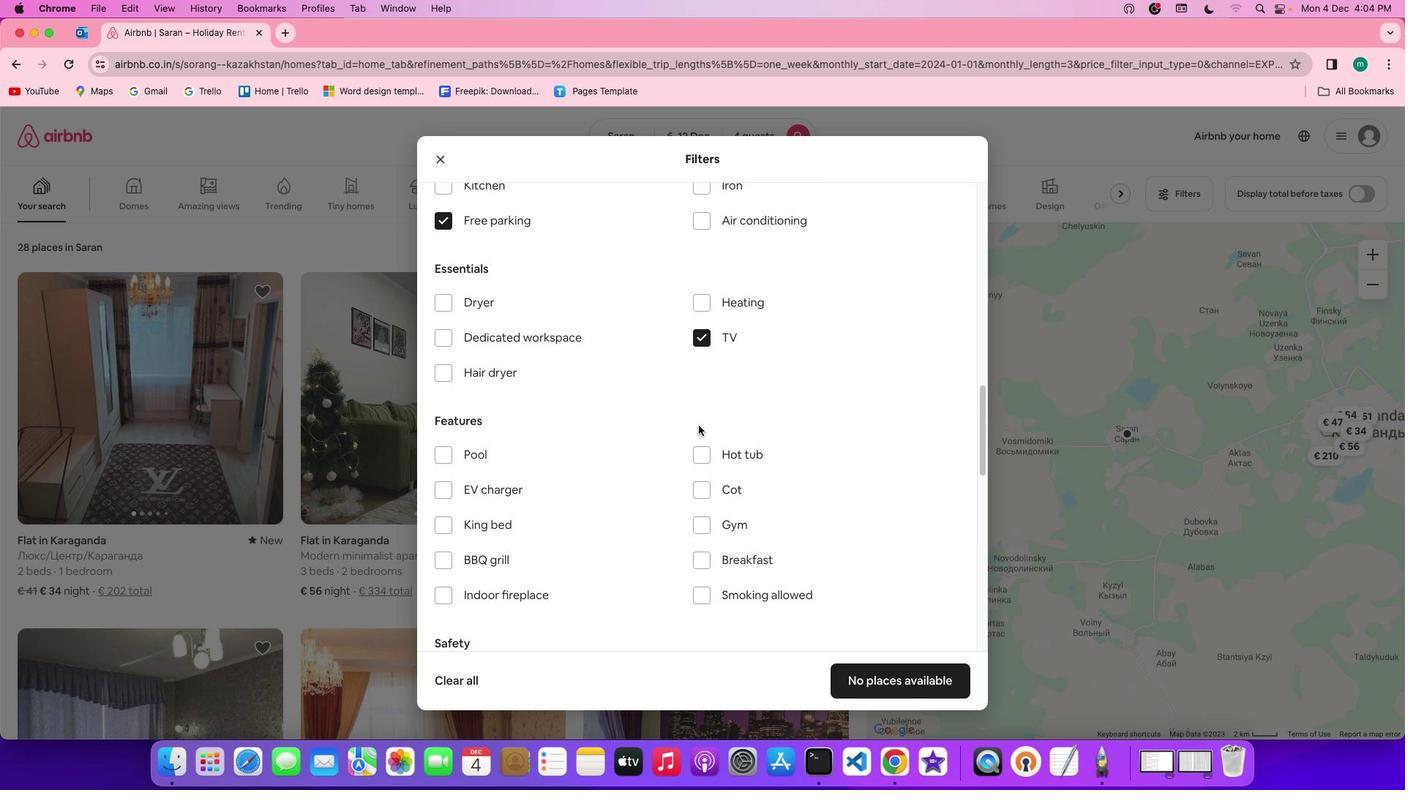 
Action: Mouse scrolled (698, 425) with delta (0, 0)
Screenshot: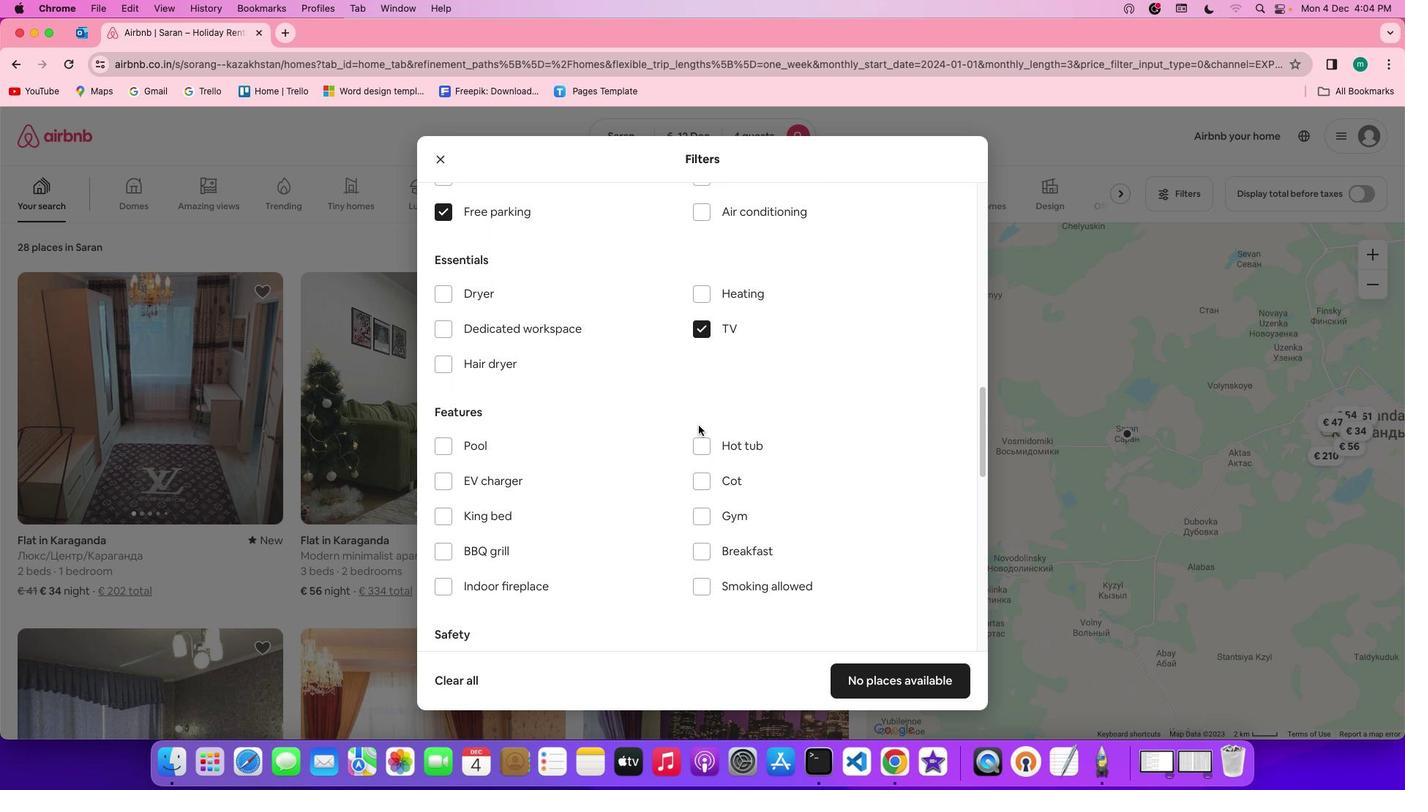 
Action: Mouse scrolled (698, 425) with delta (0, 0)
Screenshot: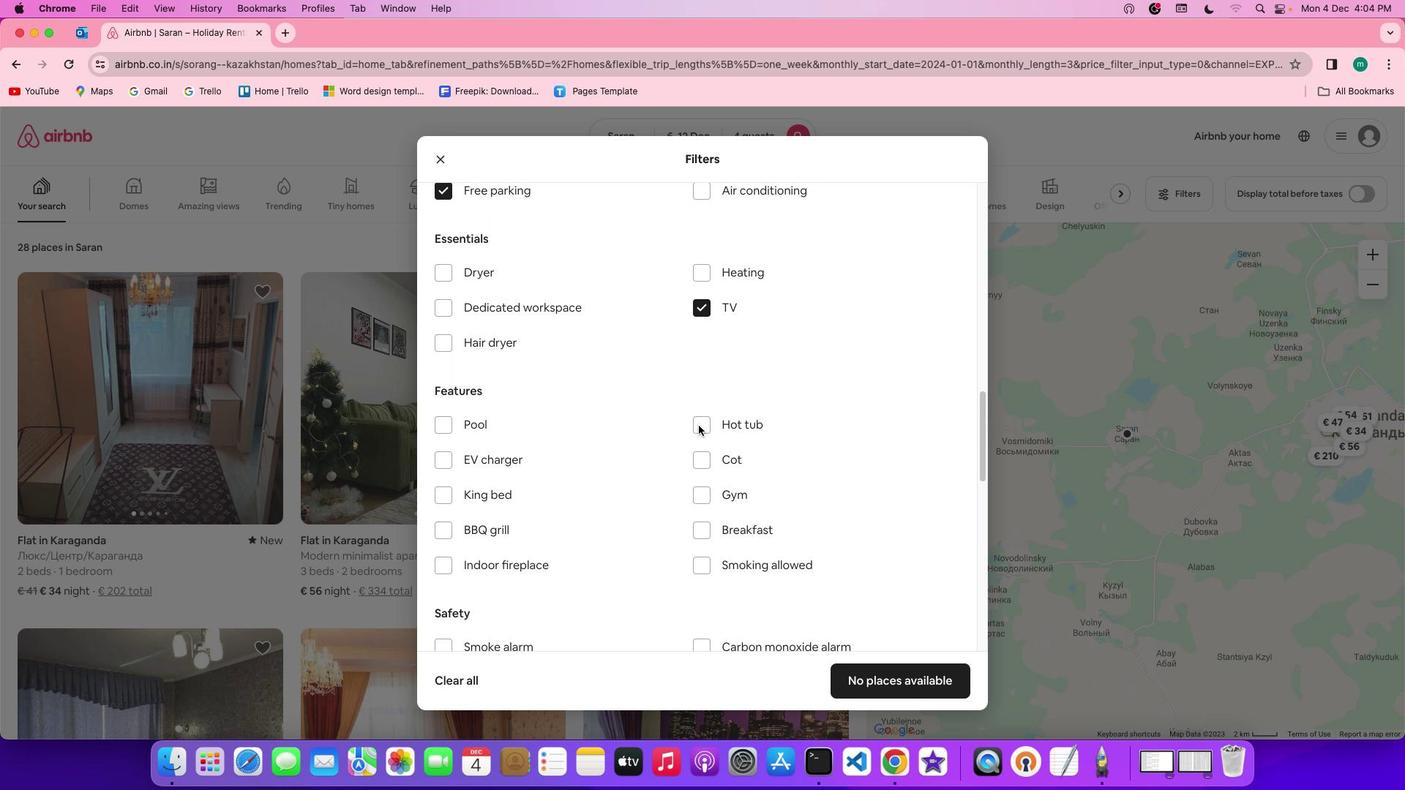 
Action: Mouse scrolled (698, 425) with delta (0, 0)
Screenshot: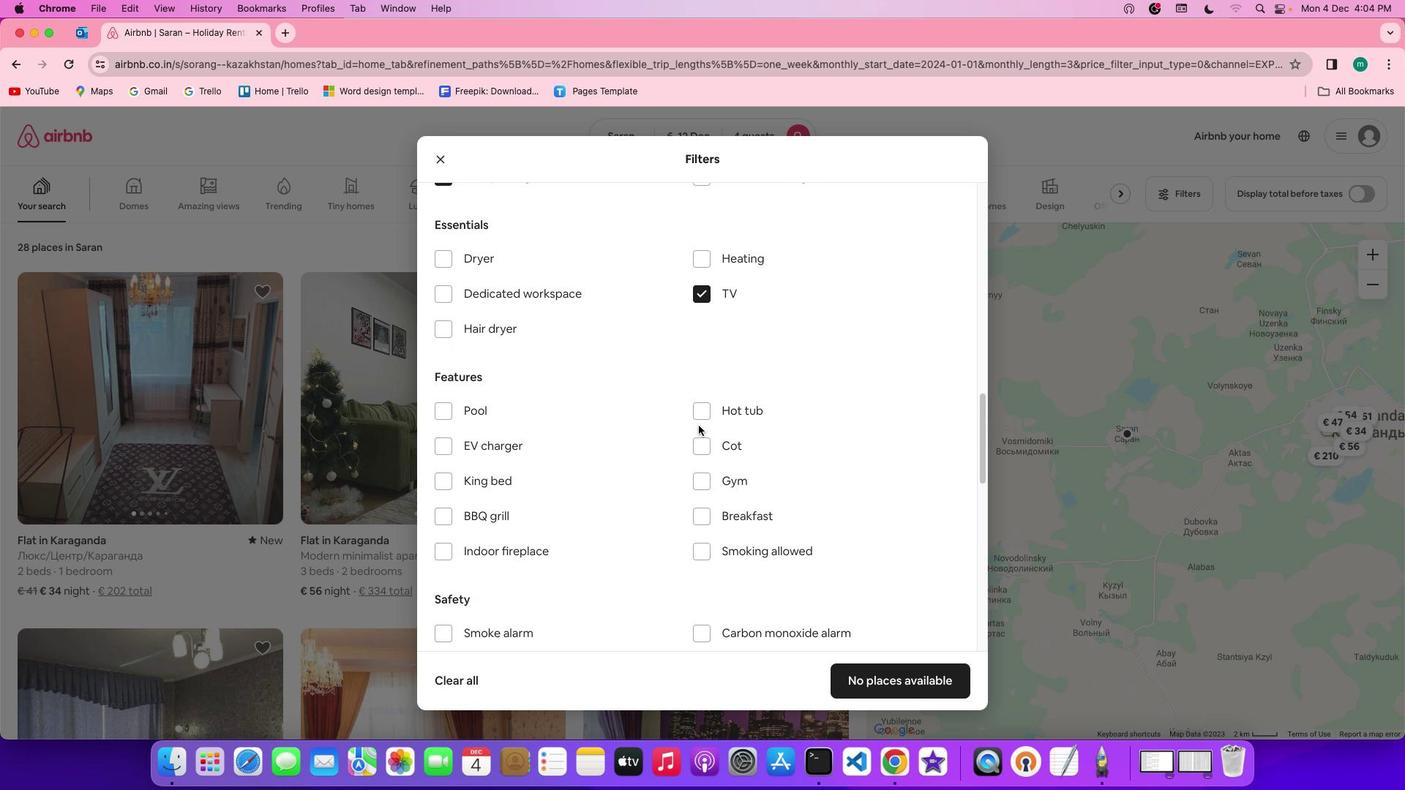 
Action: Mouse scrolled (698, 425) with delta (0, 0)
Screenshot: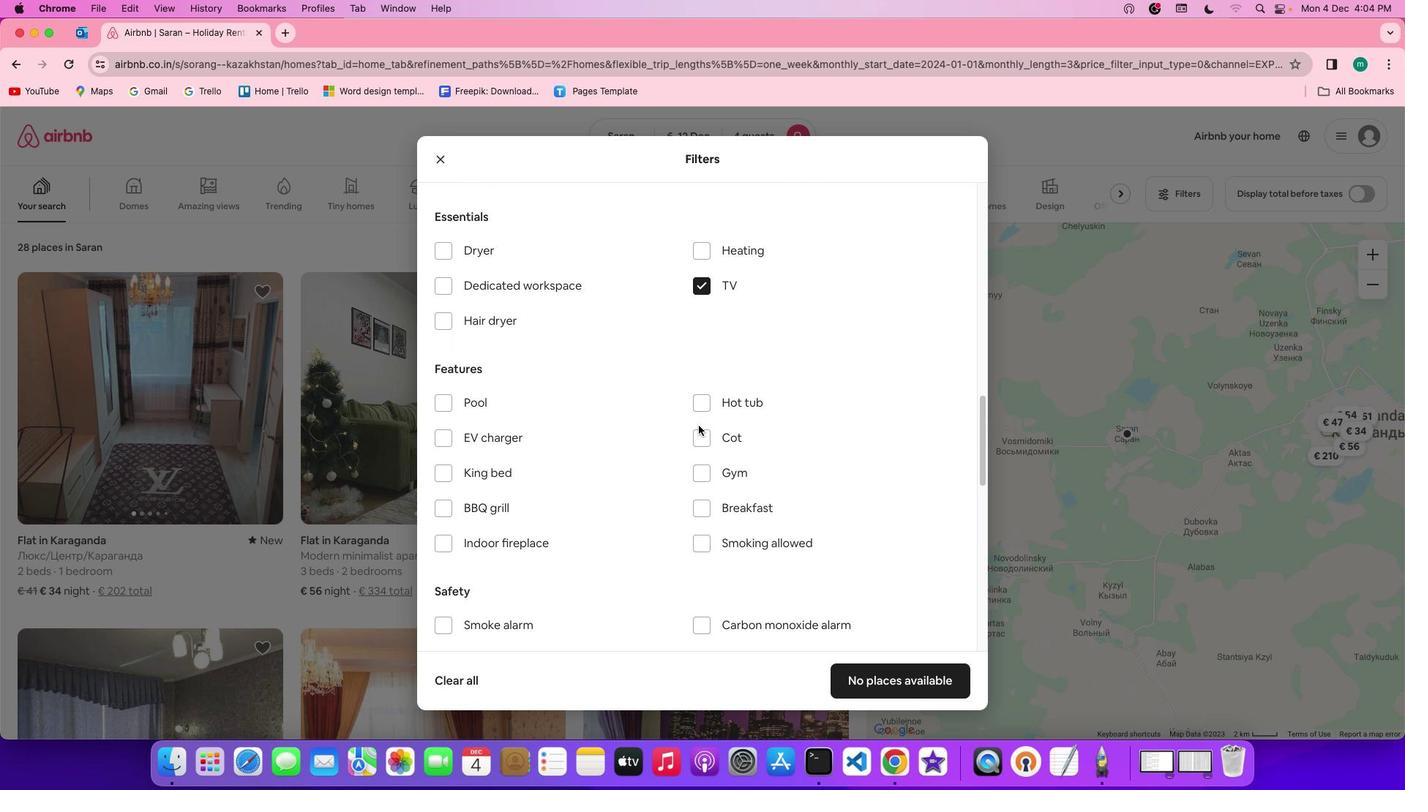 
Action: Mouse moved to (705, 463)
Screenshot: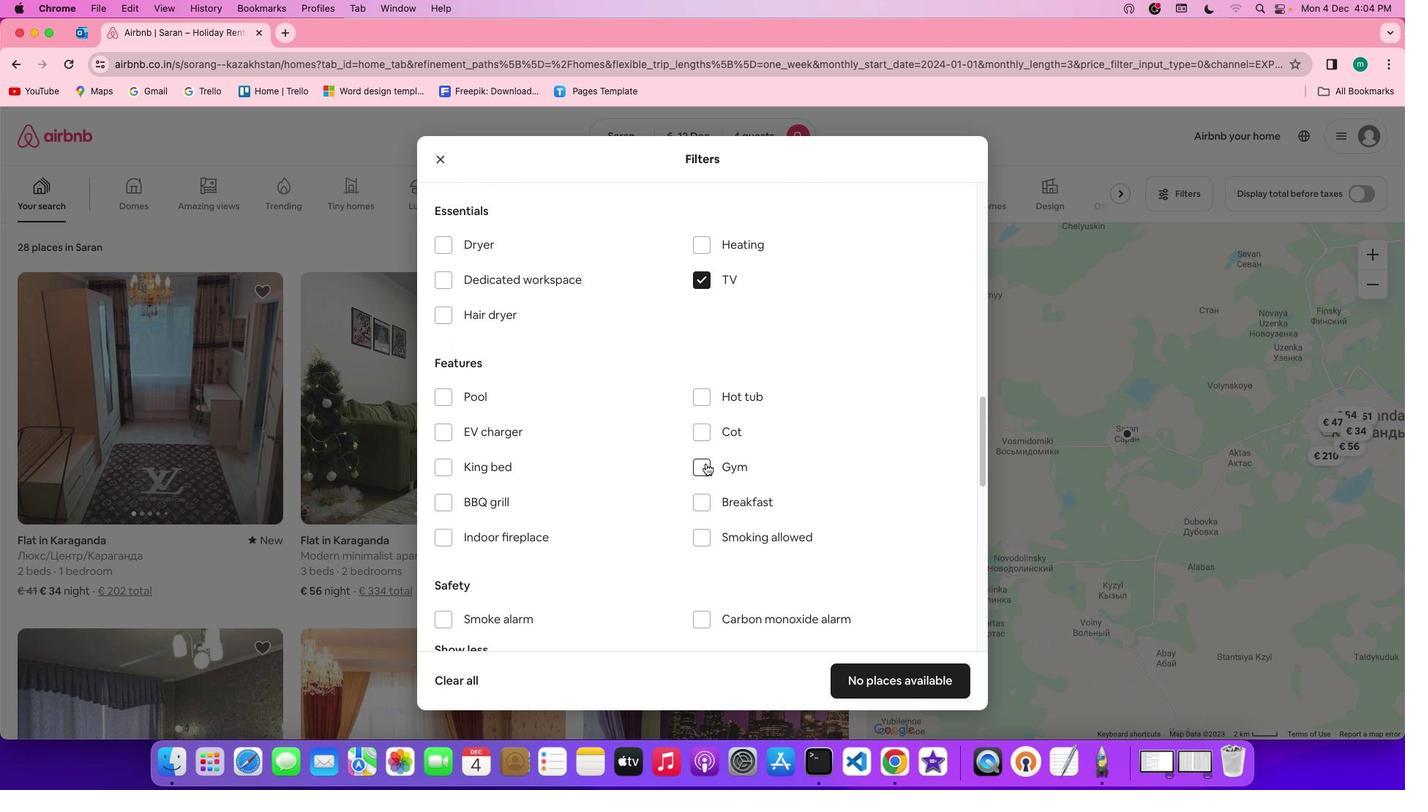
Action: Mouse pressed left at (705, 463)
Screenshot: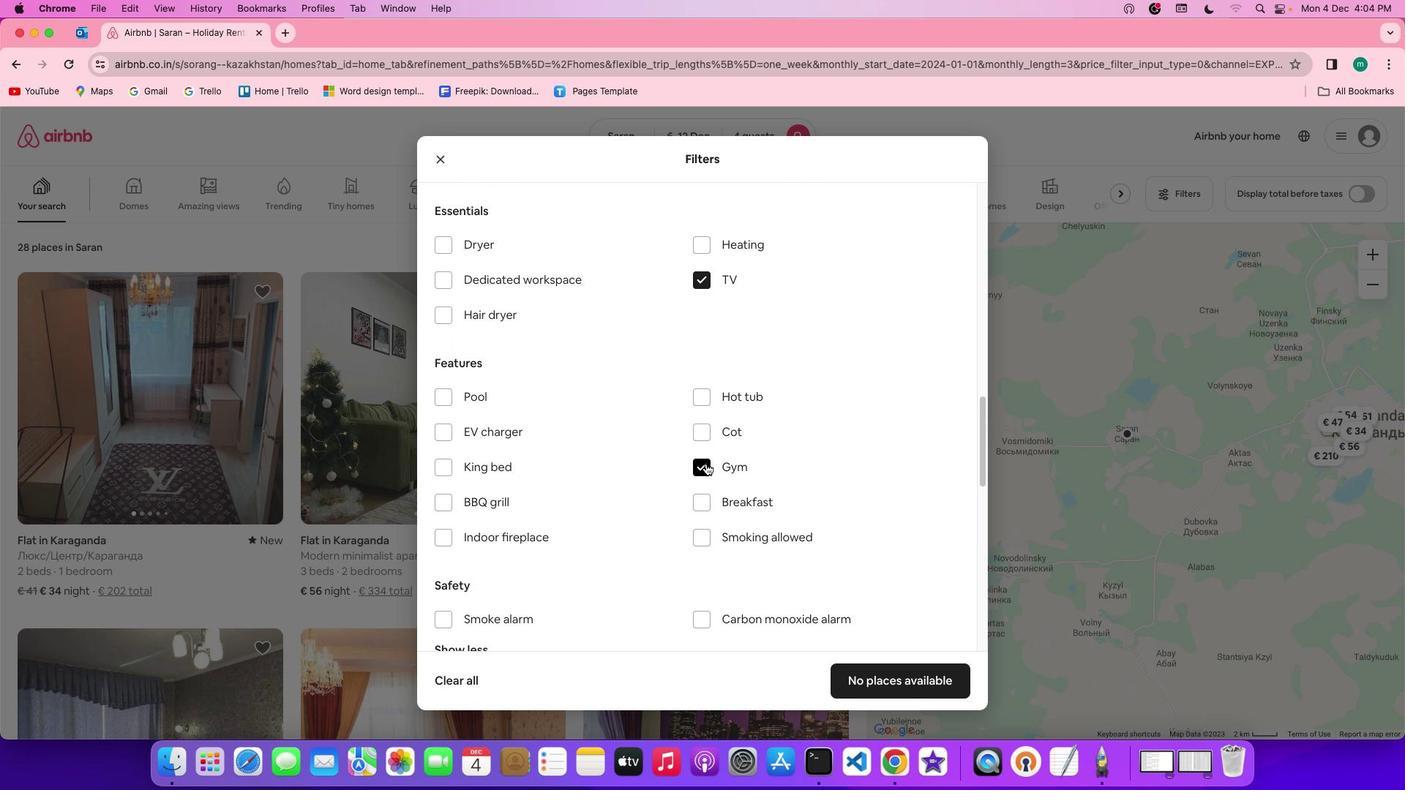 
Action: Mouse moved to (704, 500)
Screenshot: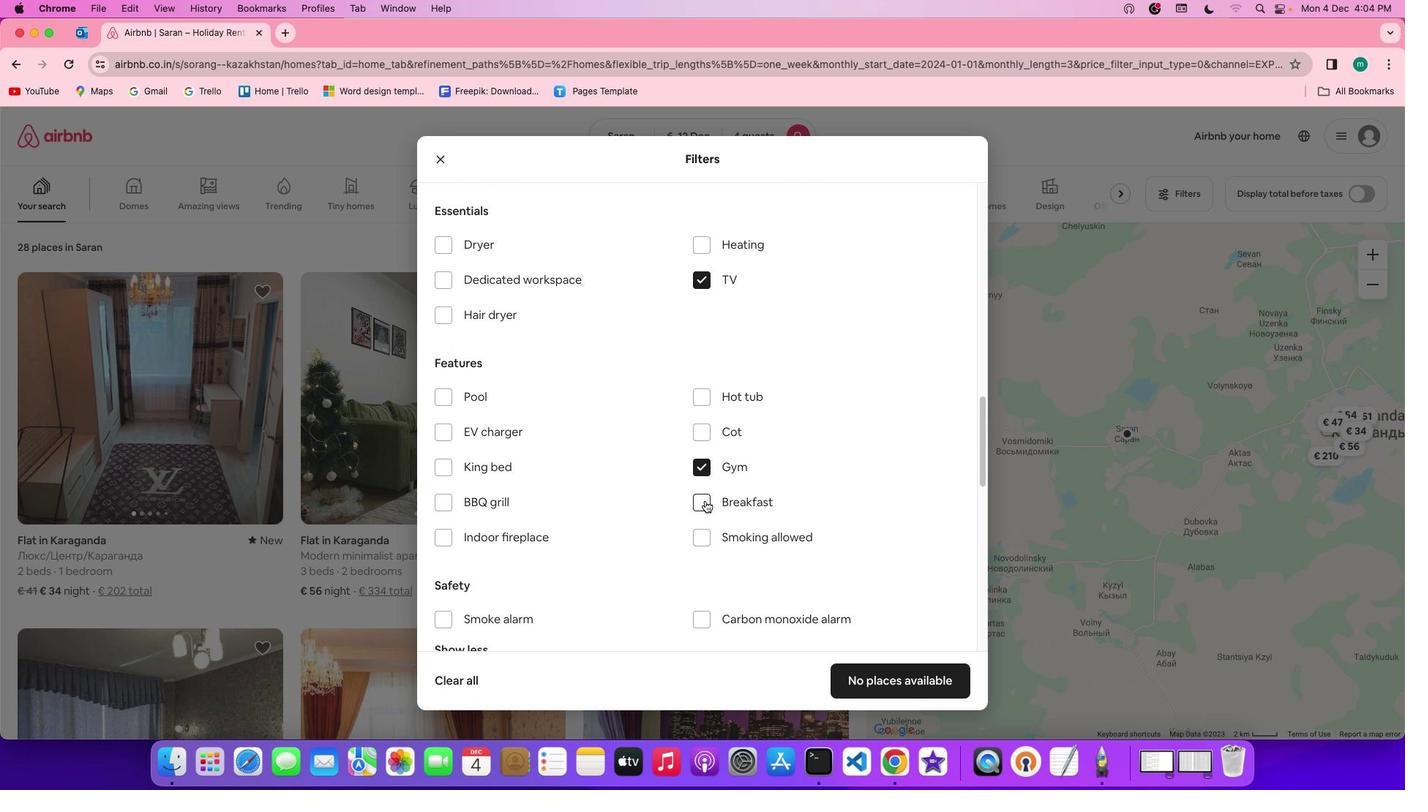 
Action: Mouse pressed left at (704, 500)
Screenshot: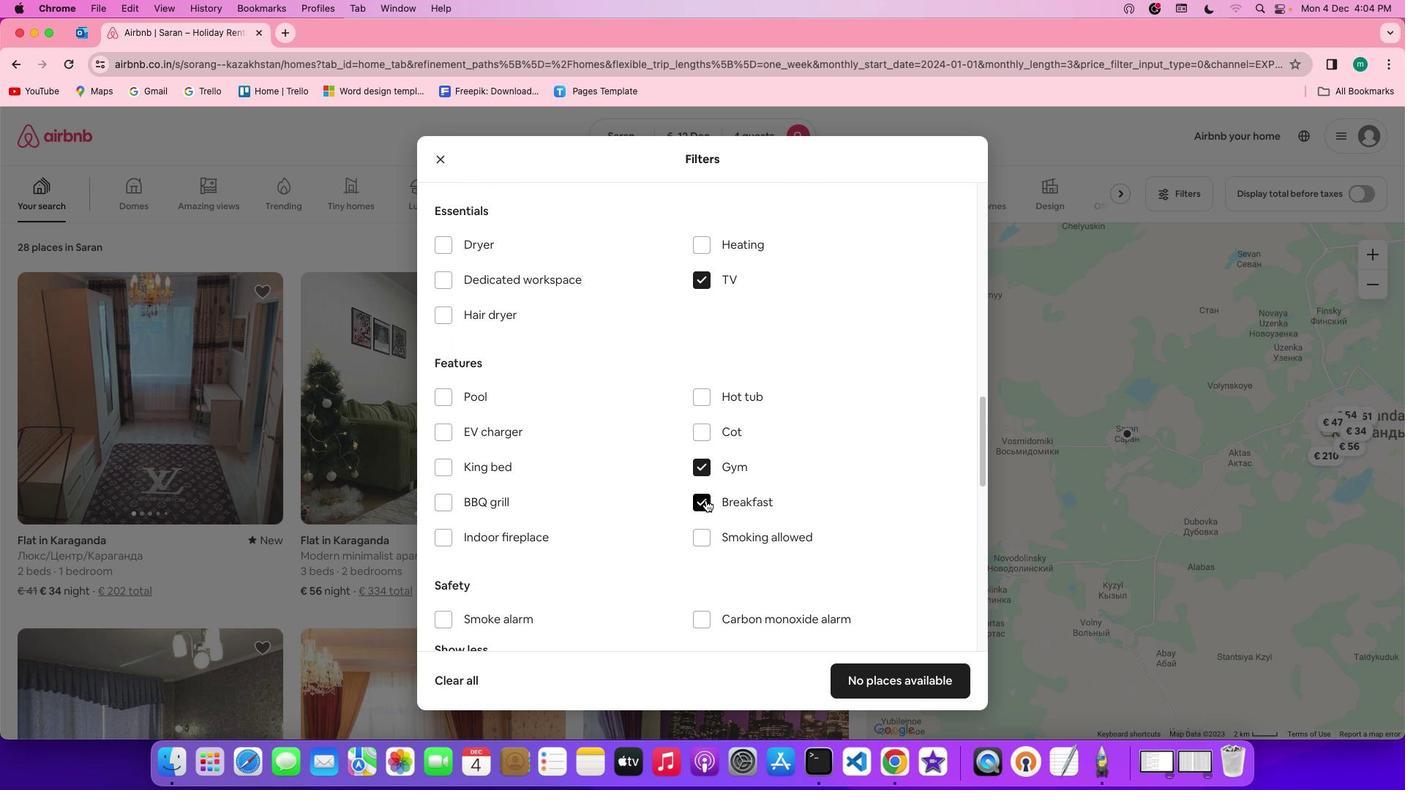 
Action: Mouse moved to (832, 513)
Screenshot: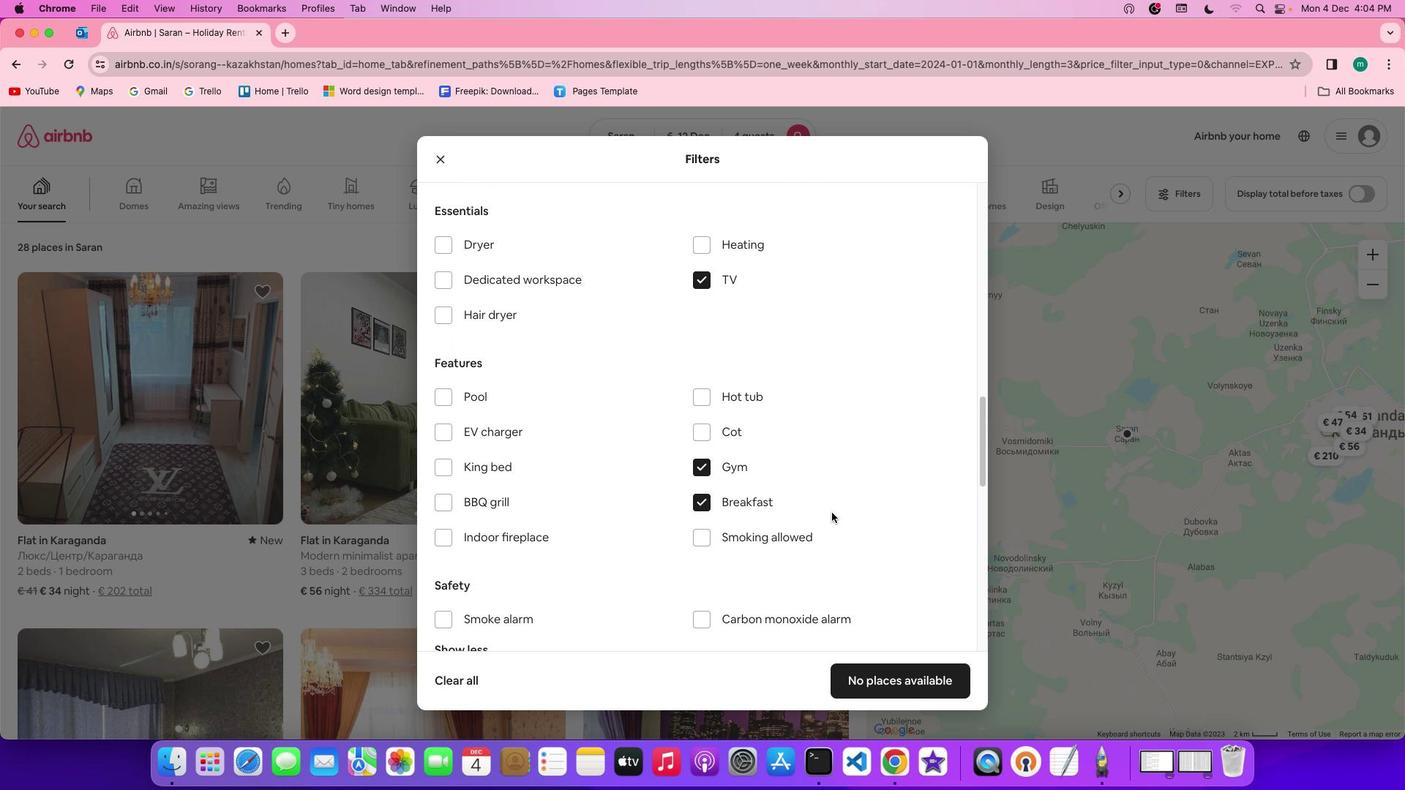 
Action: Mouse scrolled (832, 513) with delta (0, 0)
Screenshot: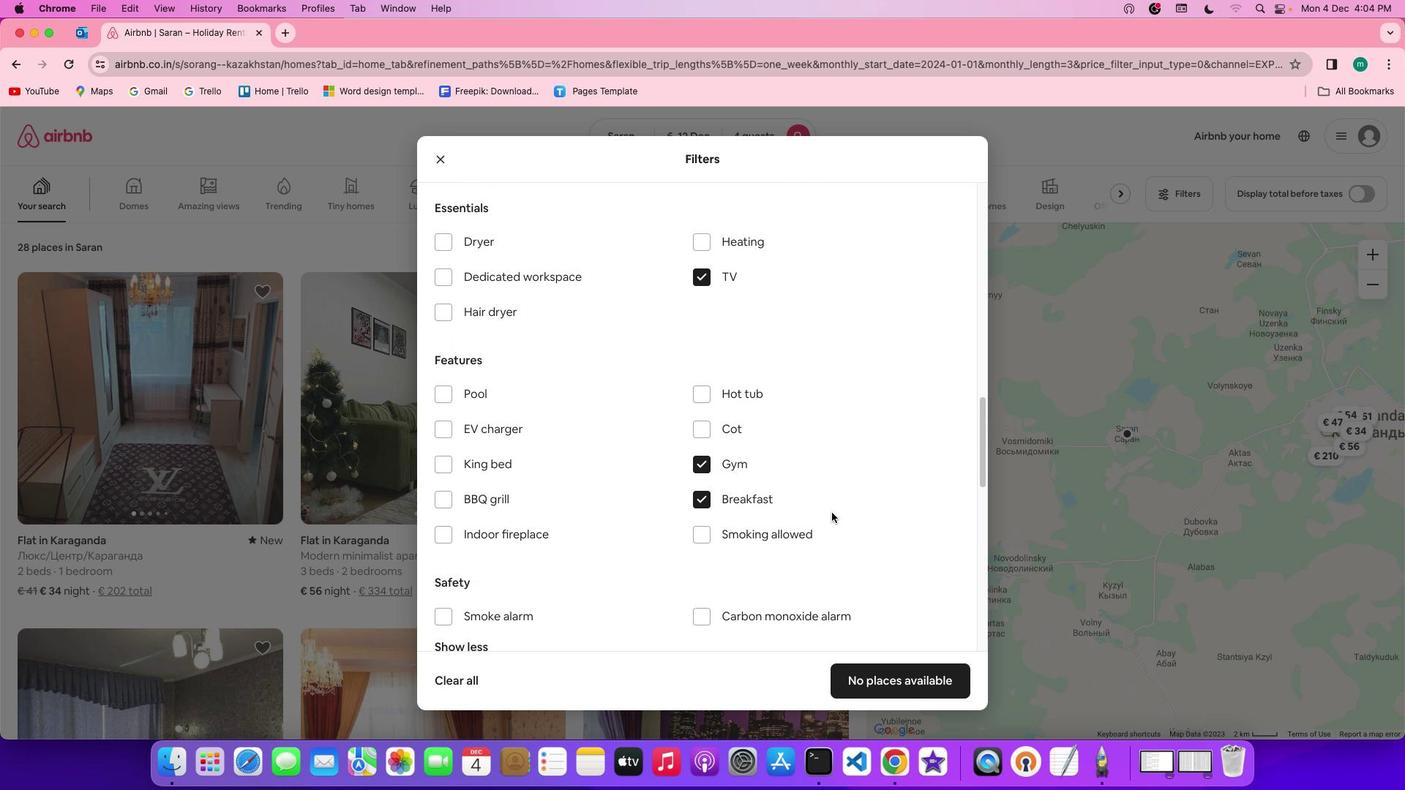 
Action: Mouse scrolled (832, 513) with delta (0, 0)
Screenshot: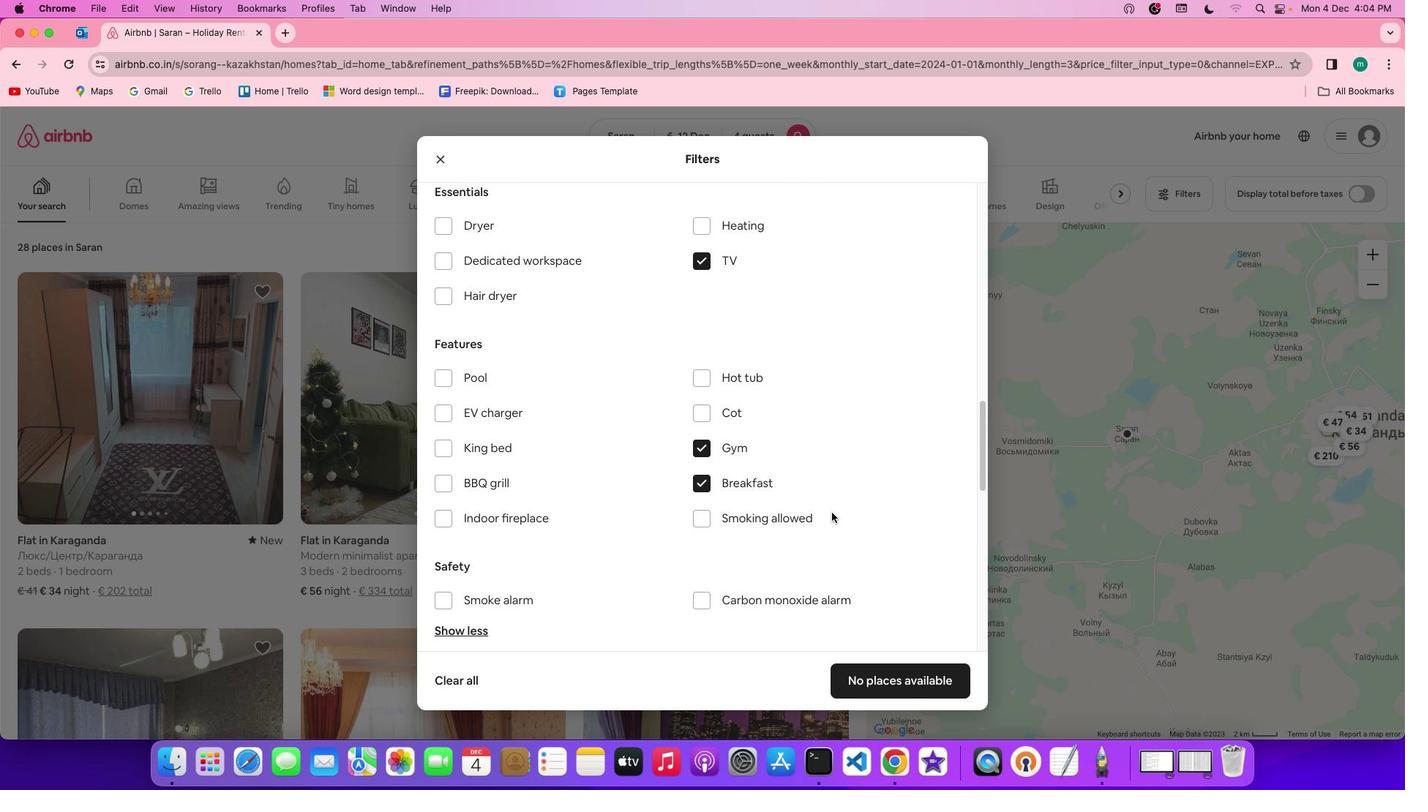 
Action: Mouse scrolled (832, 513) with delta (0, 0)
Screenshot: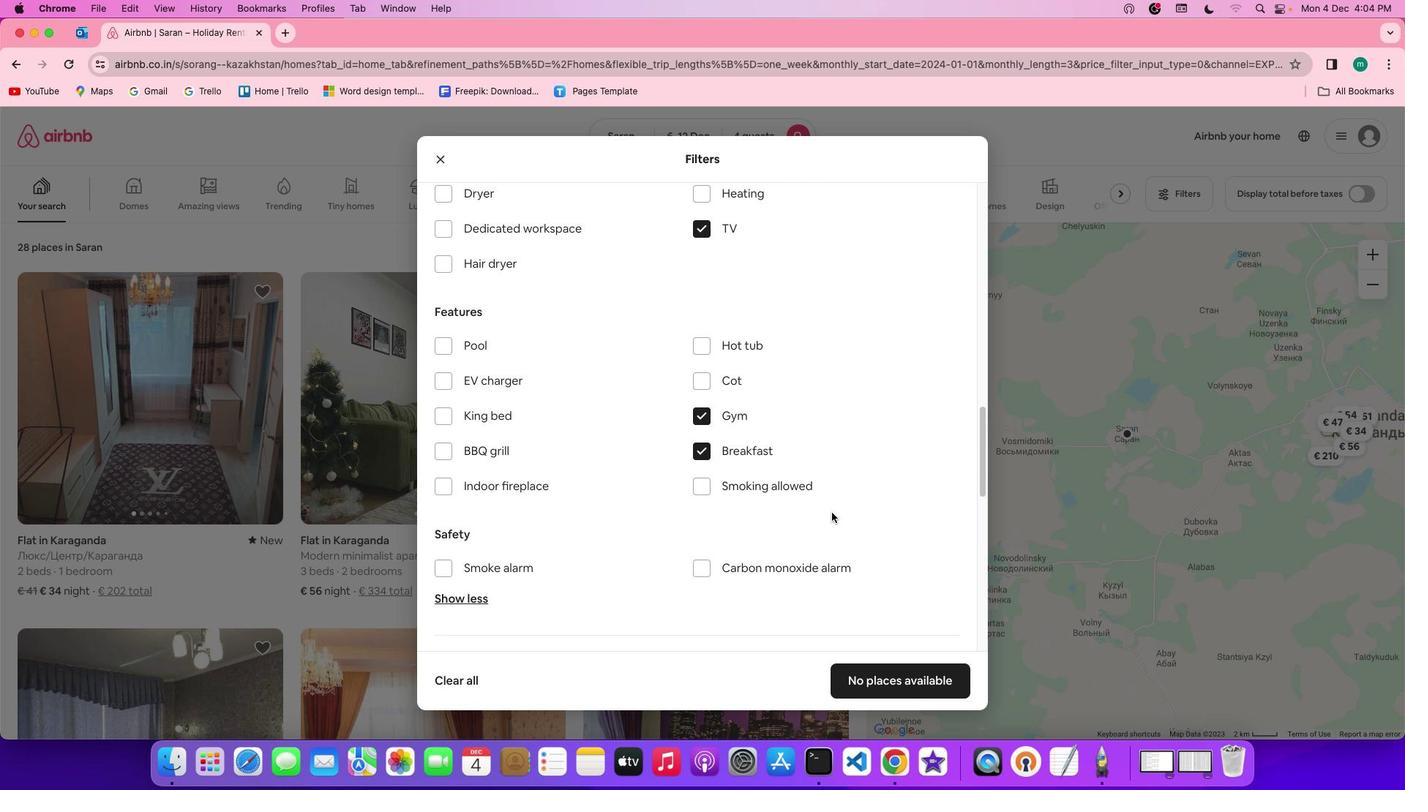 
Action: Mouse scrolled (832, 513) with delta (0, 0)
Screenshot: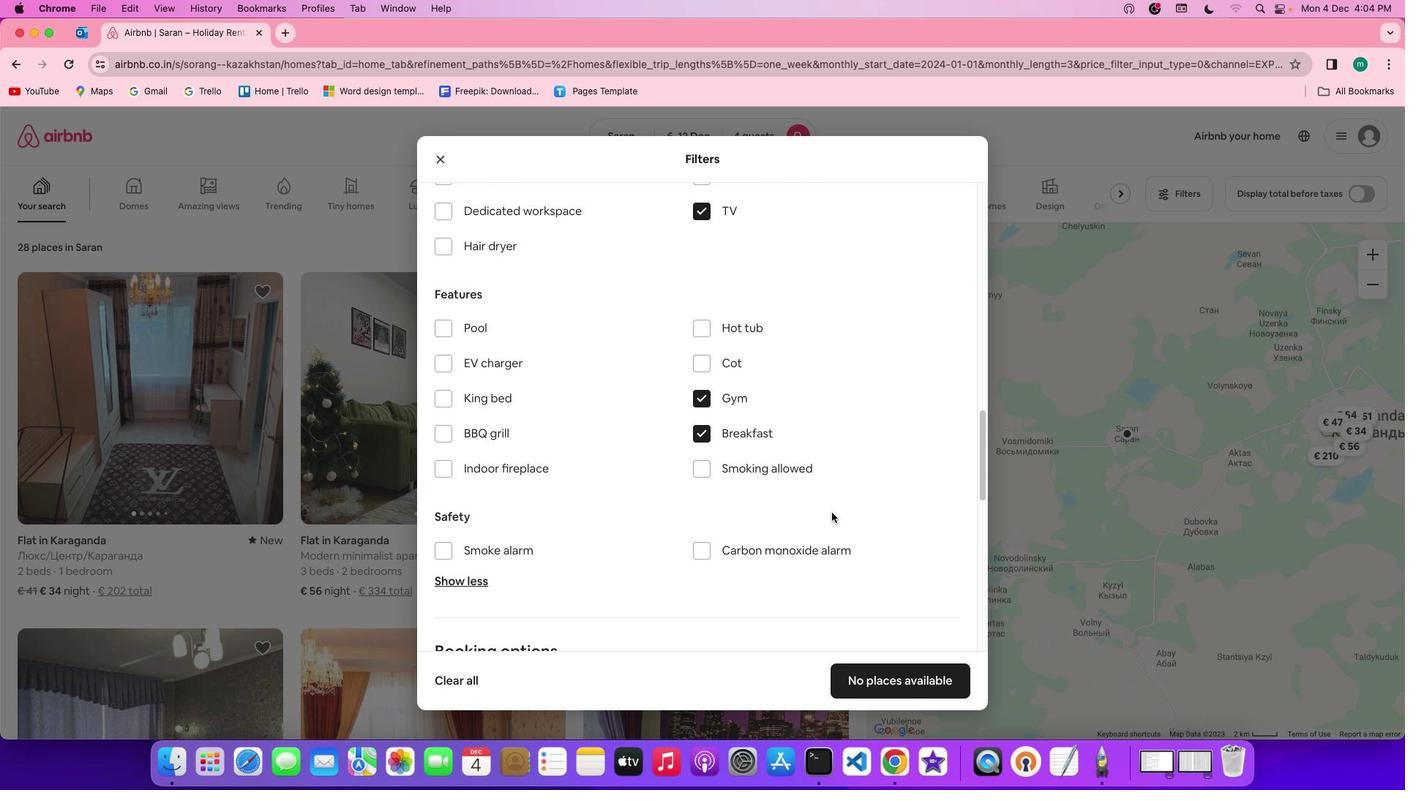 
Action: Mouse scrolled (832, 513) with delta (0, 0)
Screenshot: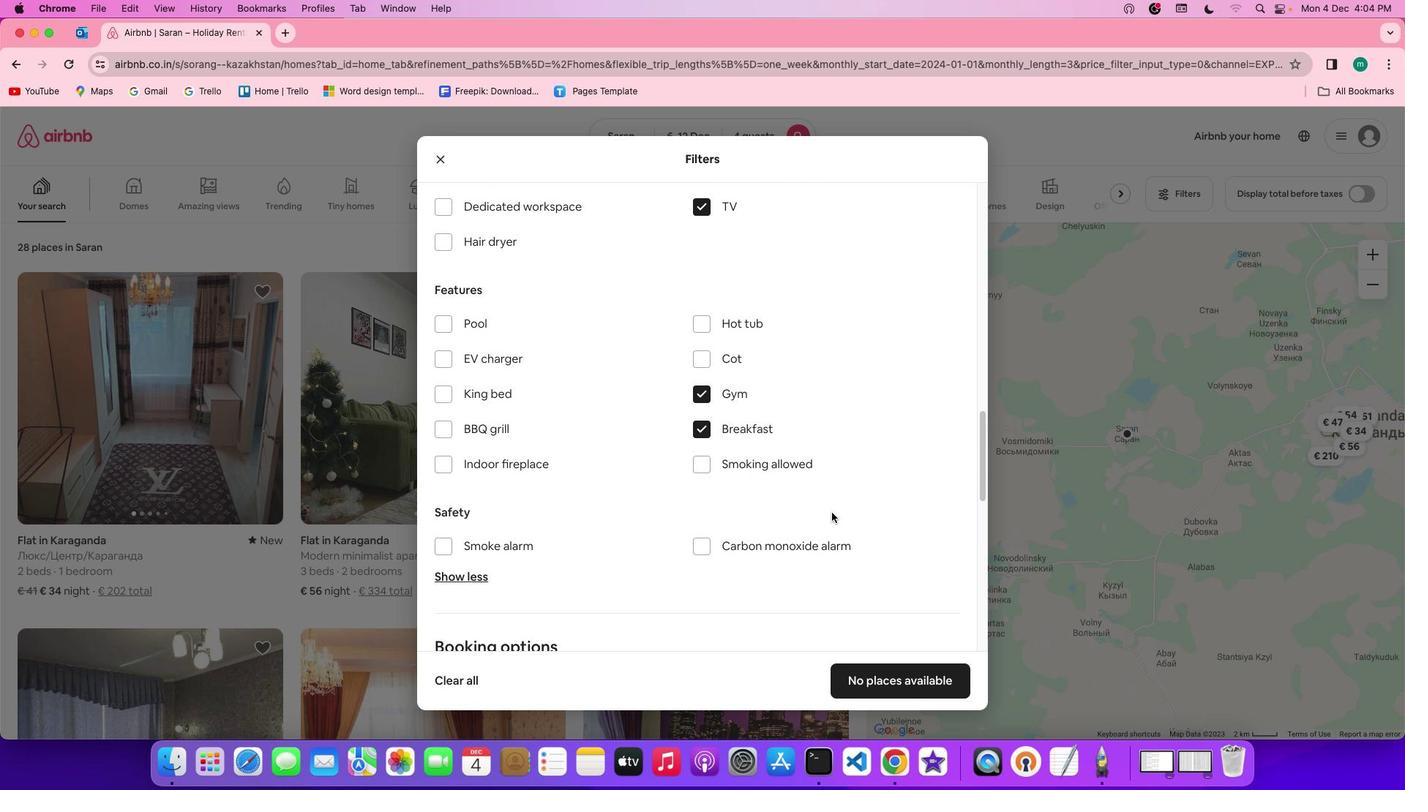 
Action: Mouse scrolled (832, 513) with delta (0, 0)
Screenshot: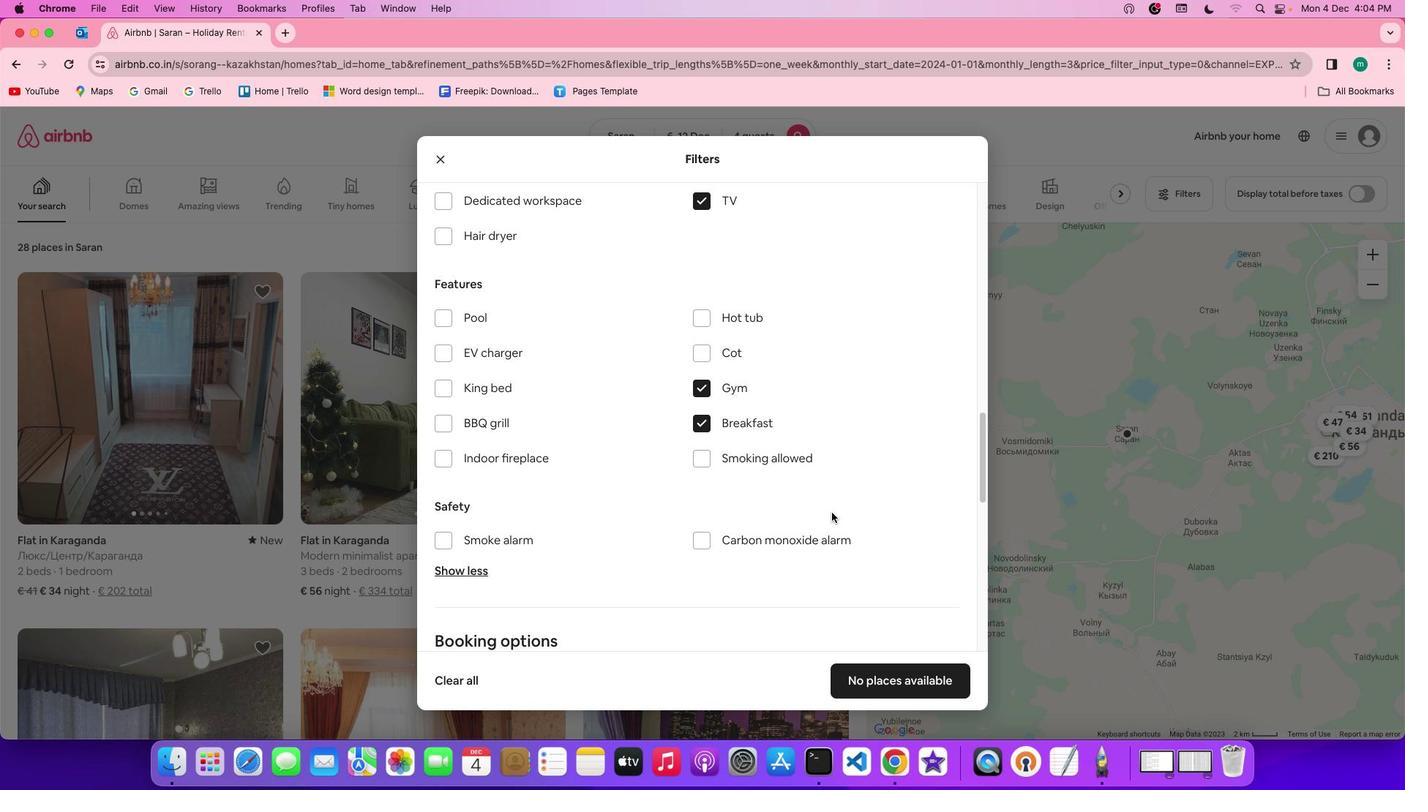 
Action: Mouse scrolled (832, 513) with delta (0, 0)
Screenshot: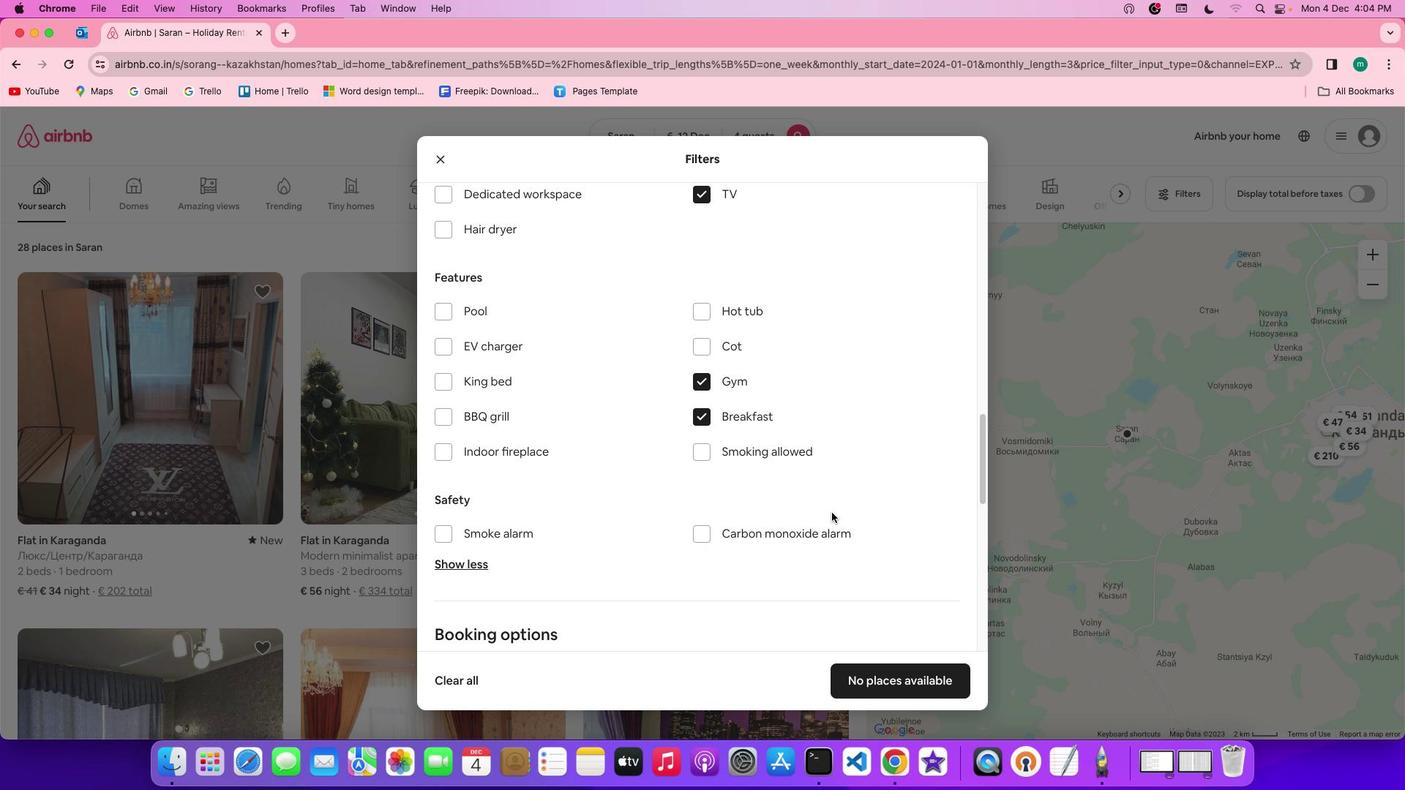 
Action: Mouse scrolled (832, 513) with delta (0, 0)
Screenshot: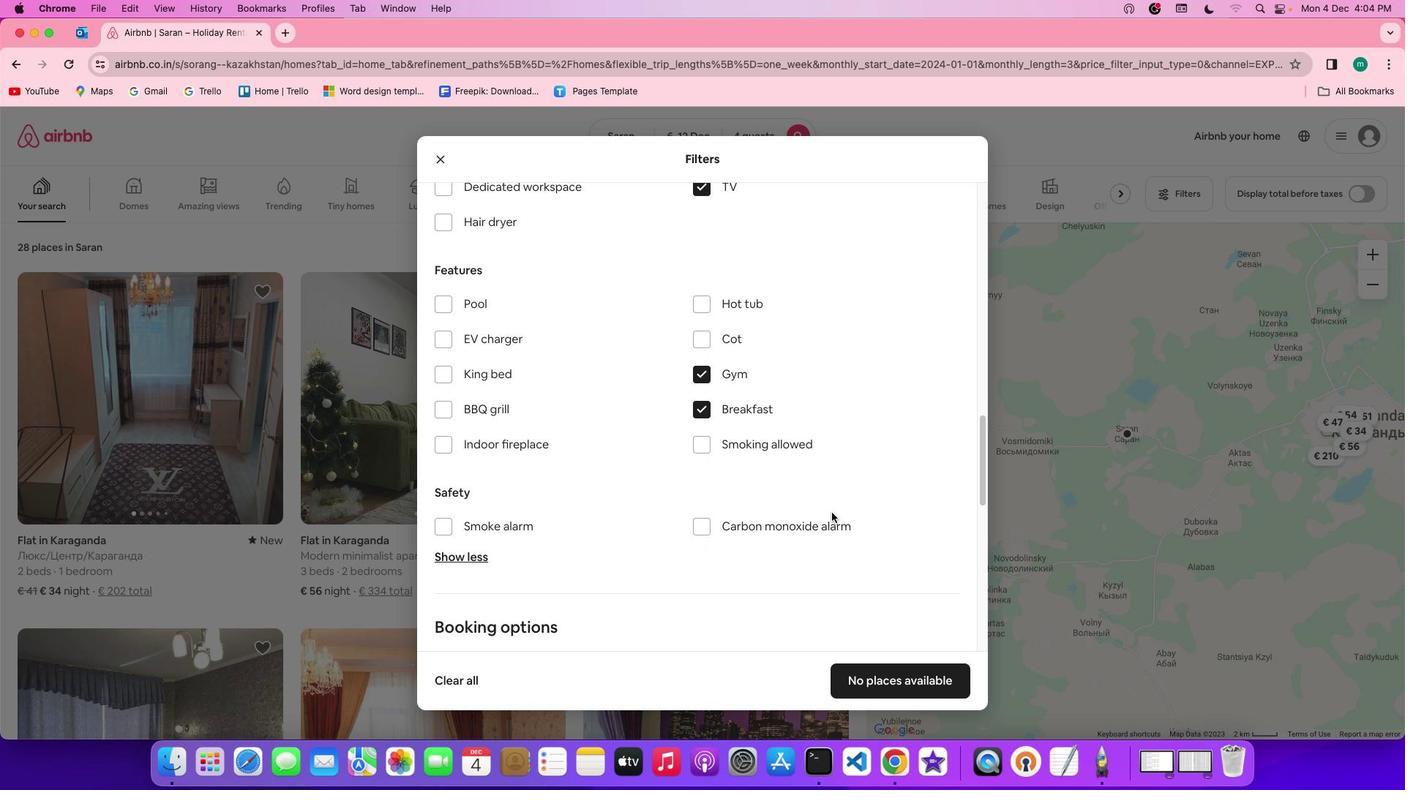 
Action: Mouse scrolled (832, 513) with delta (0, 0)
Screenshot: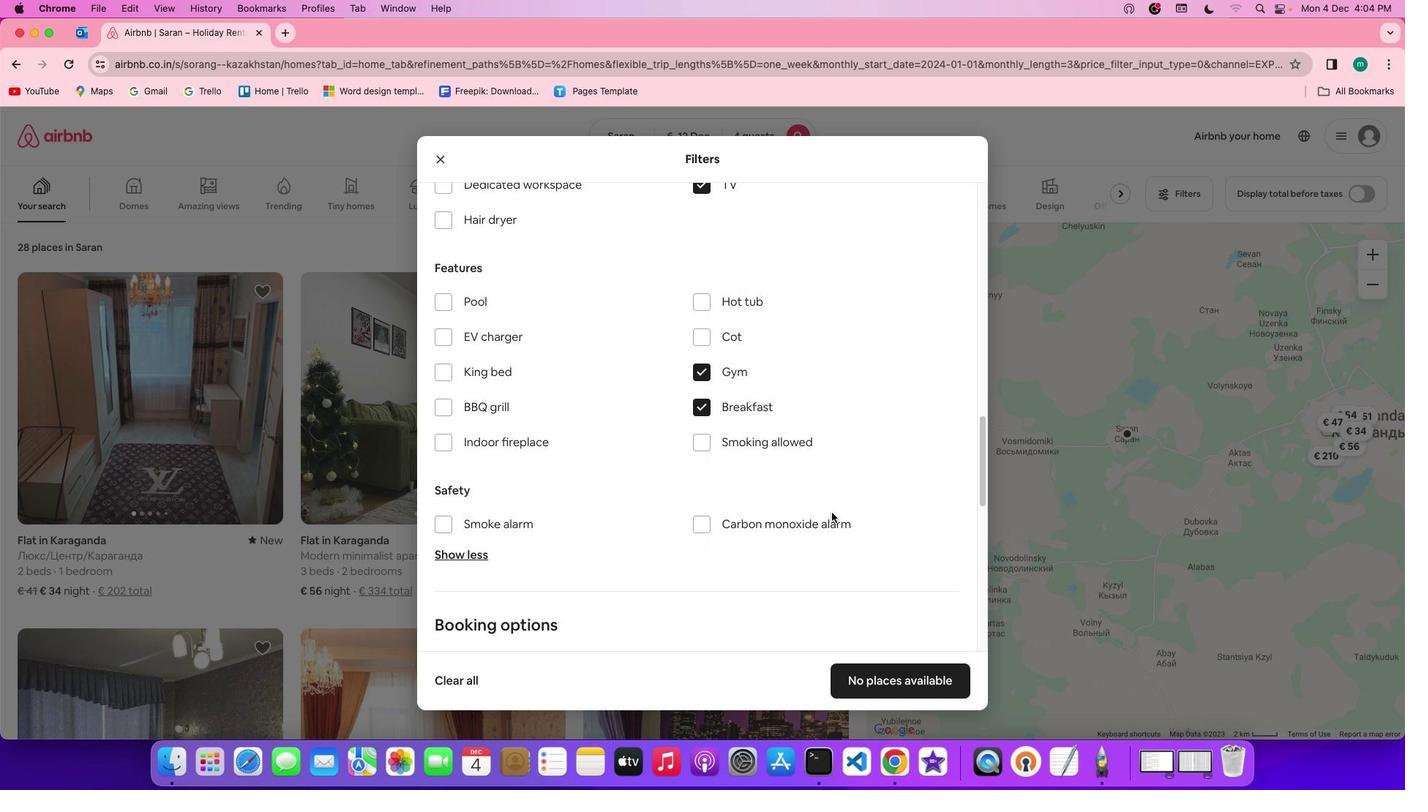 
Action: Mouse scrolled (832, 513) with delta (0, 0)
Screenshot: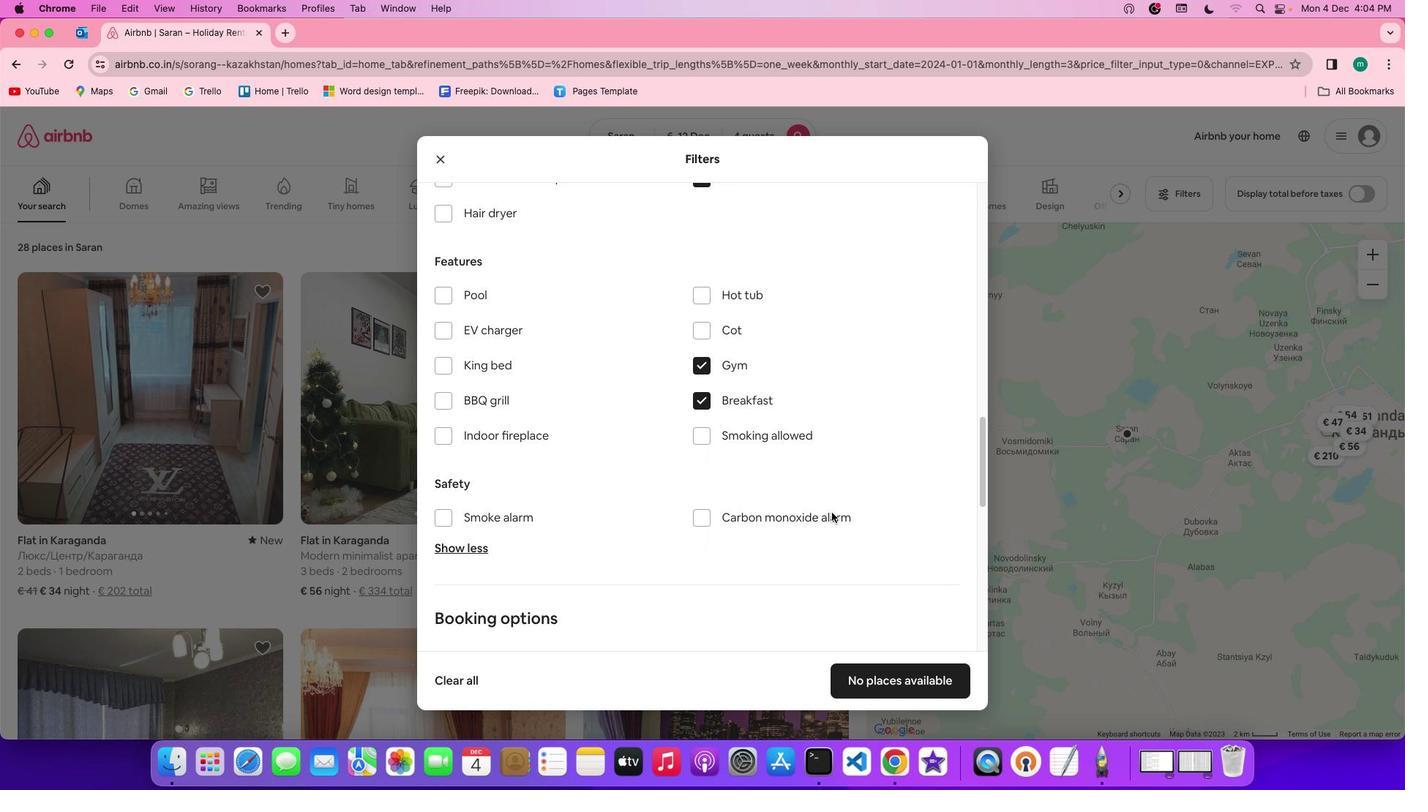 
Action: Mouse scrolled (832, 513) with delta (0, 0)
Screenshot: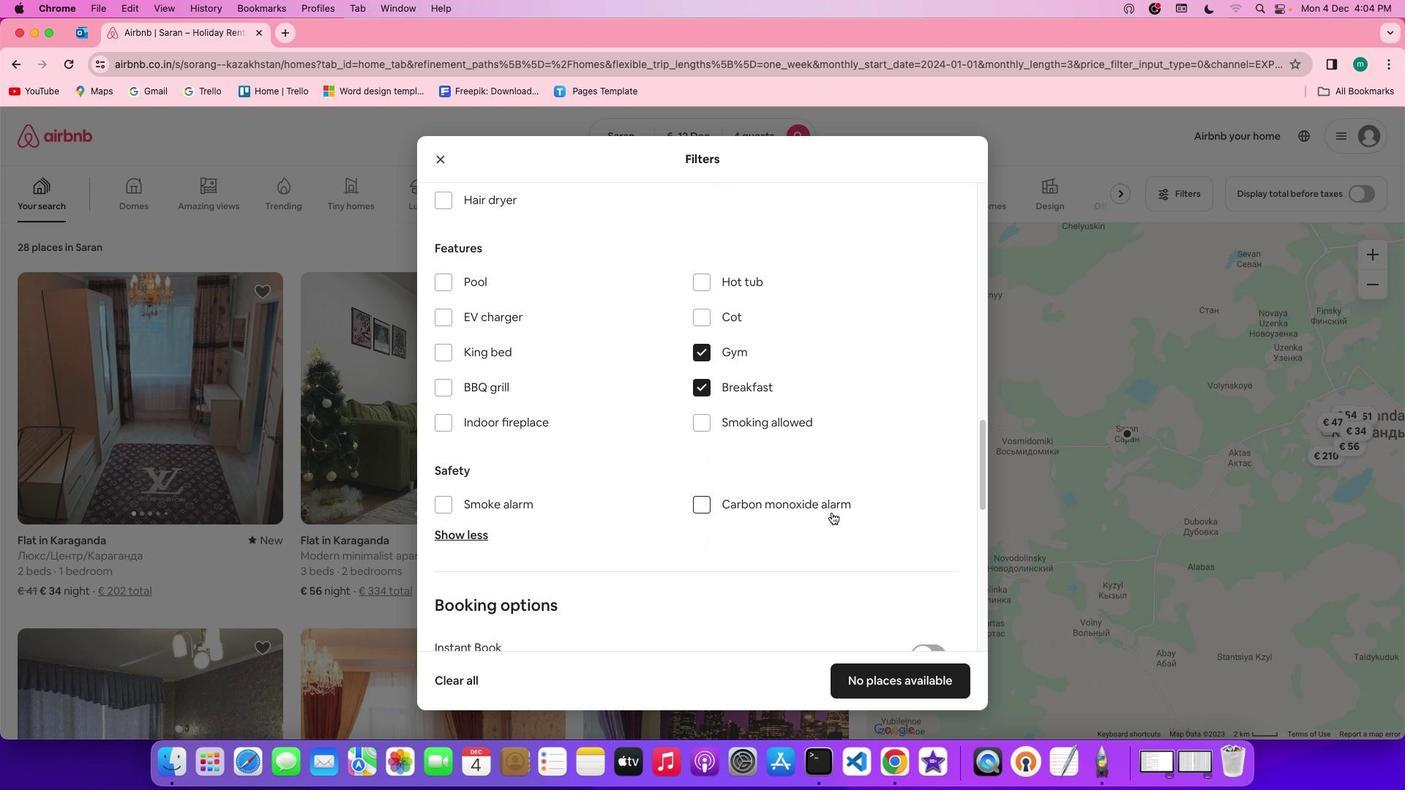 
Action: Mouse scrolled (832, 513) with delta (0, 0)
Screenshot: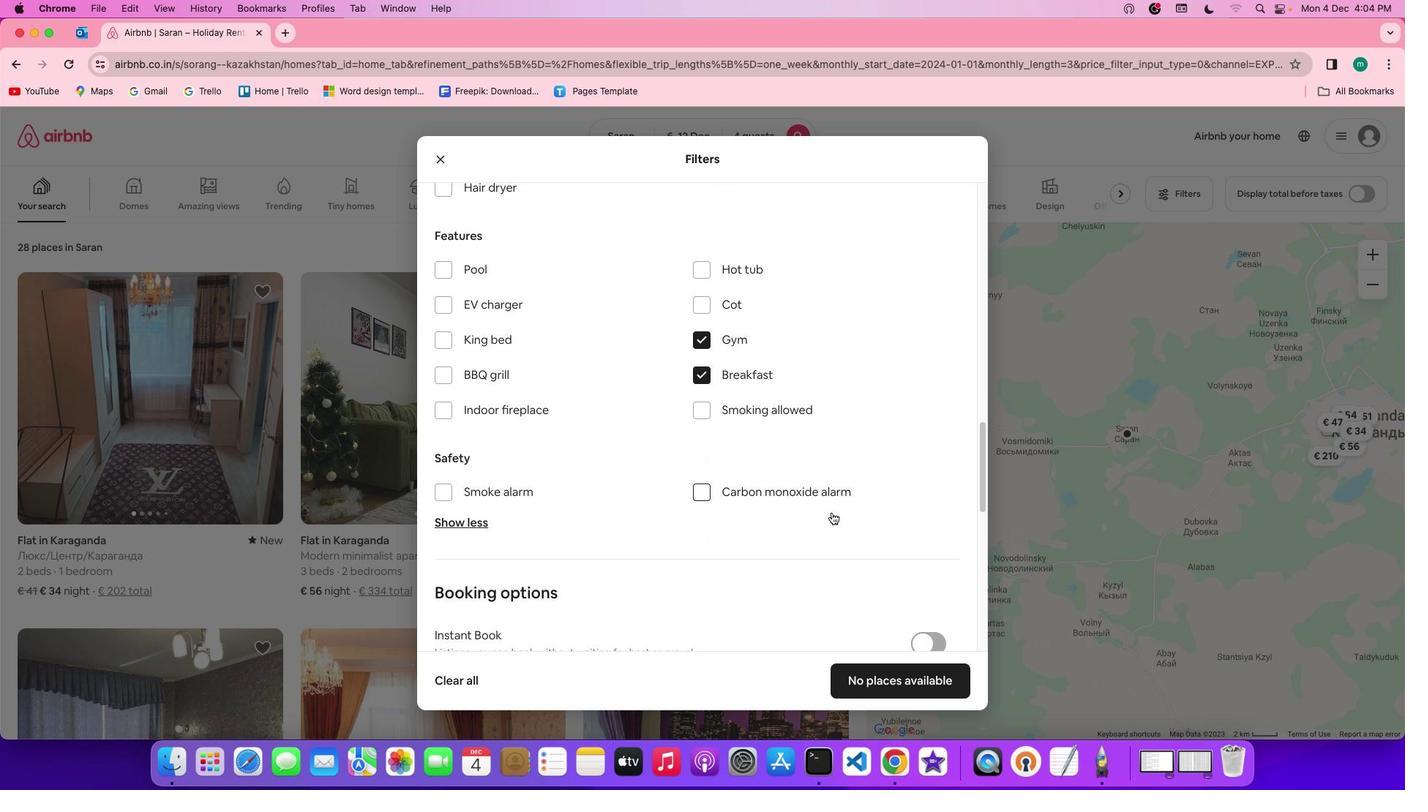 
Action: Mouse scrolled (832, 513) with delta (0, -1)
Screenshot: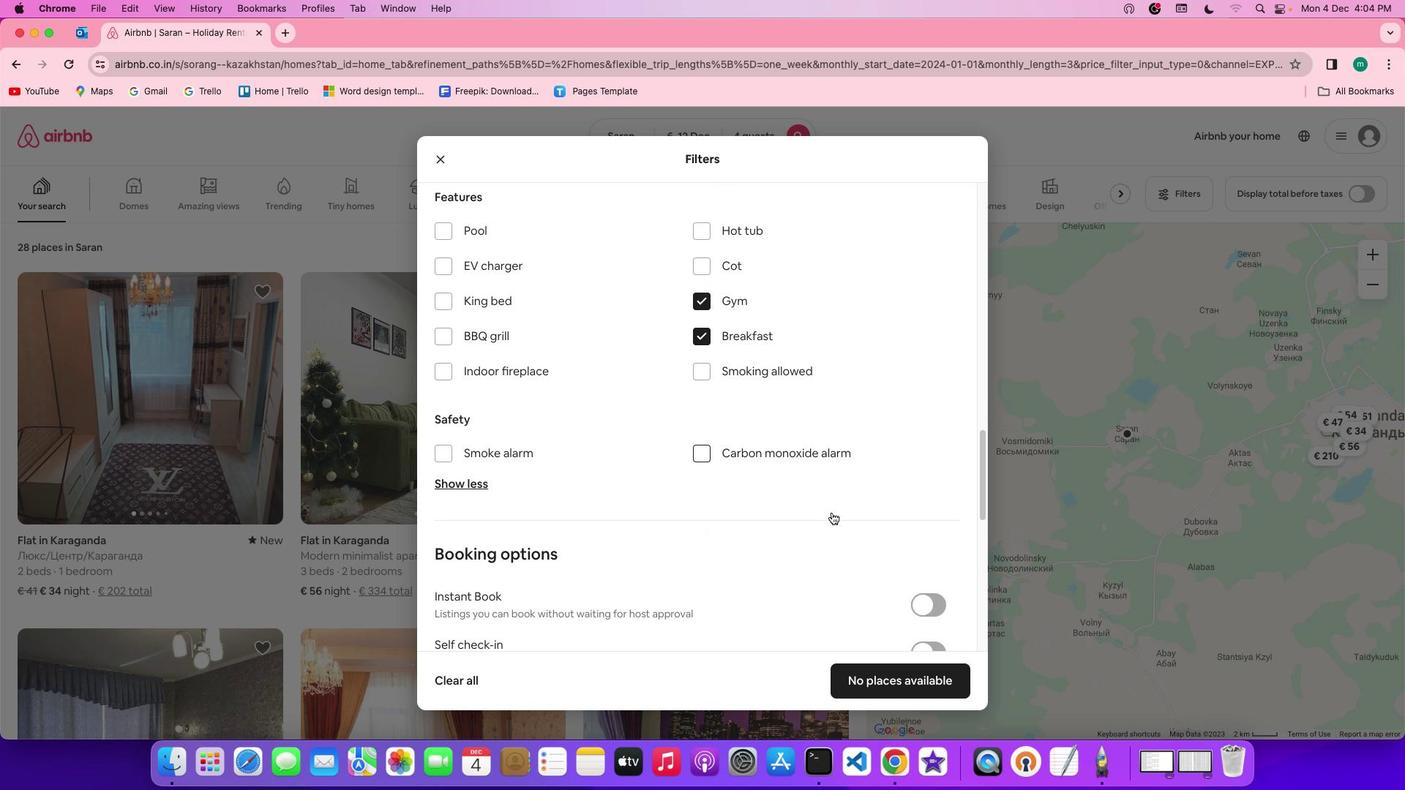 
Action: Mouse scrolled (832, 513) with delta (0, 0)
Screenshot: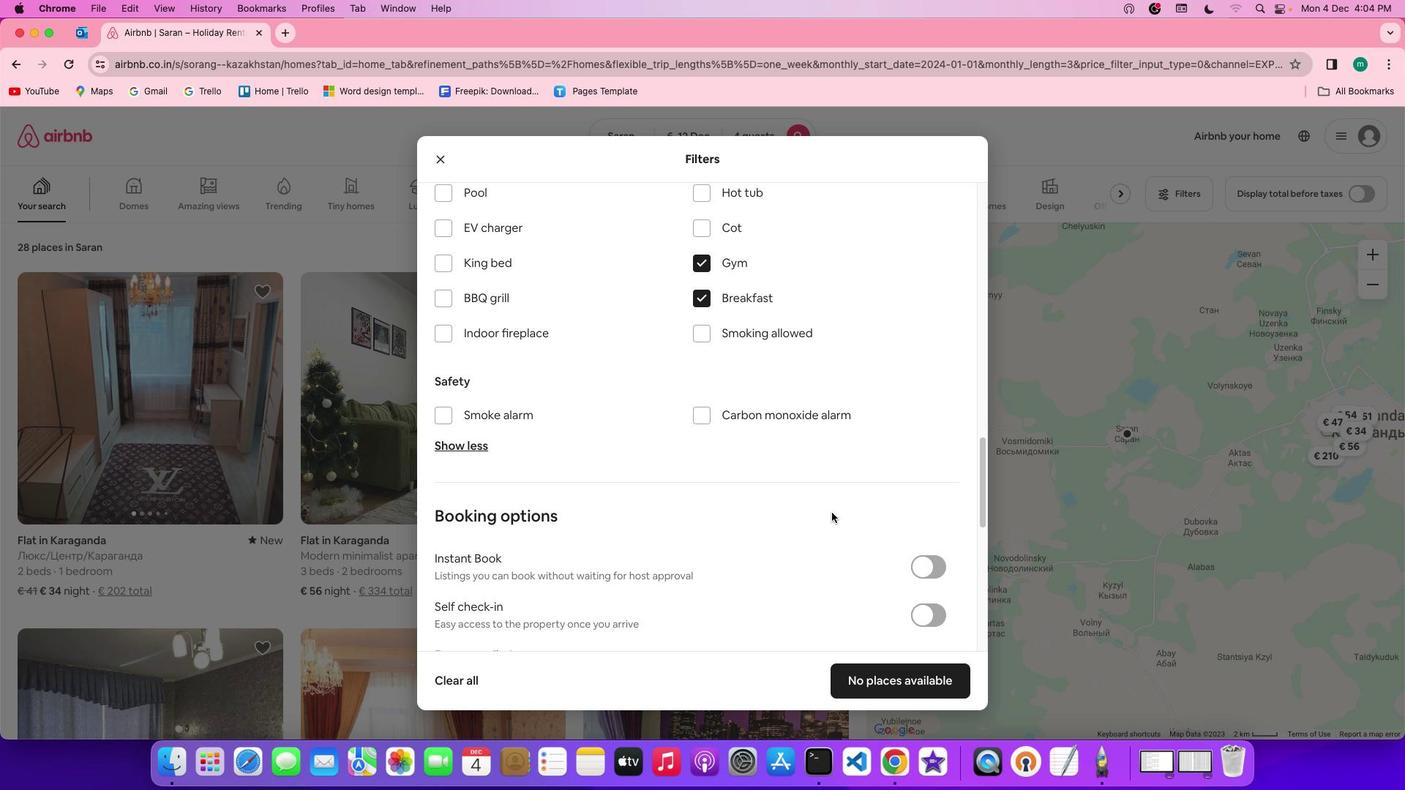 
Action: Mouse scrolled (832, 513) with delta (0, 0)
Screenshot: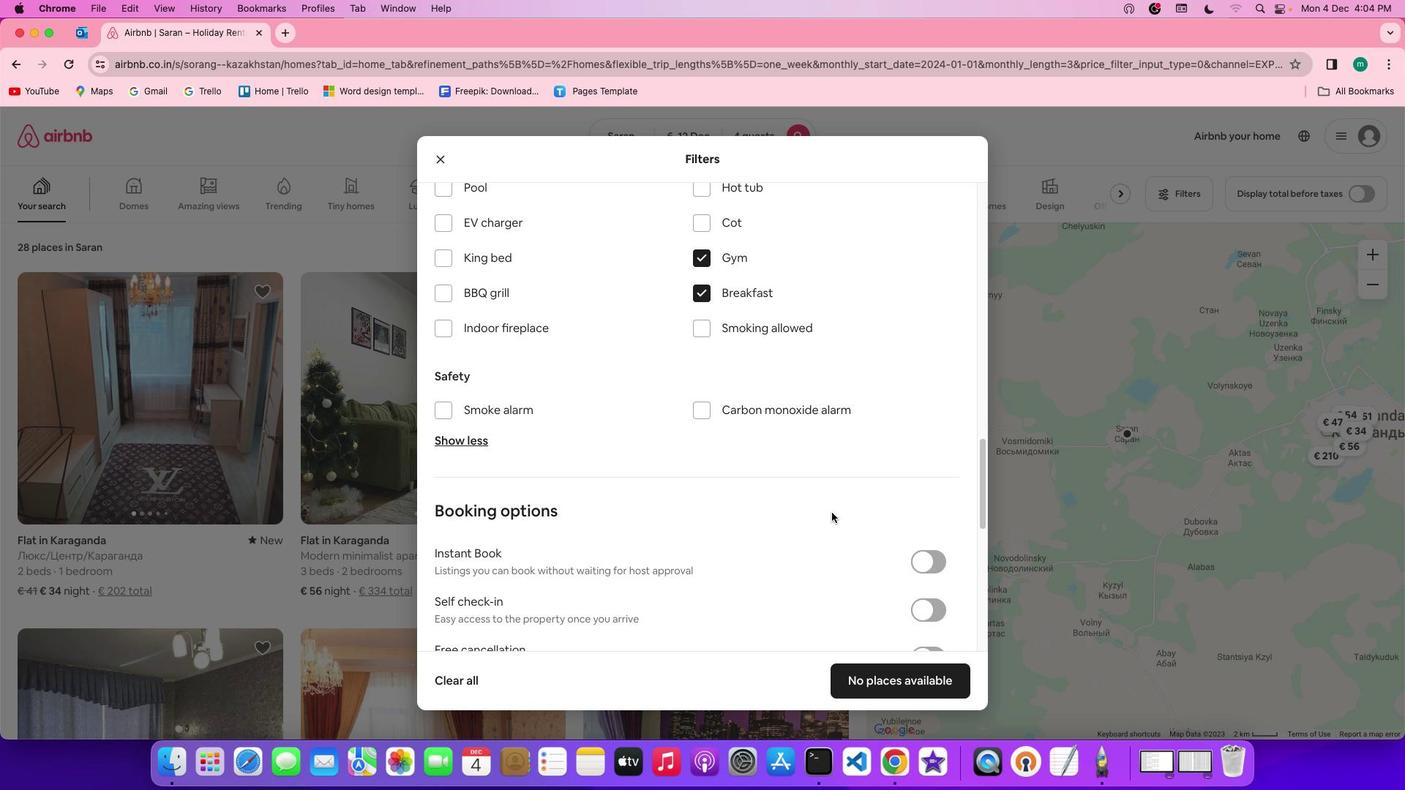 
Action: Mouse scrolled (832, 513) with delta (0, 0)
Screenshot: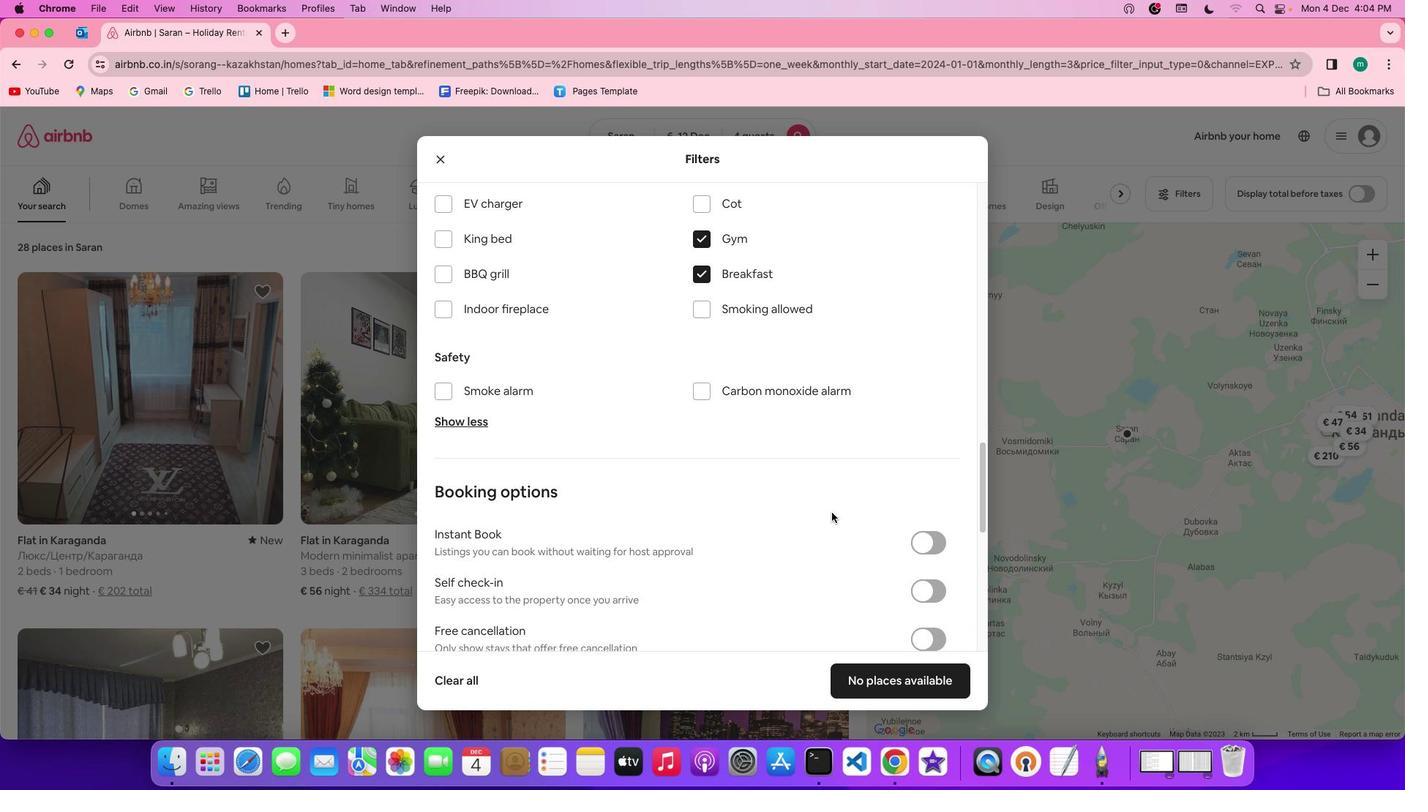 
Action: Mouse scrolled (832, 513) with delta (0, 0)
Screenshot: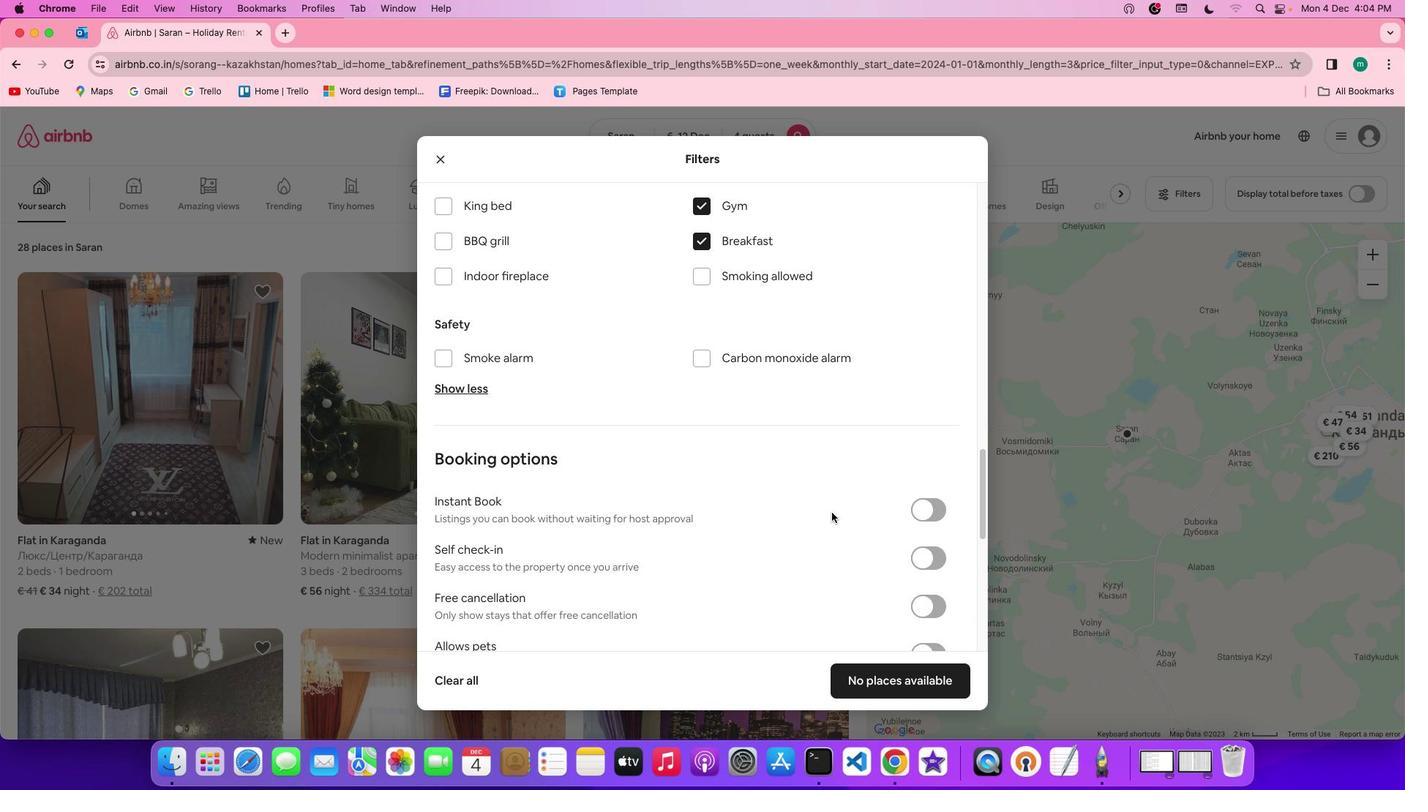 
Action: Mouse scrolled (832, 513) with delta (0, 0)
Screenshot: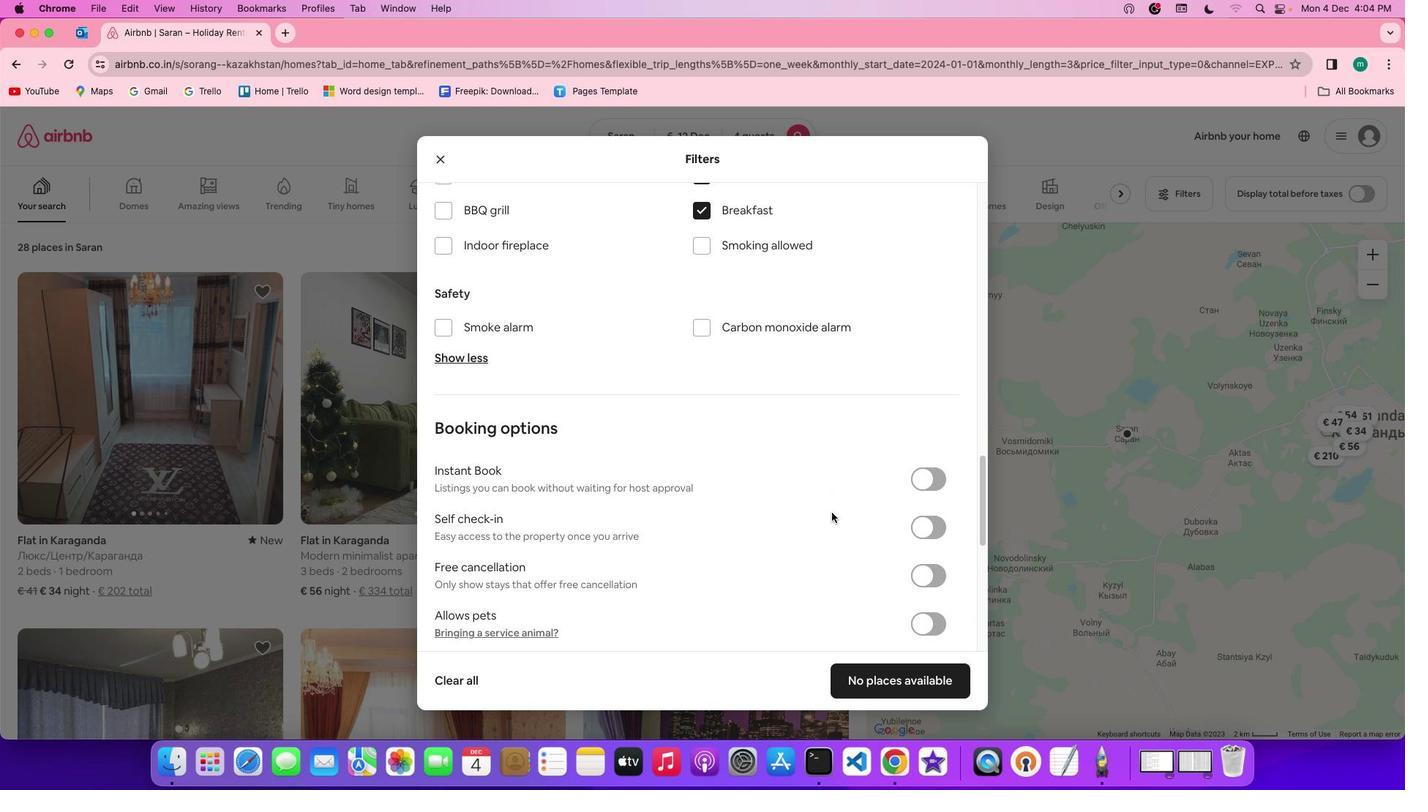 
Action: Mouse scrolled (832, 513) with delta (0, -1)
Screenshot: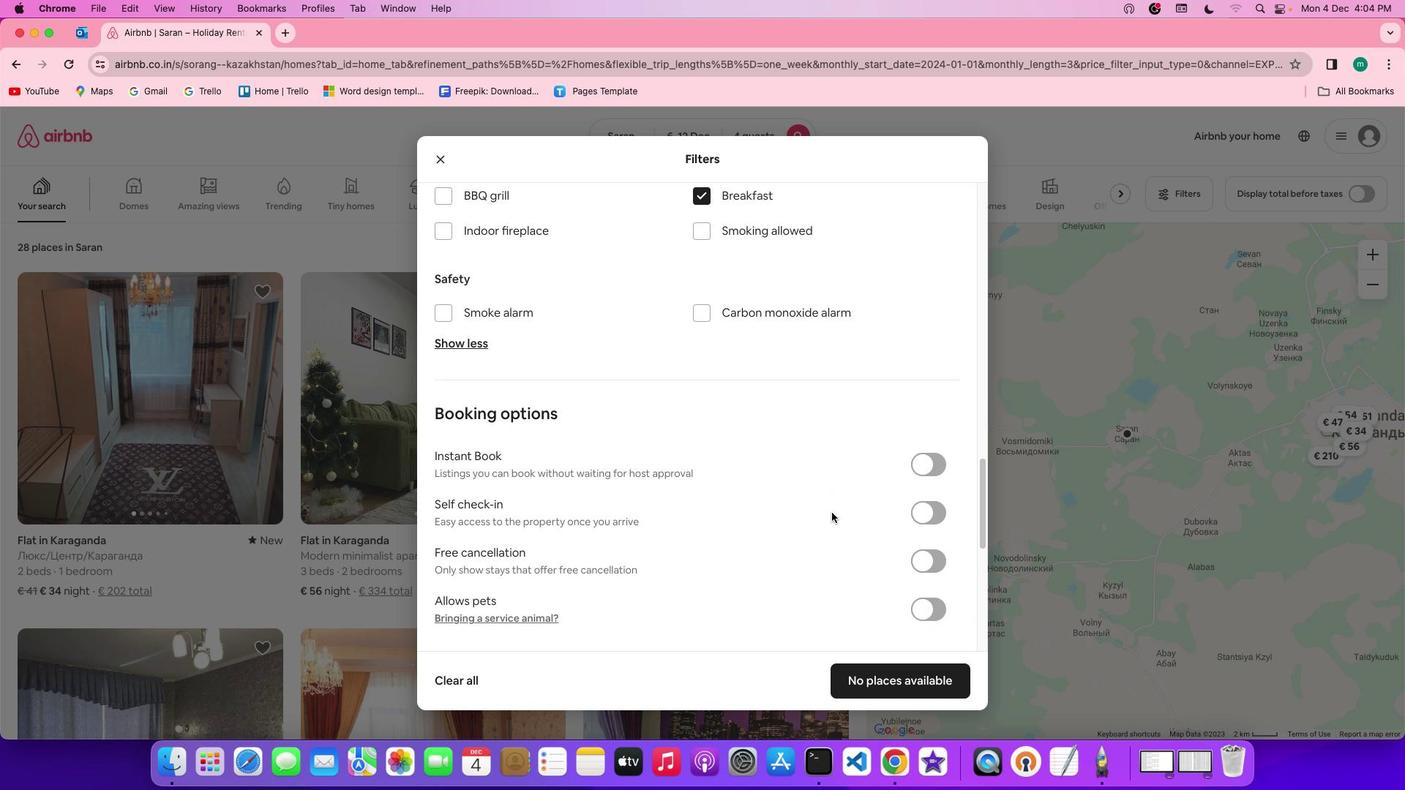 
Action: Mouse scrolled (832, 513) with delta (0, -2)
Screenshot: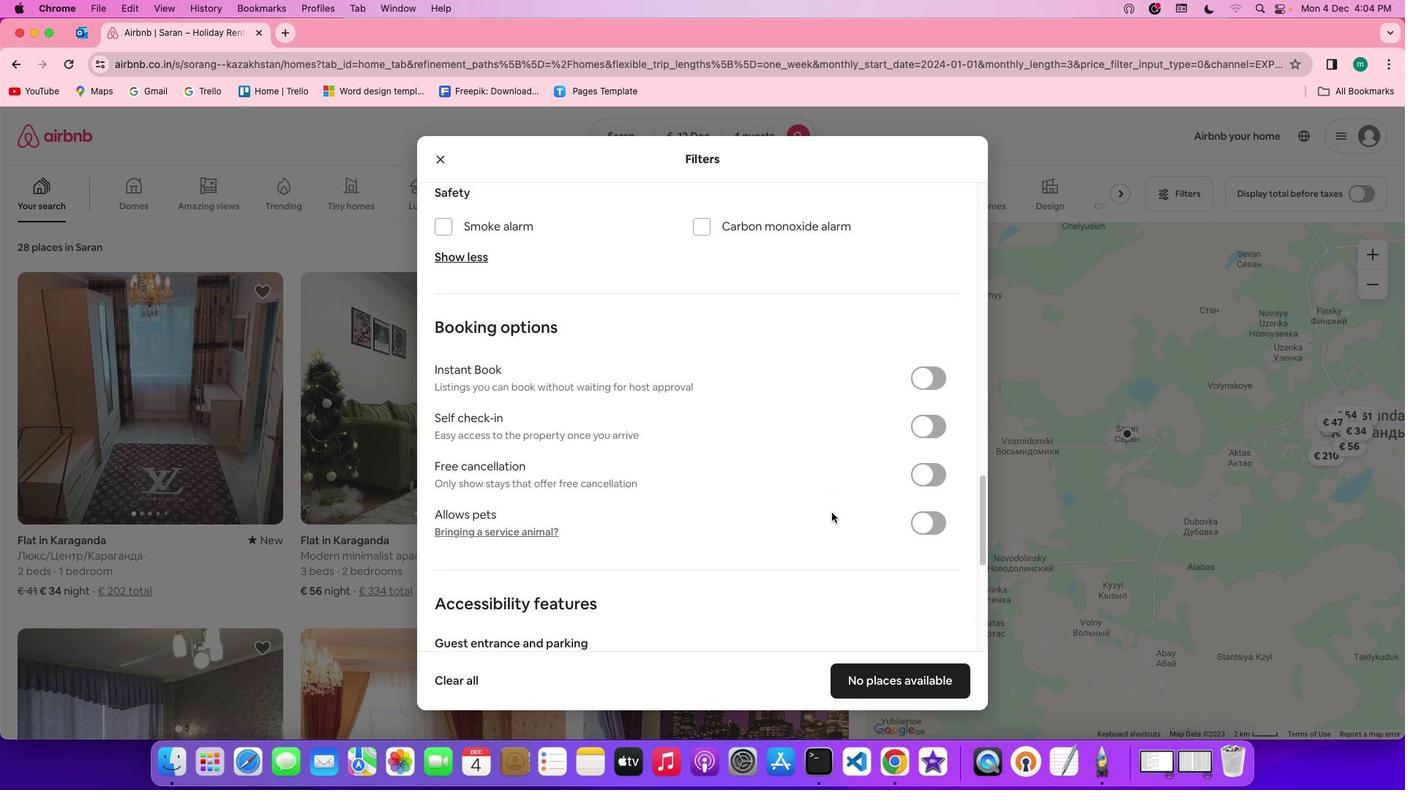 
Action: Mouse scrolled (832, 513) with delta (0, 0)
Screenshot: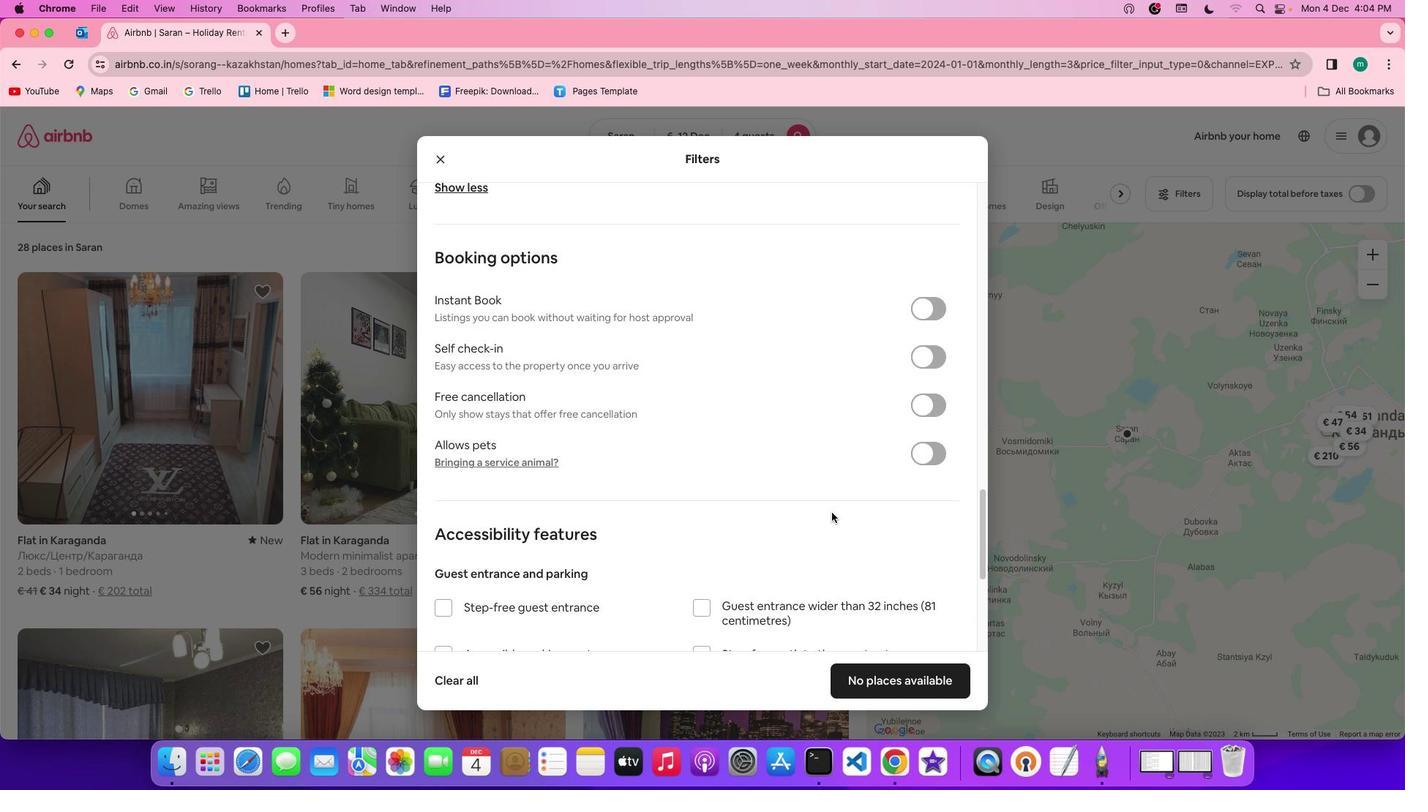 
Action: Mouse scrolled (832, 513) with delta (0, 0)
Screenshot: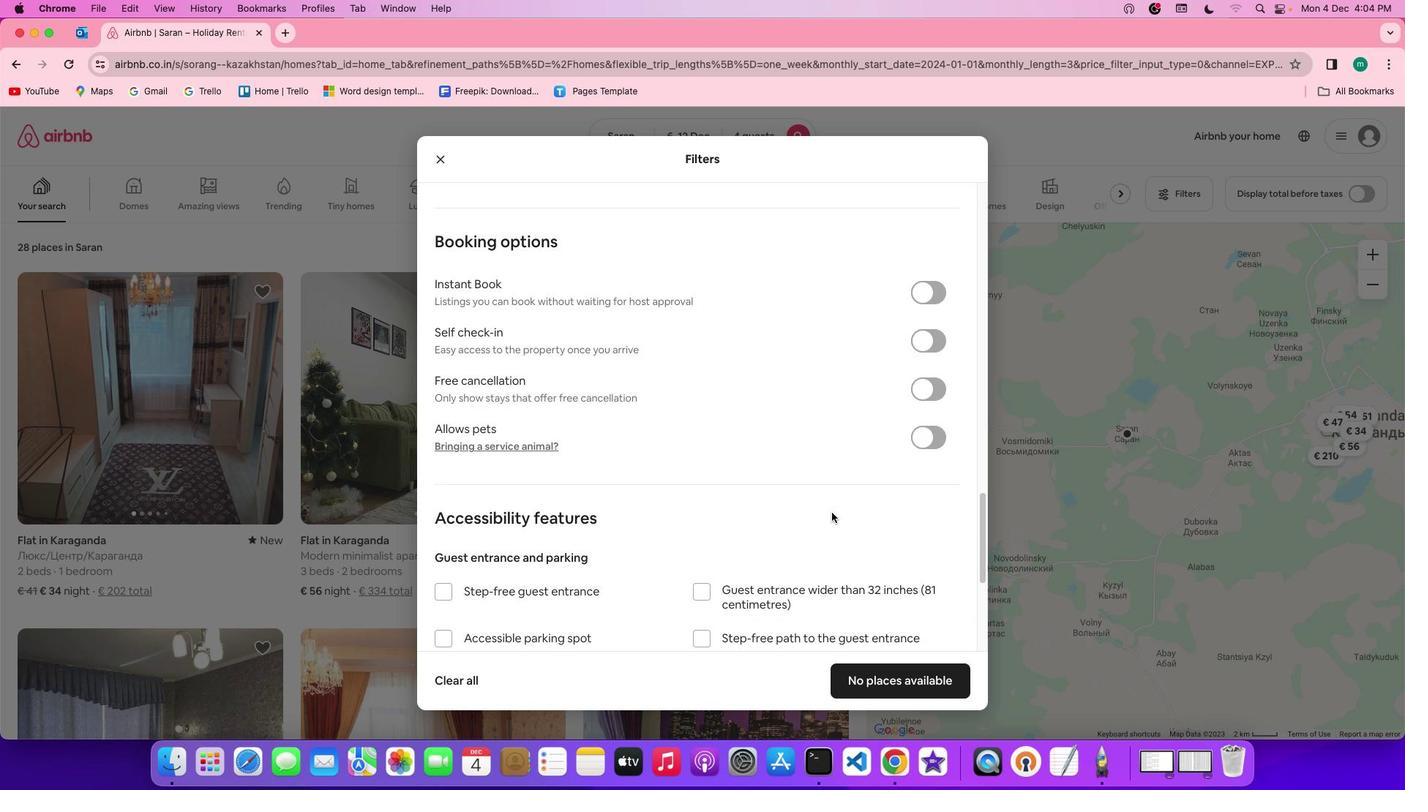 
Action: Mouse scrolled (832, 513) with delta (0, -1)
Screenshot: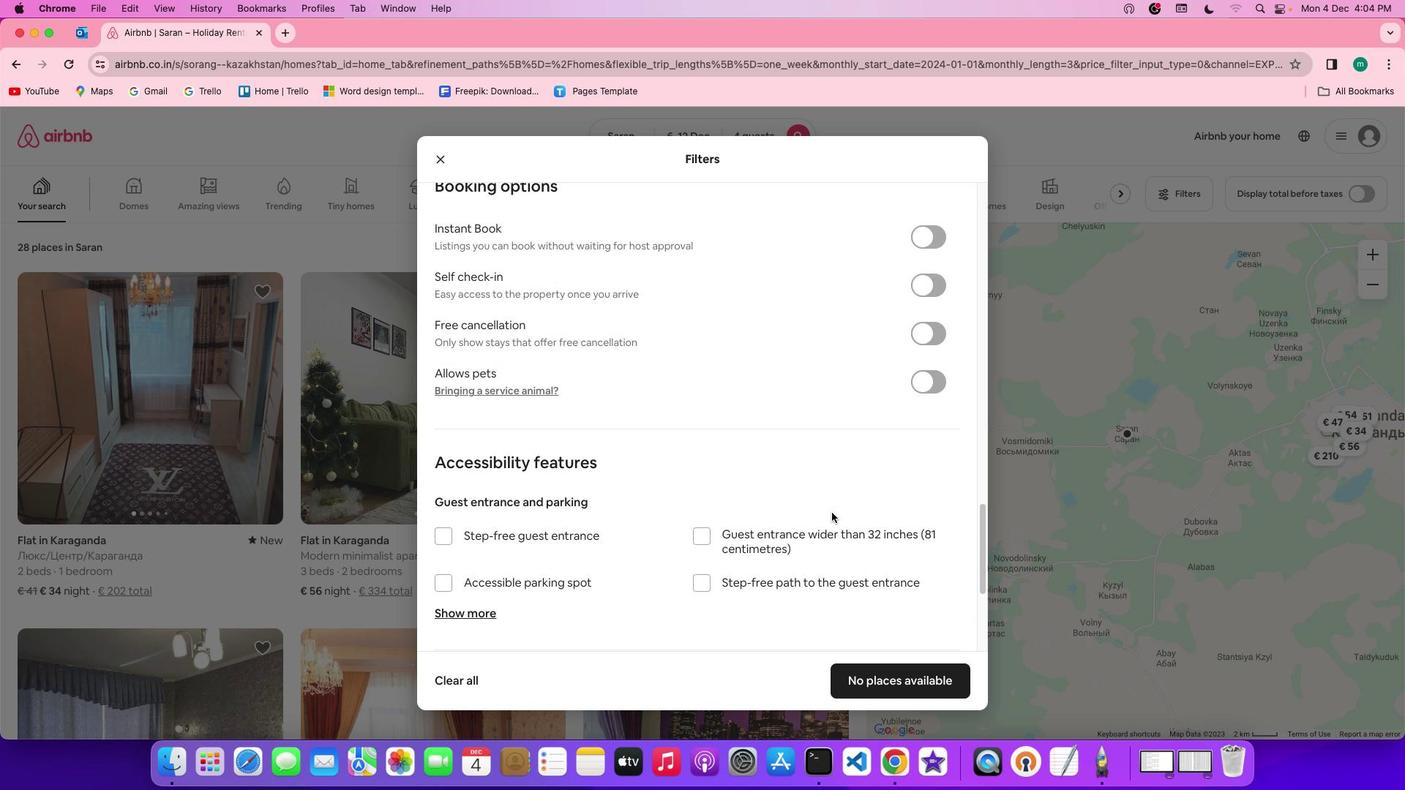 
Action: Mouse scrolled (832, 513) with delta (0, 0)
Screenshot: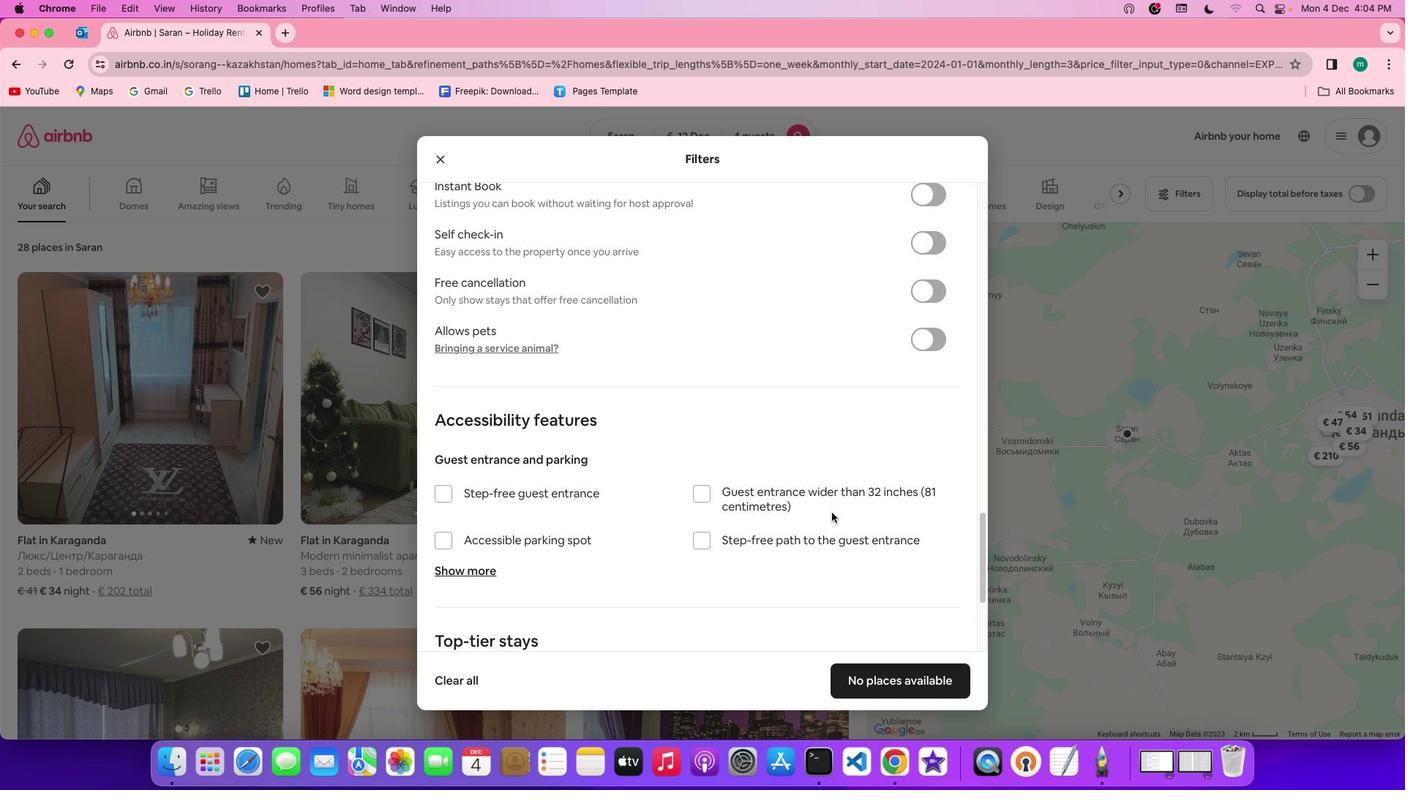 
Action: Mouse scrolled (832, 513) with delta (0, 0)
Screenshot: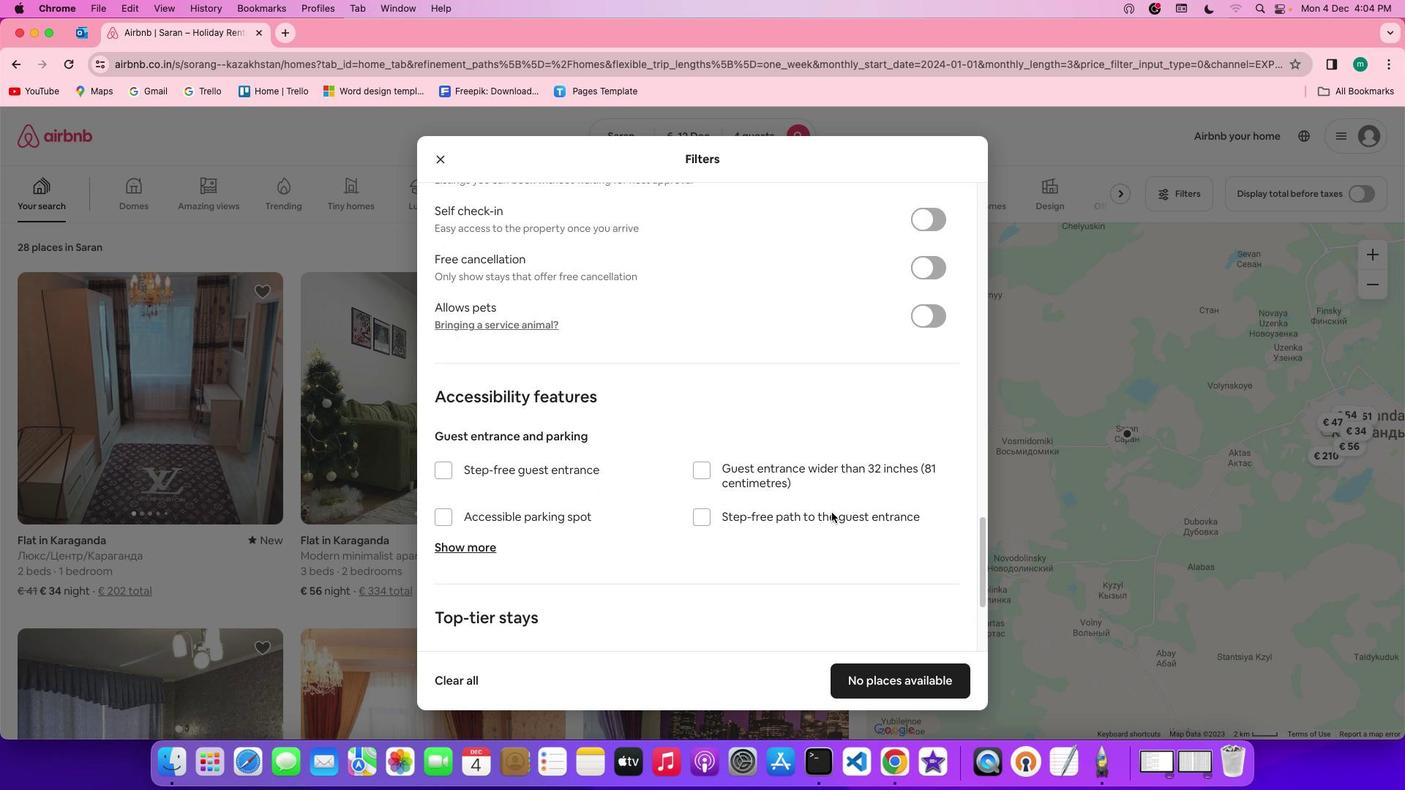 
Action: Mouse scrolled (832, 513) with delta (0, -1)
Screenshot: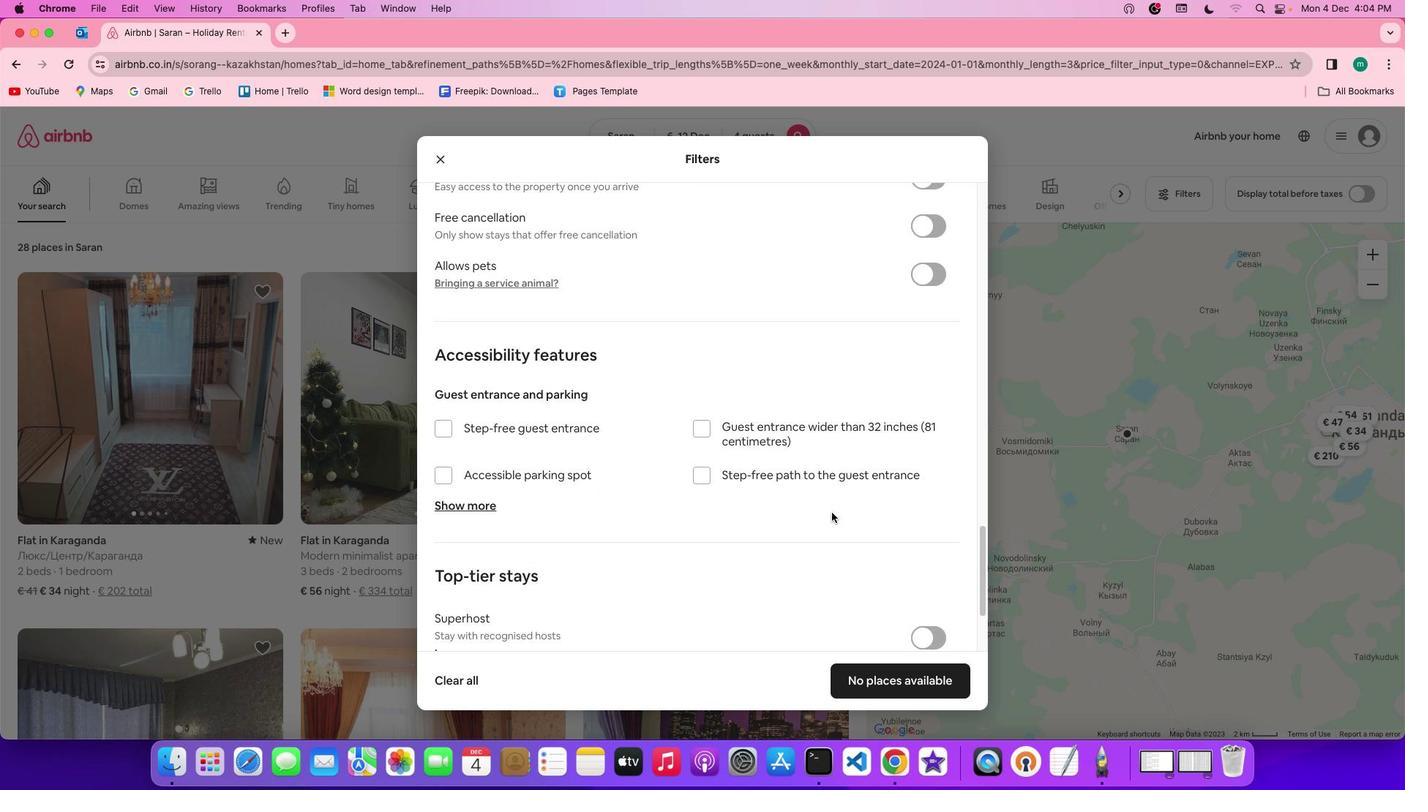 
Action: Mouse scrolled (832, 513) with delta (0, -2)
Screenshot: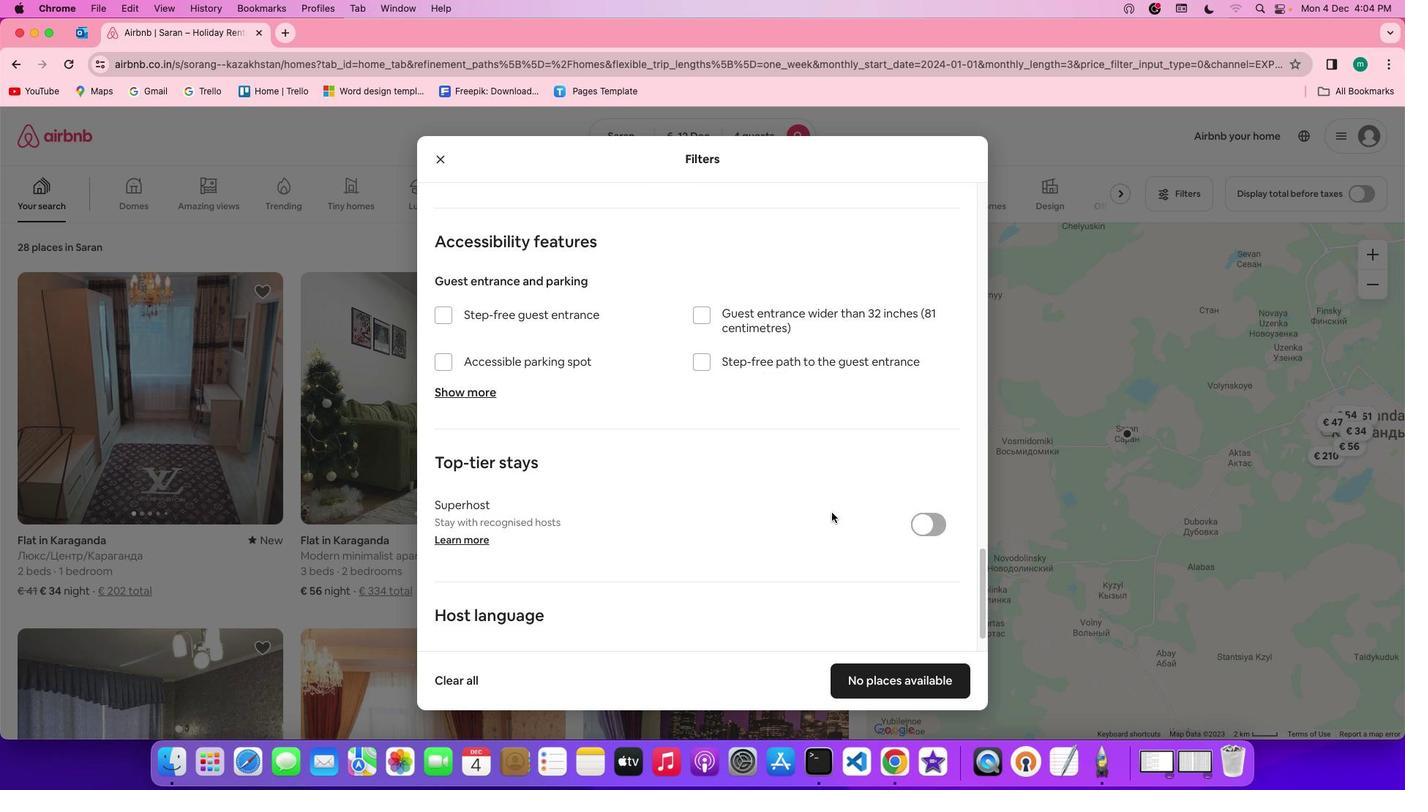 
Action: Mouse scrolled (832, 513) with delta (0, 0)
Screenshot: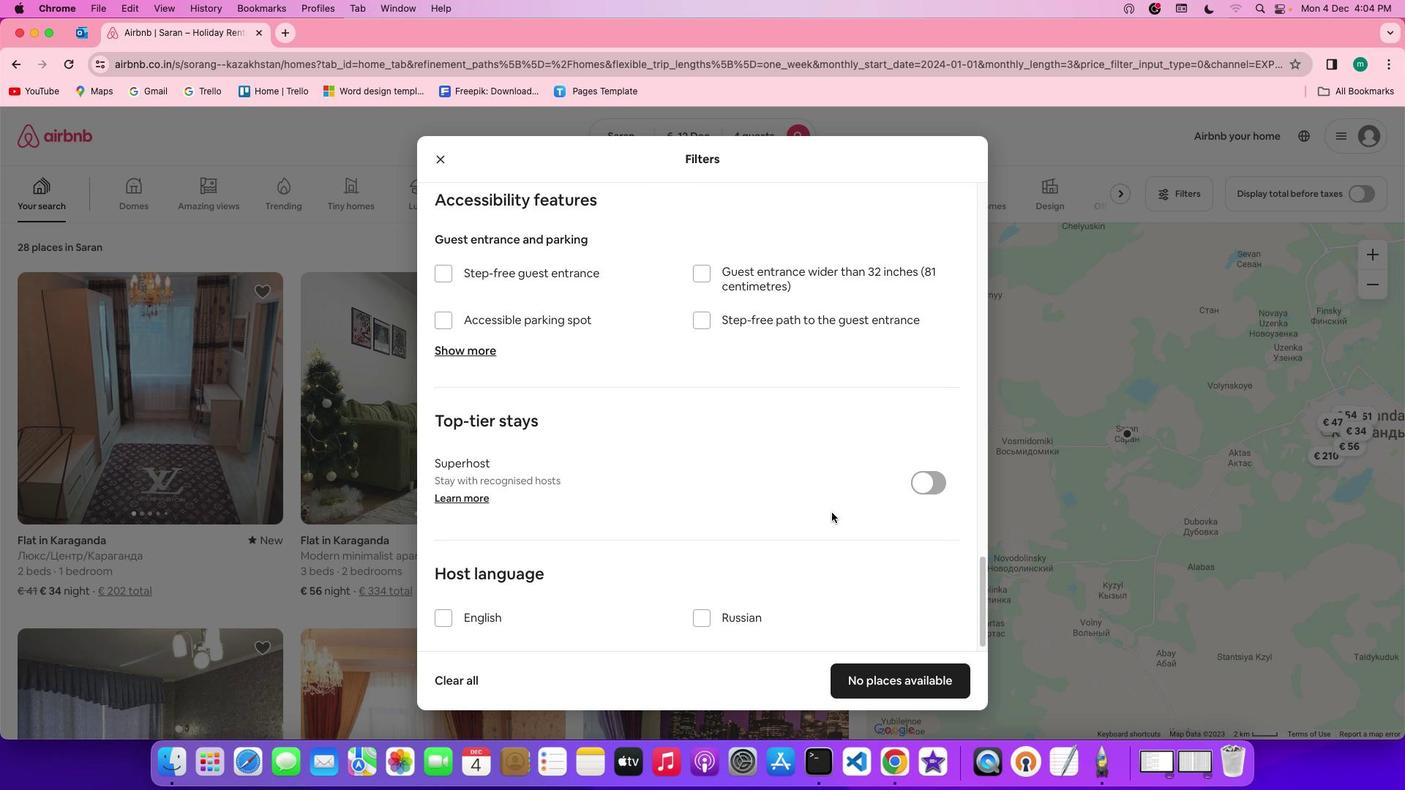 
Action: Mouse scrolled (832, 513) with delta (0, 0)
Screenshot: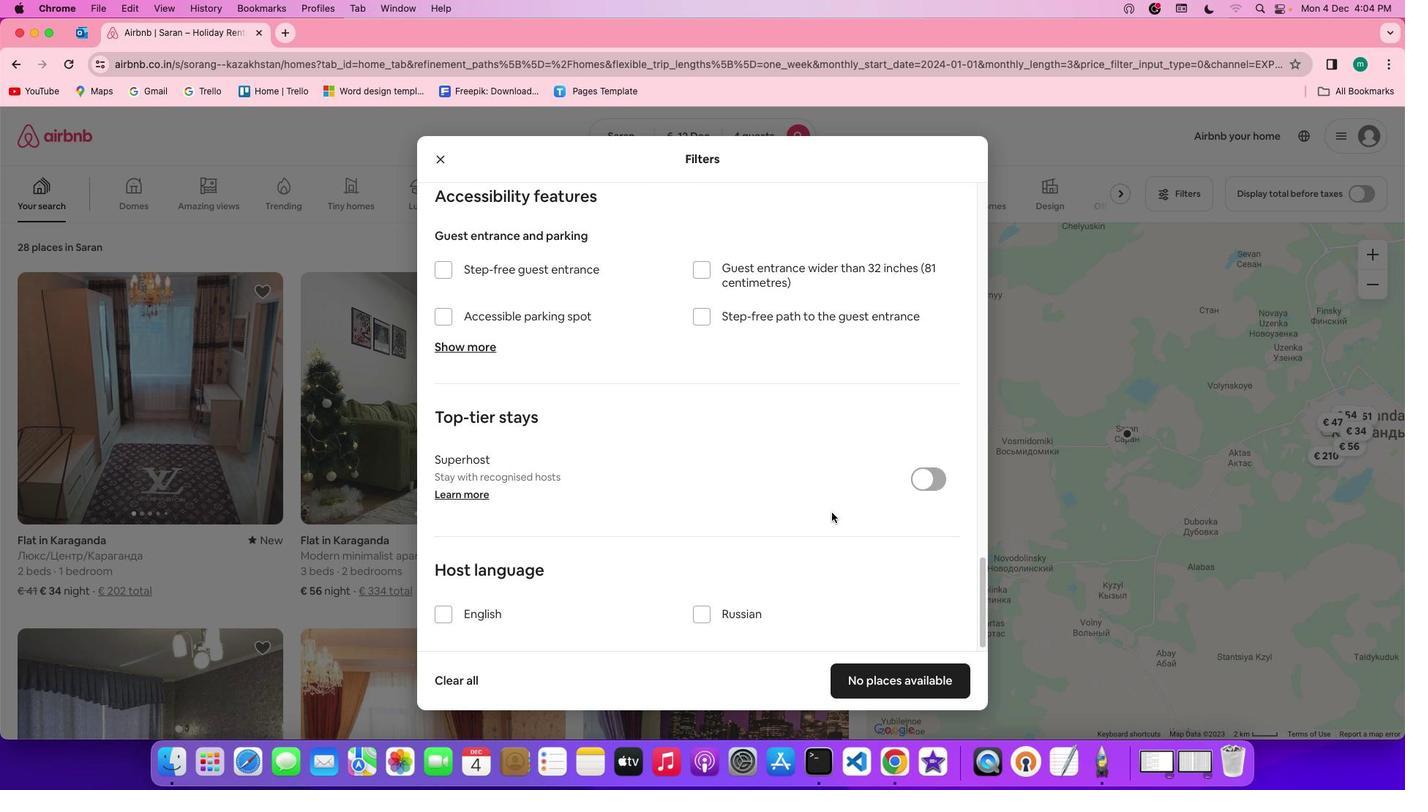 
Action: Mouse scrolled (832, 513) with delta (0, -1)
Screenshot: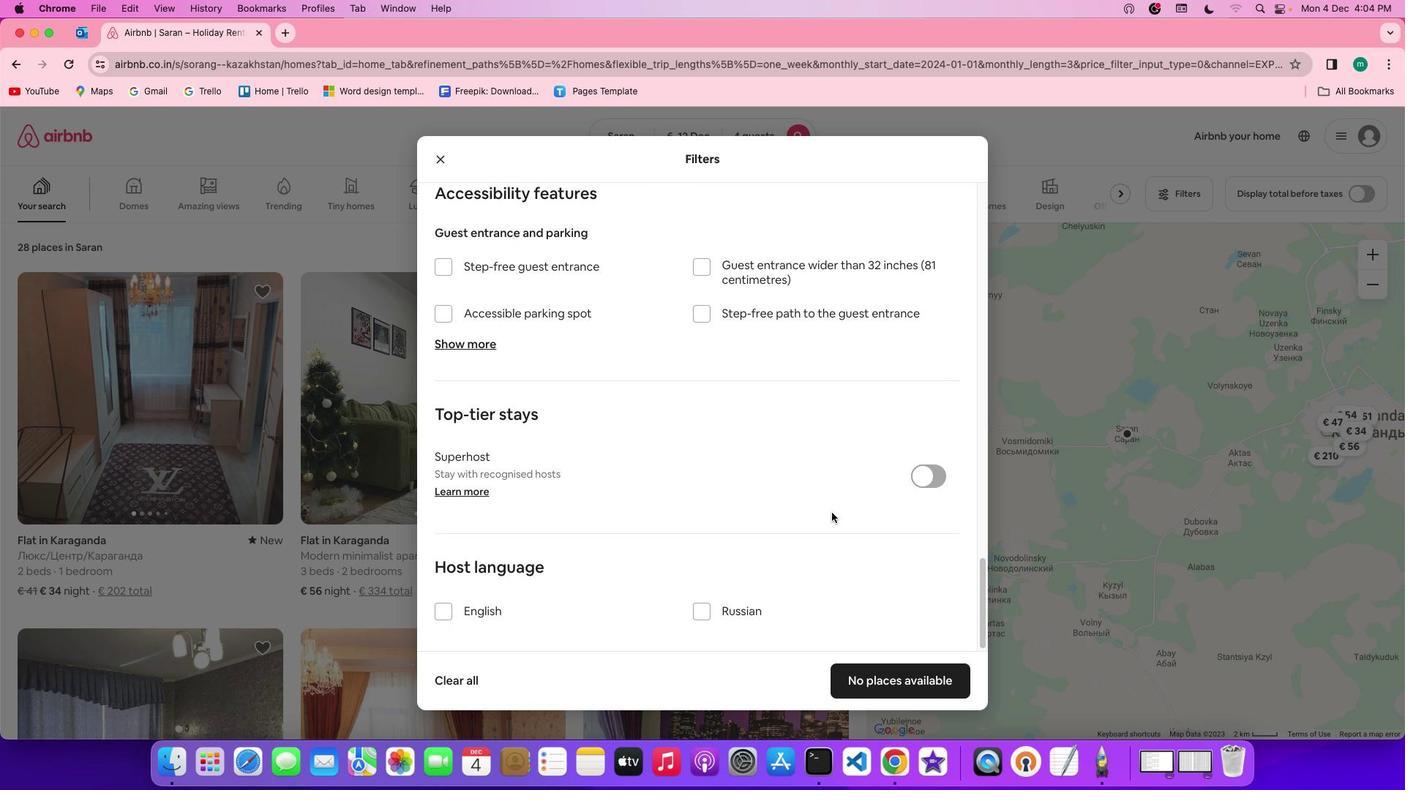 
Action: Mouse scrolled (832, 513) with delta (0, -2)
Screenshot: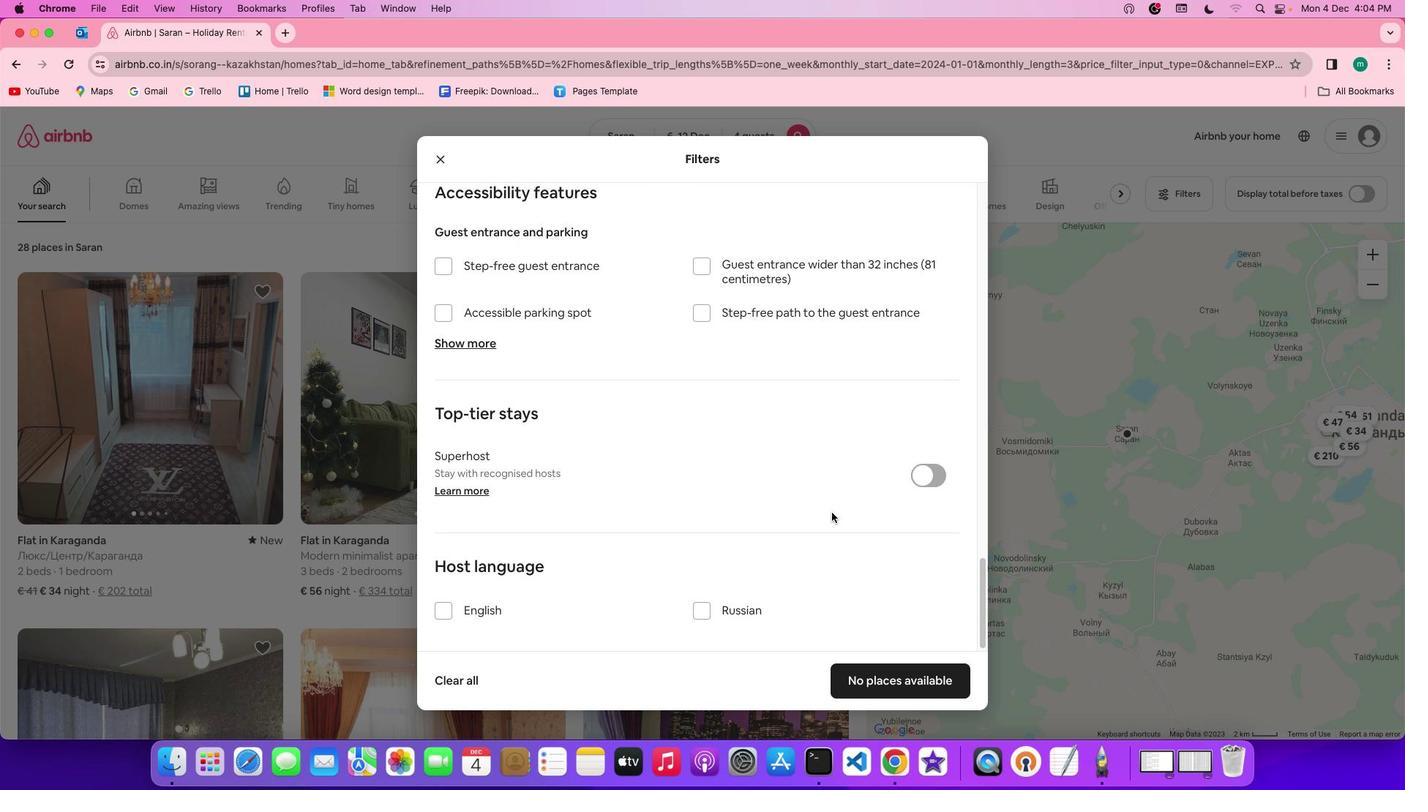 
Action: Mouse scrolled (832, 513) with delta (0, 0)
Screenshot: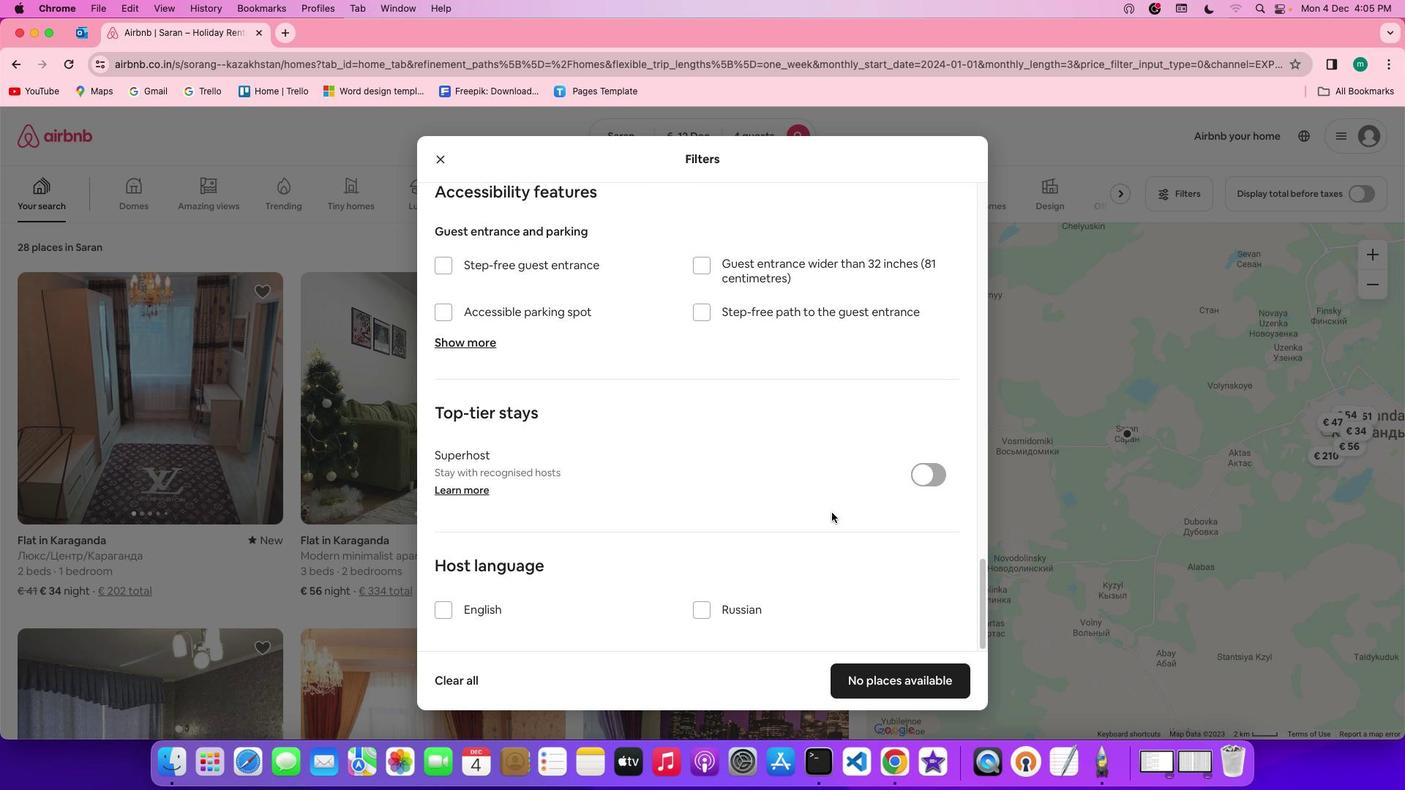 
Action: Mouse scrolled (832, 513) with delta (0, 0)
Screenshot: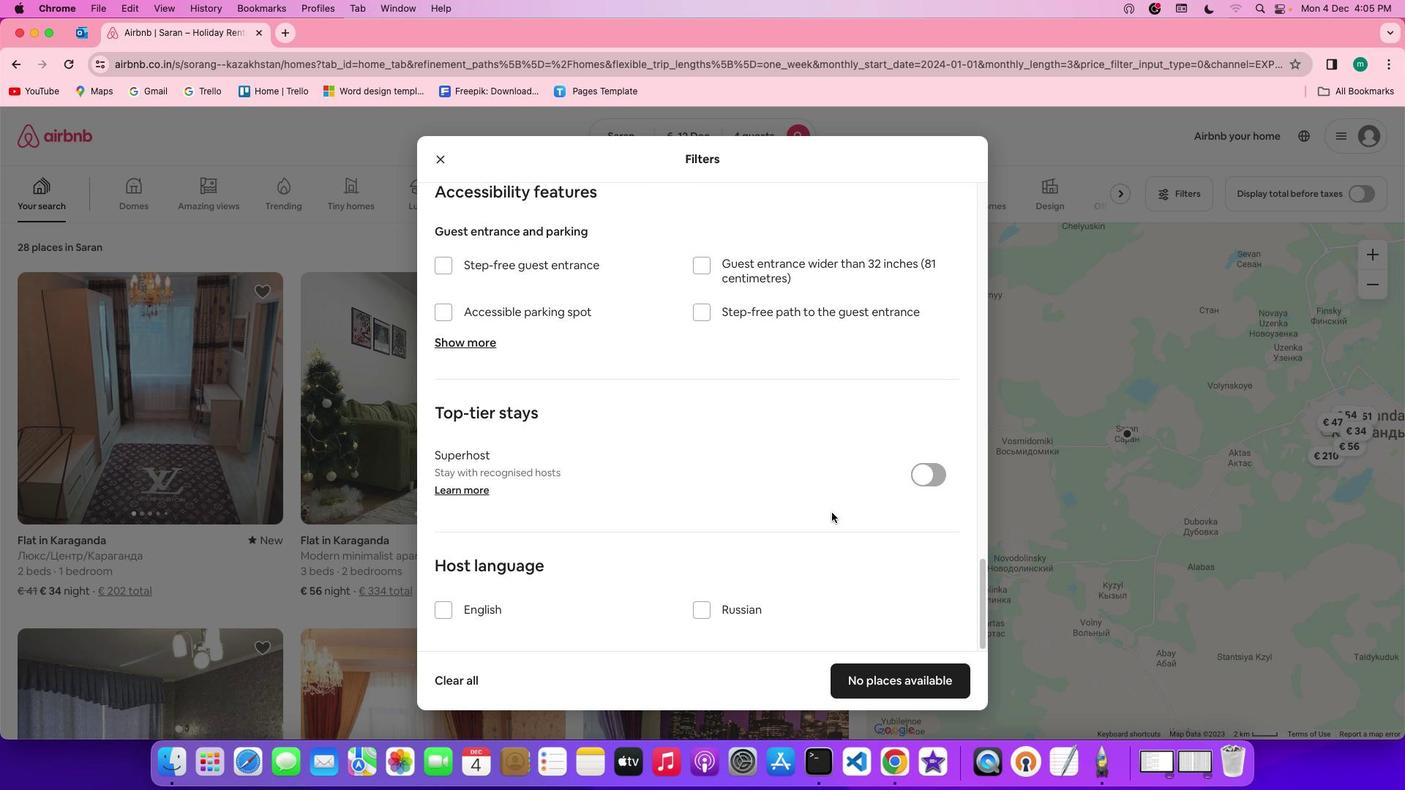 
Action: Mouse scrolled (832, 513) with delta (0, -2)
Screenshot: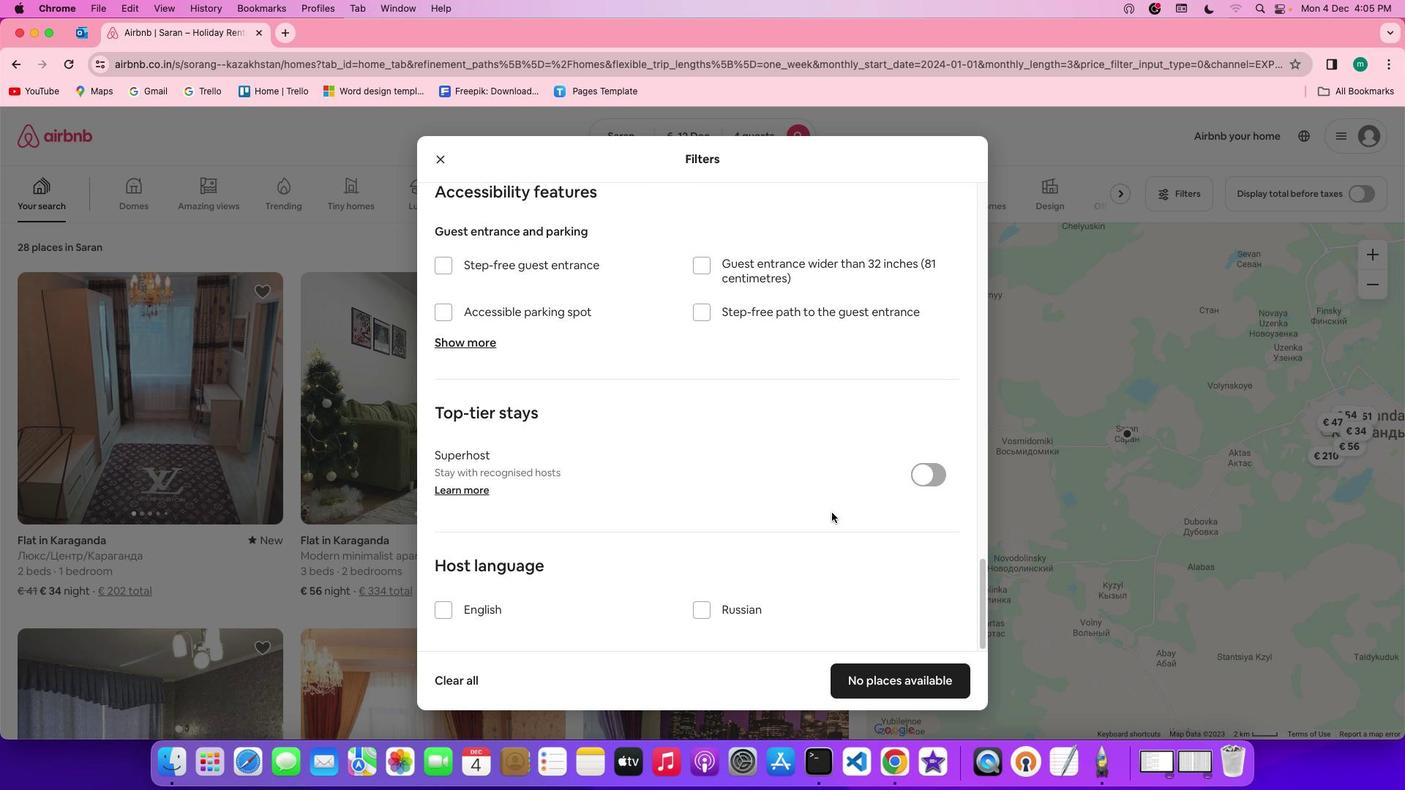 
Action: Mouse scrolled (832, 513) with delta (0, -3)
Screenshot: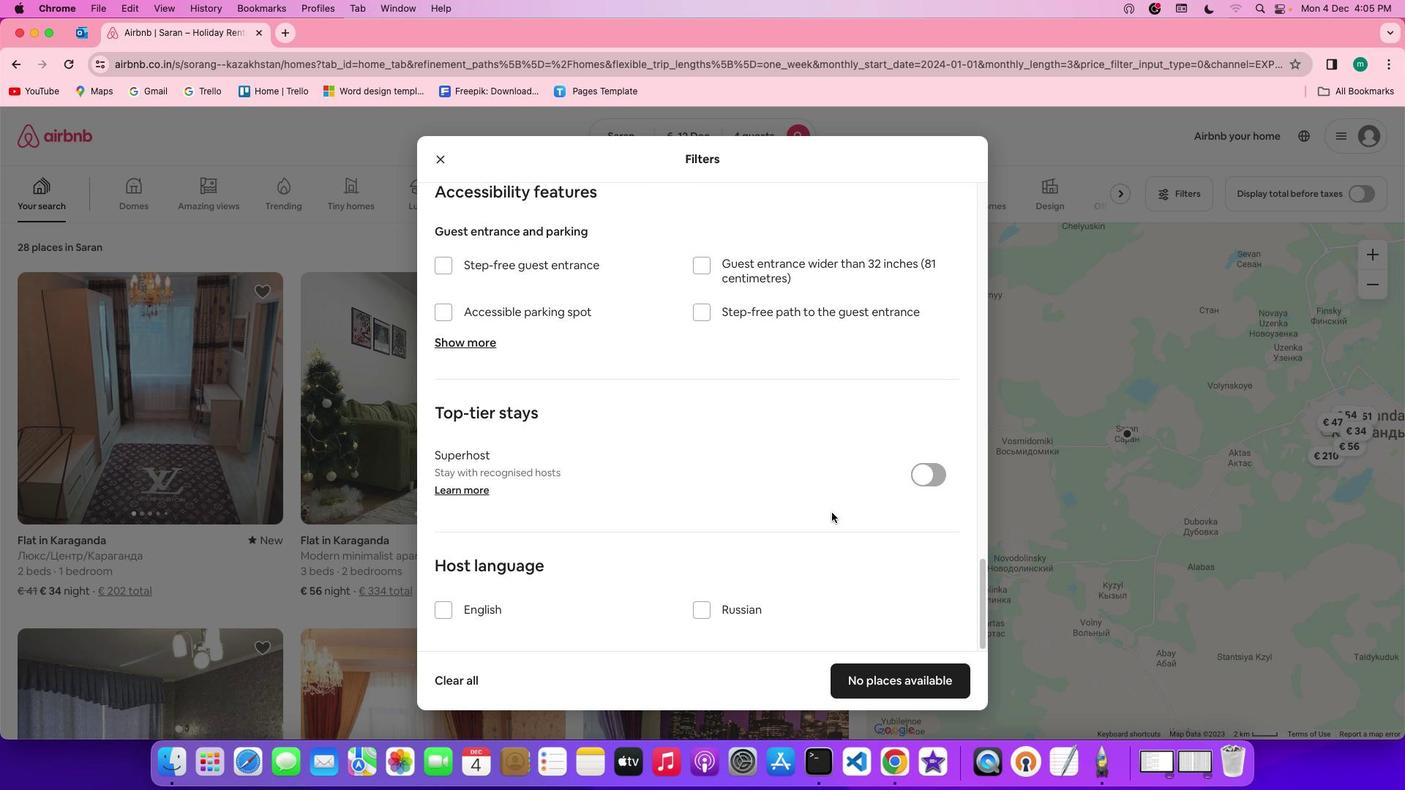 
Action: Mouse scrolled (832, 513) with delta (0, -3)
Screenshot: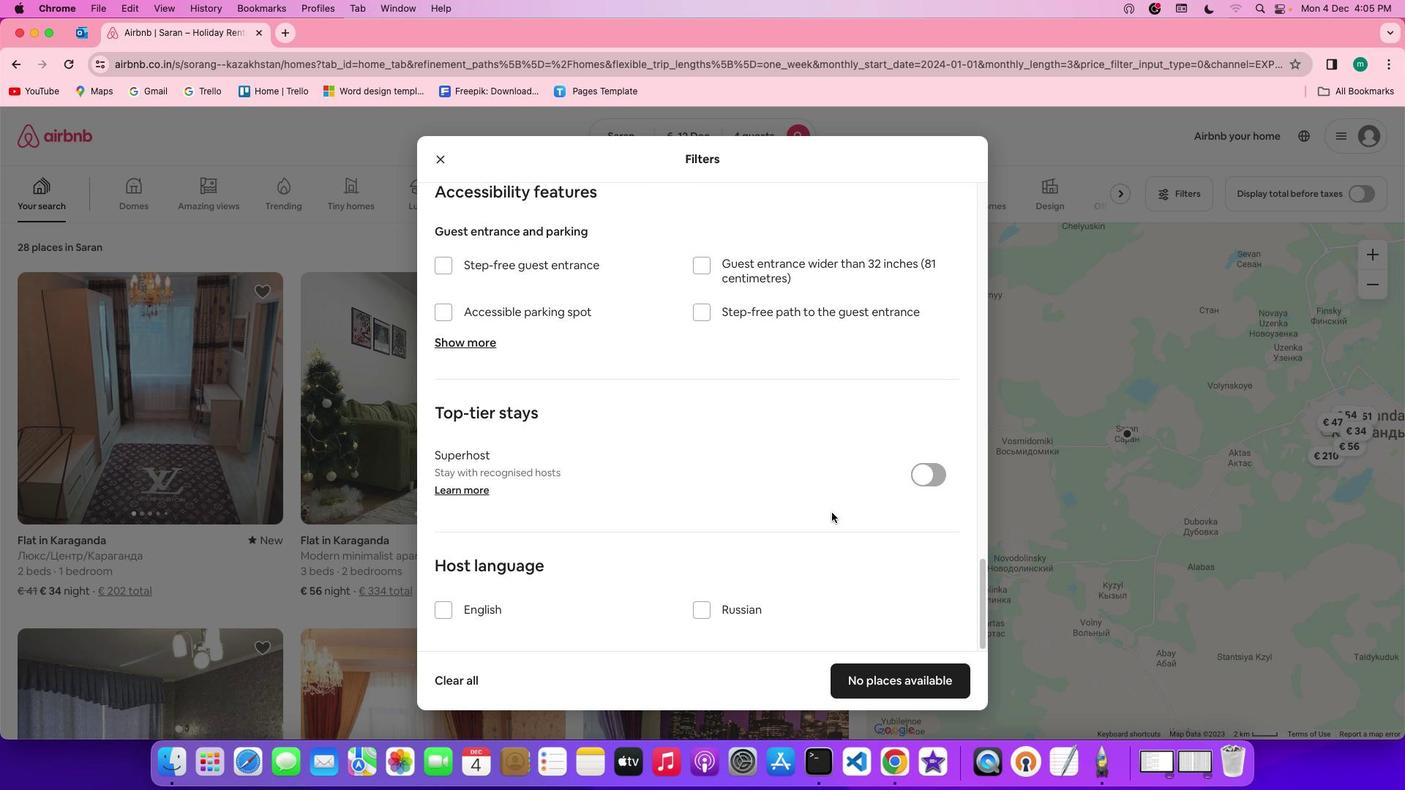 
Action: Mouse moved to (894, 681)
Screenshot: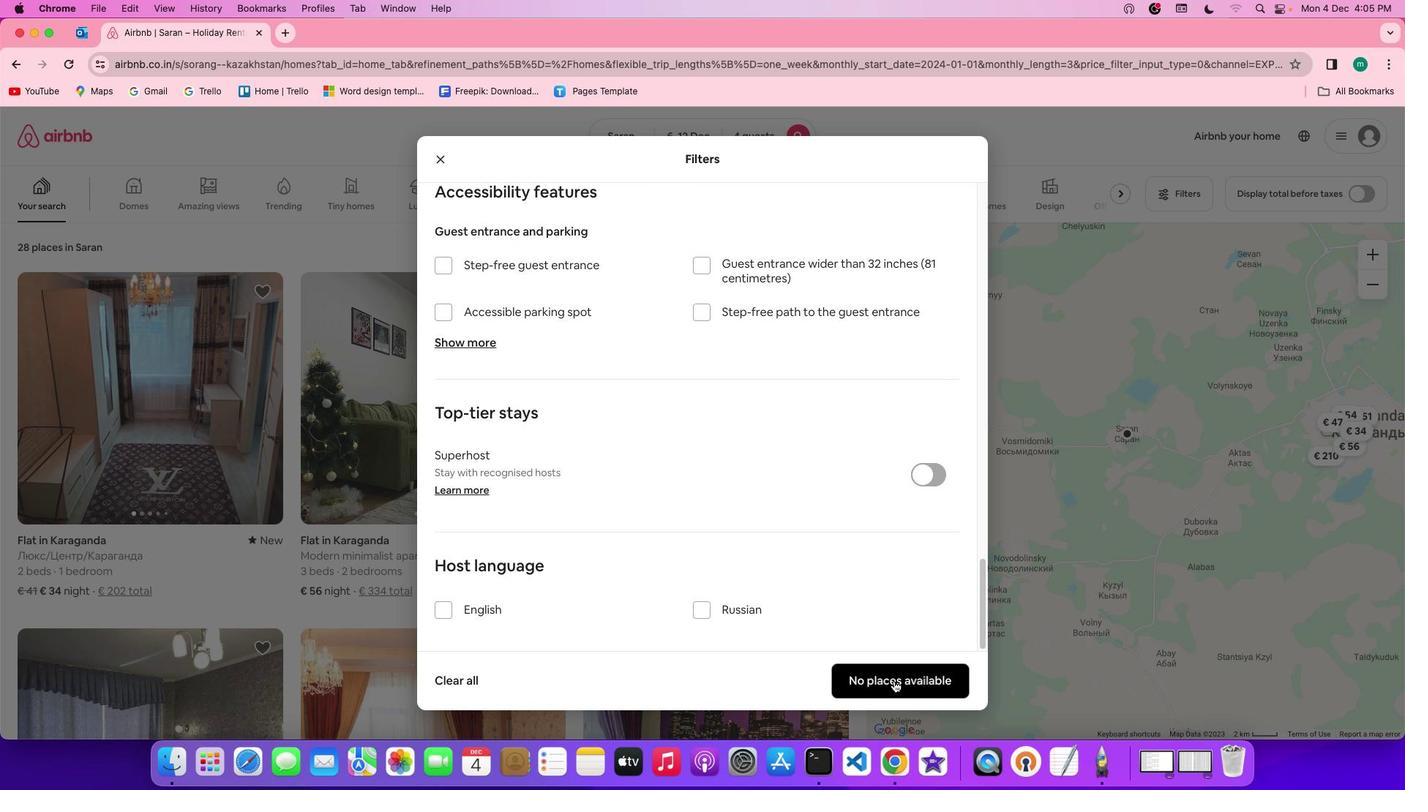 
Action: Mouse pressed left at (894, 681)
Screenshot: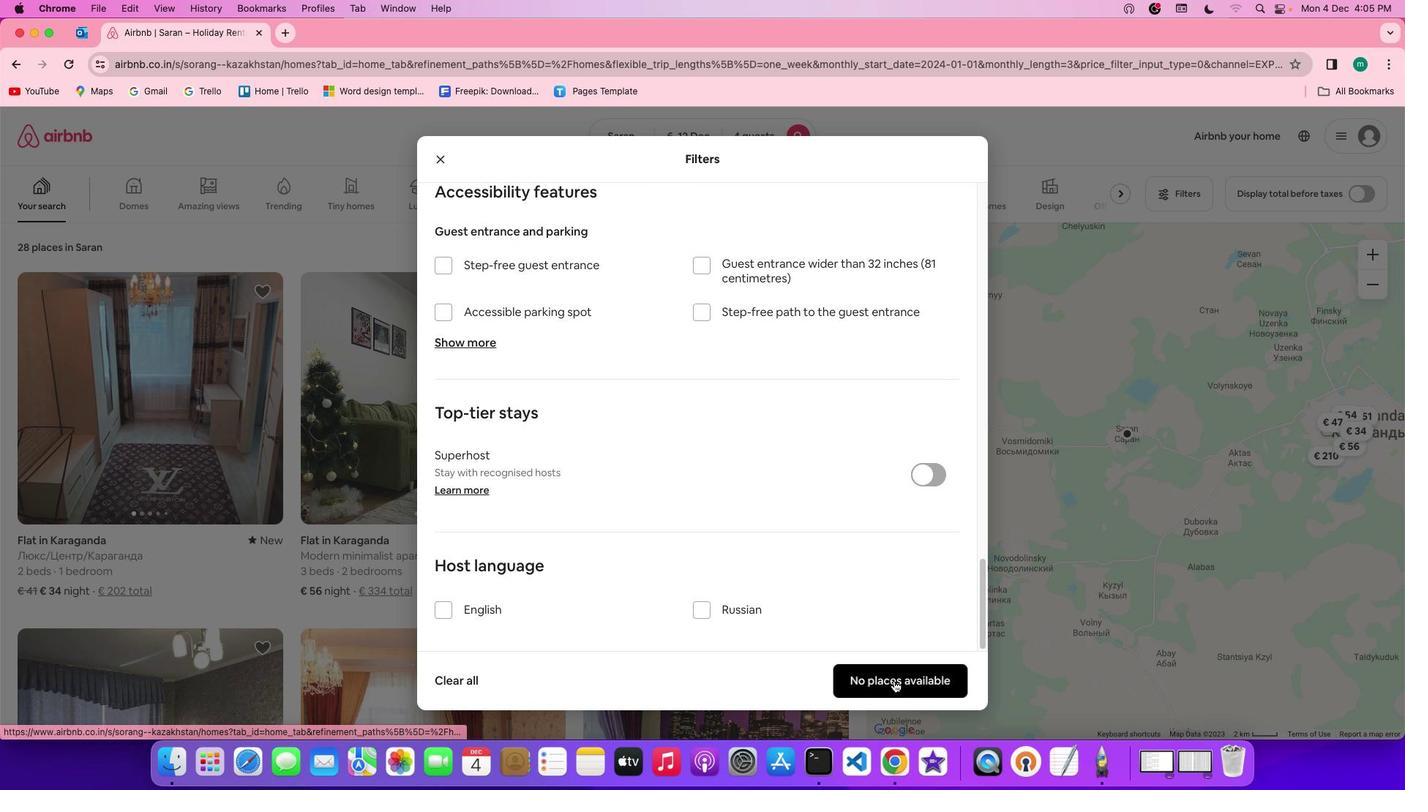 
Action: Mouse moved to (617, 527)
Screenshot: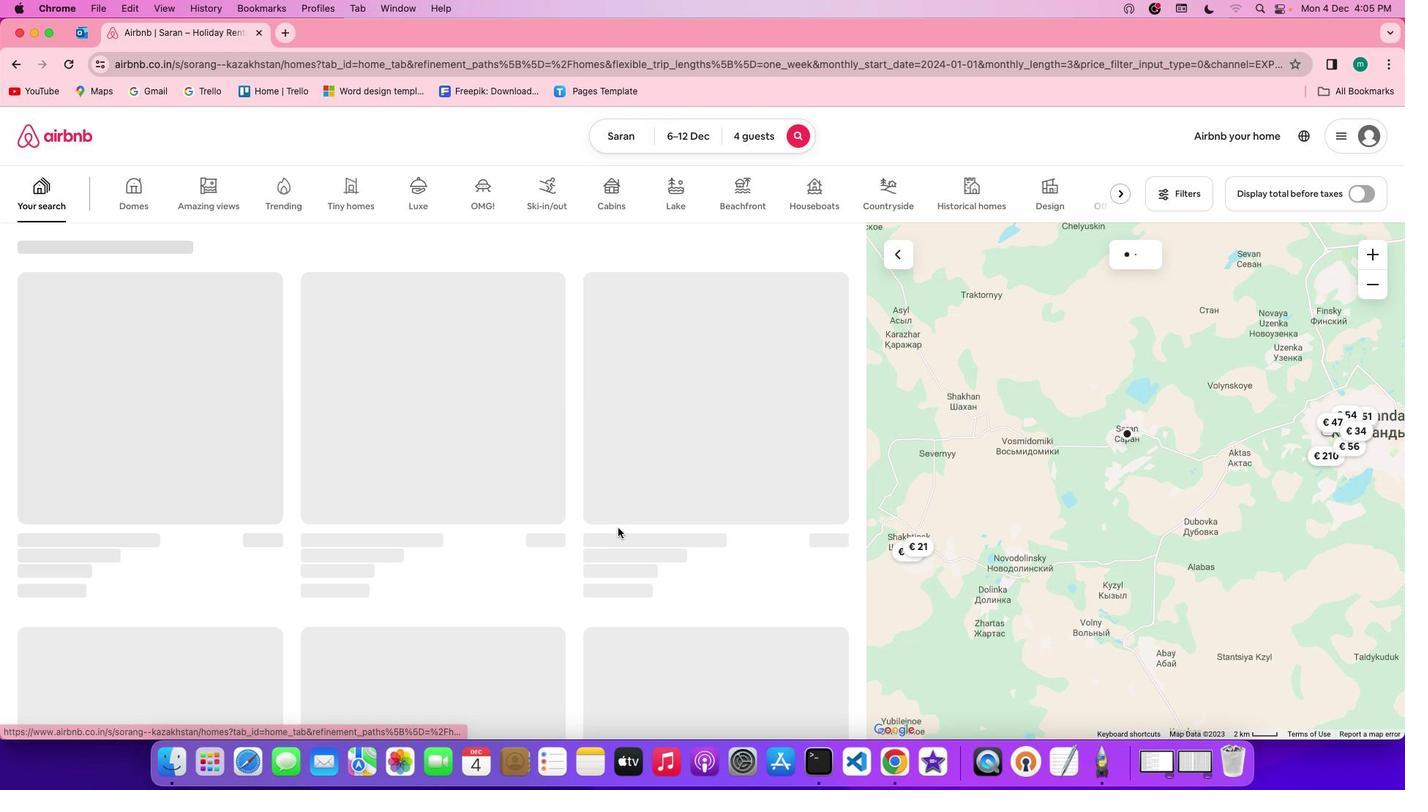 
